 Task: Open Card Regulatory Compliance Review in Board DevOps Tools and Techniques to Workspace Call Center Services and add a team member Softage.4@softage.net, a label Purple, a checklist Tarot Reading, an attachment from your onedrive, a color Purple and finally, add a card description 'Develop and launch new customer feedback strategy' and a comment 'Given the size and scope of this task, let us make sure we have the necessary resources and support to get it done.'. Add a start date 'Jan 04, 1900' with a due date 'Jan 11, 1900'
Action: Mouse moved to (91, 396)
Screenshot: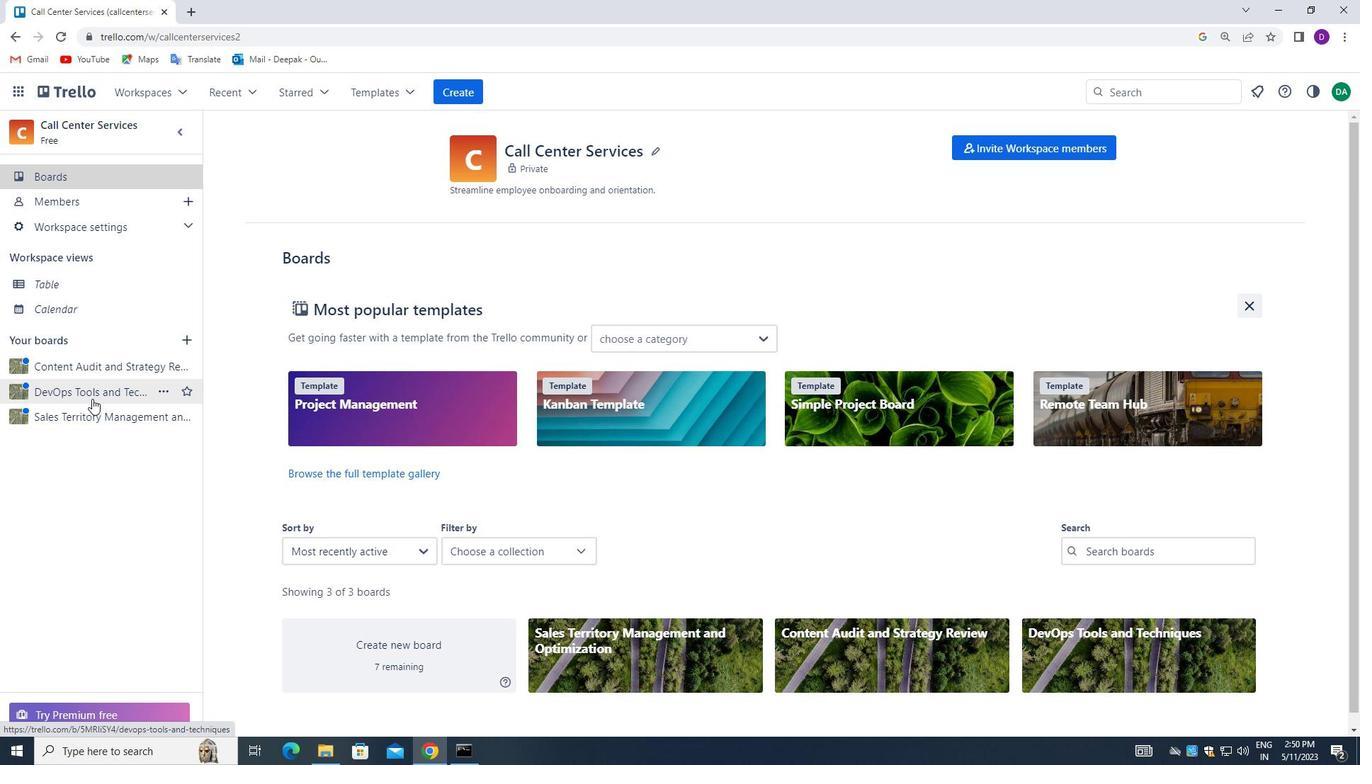 
Action: Mouse pressed left at (91, 396)
Screenshot: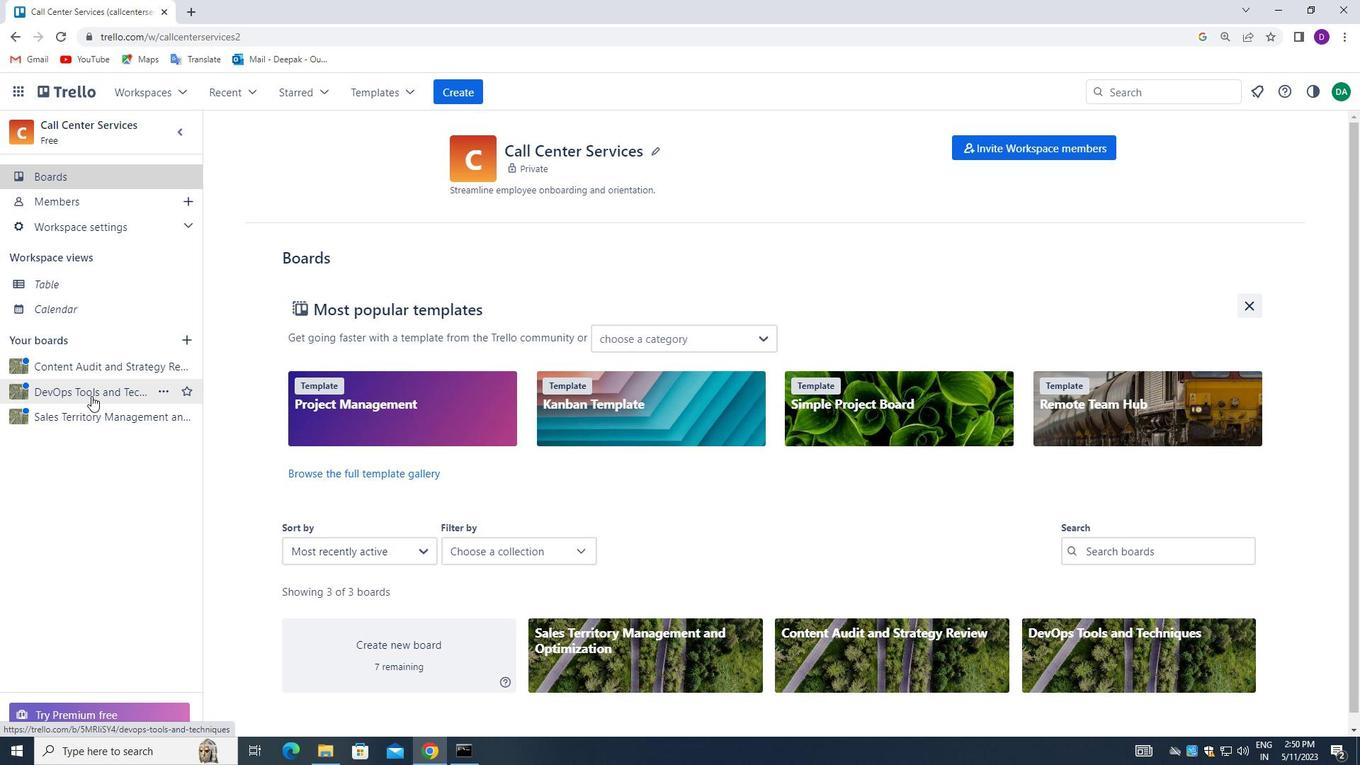 
Action: Mouse moved to (527, 216)
Screenshot: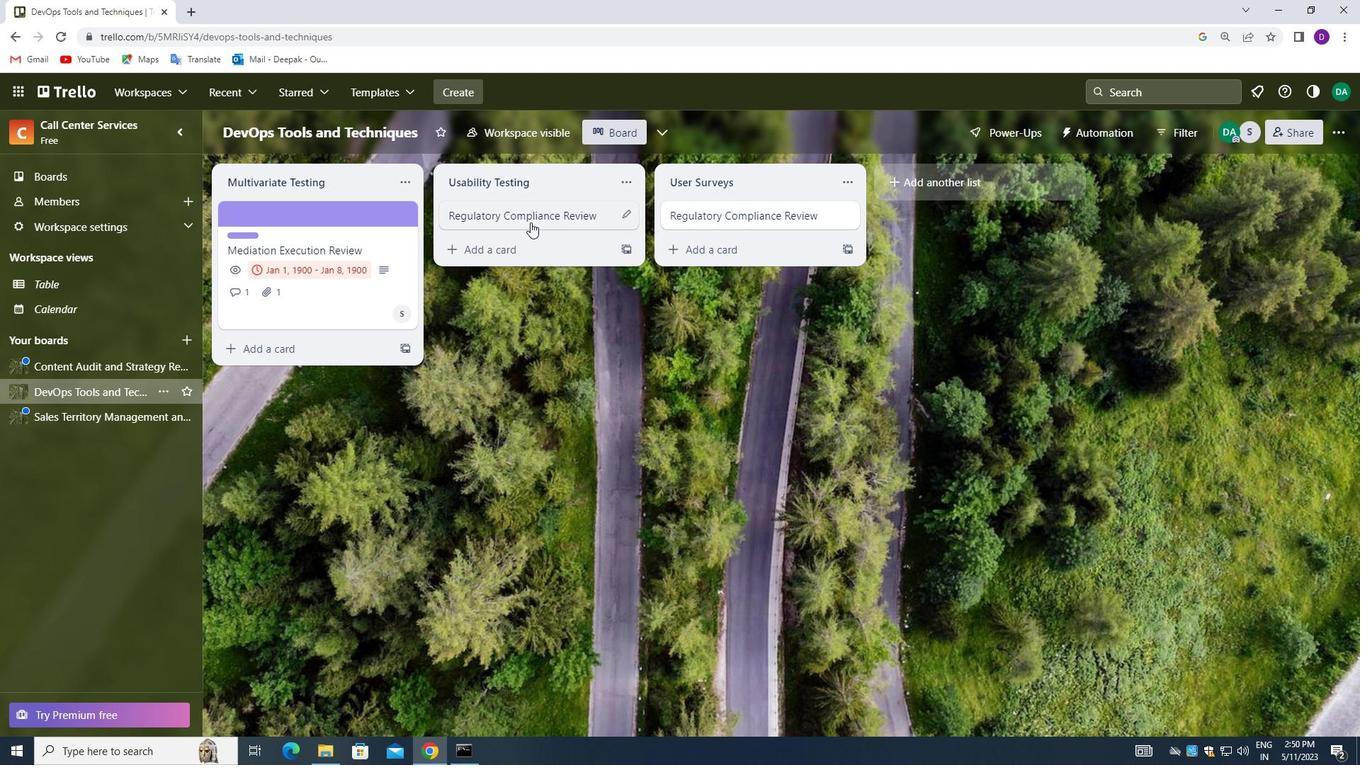 
Action: Mouse pressed left at (527, 216)
Screenshot: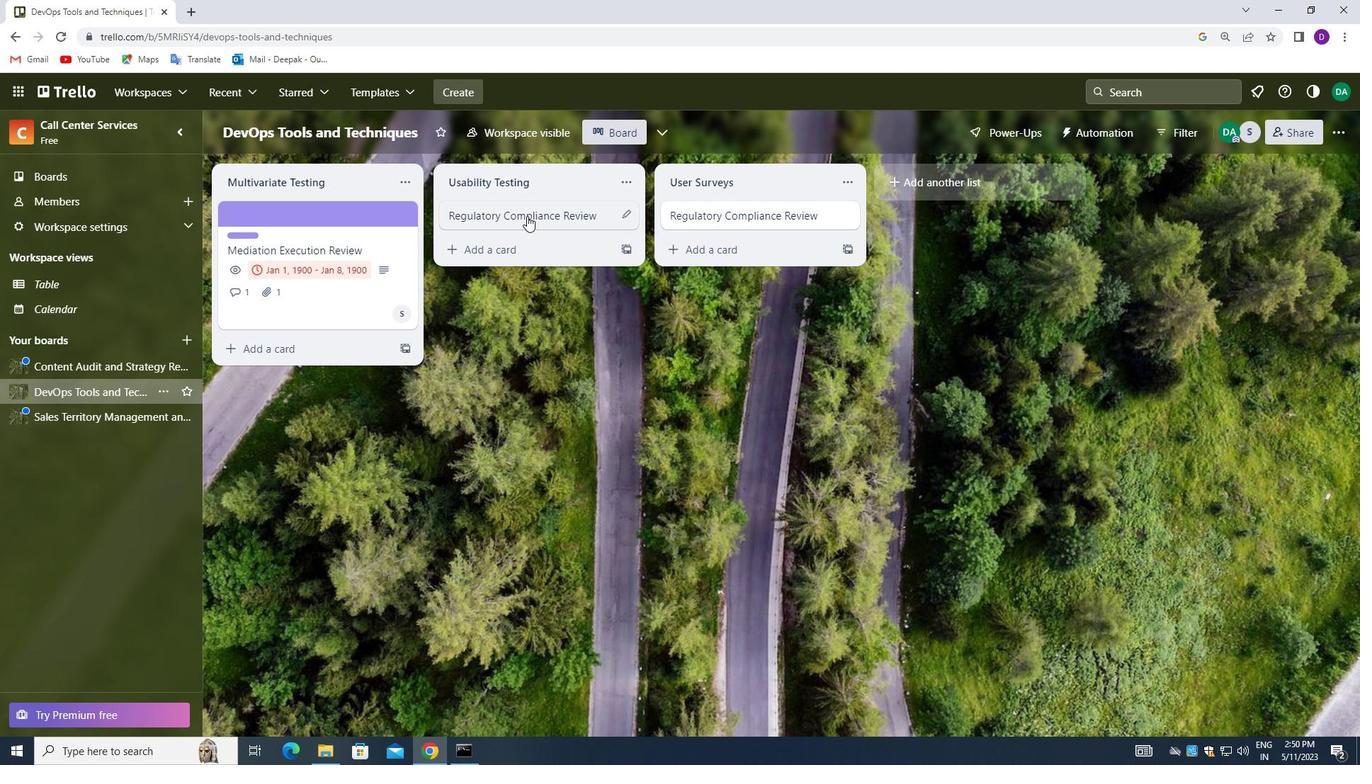 
Action: Mouse moved to (894, 273)
Screenshot: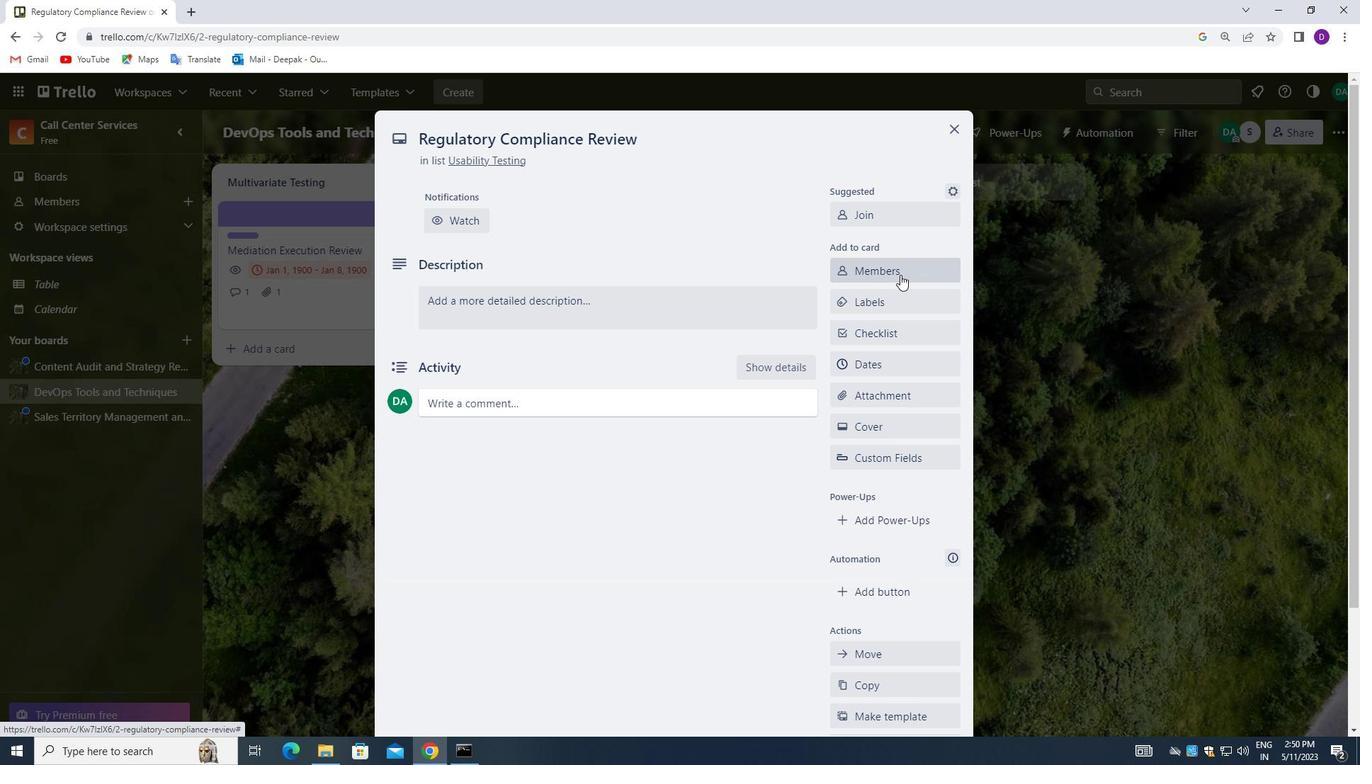
Action: Mouse pressed left at (894, 273)
Screenshot: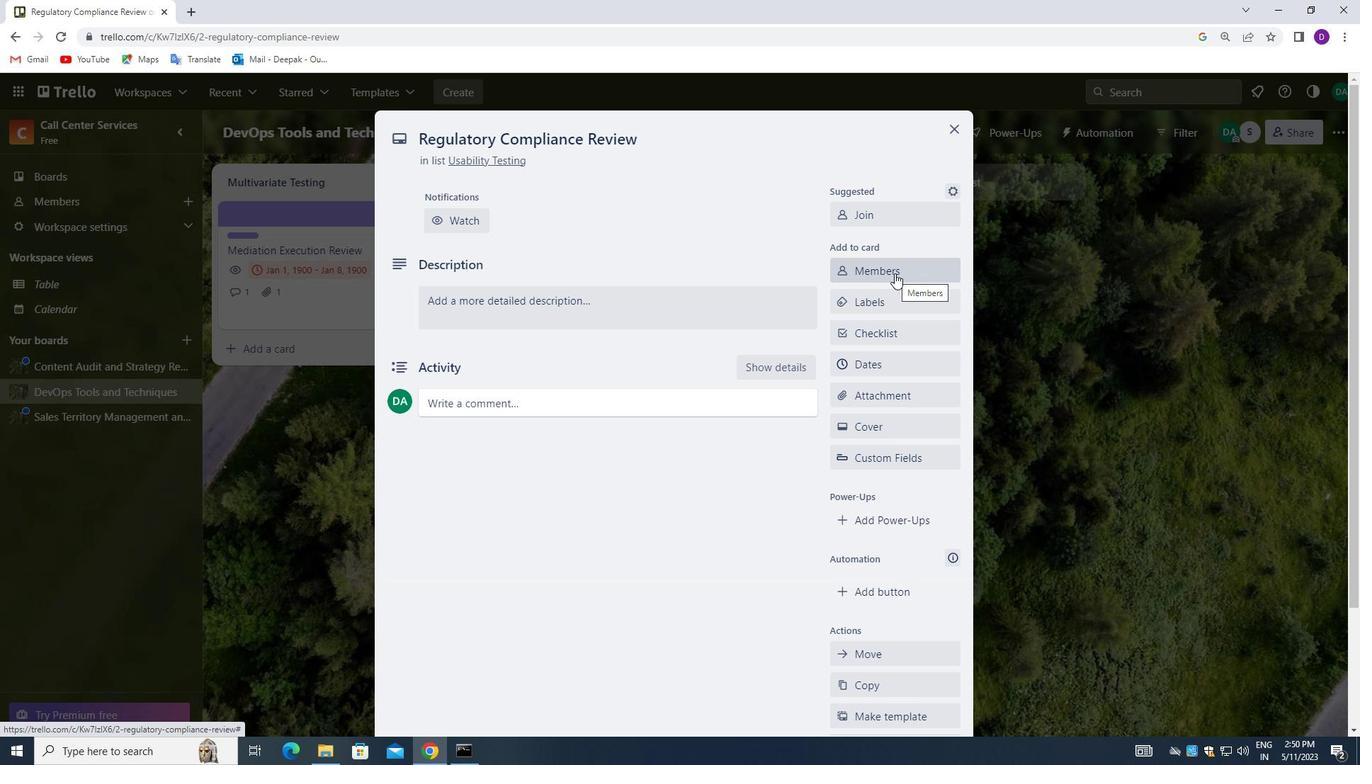 
Action: Mouse moved to (896, 340)
Screenshot: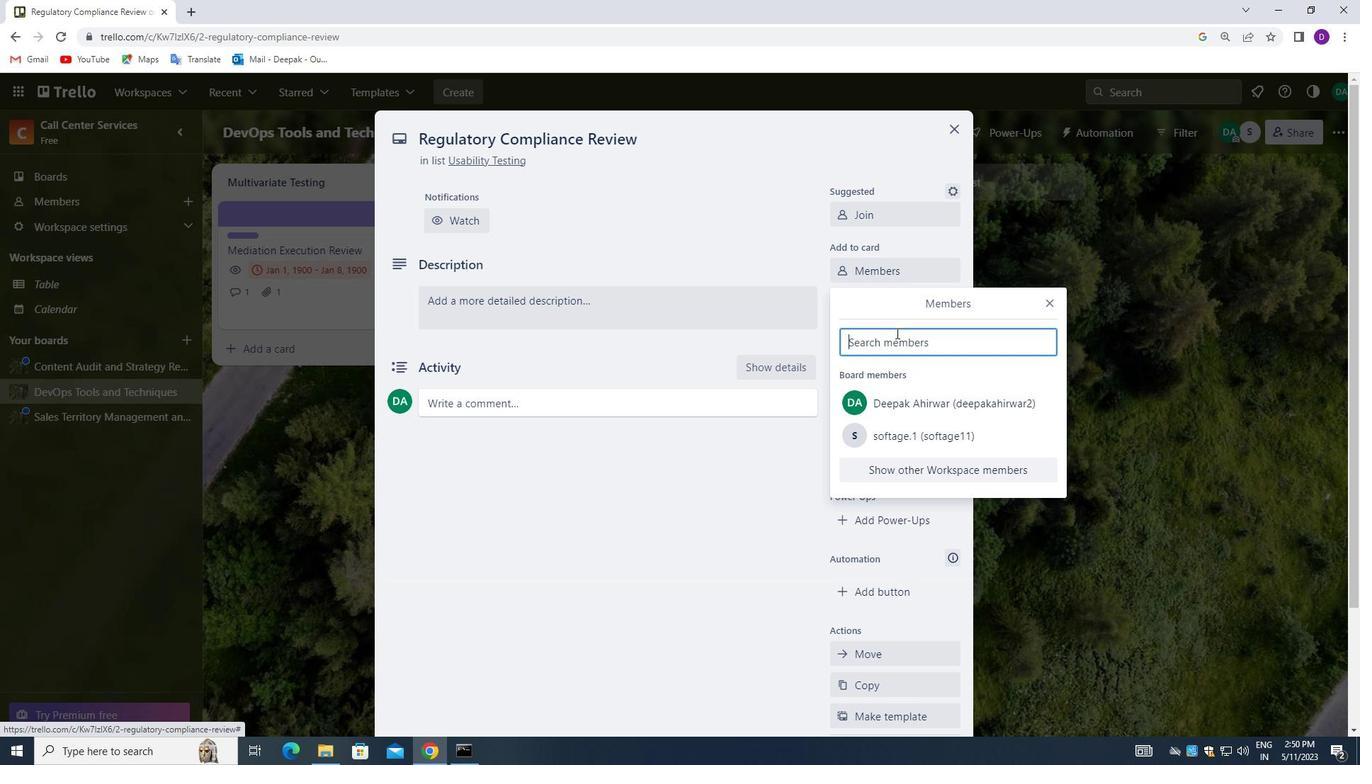 
Action: Mouse pressed left at (896, 340)
Screenshot: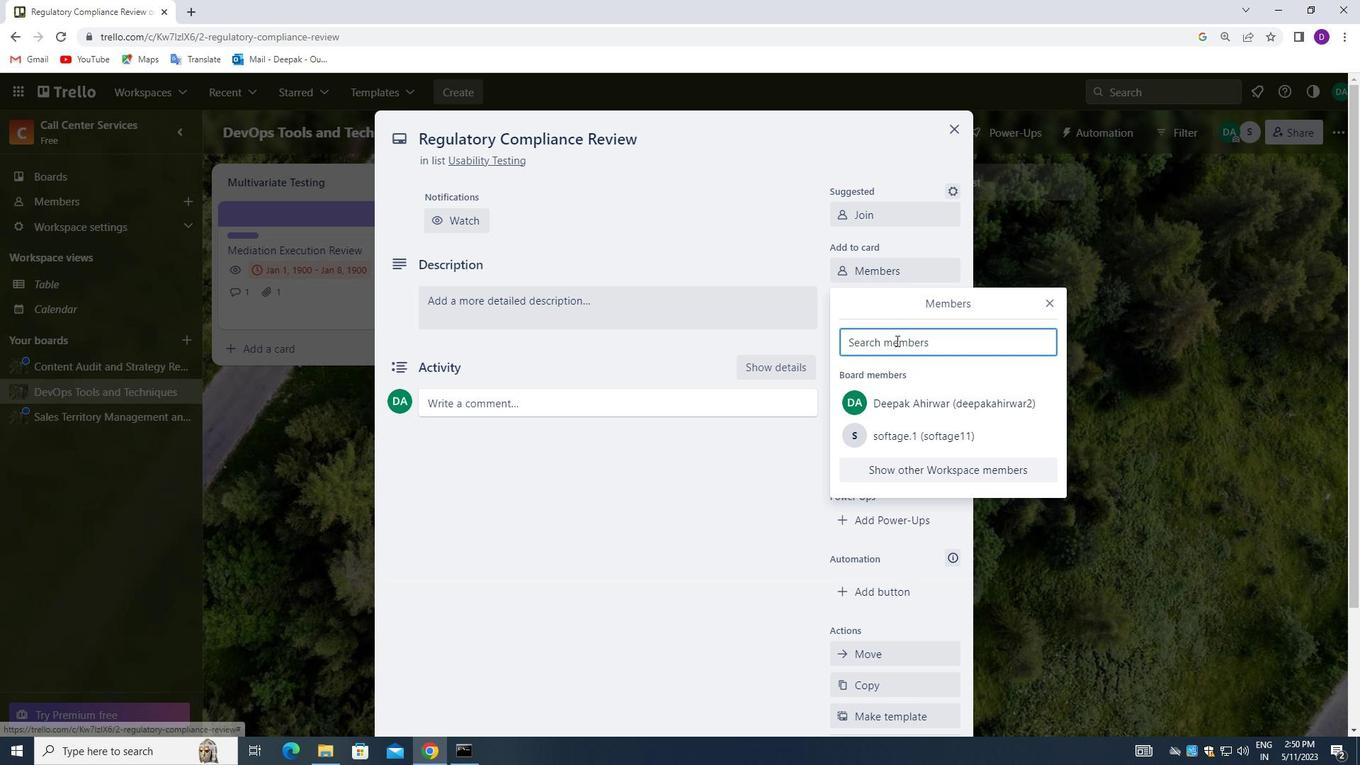 
Action: Mouse moved to (952, 342)
Screenshot: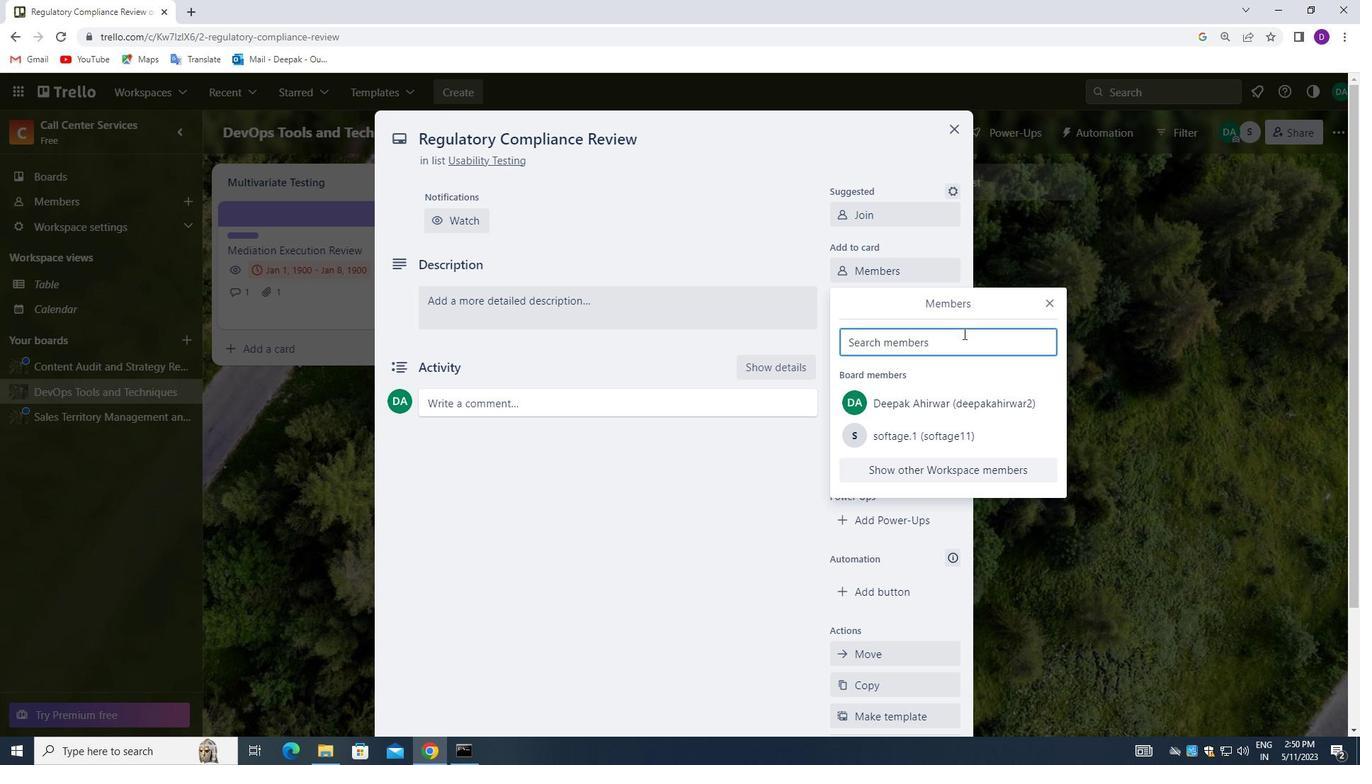 
Action: Key pressed softage.4<Key.shift>@SOFTAGE.NET
Screenshot: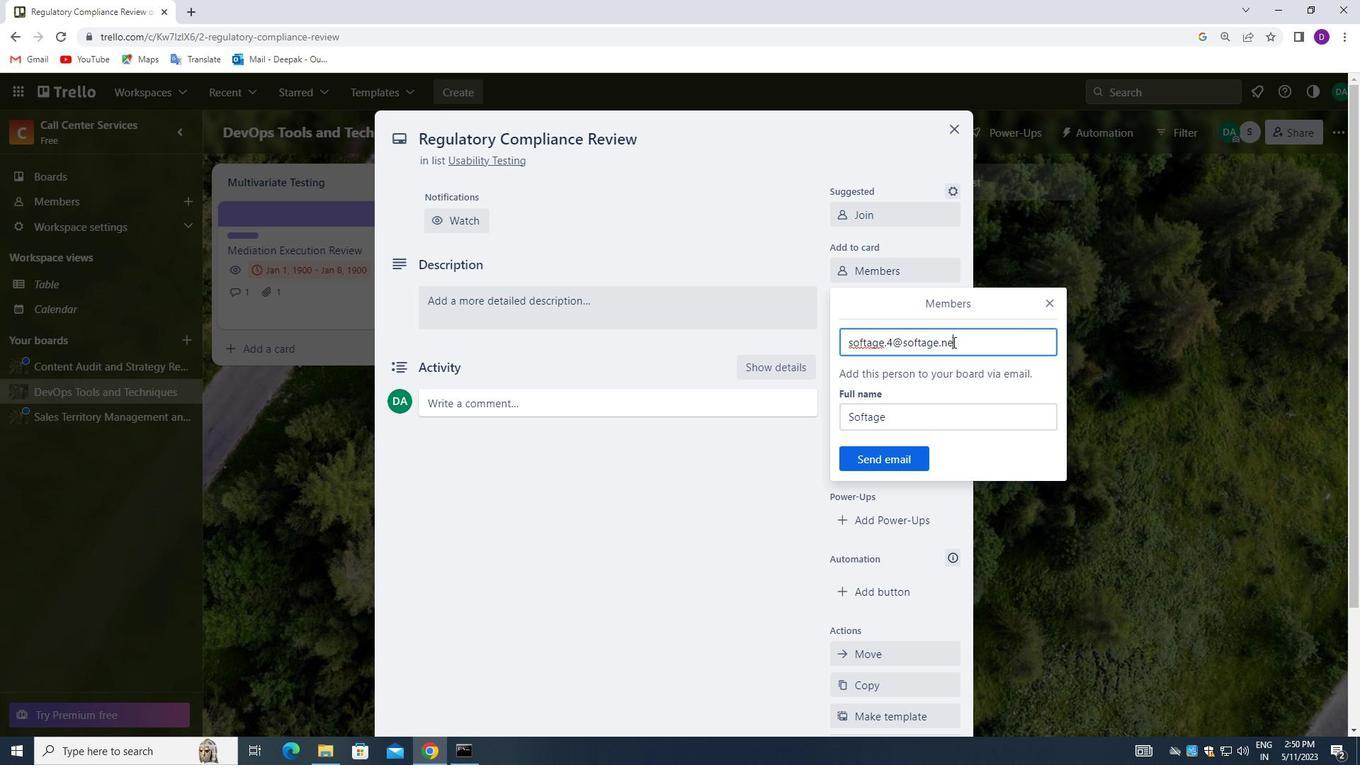 
Action: Mouse moved to (899, 460)
Screenshot: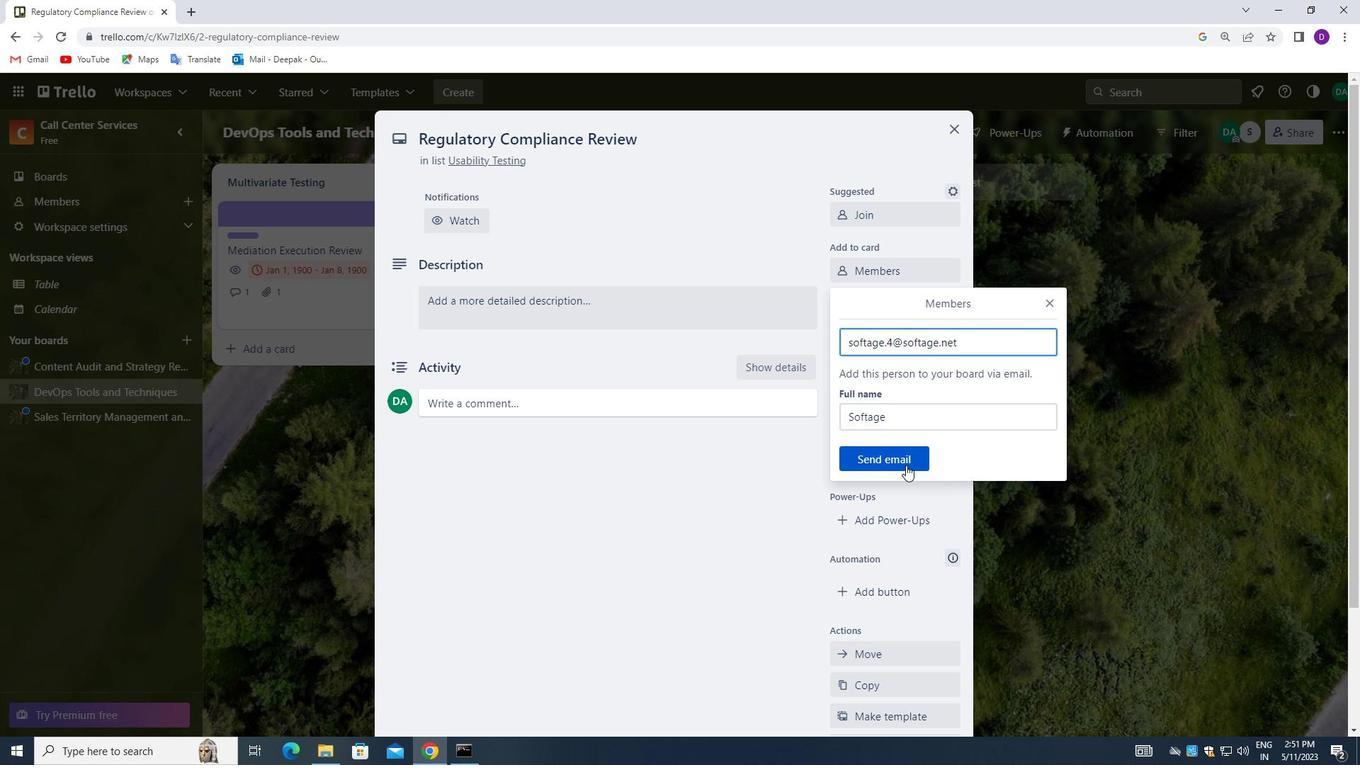 
Action: Mouse pressed left at (899, 460)
Screenshot: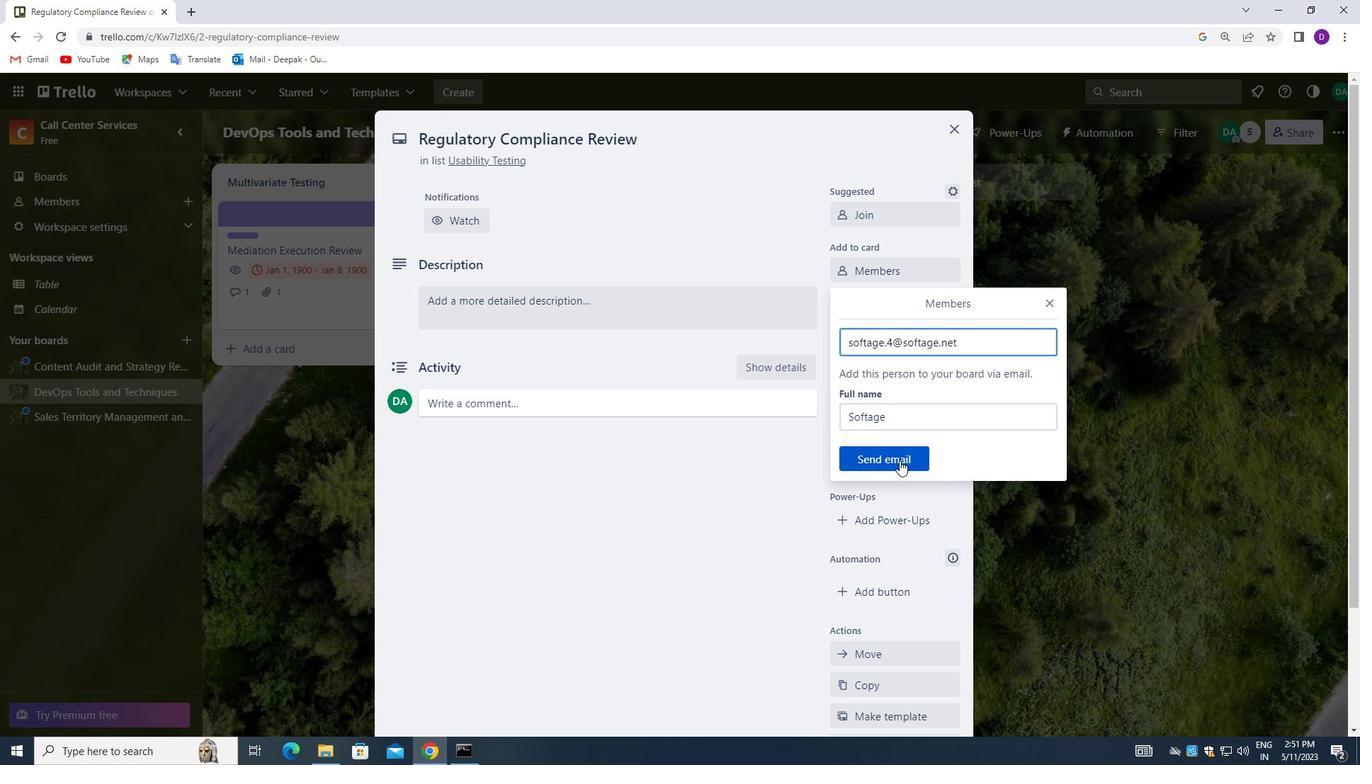 
Action: Mouse moved to (882, 306)
Screenshot: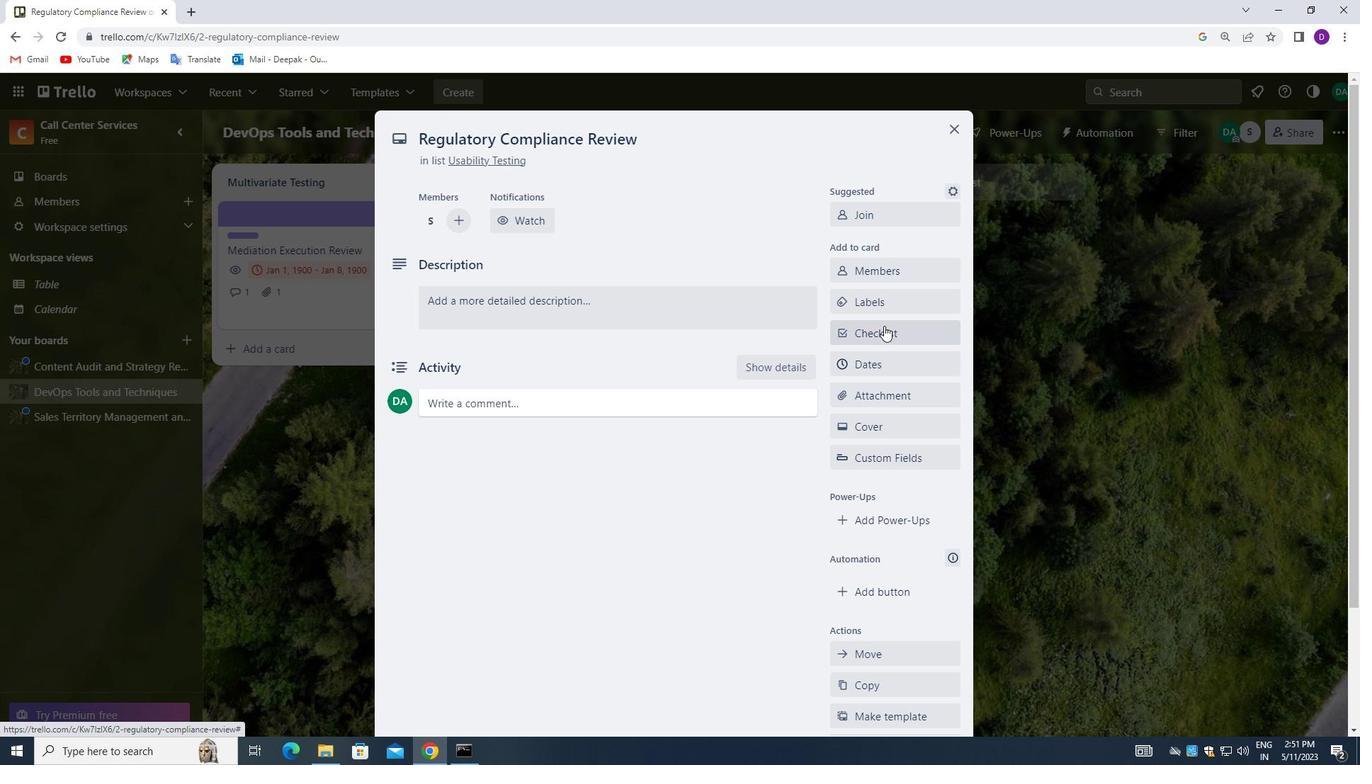 
Action: Mouse pressed left at (882, 306)
Screenshot: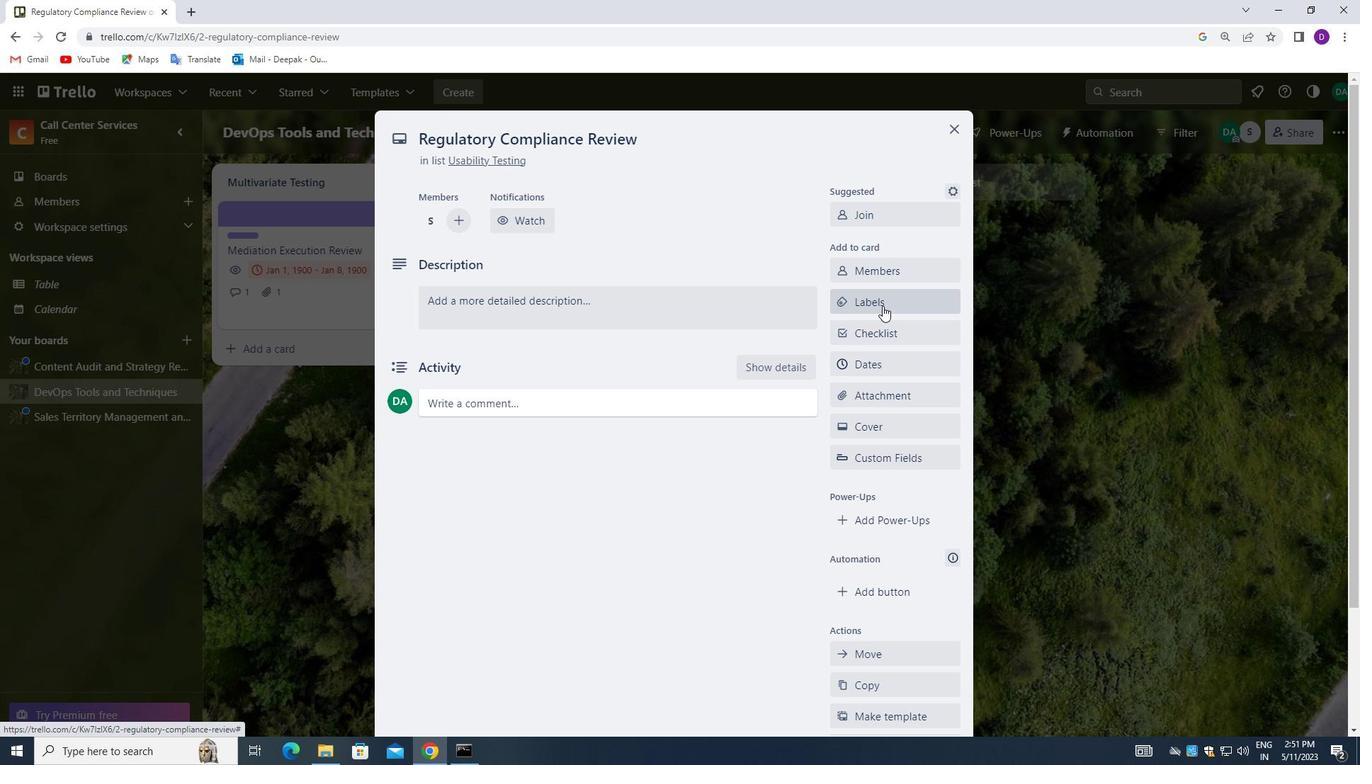 
Action: Mouse moved to (940, 531)
Screenshot: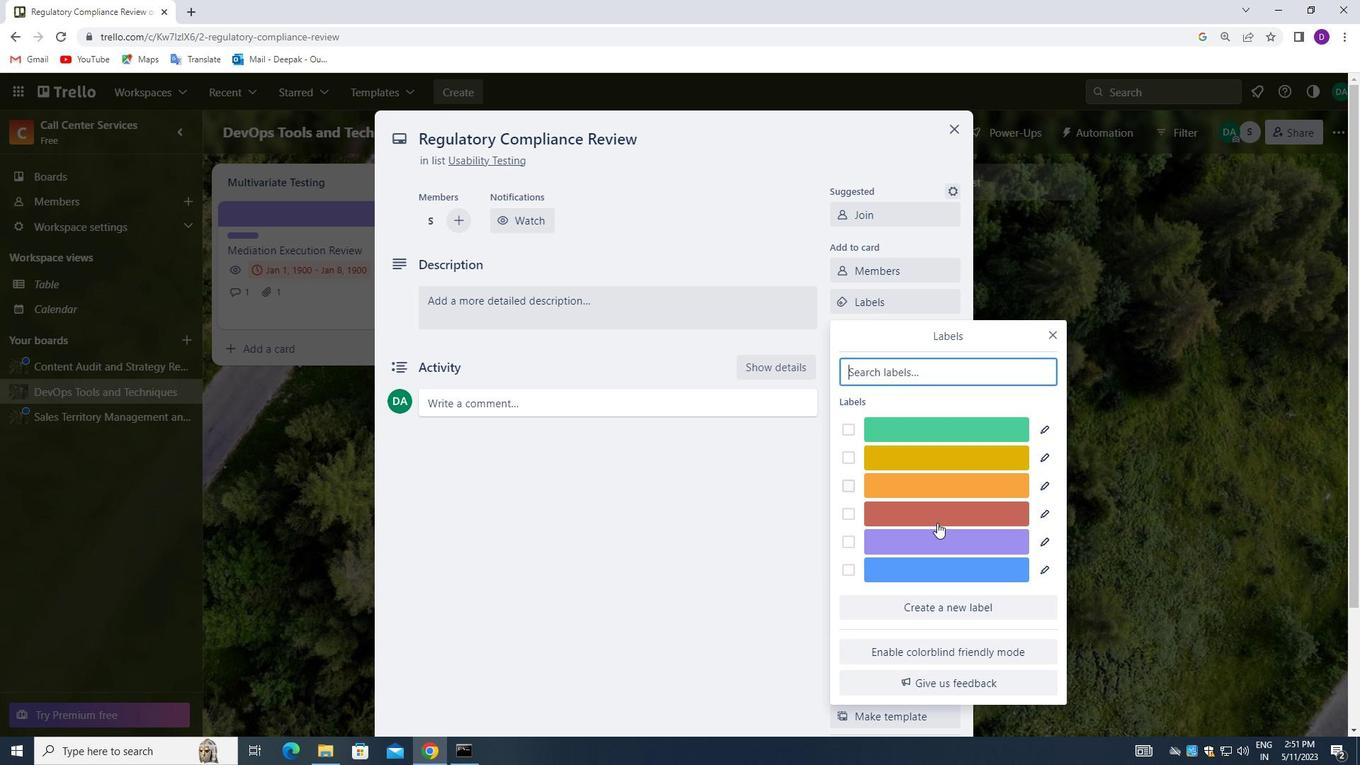
Action: Mouse pressed left at (940, 531)
Screenshot: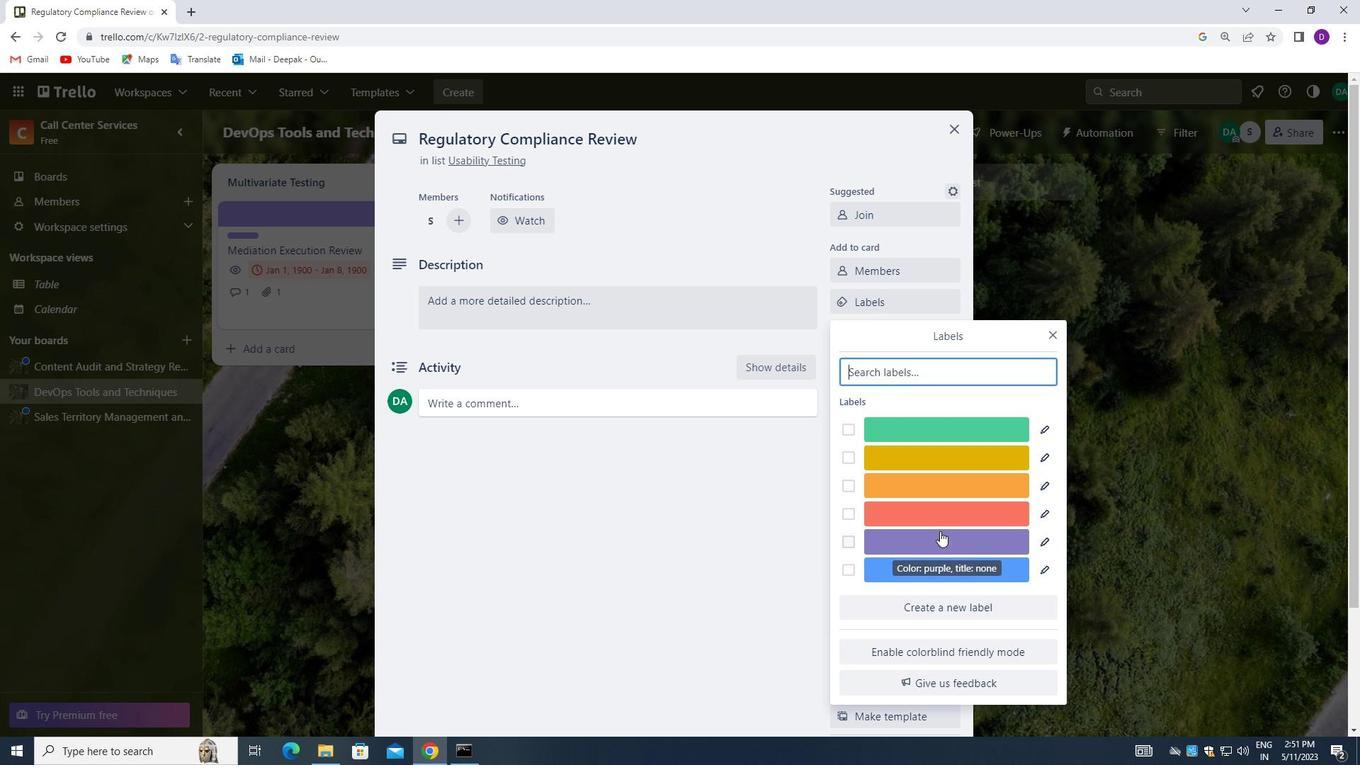 
Action: Mouse moved to (1051, 335)
Screenshot: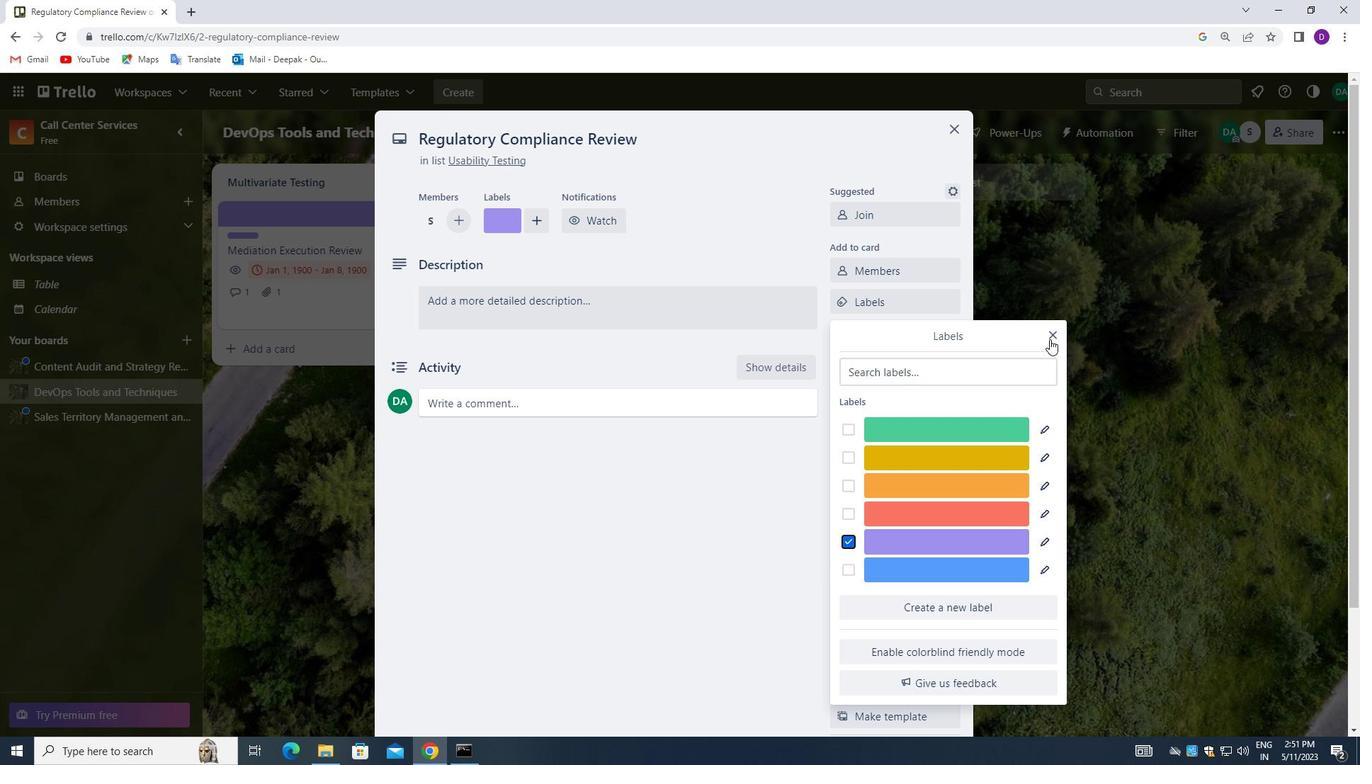 
Action: Mouse pressed left at (1051, 335)
Screenshot: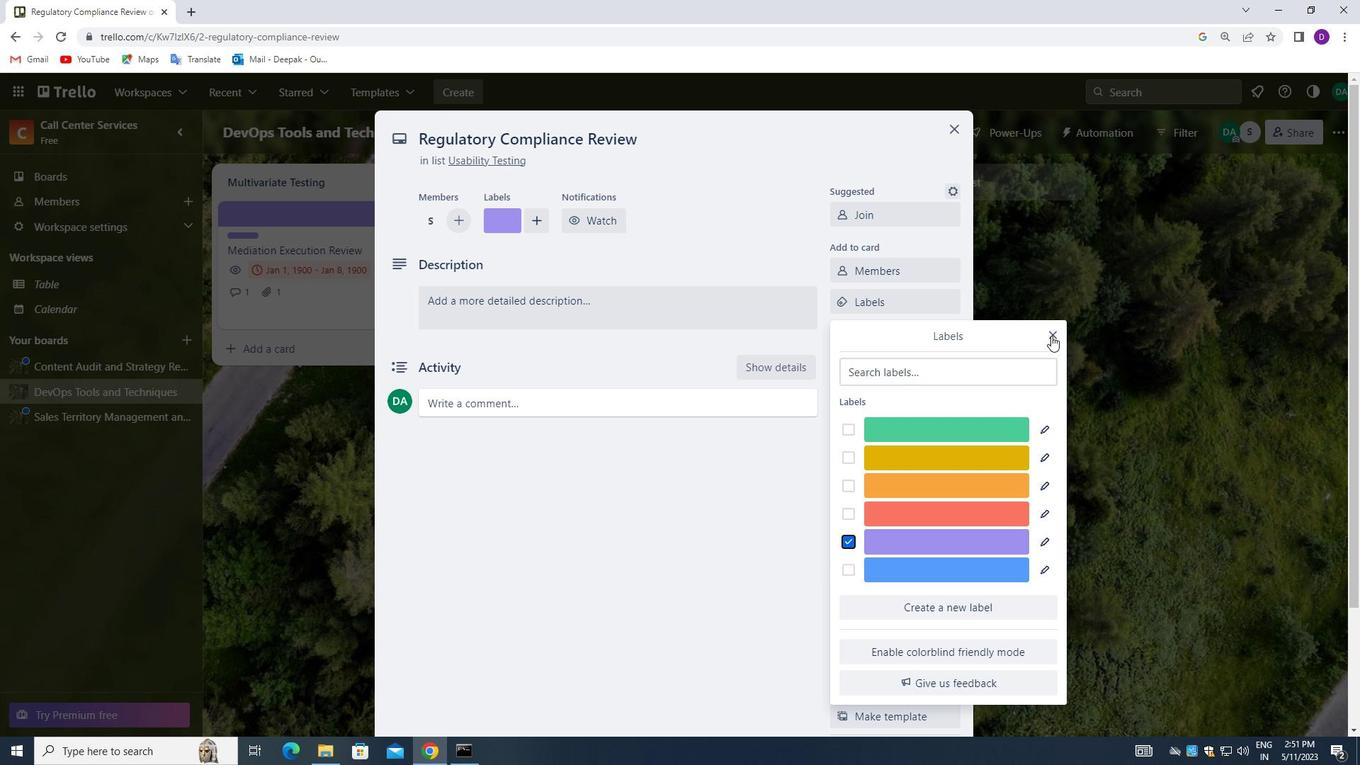 
Action: Mouse moved to (894, 333)
Screenshot: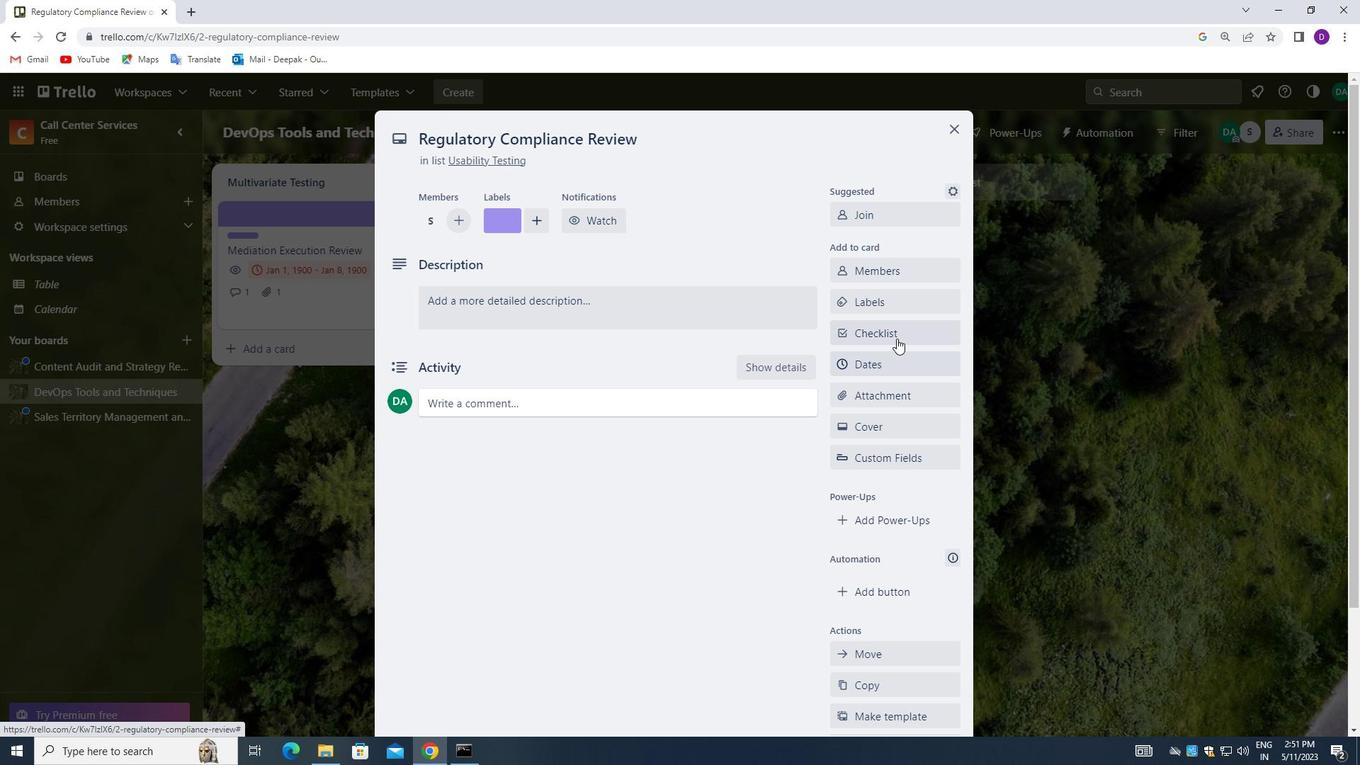 
Action: Mouse pressed left at (894, 333)
Screenshot: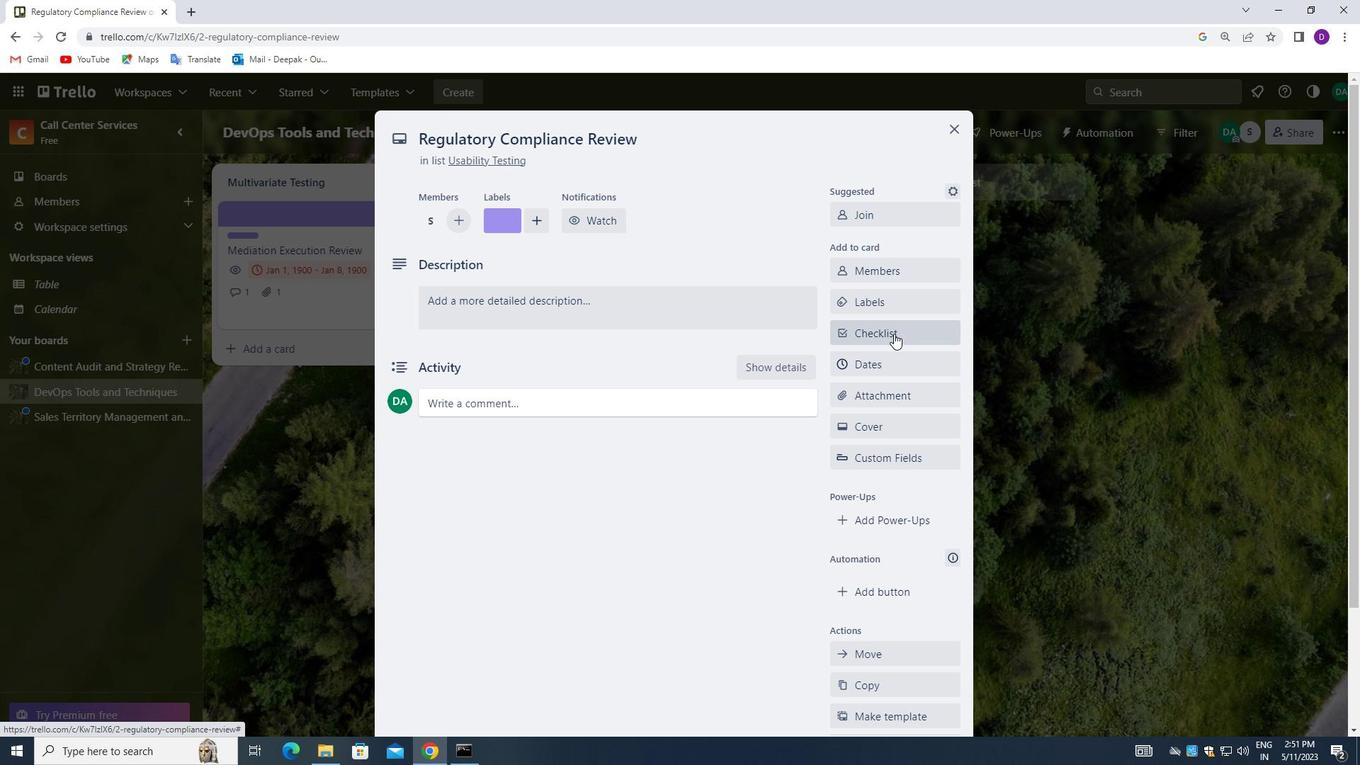 
Action: Mouse moved to (930, 415)
Screenshot: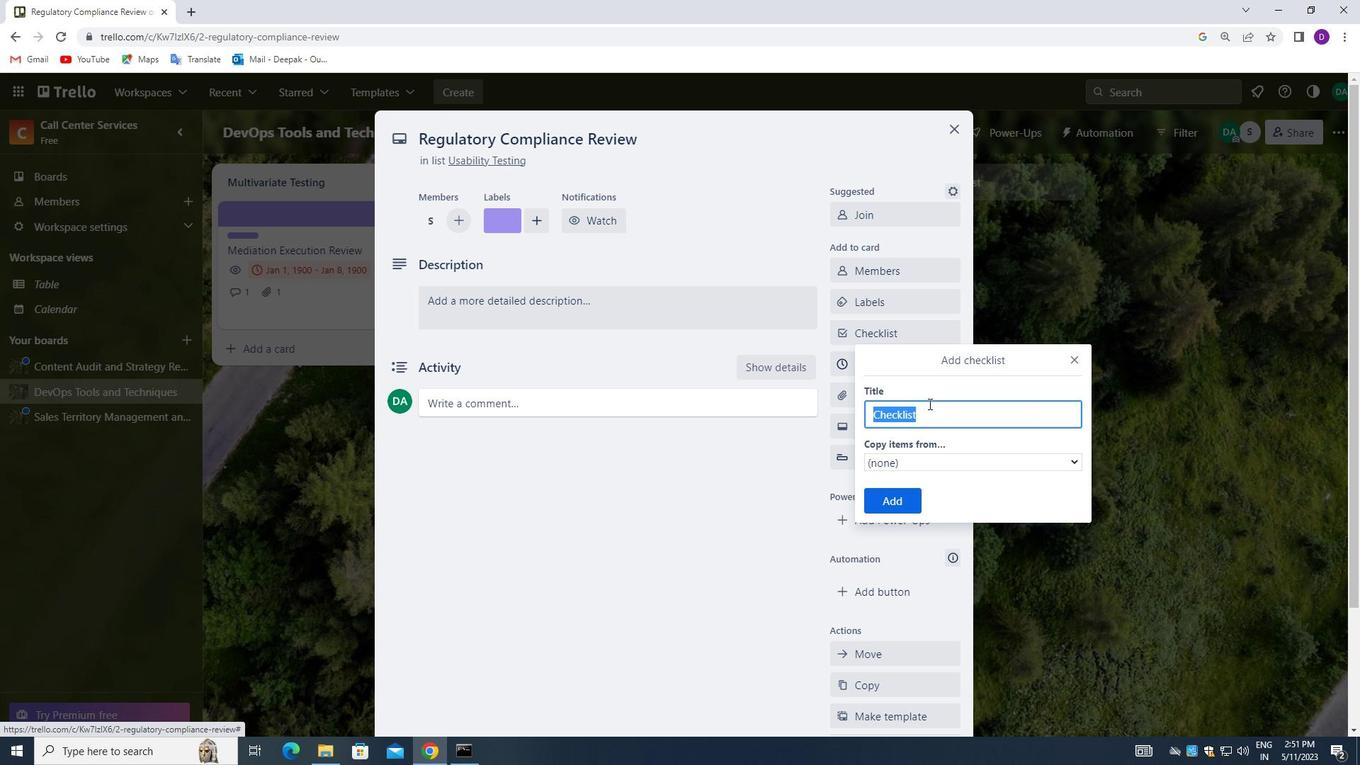 
Action: Key pressed <Key.backspace><Key.shift_r>TAROT<Key.space><Key.shift_r>READING
Screenshot: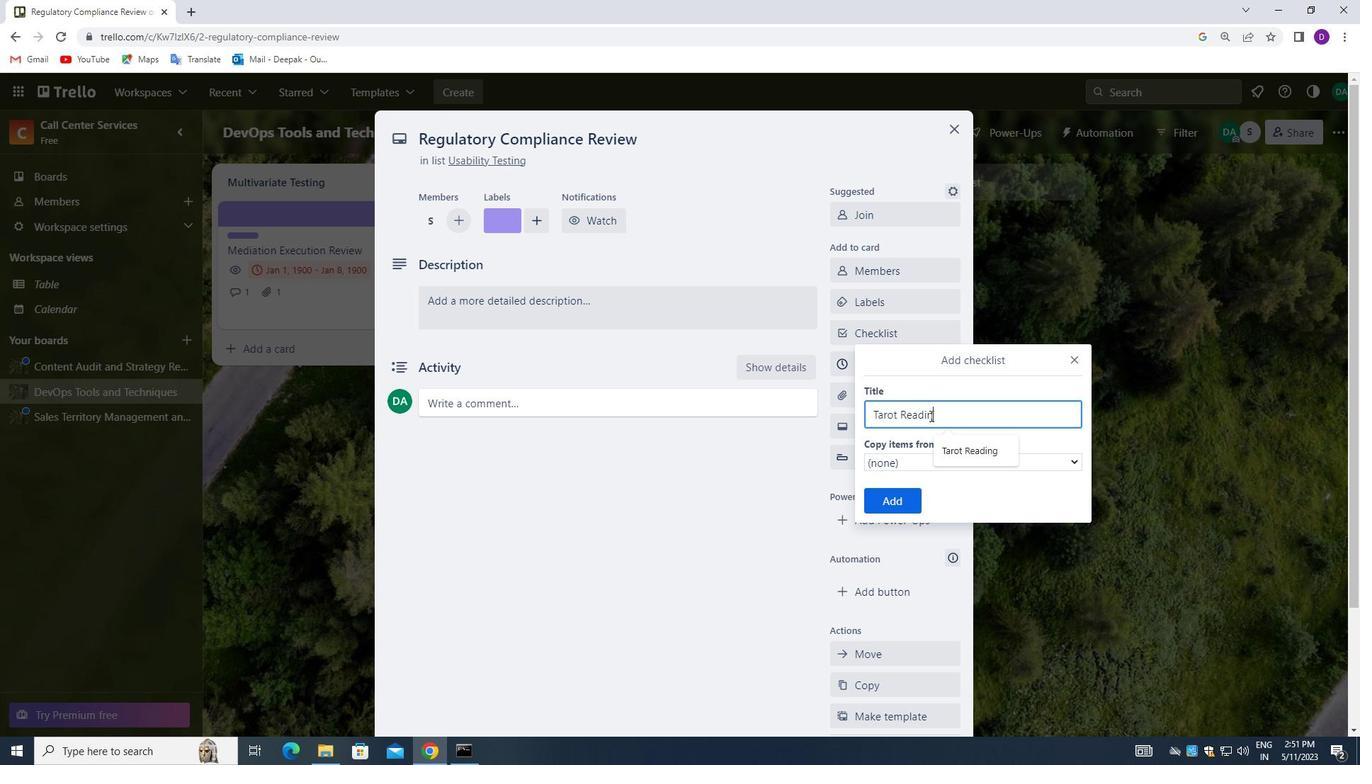 
Action: Mouse moved to (887, 499)
Screenshot: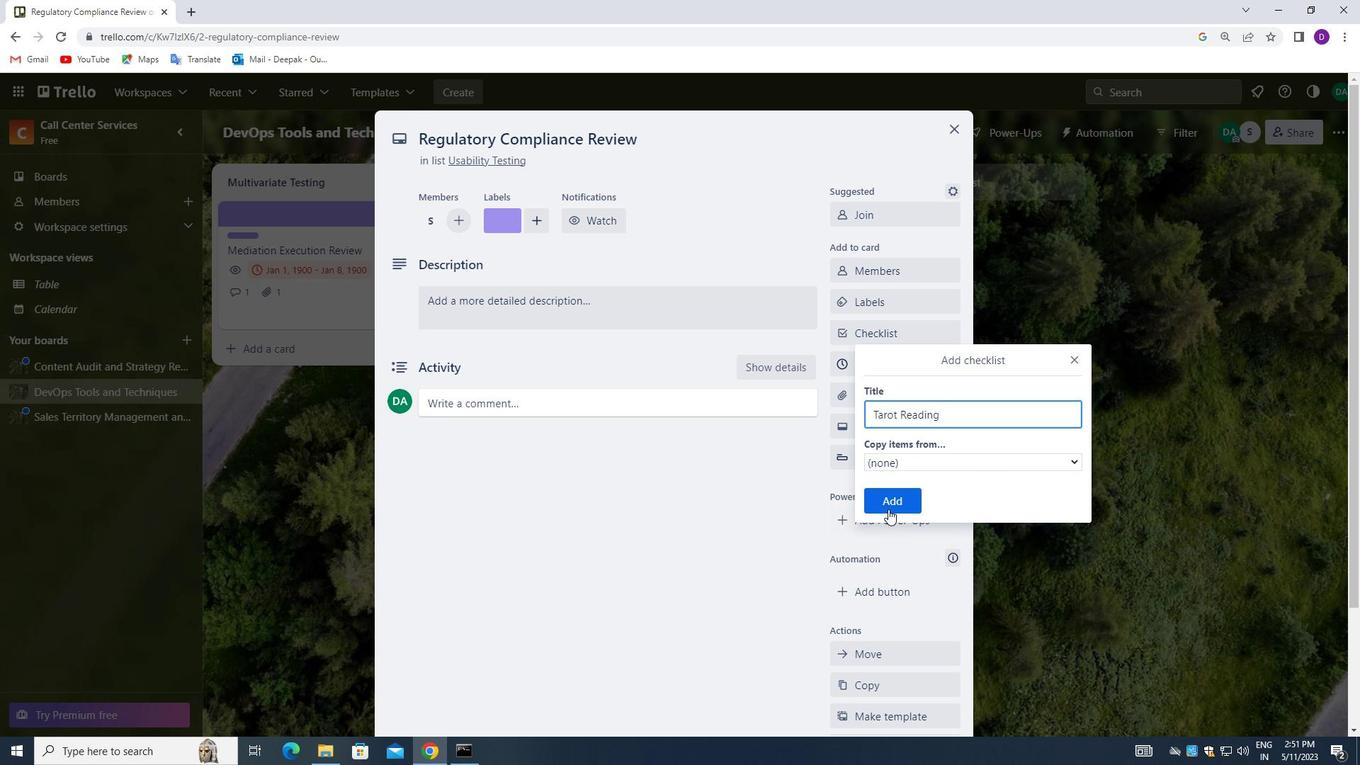 
Action: Mouse pressed left at (887, 499)
Screenshot: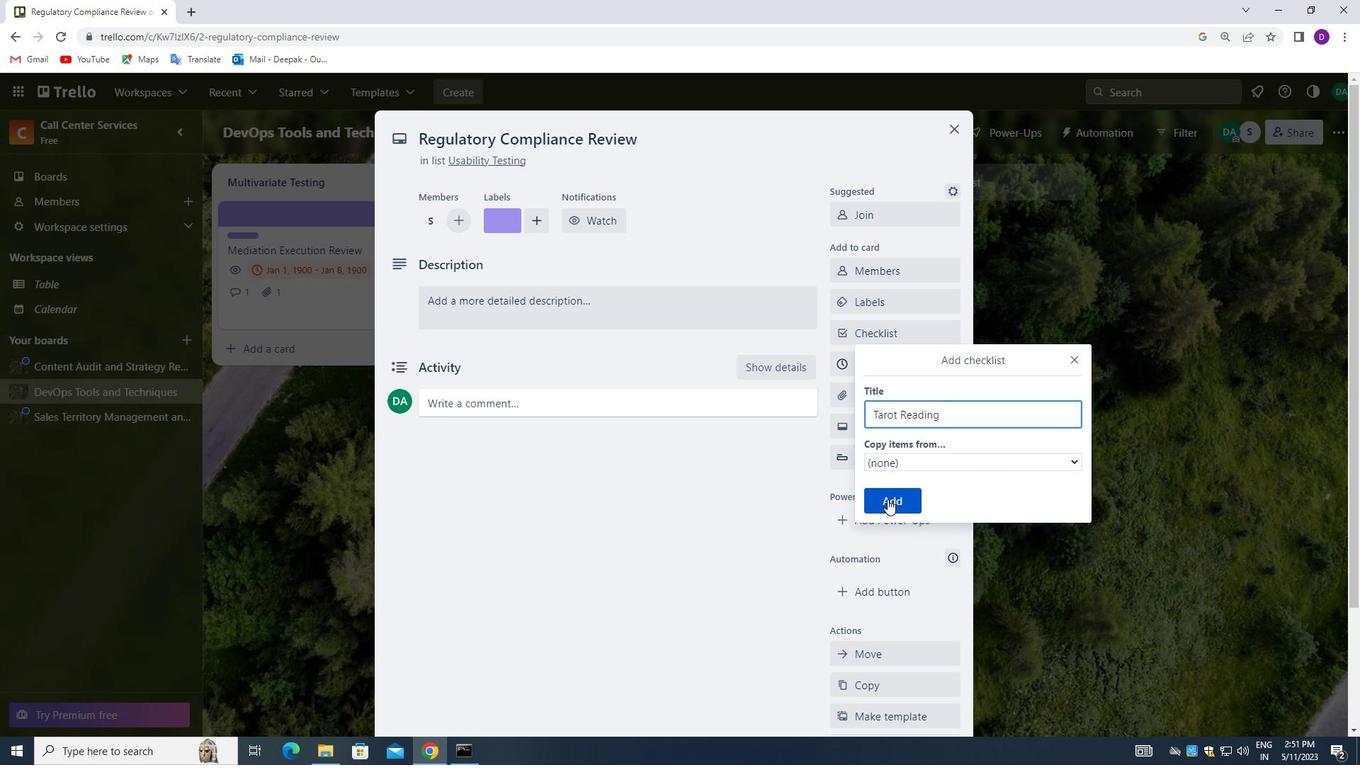 
Action: Mouse moved to (891, 398)
Screenshot: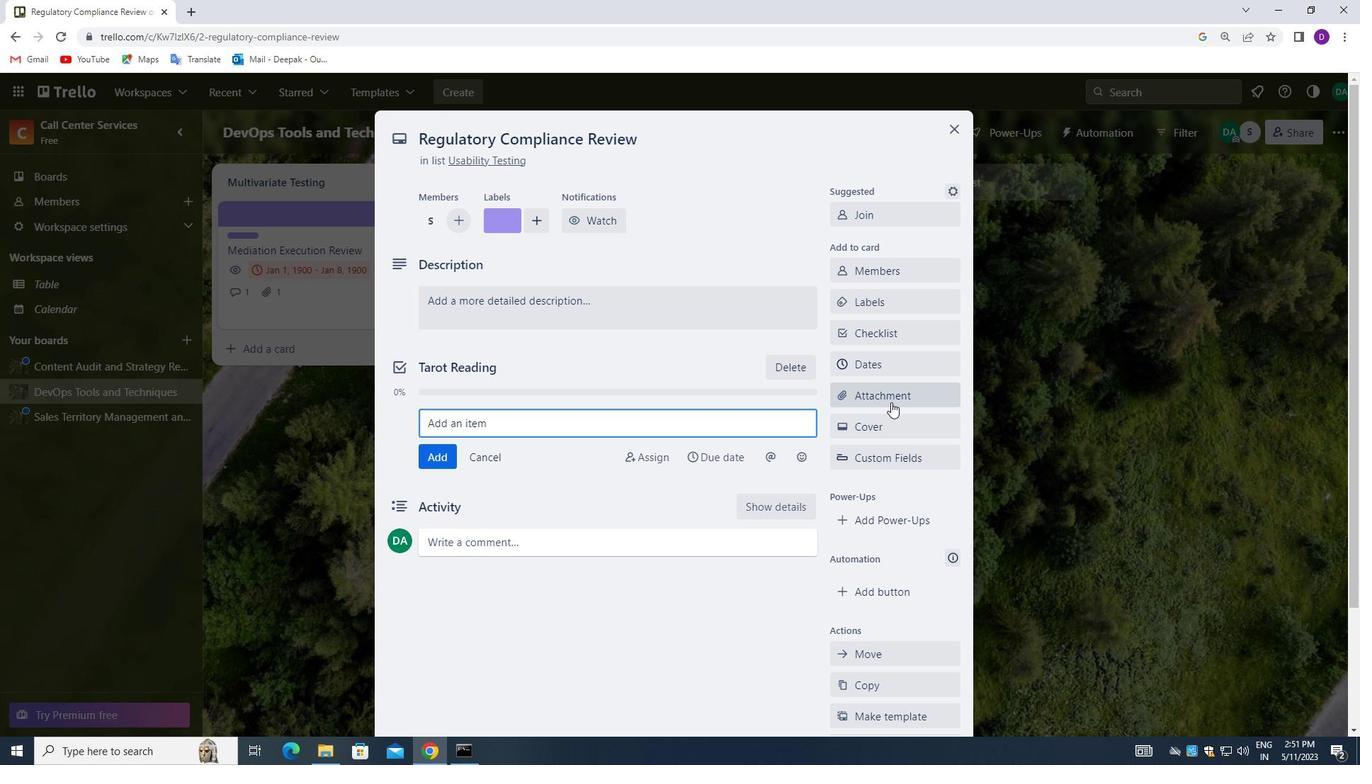 
Action: Mouse pressed left at (891, 398)
Screenshot: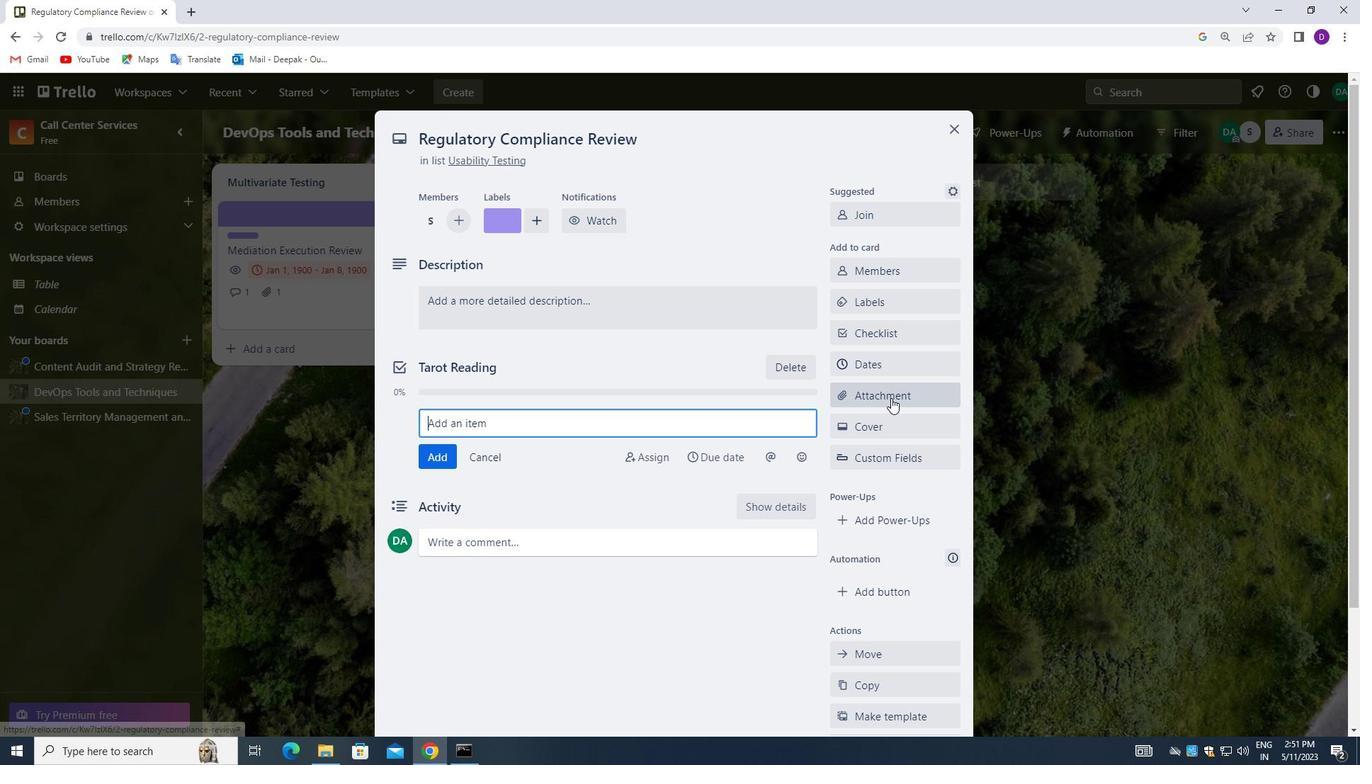 
Action: Mouse moved to (896, 289)
Screenshot: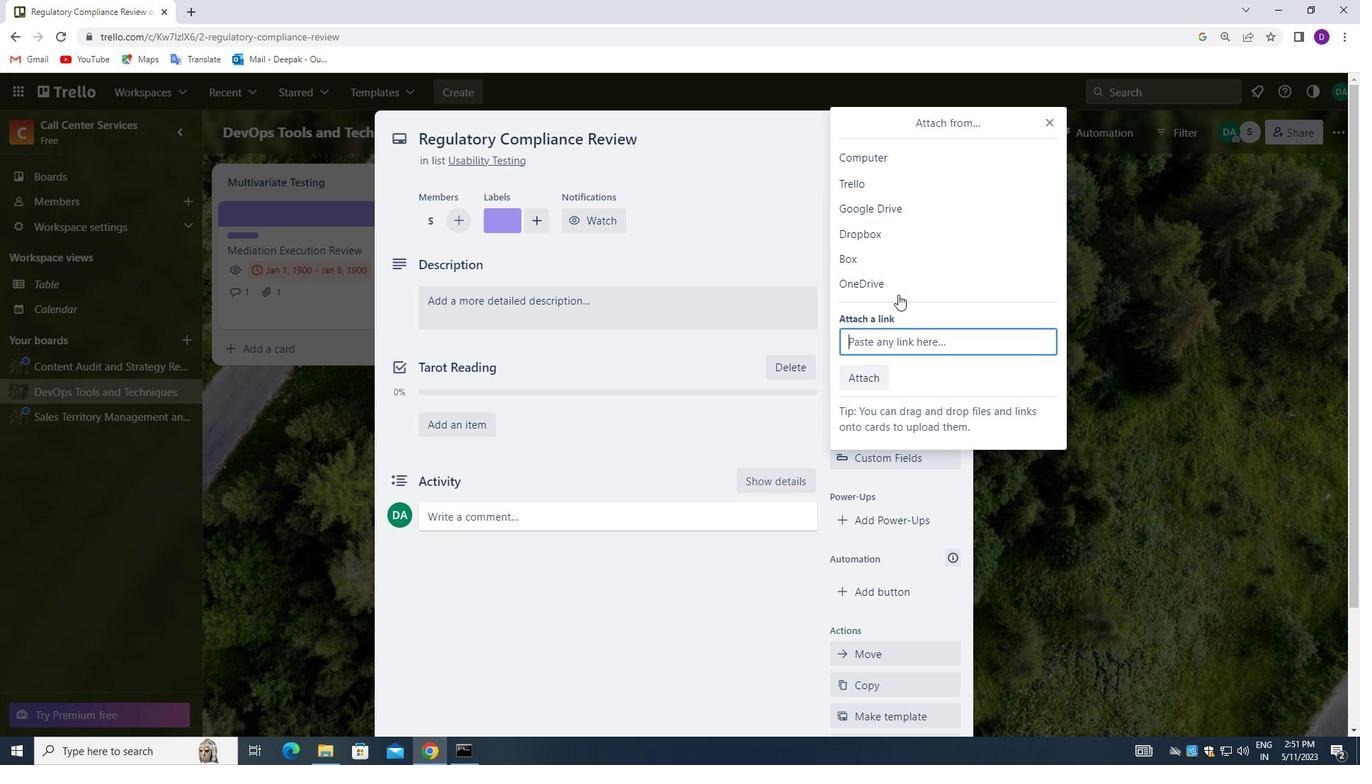 
Action: Mouse pressed left at (896, 289)
Screenshot: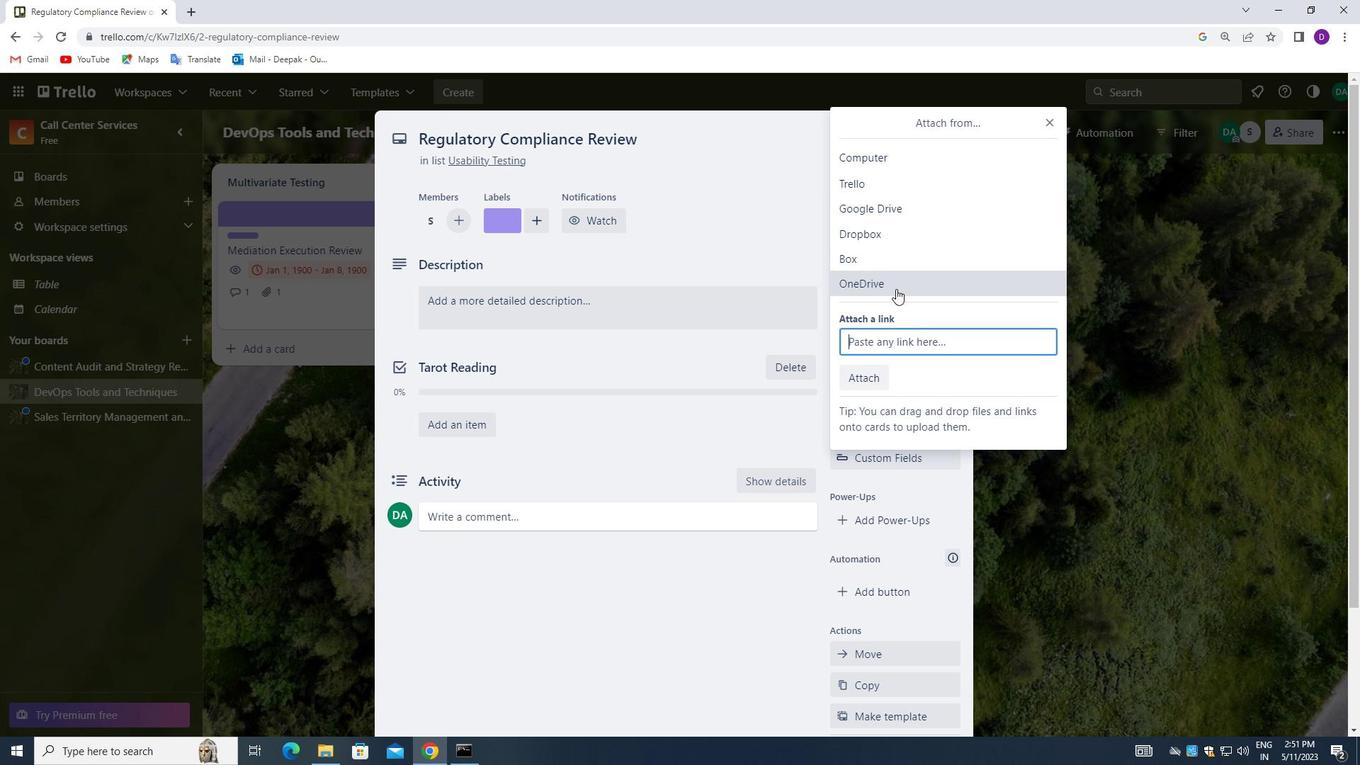 
Action: Mouse moved to (583, 449)
Screenshot: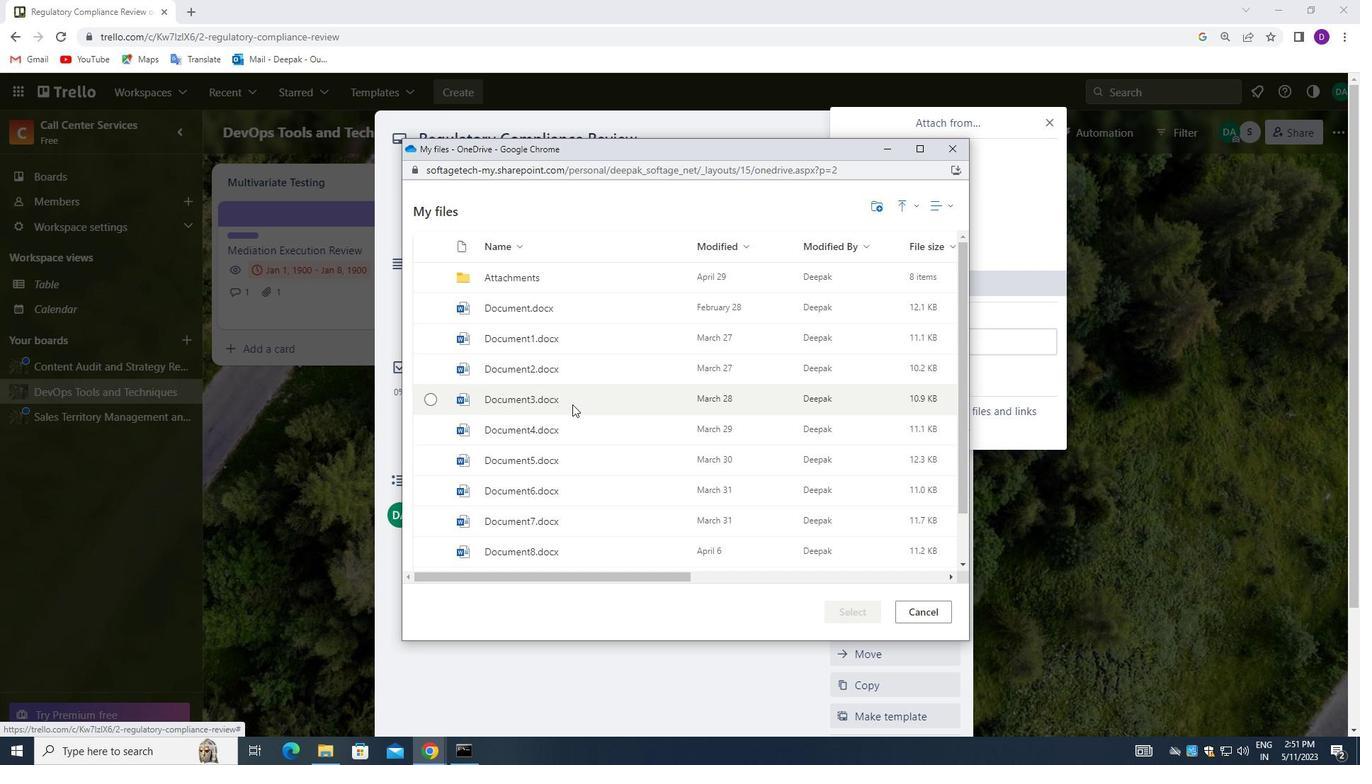 
Action: Mouse scrolled (583, 448) with delta (0, 0)
Screenshot: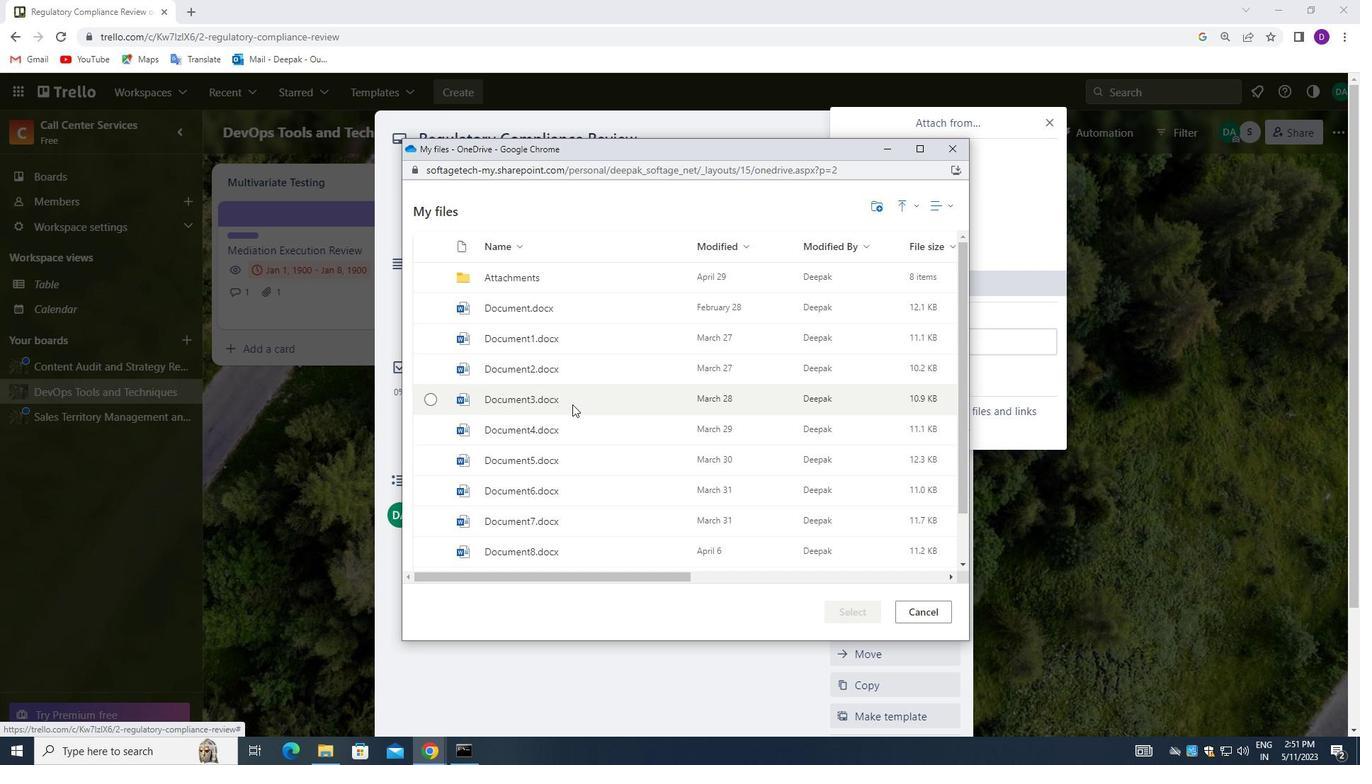 
Action: Mouse moved to (583, 456)
Screenshot: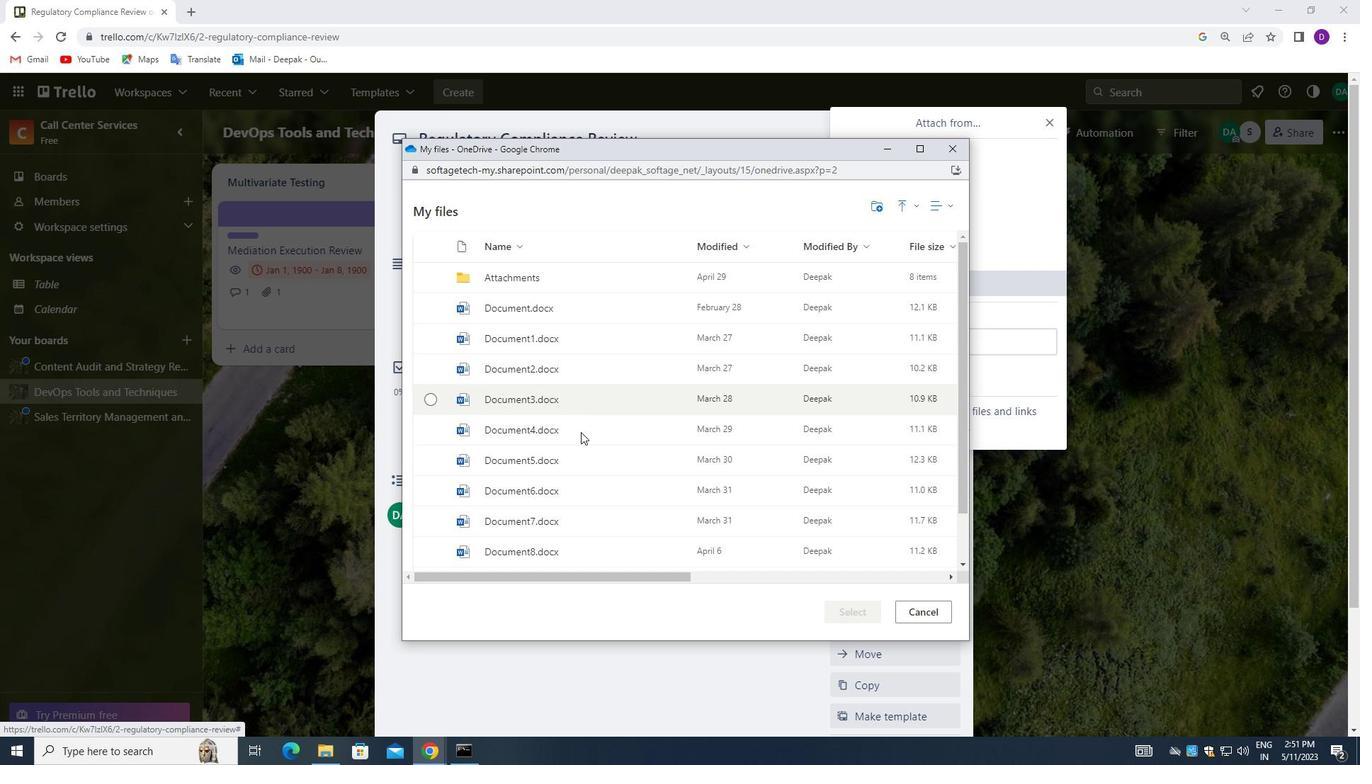 
Action: Mouse scrolled (583, 455) with delta (0, 0)
Screenshot: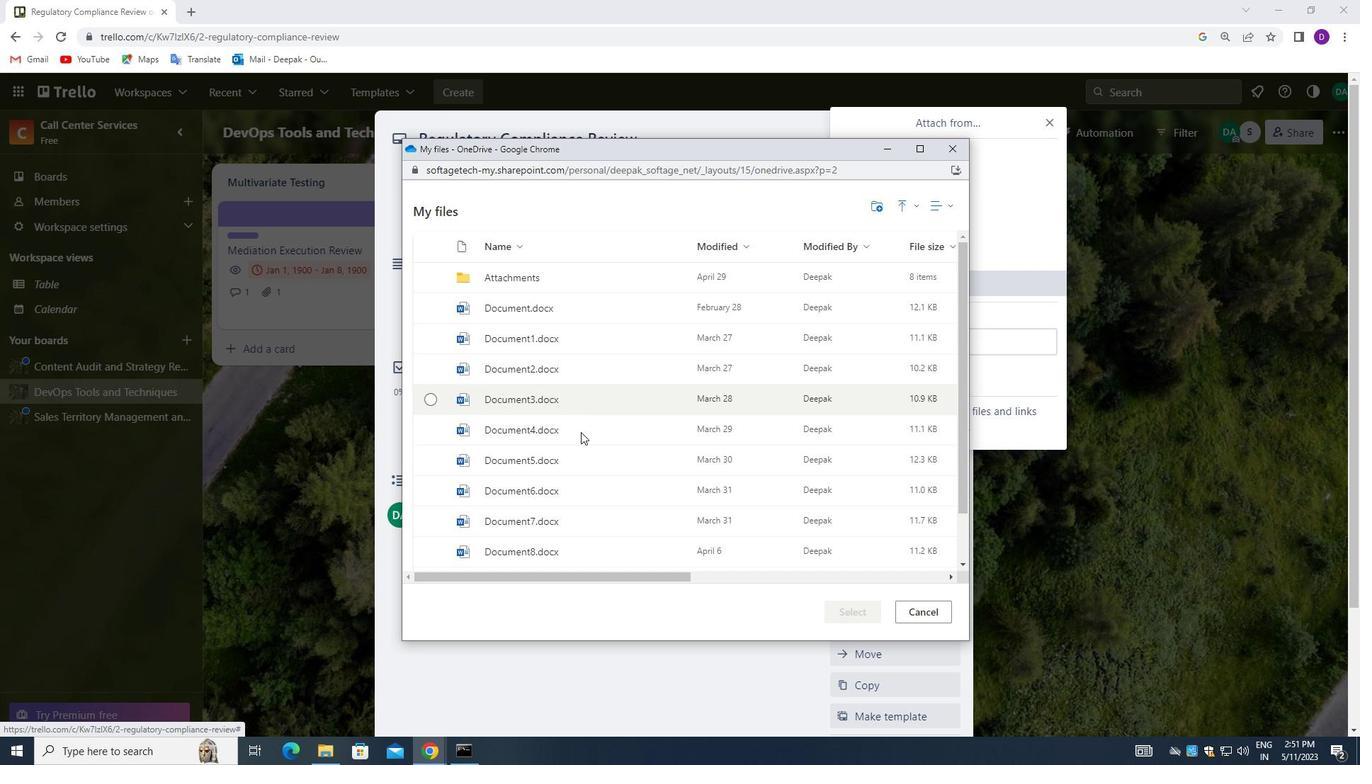 
Action: Mouse moved to (582, 461)
Screenshot: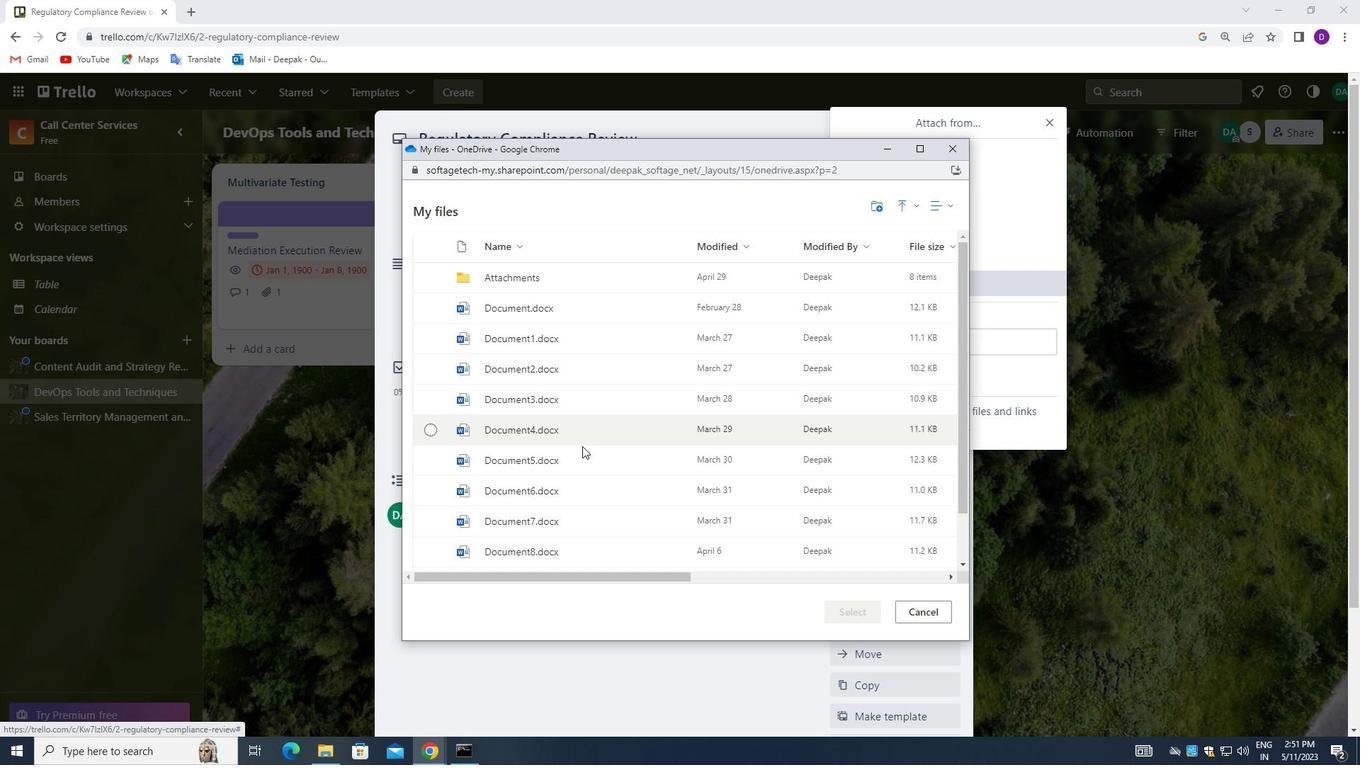 
Action: Mouse scrolled (582, 460) with delta (0, 0)
Screenshot: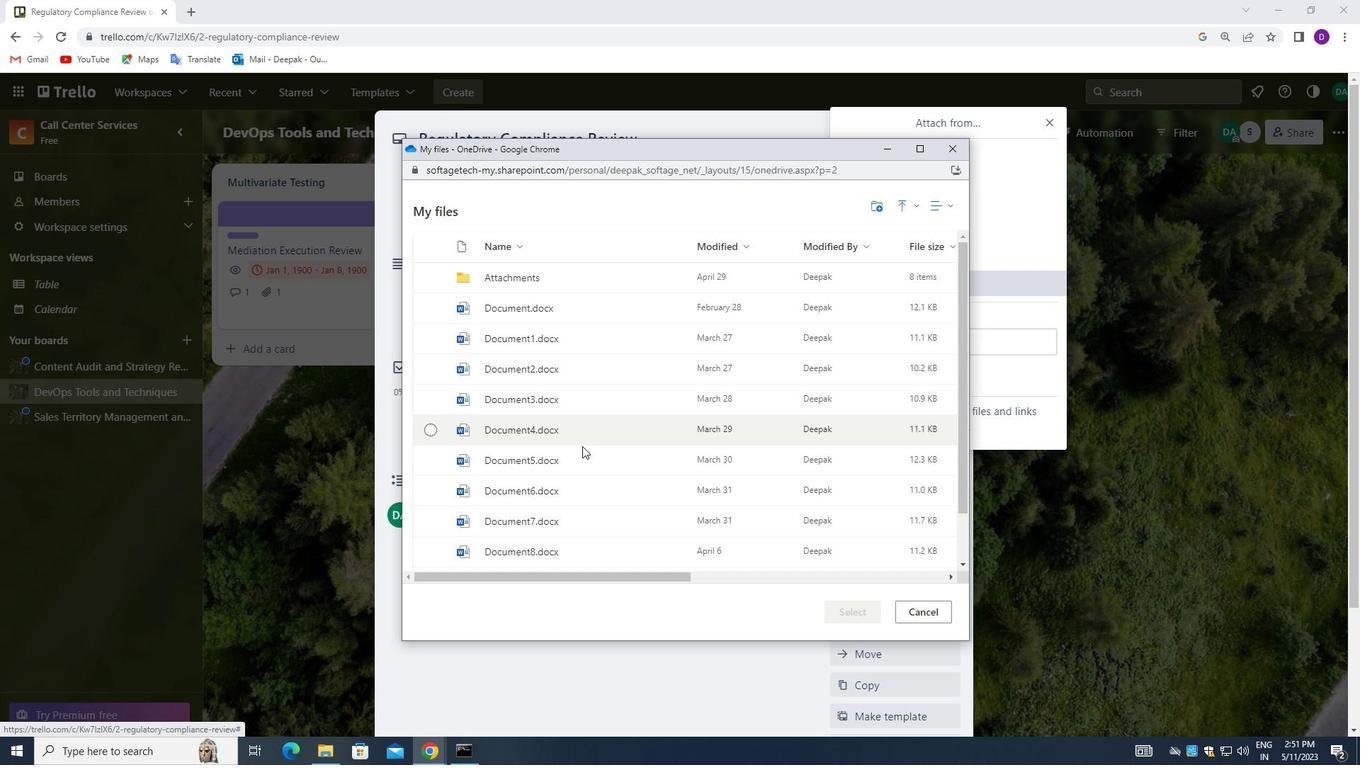 
Action: Mouse moved to (580, 463)
Screenshot: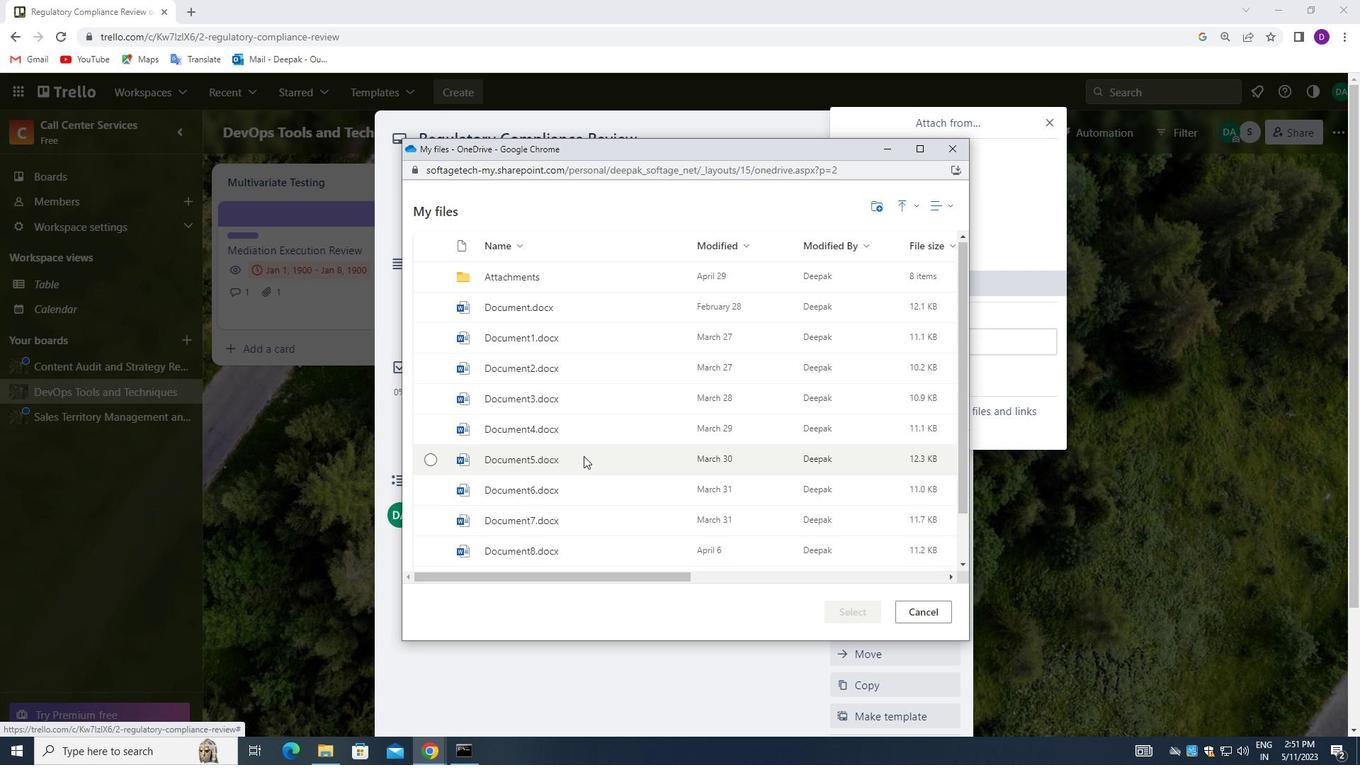 
Action: Mouse scrolled (580, 462) with delta (0, 0)
Screenshot: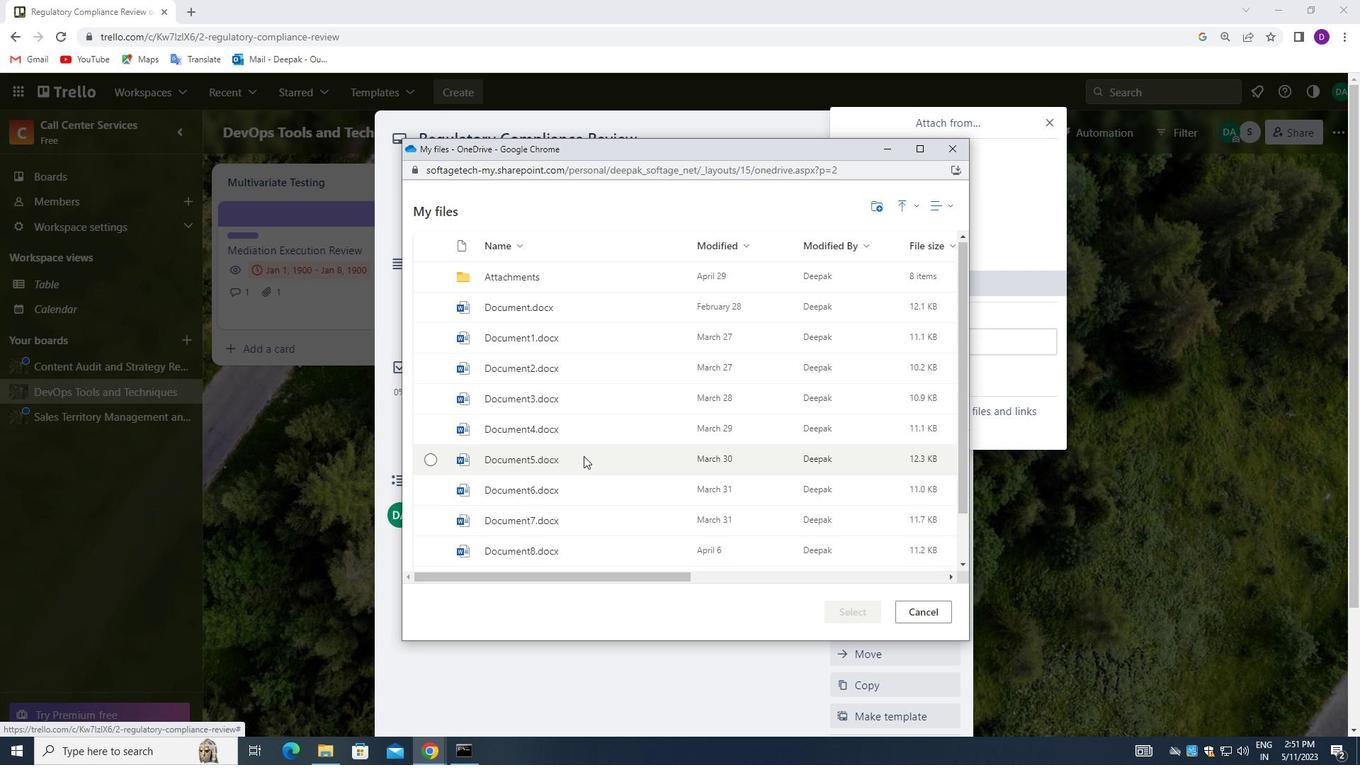 
Action: Mouse moved to (573, 474)
Screenshot: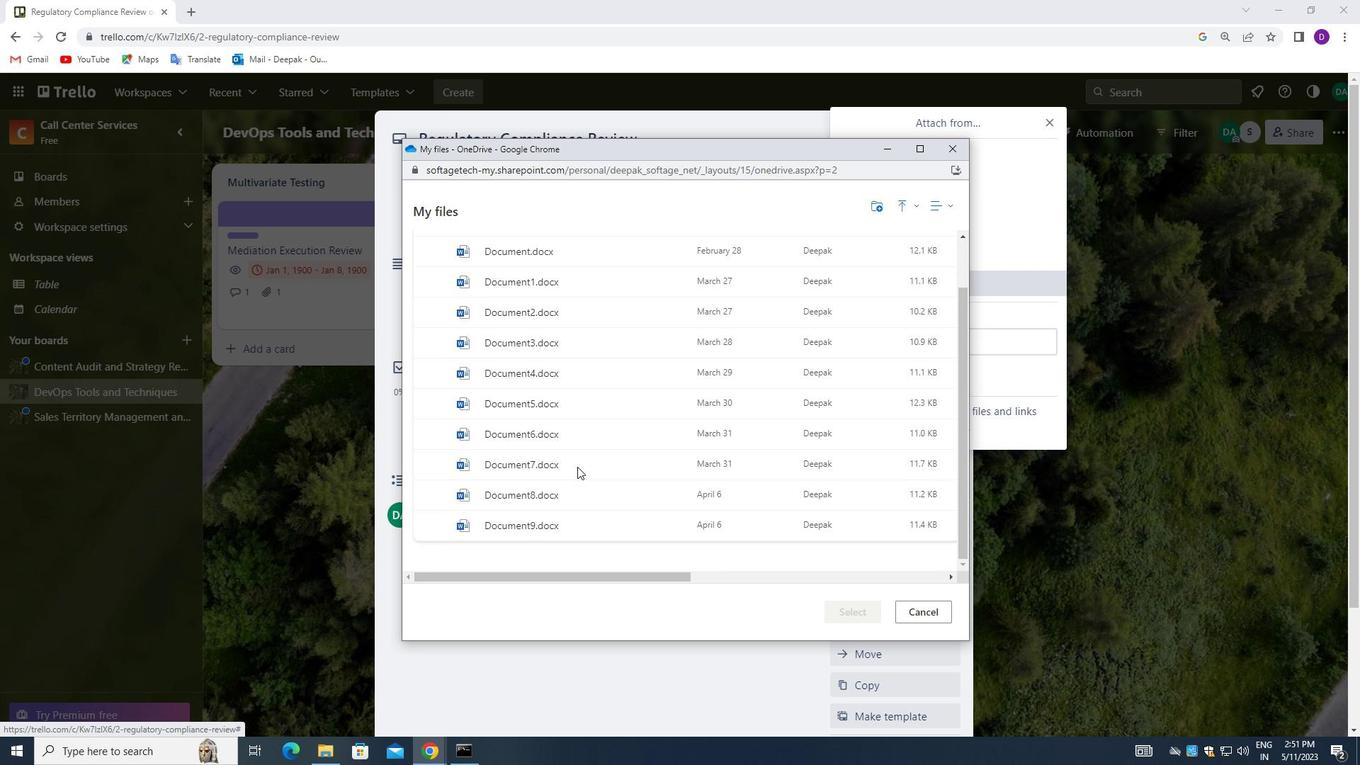 
Action: Mouse scrolled (573, 473) with delta (0, 0)
Screenshot: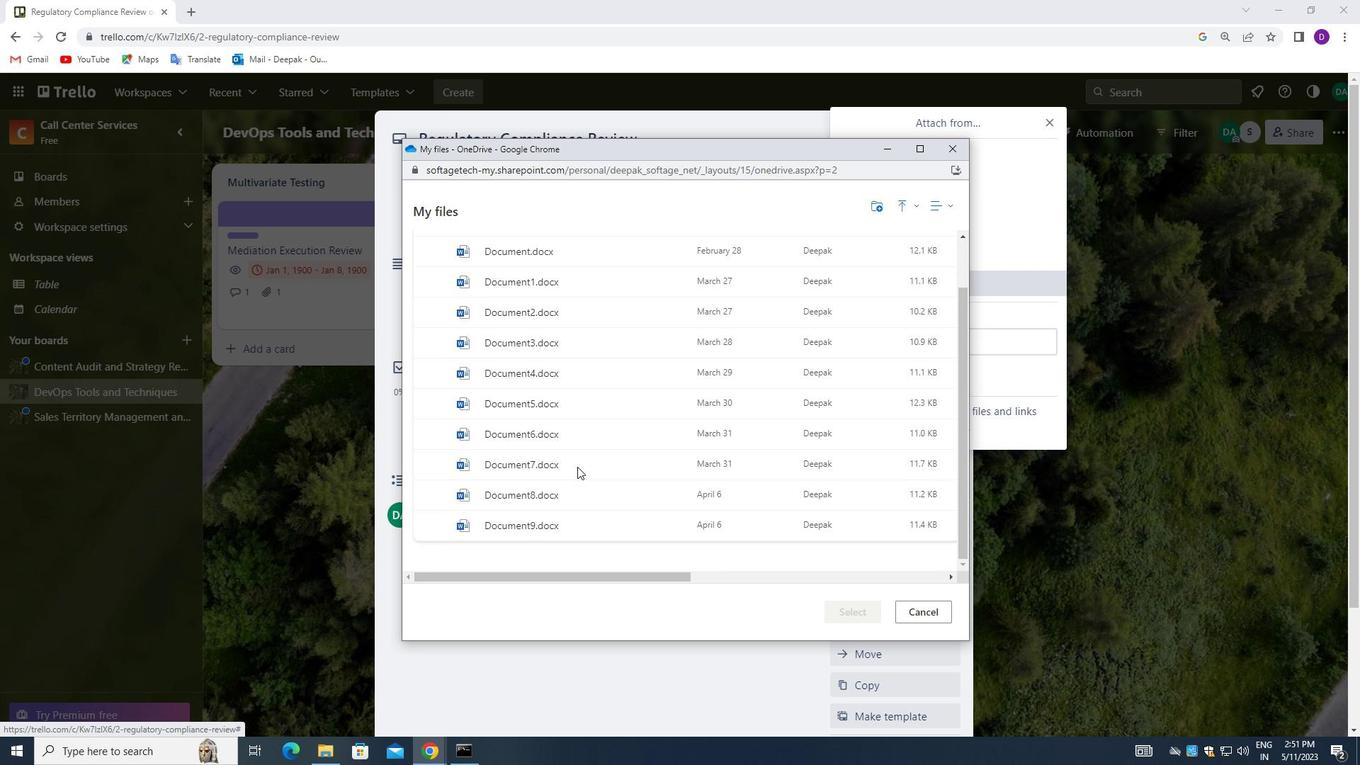 
Action: Mouse moved to (561, 459)
Screenshot: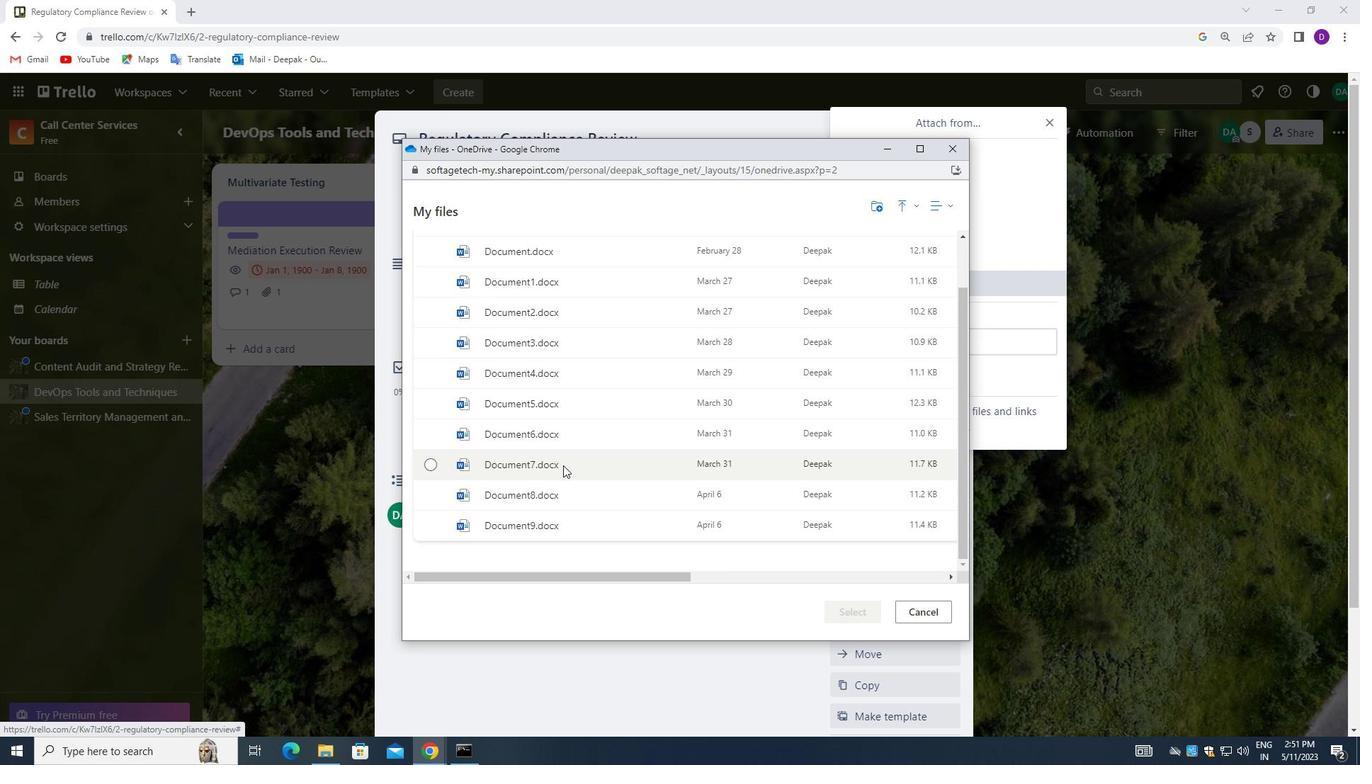 
Action: Mouse pressed left at (561, 459)
Screenshot: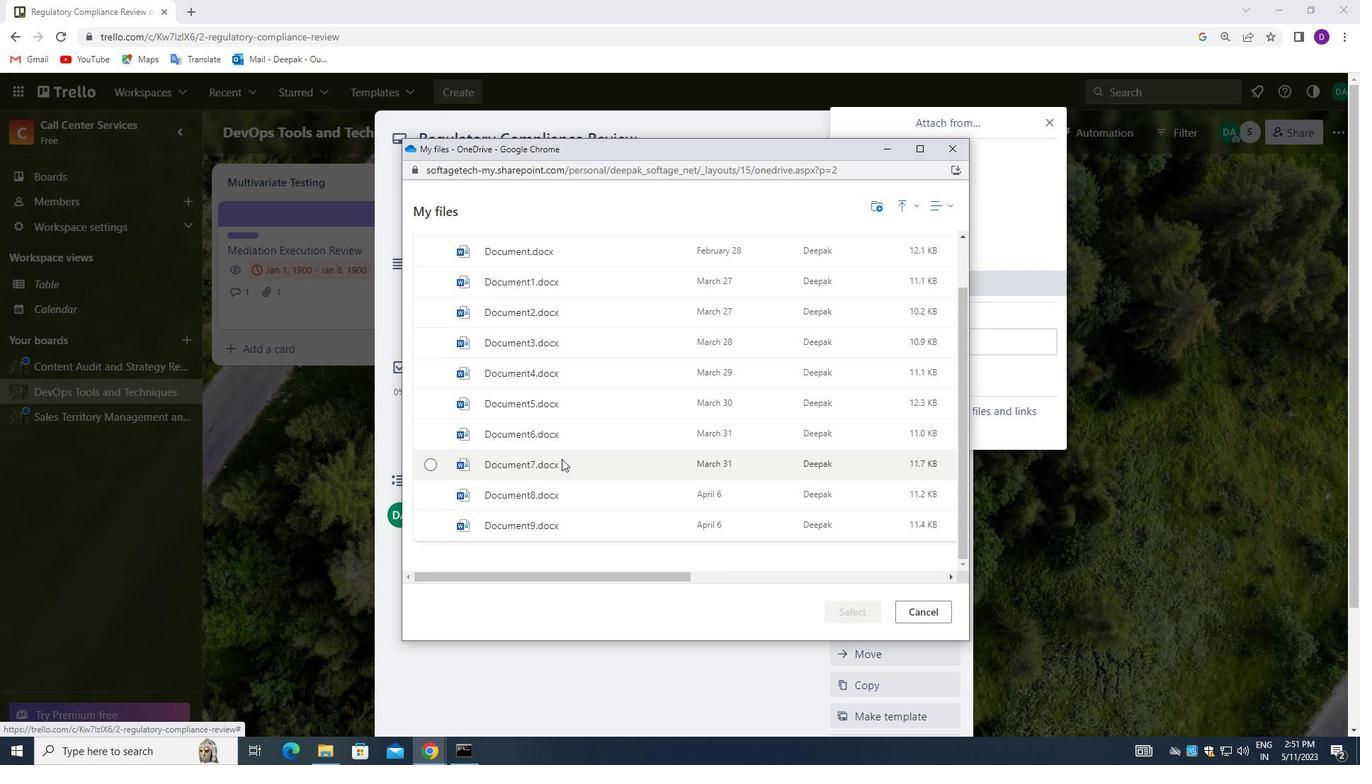 
Action: Mouse moved to (849, 613)
Screenshot: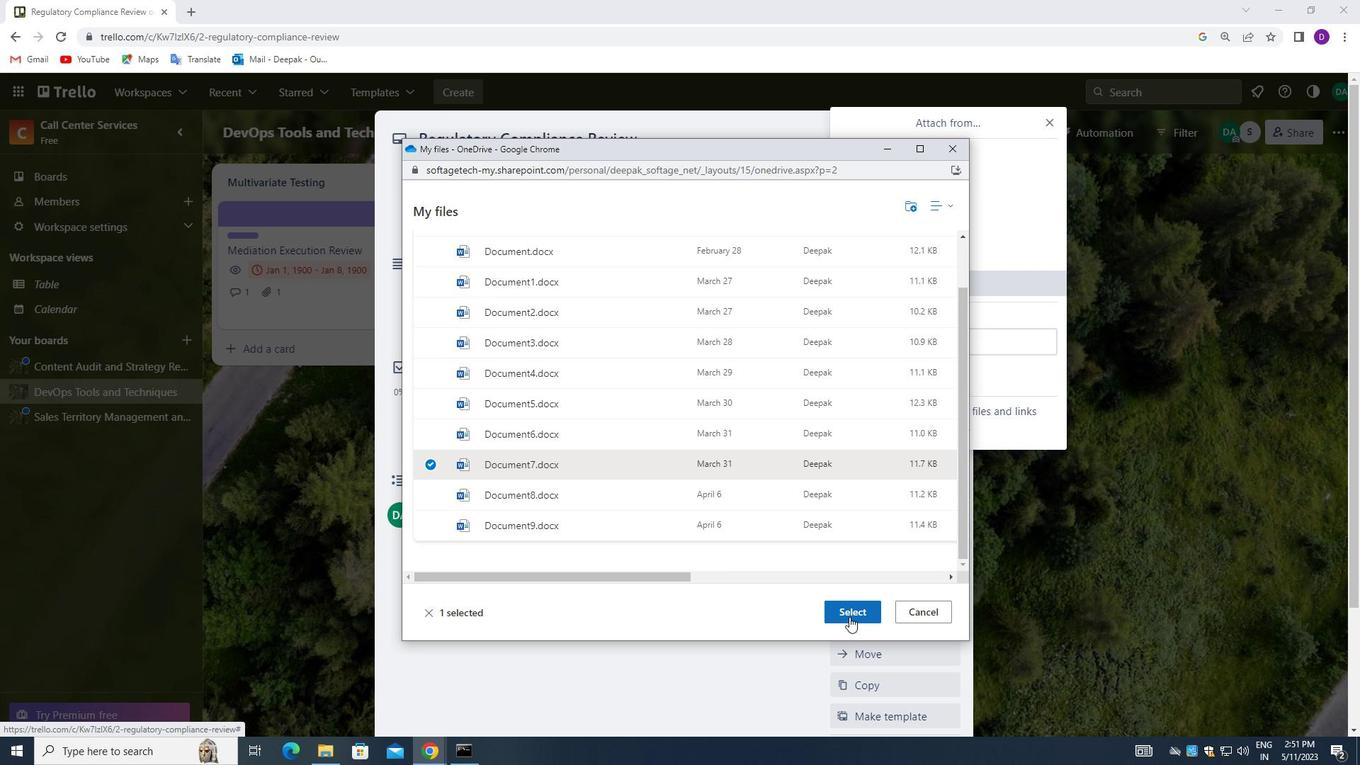 
Action: Mouse pressed left at (849, 613)
Screenshot: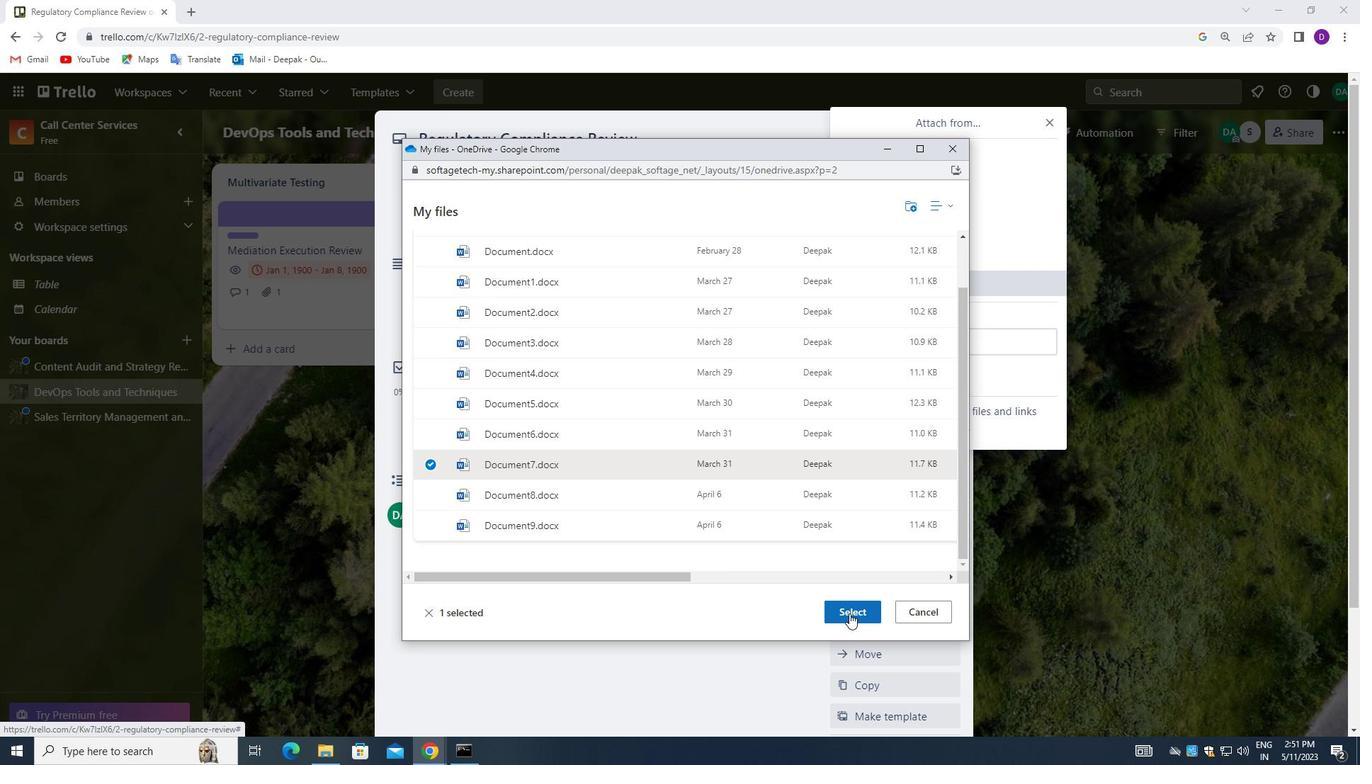 
Action: Mouse moved to (896, 423)
Screenshot: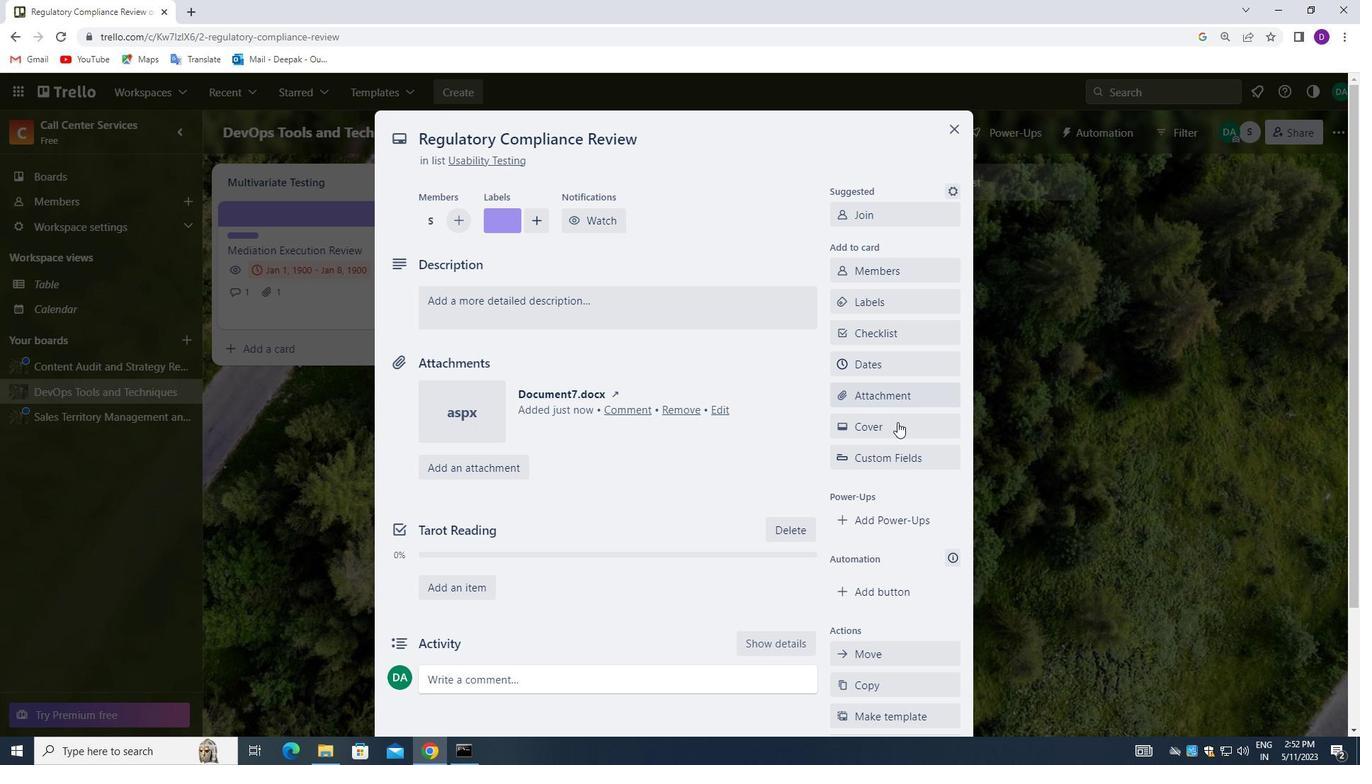
Action: Mouse pressed left at (896, 423)
Screenshot: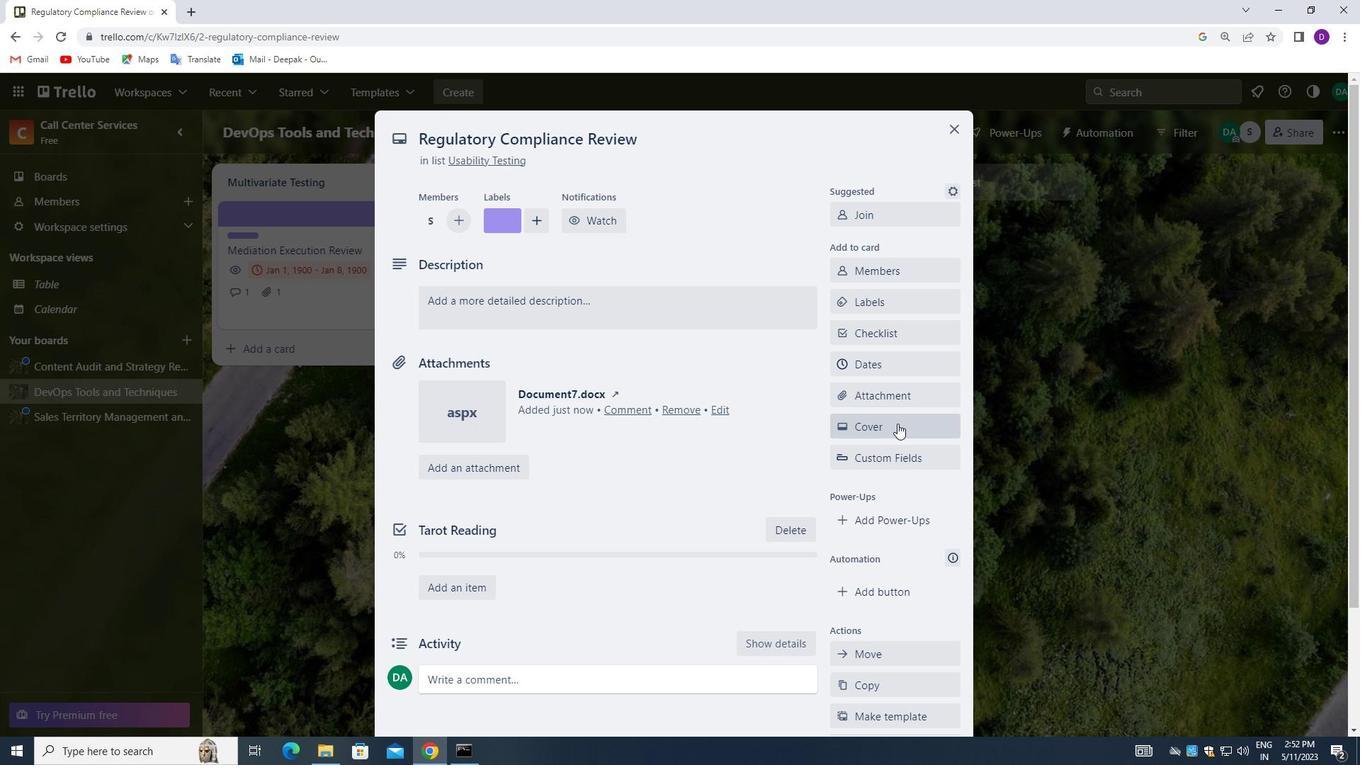 
Action: Mouse moved to (1033, 422)
Screenshot: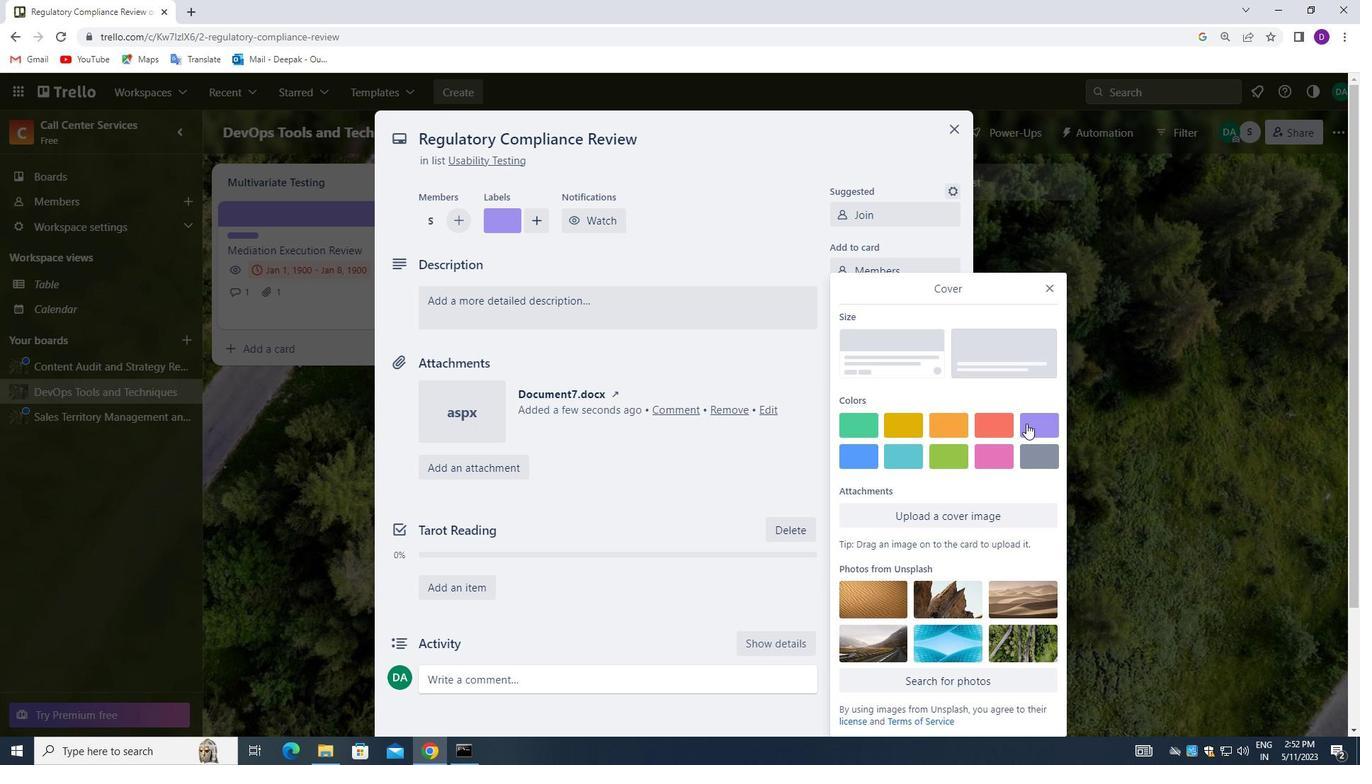 
Action: Mouse pressed left at (1033, 422)
Screenshot: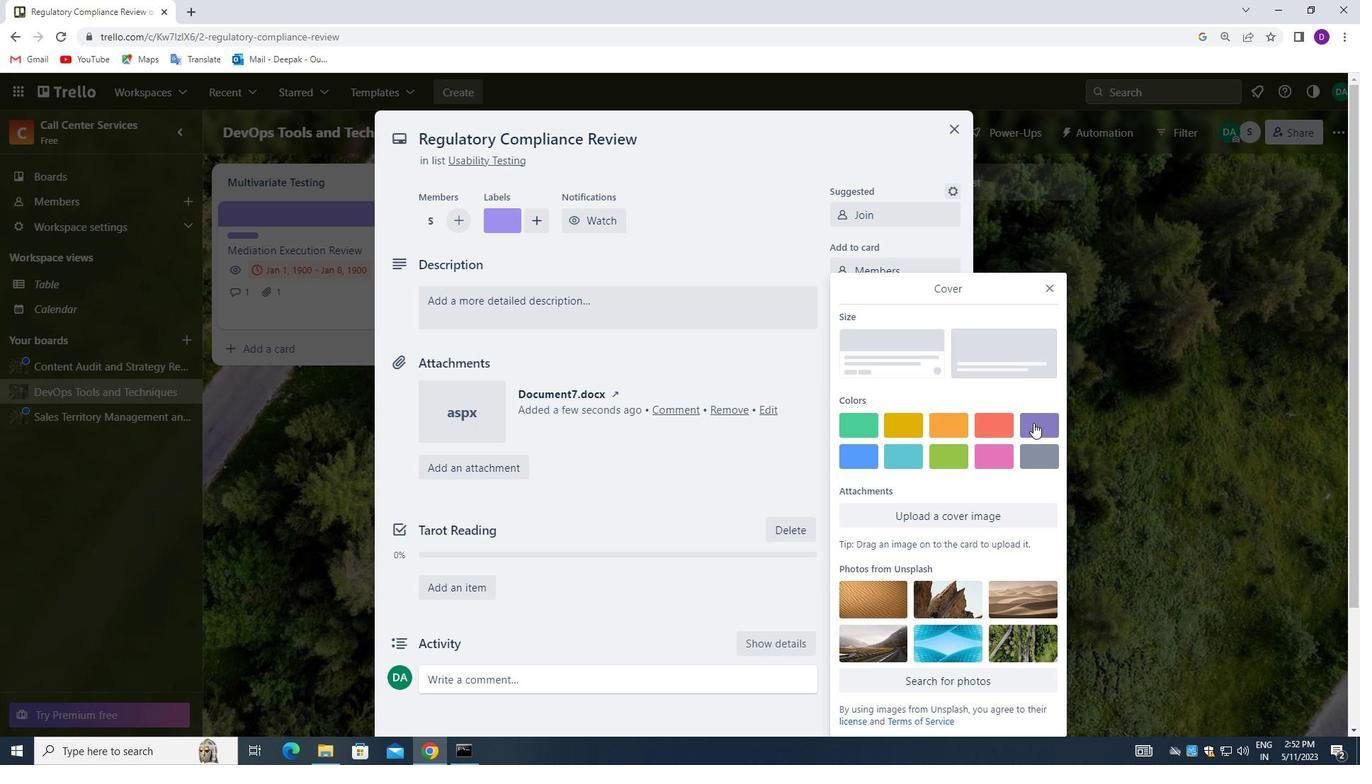 
Action: Mouse moved to (1049, 260)
Screenshot: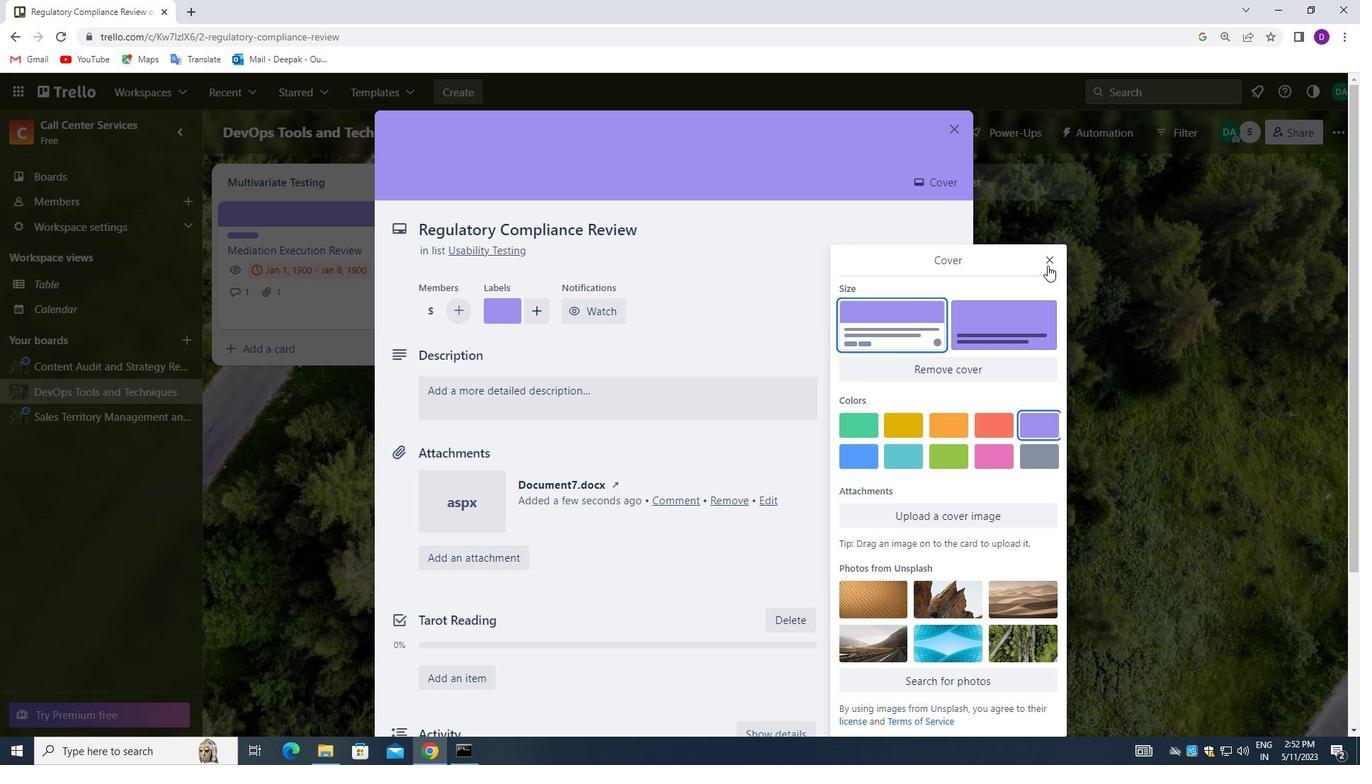 
Action: Mouse pressed left at (1049, 260)
Screenshot: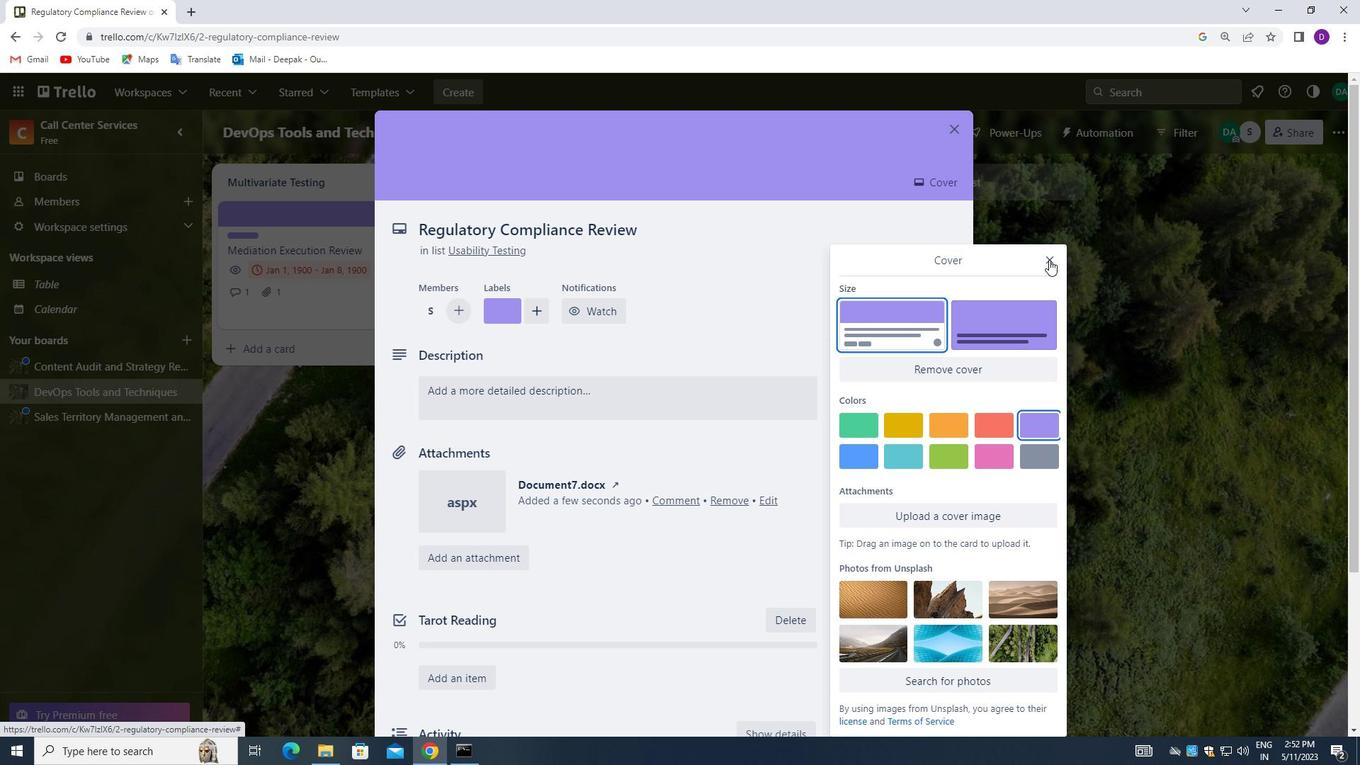 
Action: Mouse moved to (487, 395)
Screenshot: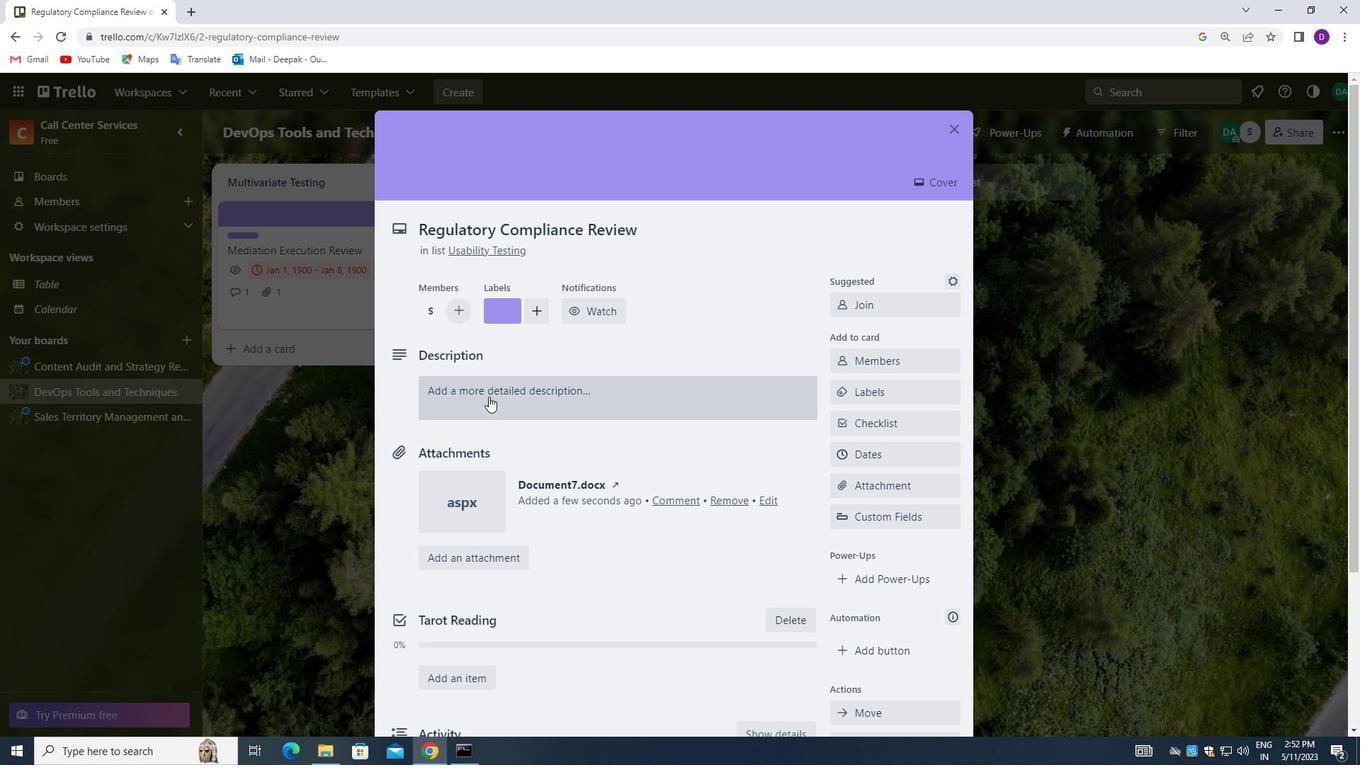 
Action: Mouse pressed left at (487, 395)
Screenshot: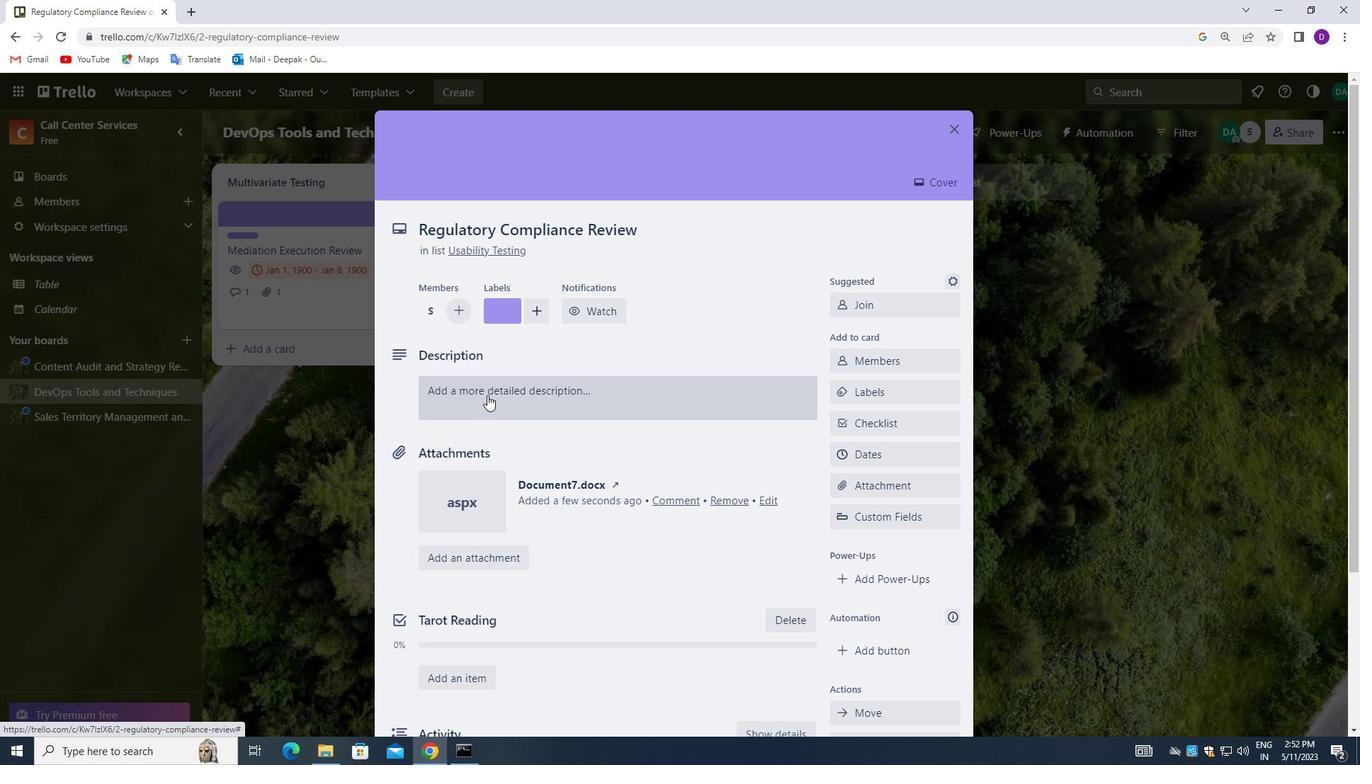 
Action: Mouse moved to (321, 442)
Screenshot: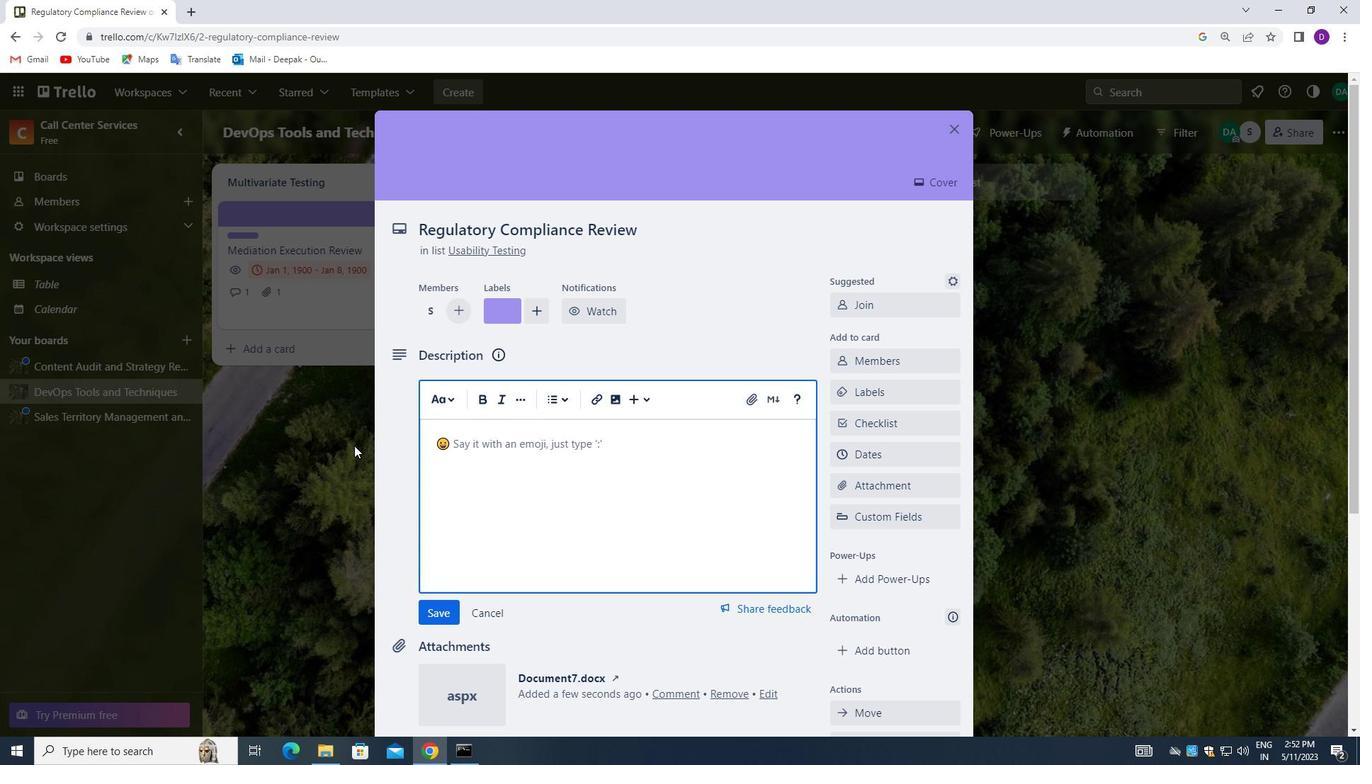 
Action: Key pressed <Key.shift_r>DEVELOP<Key.space>AND<Key.space>LAUNCH<Key.space>NEW<Key.space>CUSTOMER<Key.space>FEEDBACK<Key.space>STA<Key.backspace>RATEGY.
Screenshot: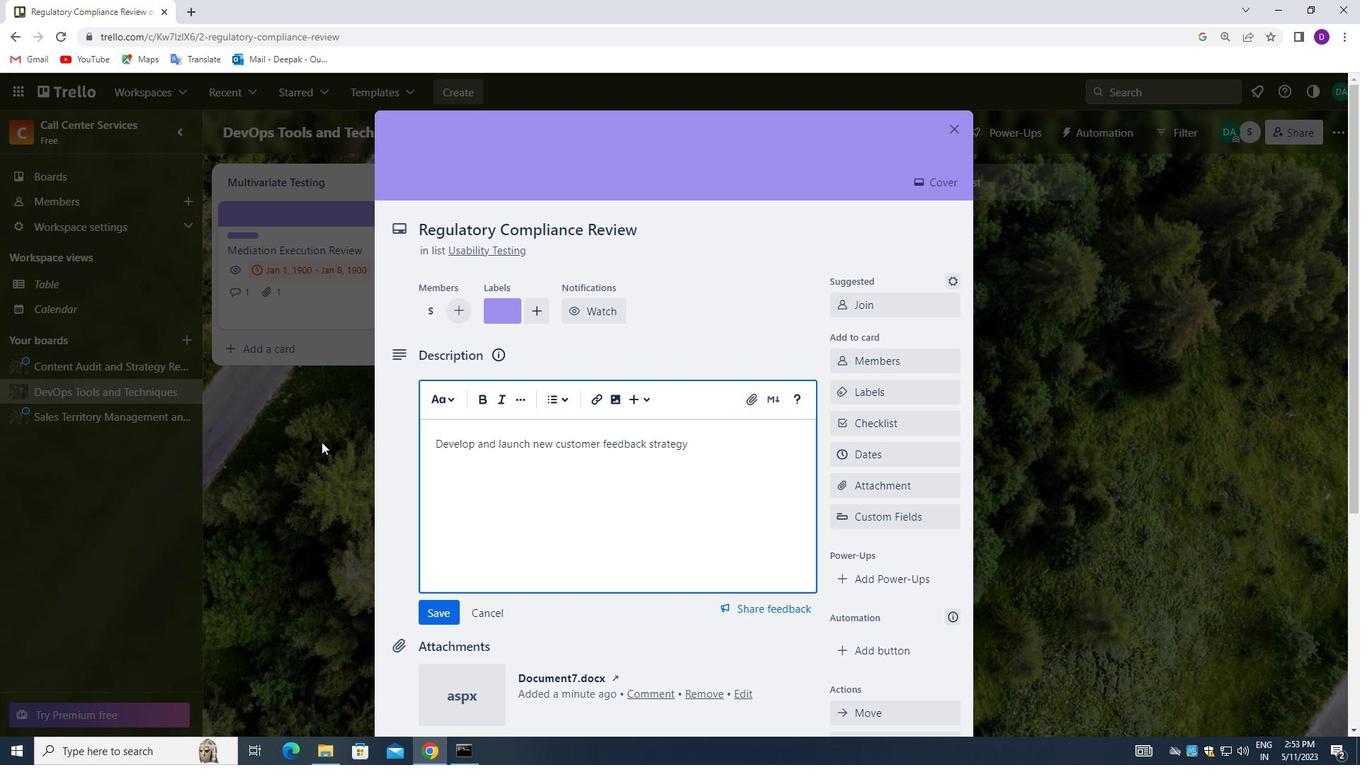 
Action: Mouse moved to (442, 614)
Screenshot: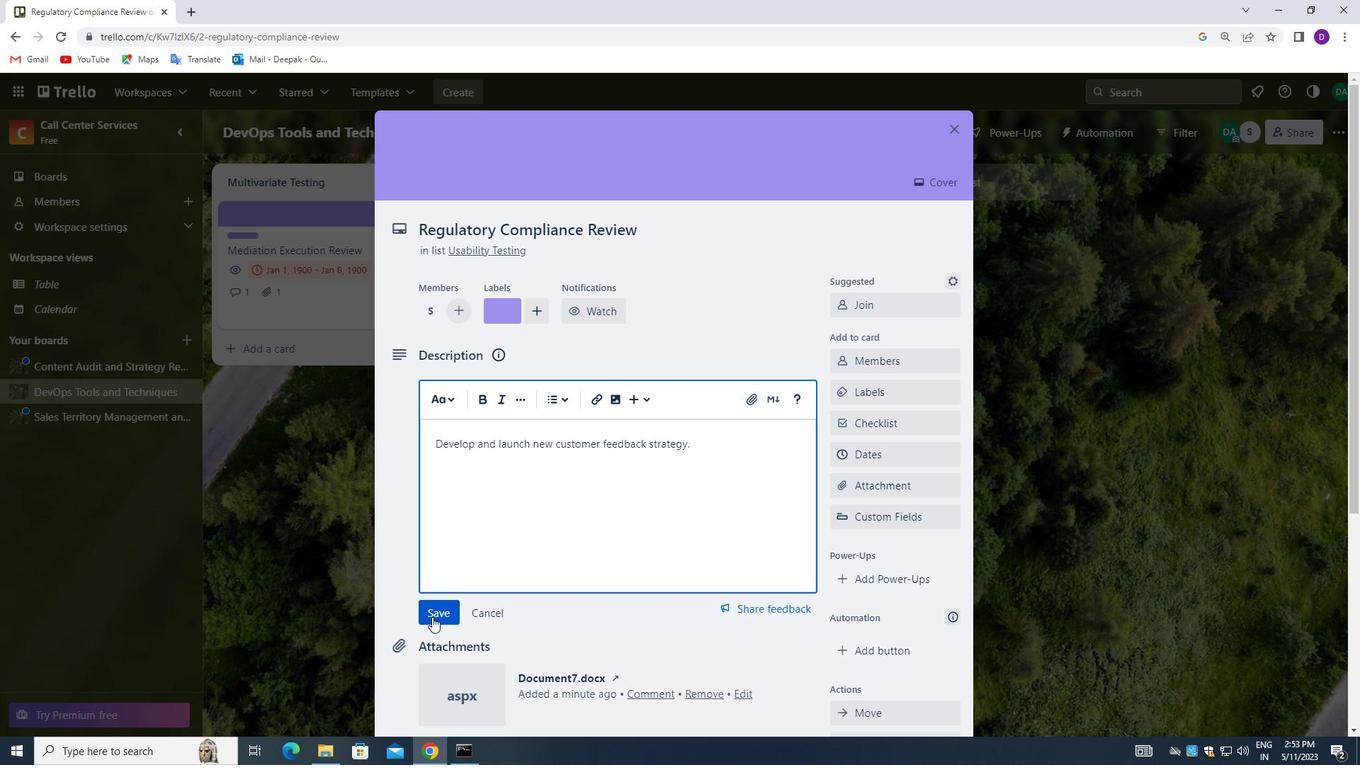 
Action: Mouse pressed left at (442, 614)
Screenshot: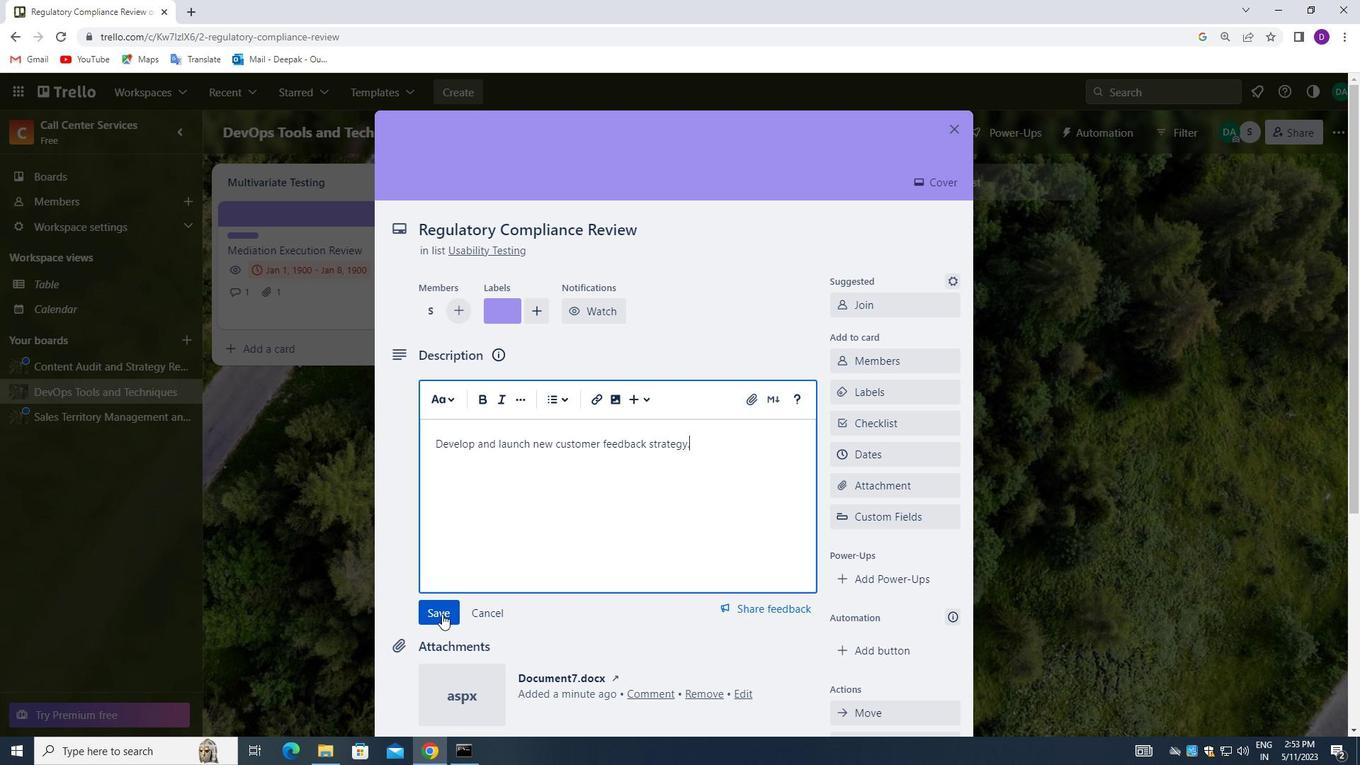 
Action: Mouse moved to (611, 452)
Screenshot: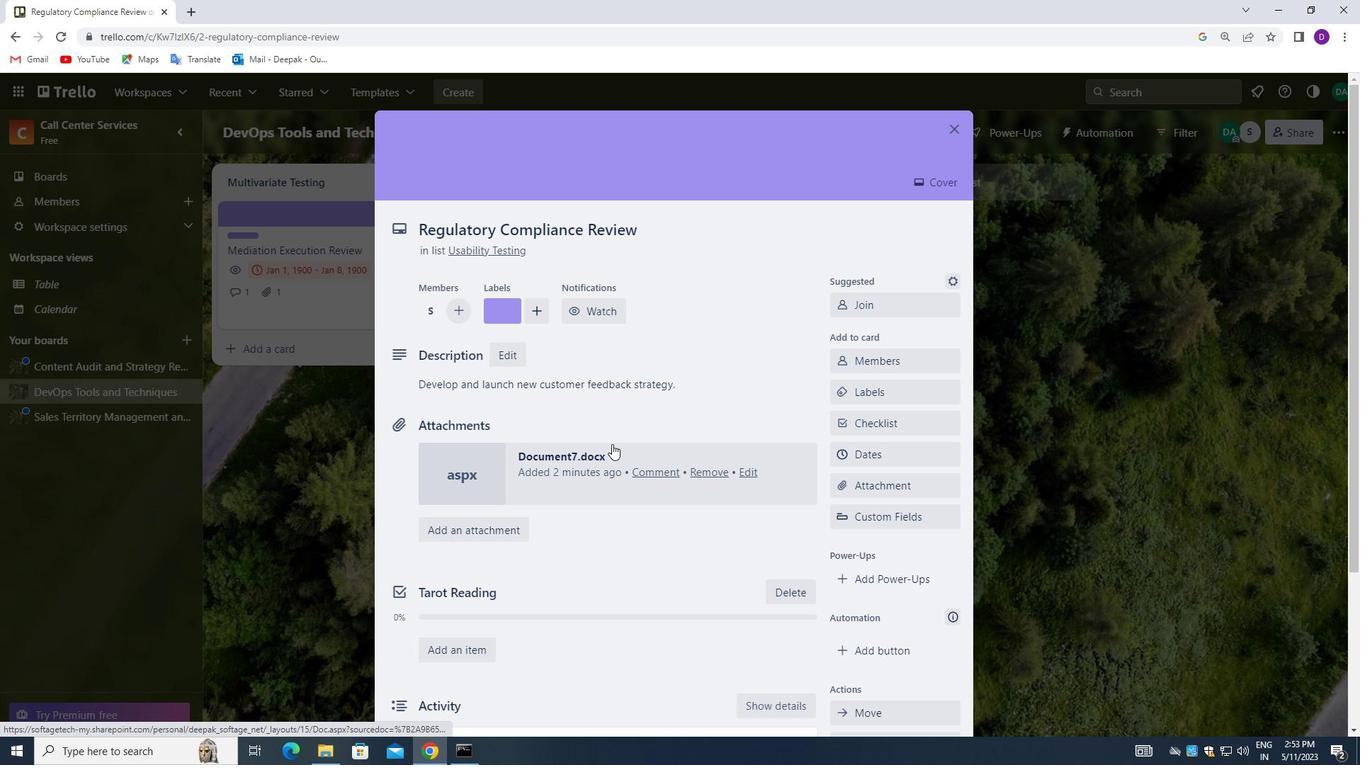 
Action: Mouse scrolled (611, 451) with delta (0, 0)
Screenshot: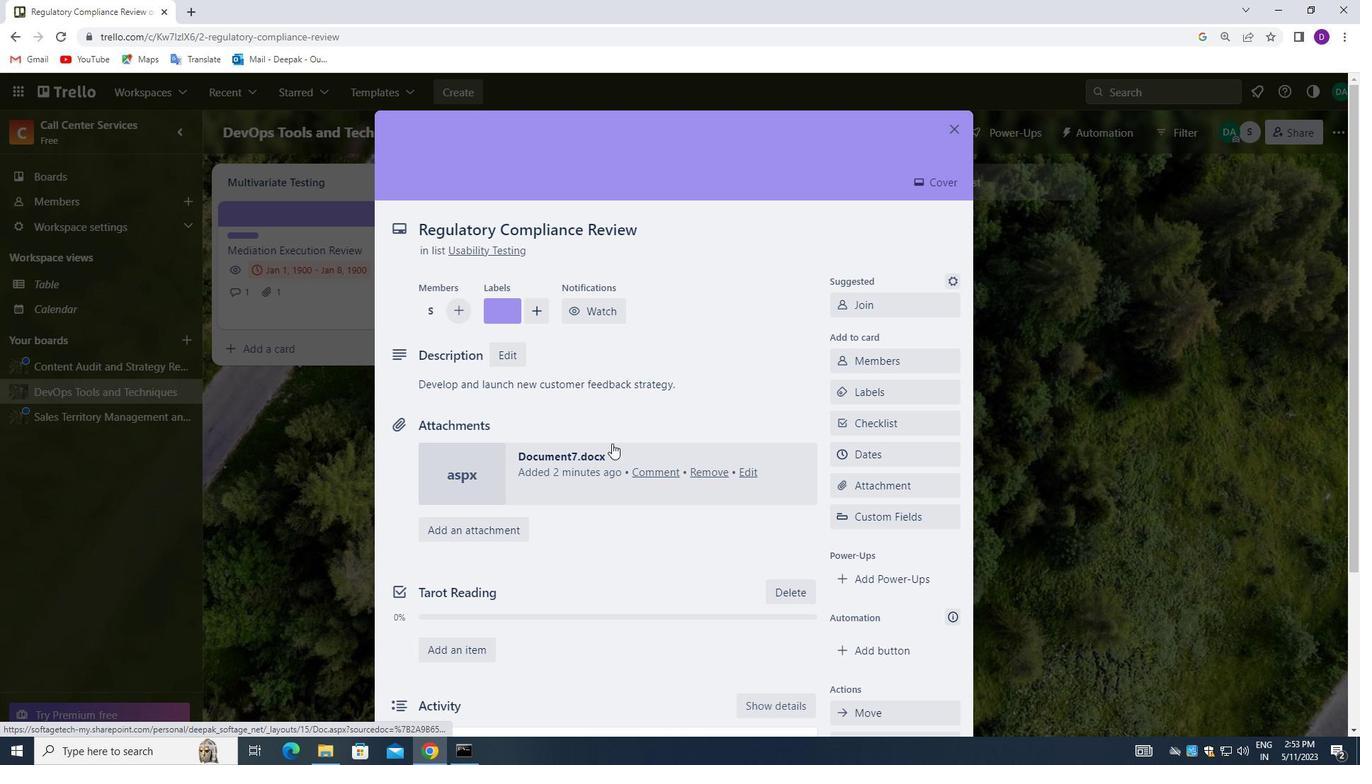
Action: Mouse moved to (608, 461)
Screenshot: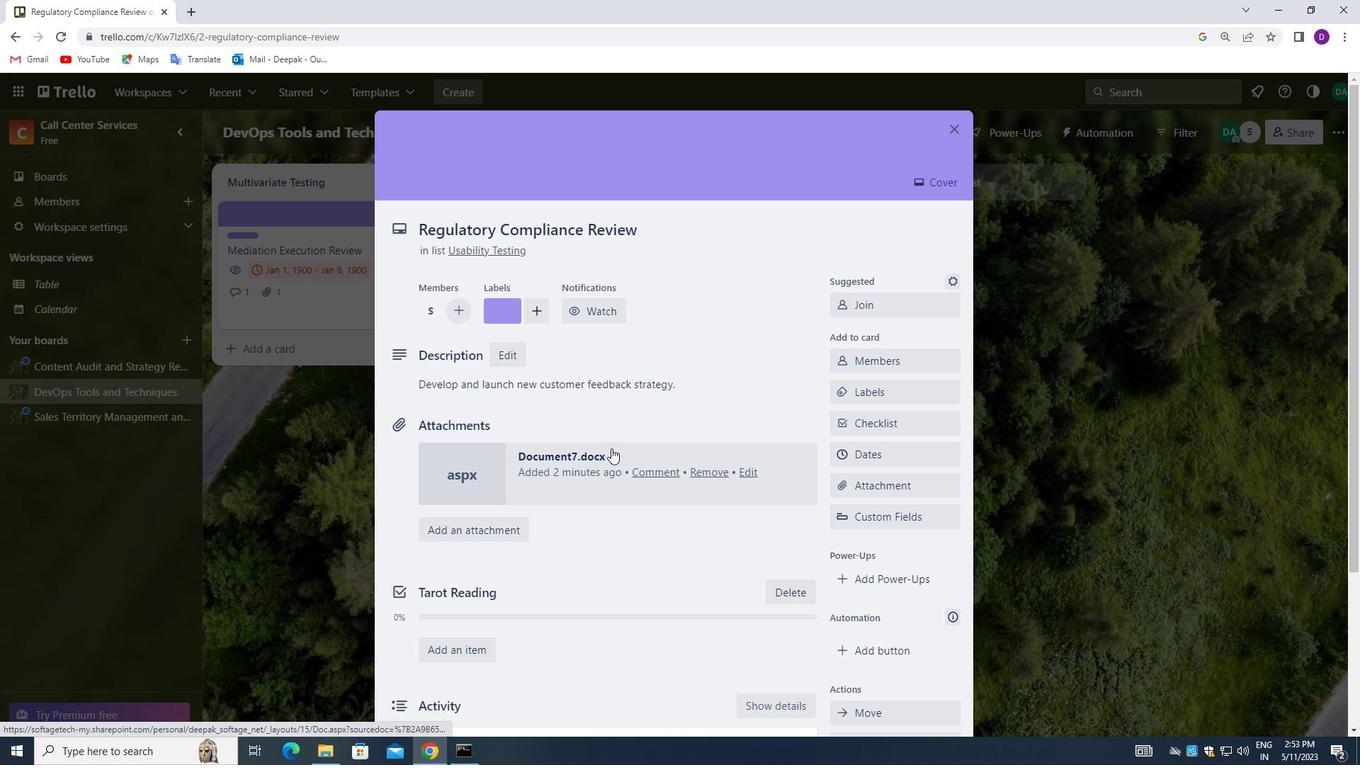 
Action: Mouse scrolled (608, 461) with delta (0, 0)
Screenshot: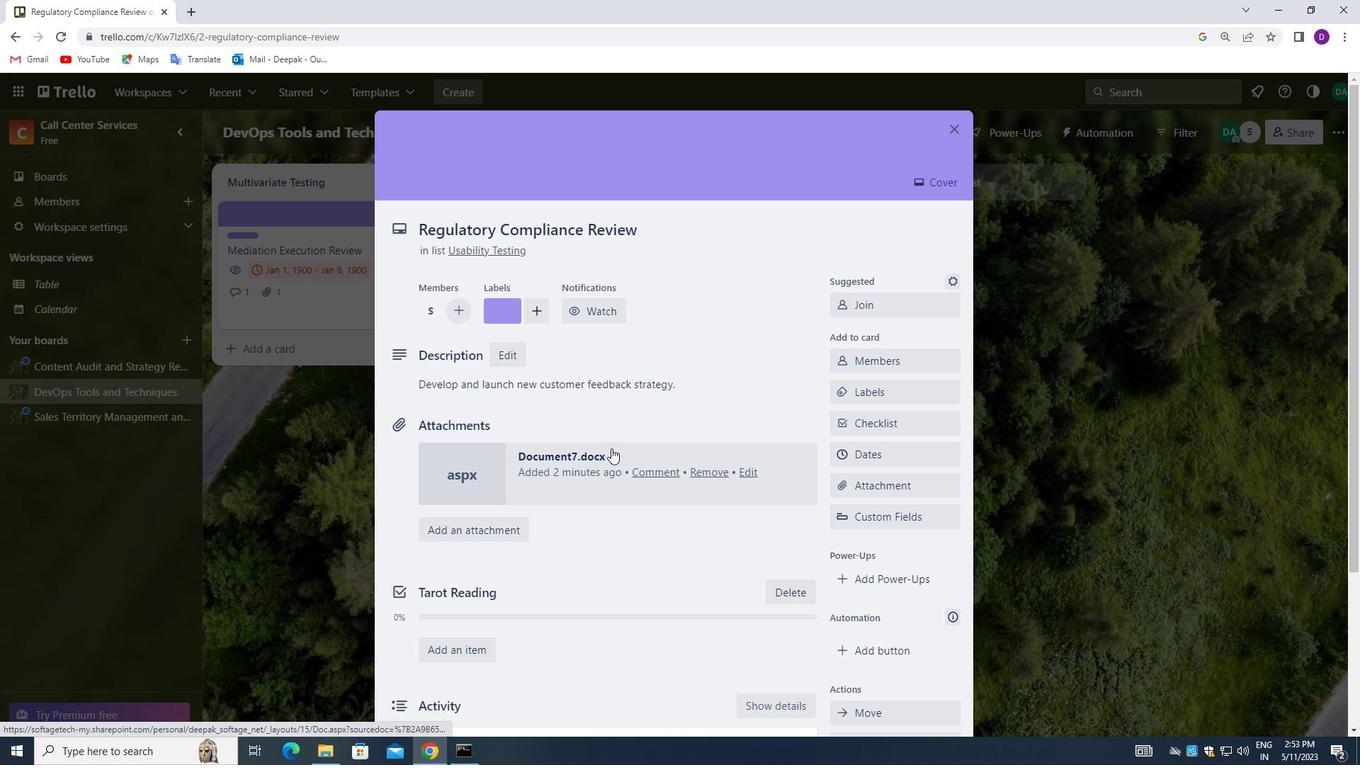 
Action: Mouse moved to (605, 469)
Screenshot: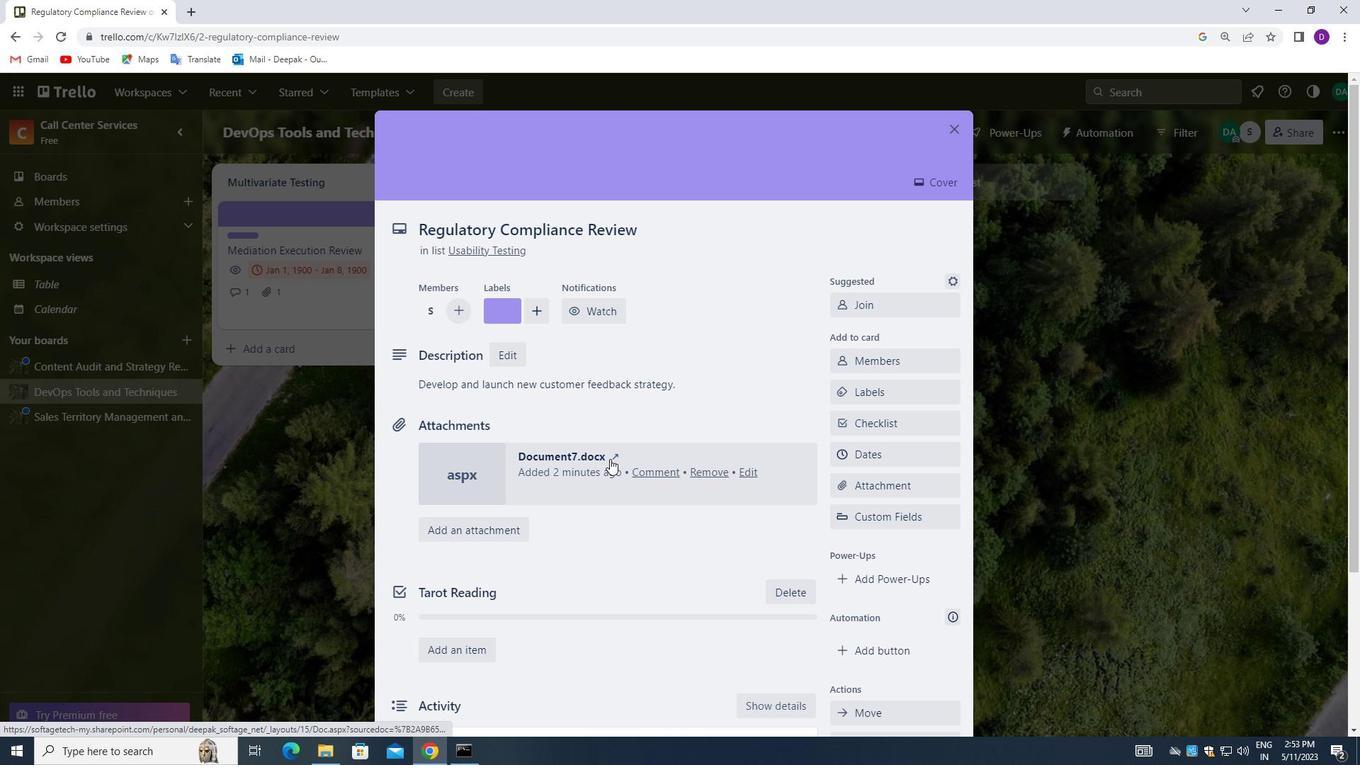 
Action: Mouse scrolled (605, 468) with delta (0, 0)
Screenshot: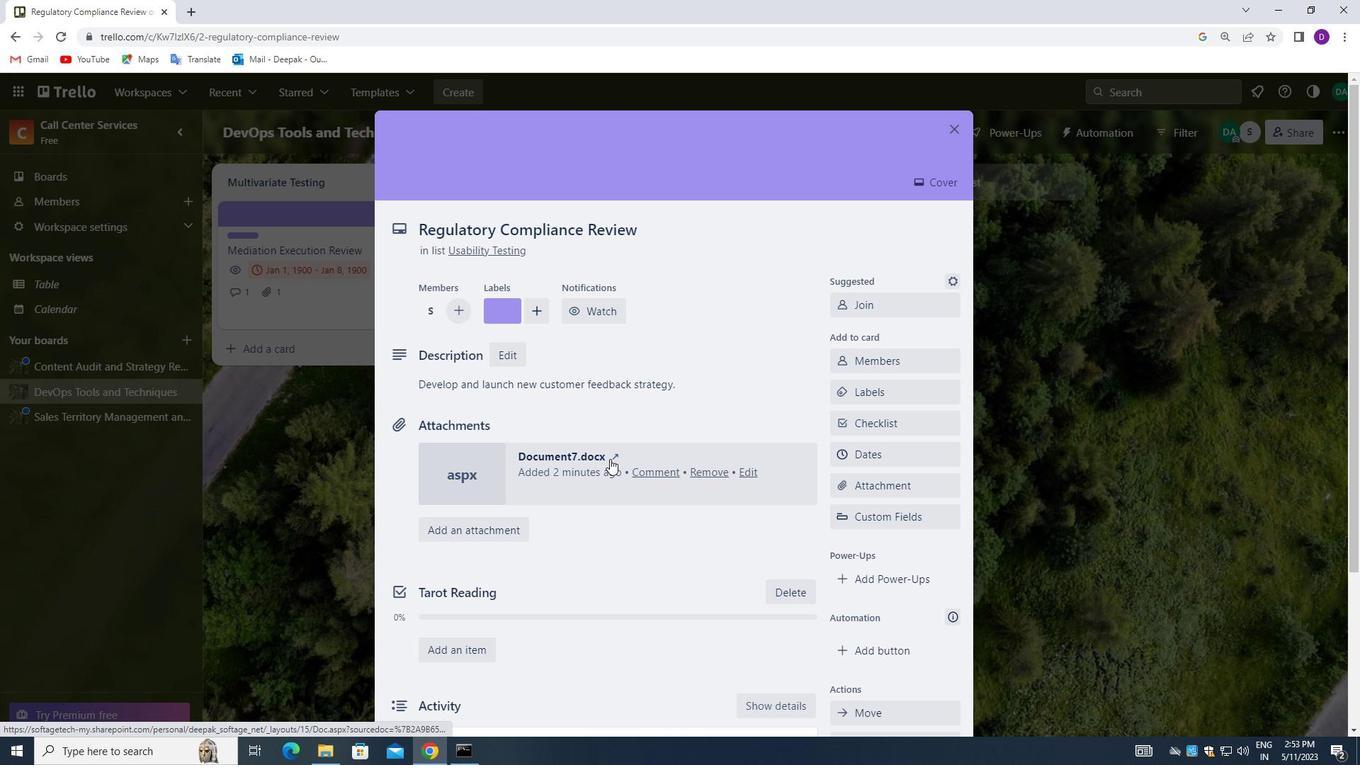 
Action: Mouse moved to (604, 473)
Screenshot: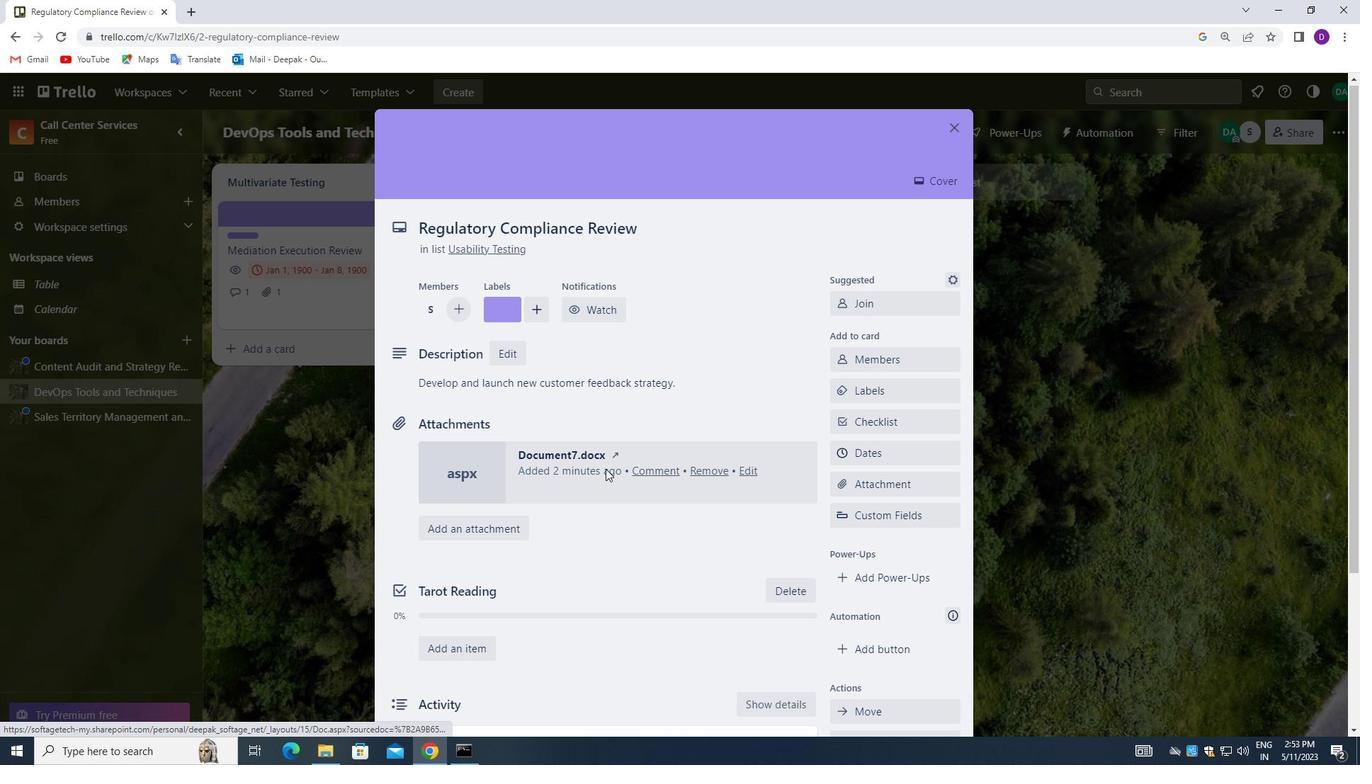 
Action: Mouse scrolled (604, 473) with delta (0, 0)
Screenshot: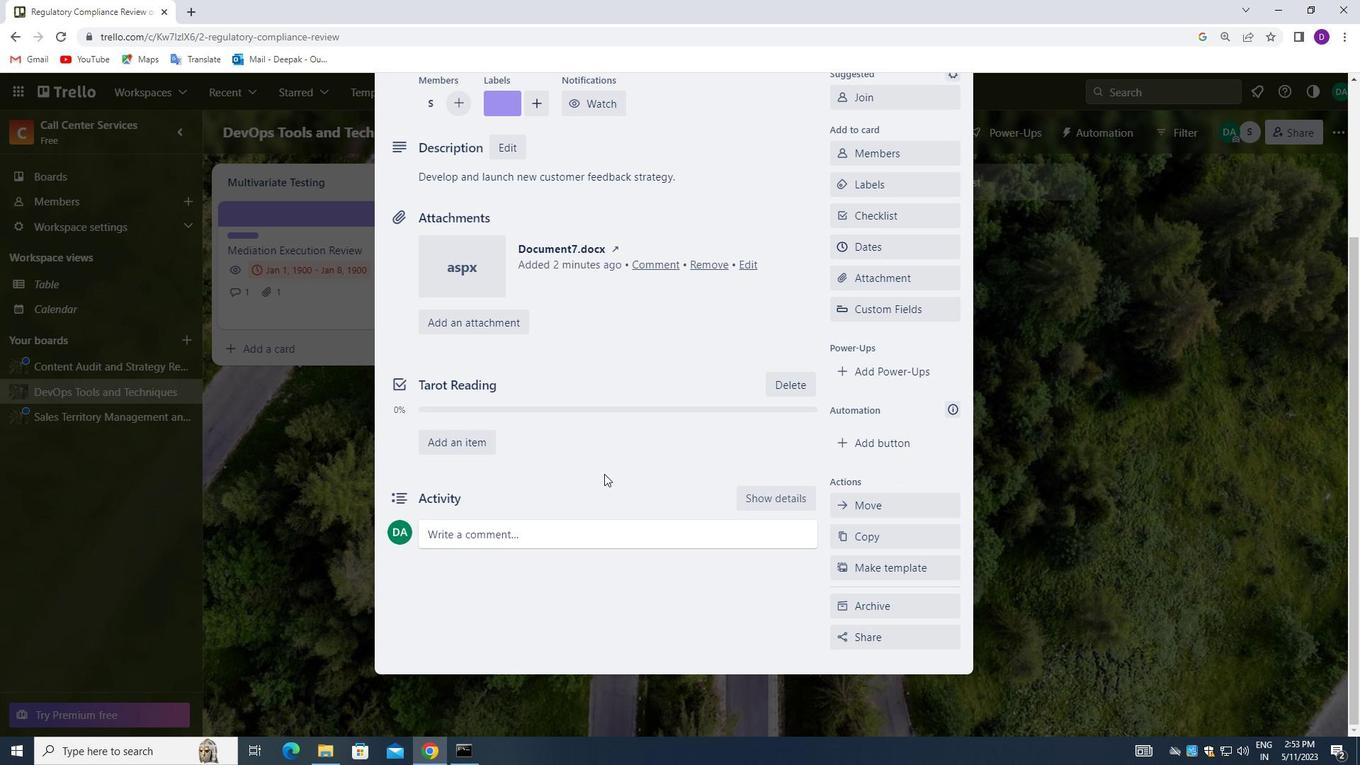 
Action: Mouse moved to (548, 536)
Screenshot: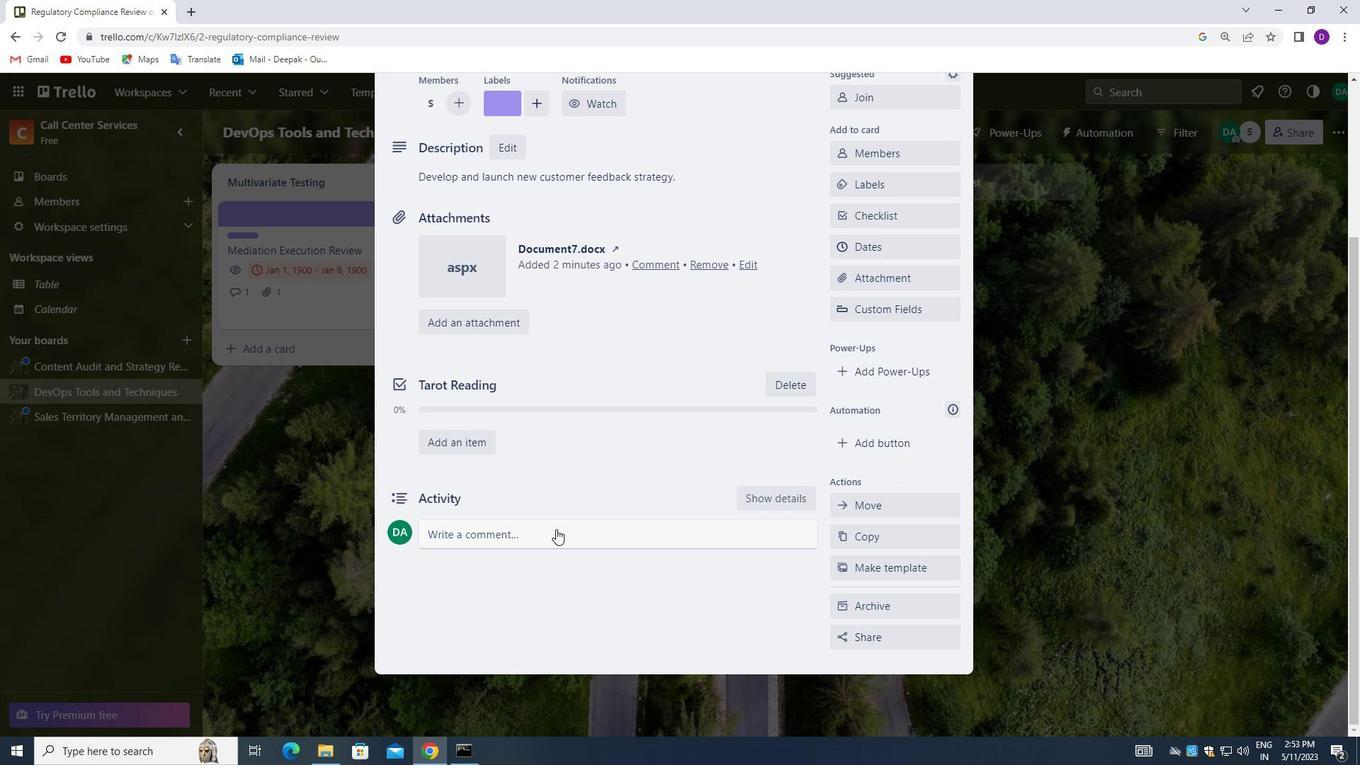 
Action: Mouse pressed left at (548, 536)
Screenshot: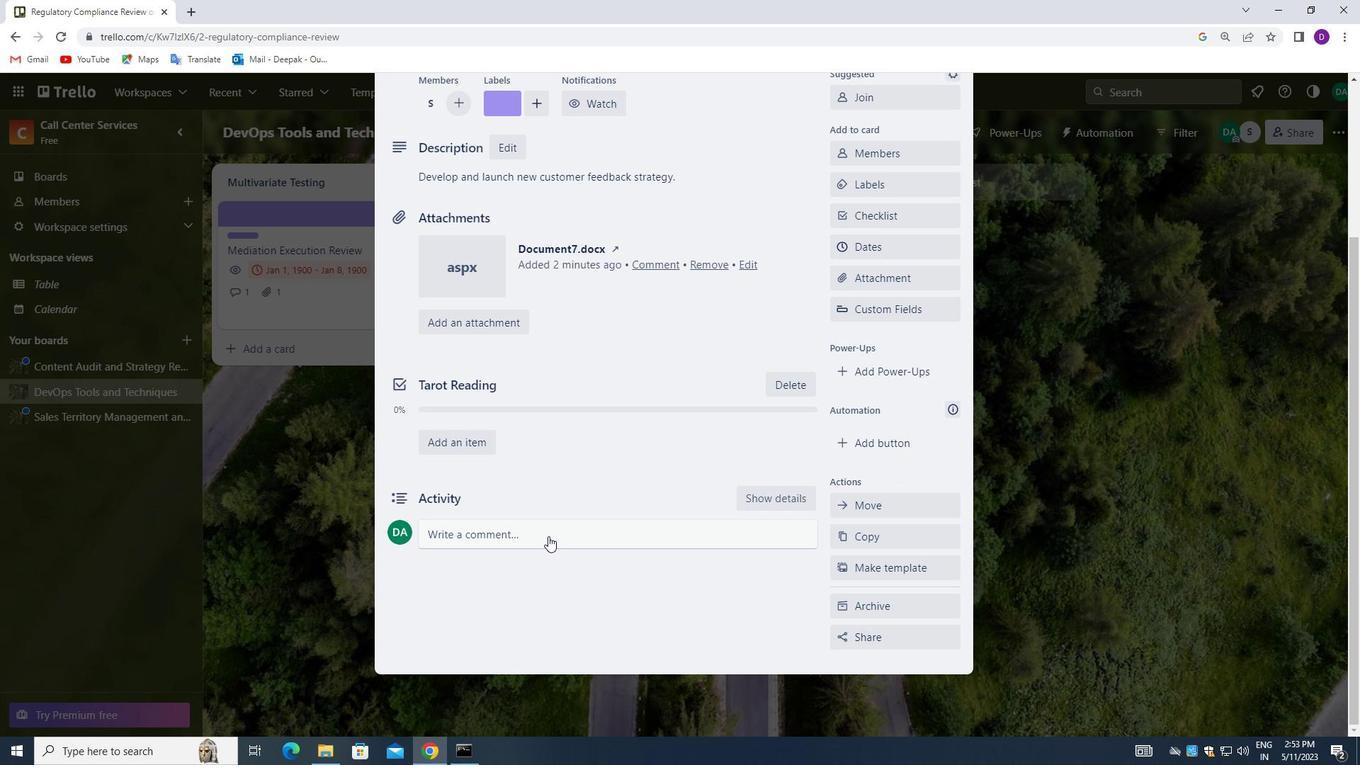 
Action: Mouse moved to (517, 582)
Screenshot: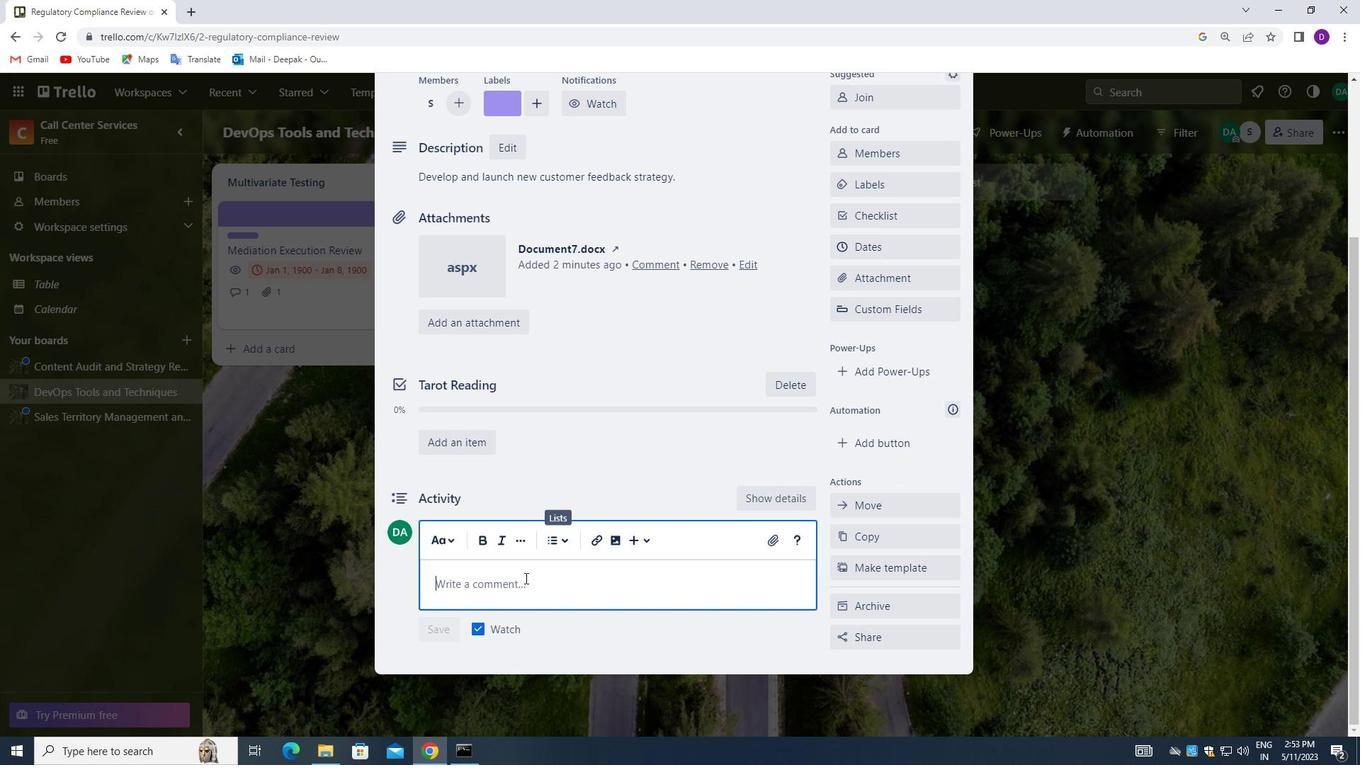 
Action: Mouse pressed left at (517, 582)
Screenshot: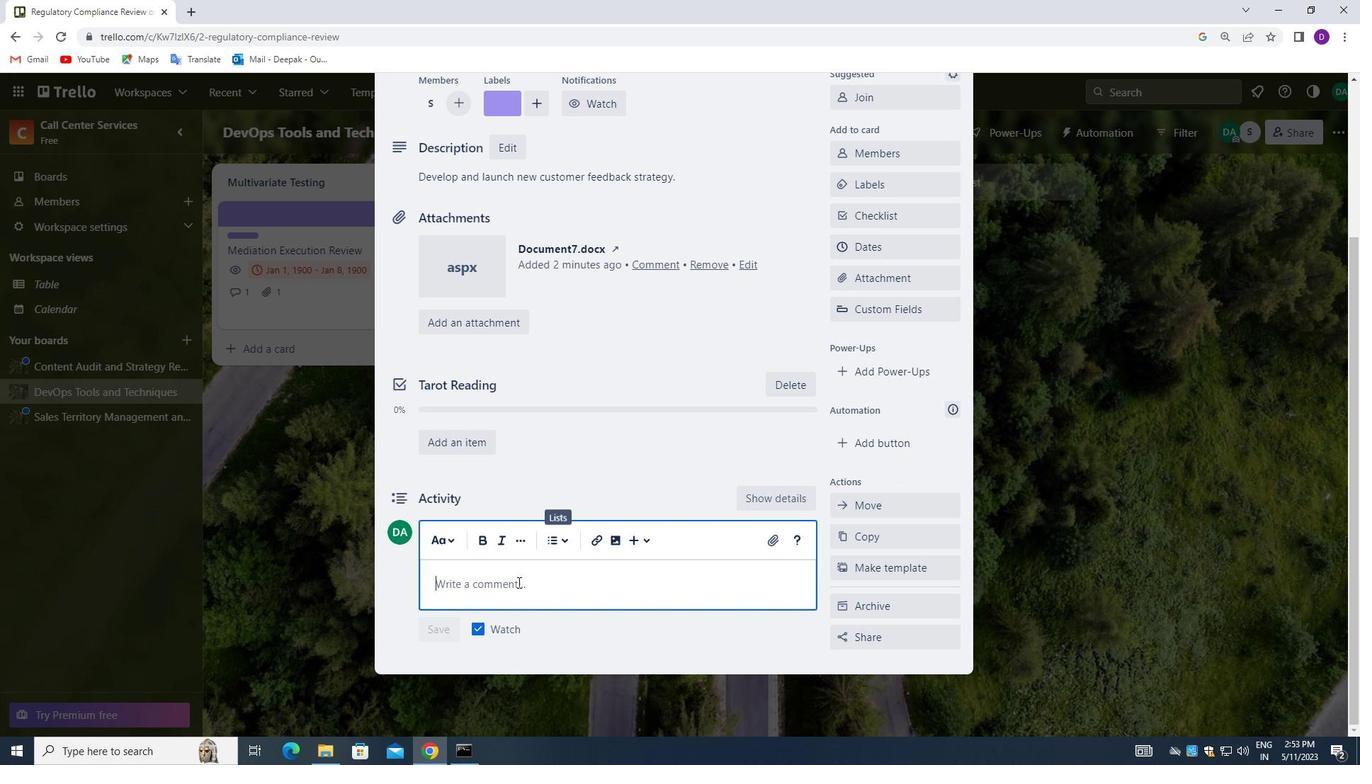 
Action: Mouse moved to (398, 578)
Screenshot: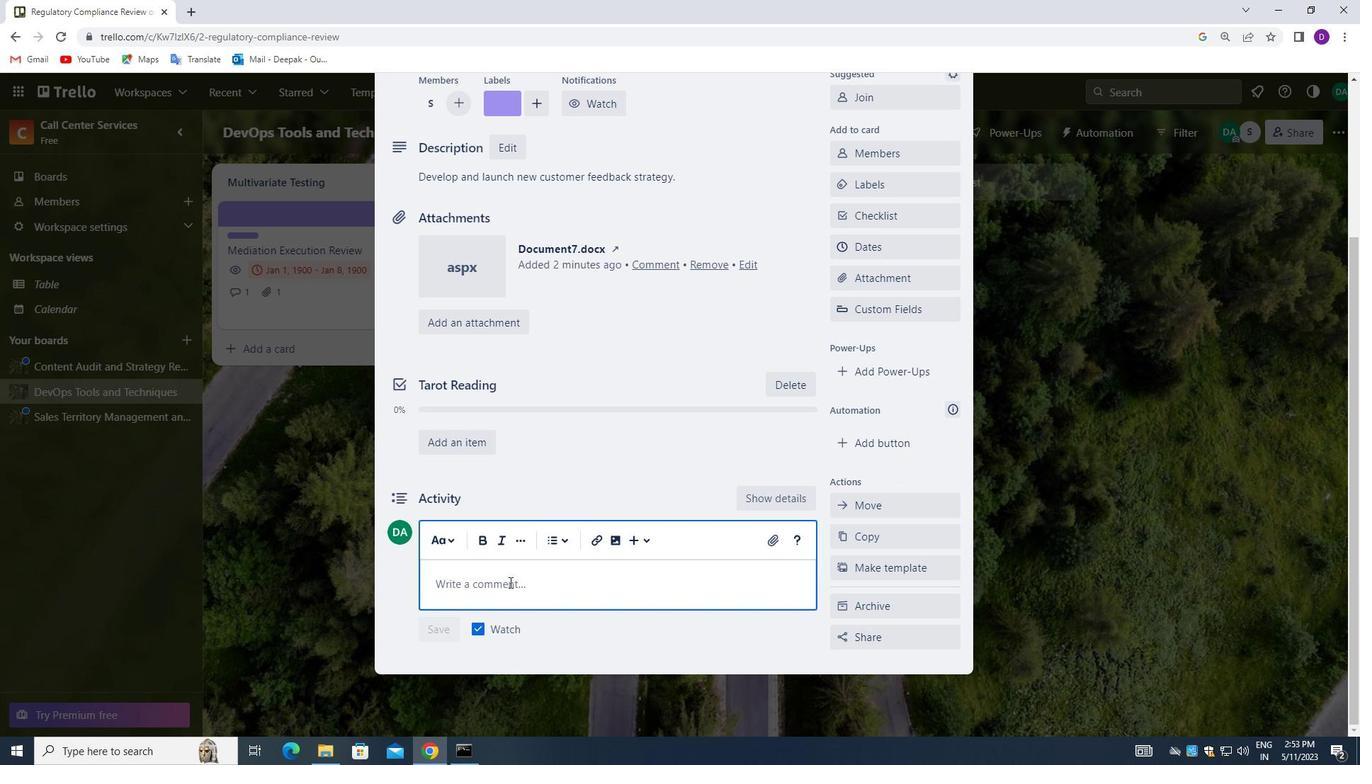 
Action: Key pressed <Key.shift_r>GIVEN<Key.space>THE<Key.space>SOZ<Key.backspace><Key.backspace>IZE<Key.space>AND<Key.space>SCOPE<Key.space>OF<Key.space>THIS<Key.space>TAL<Key.backspace>SK<Key.space><Key.backspace>.<Key.backspace>,<Key.space>LET<Key.space>US<Key.space>MAKE<Key.space>SUE<Key.backspace>RE<Key.space>WE<Key.space>HAVE<Key.space>THE<Key.space>NECESSARY<Key.space><Key.space>RESOURCES<Key.space>AND<Key.space>SUPPORT<Key.space>TO<Key.space>GET<Key.space>IT<Key.space>DI<Key.backspace>ONE.
Screenshot: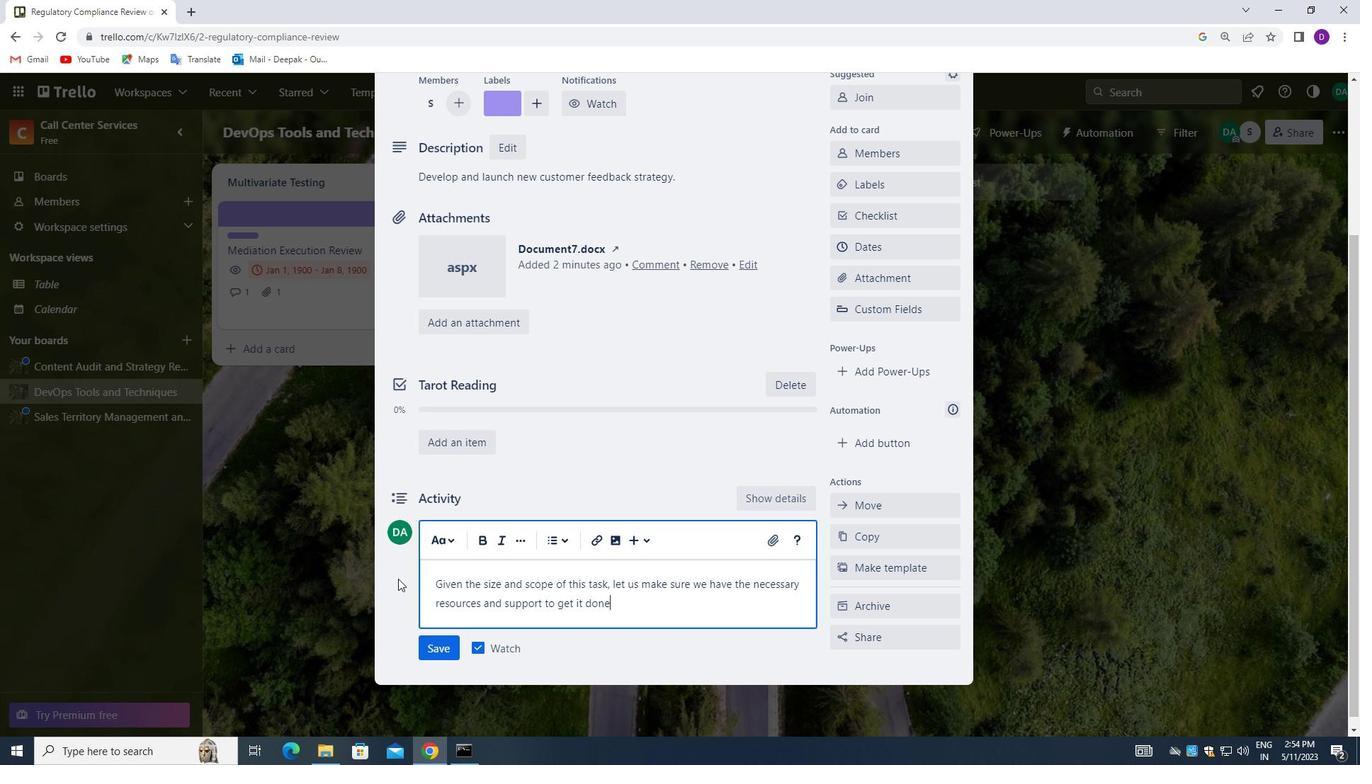 
Action: Mouse moved to (519, 634)
Screenshot: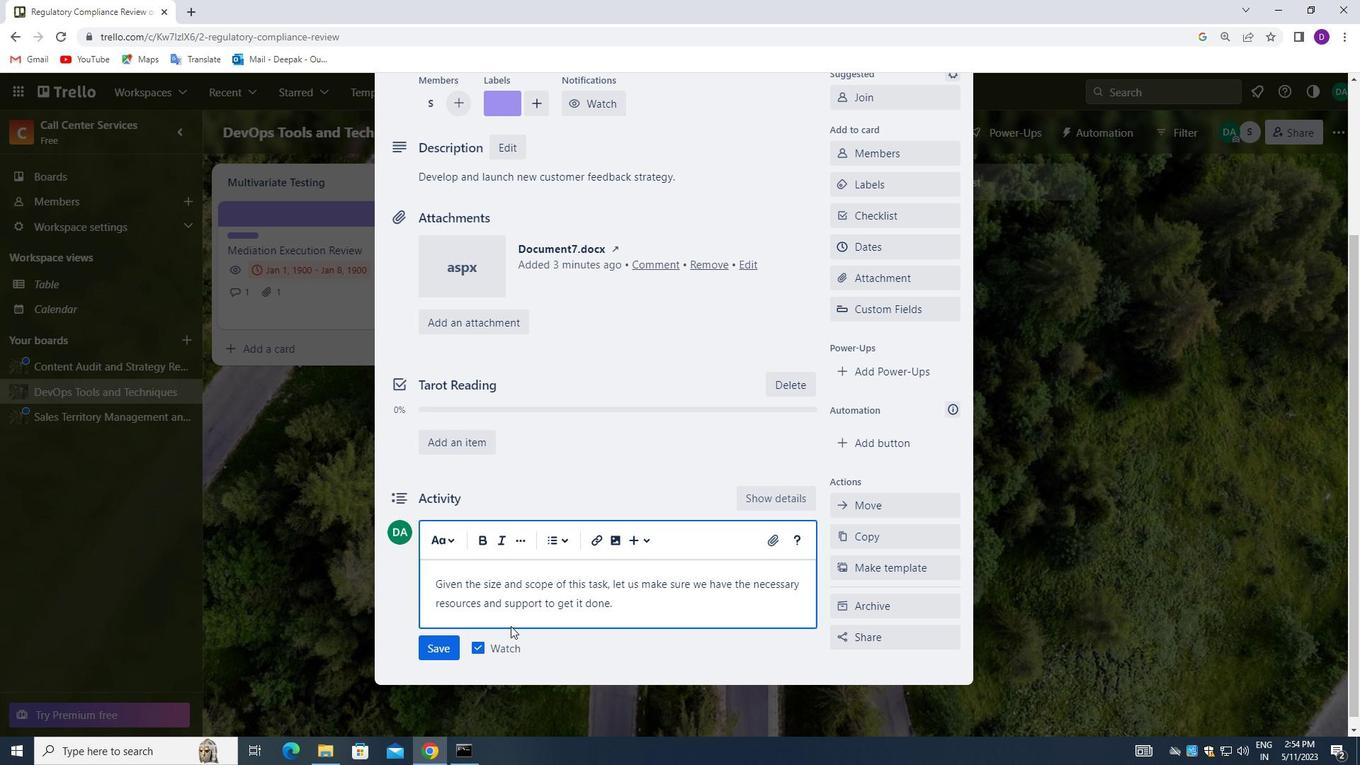 
Action: Mouse scrolled (519, 633) with delta (0, 0)
Screenshot: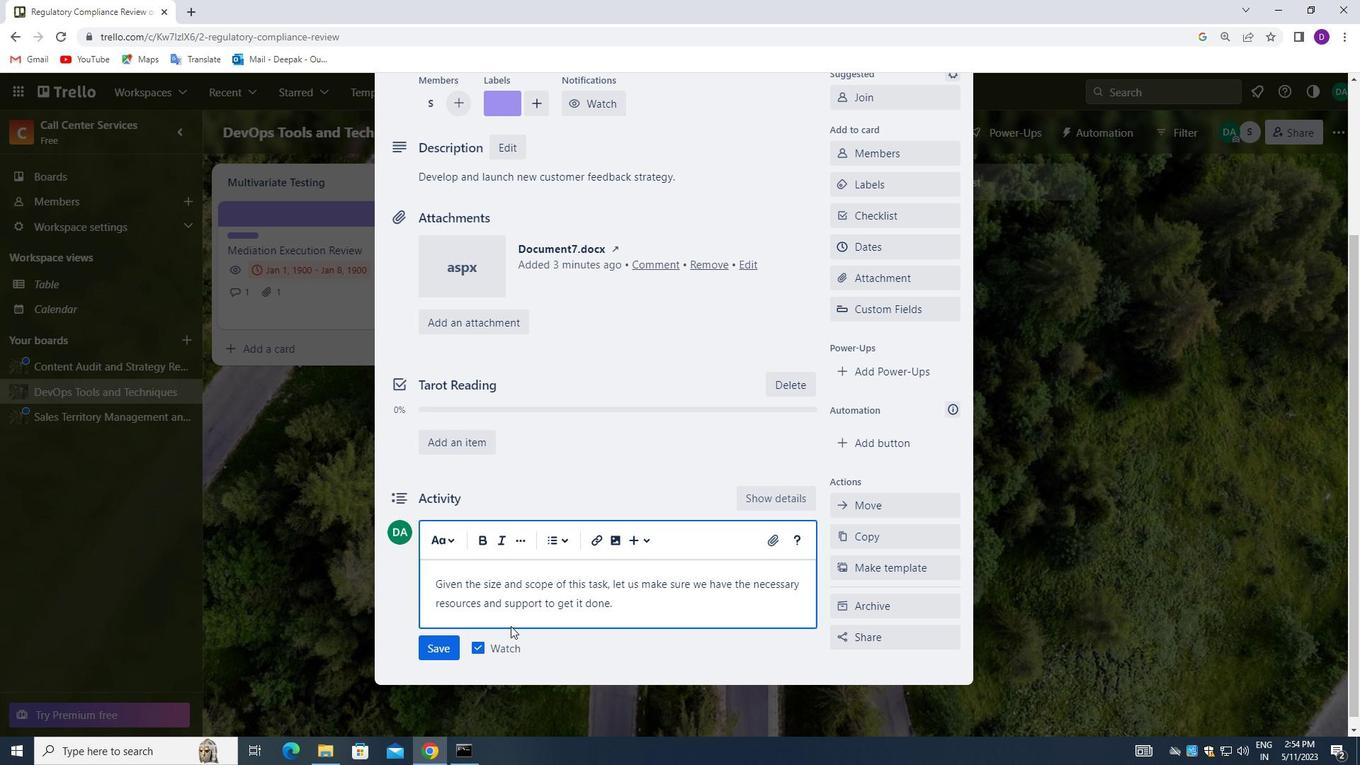 
Action: Mouse moved to (439, 640)
Screenshot: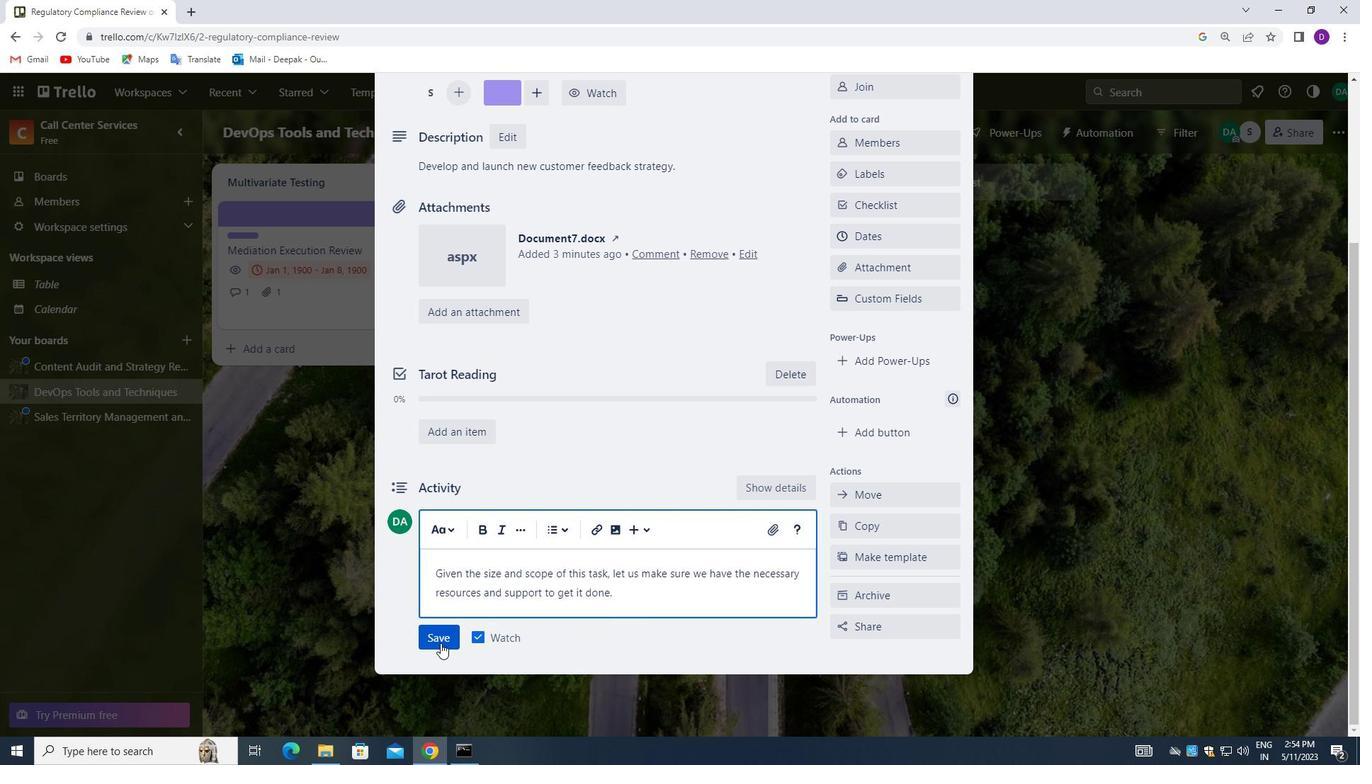 
Action: Mouse pressed left at (439, 640)
Screenshot: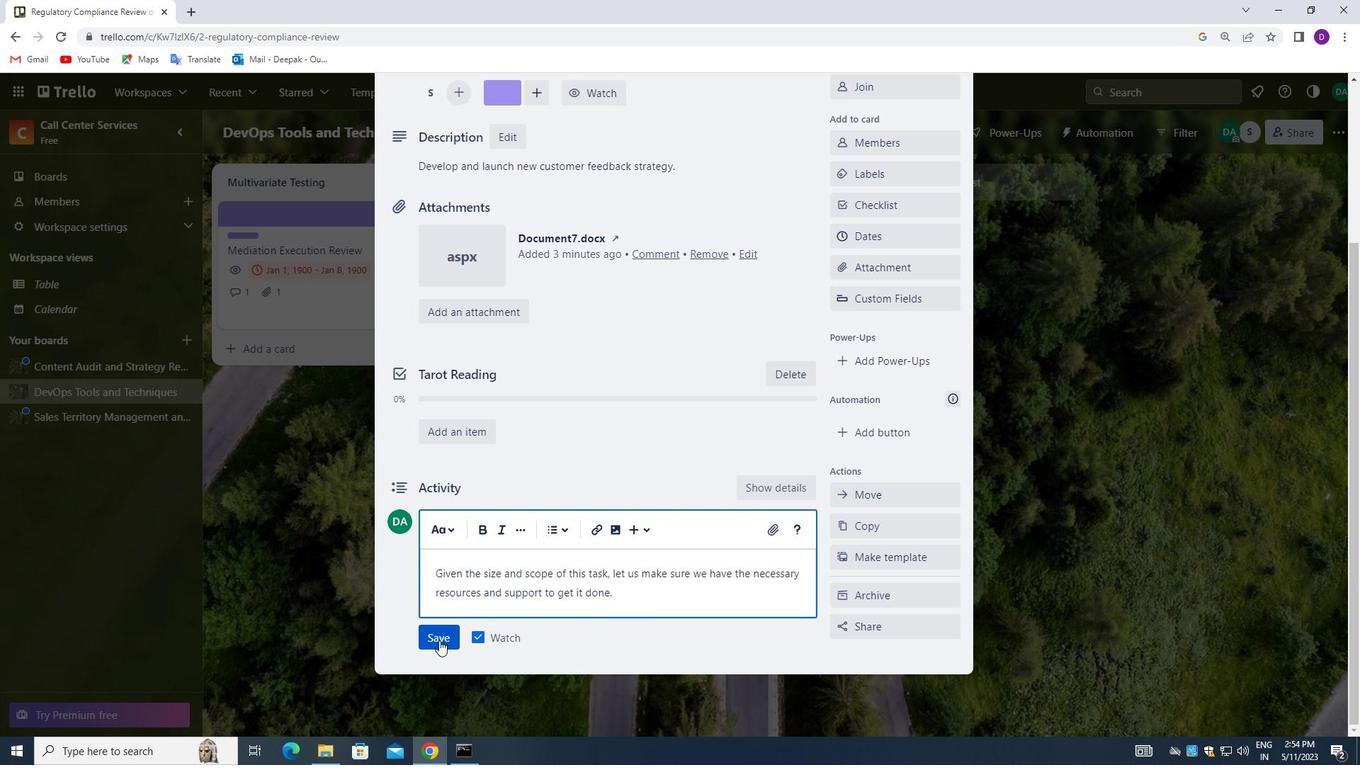 
Action: Mouse moved to (798, 377)
Screenshot: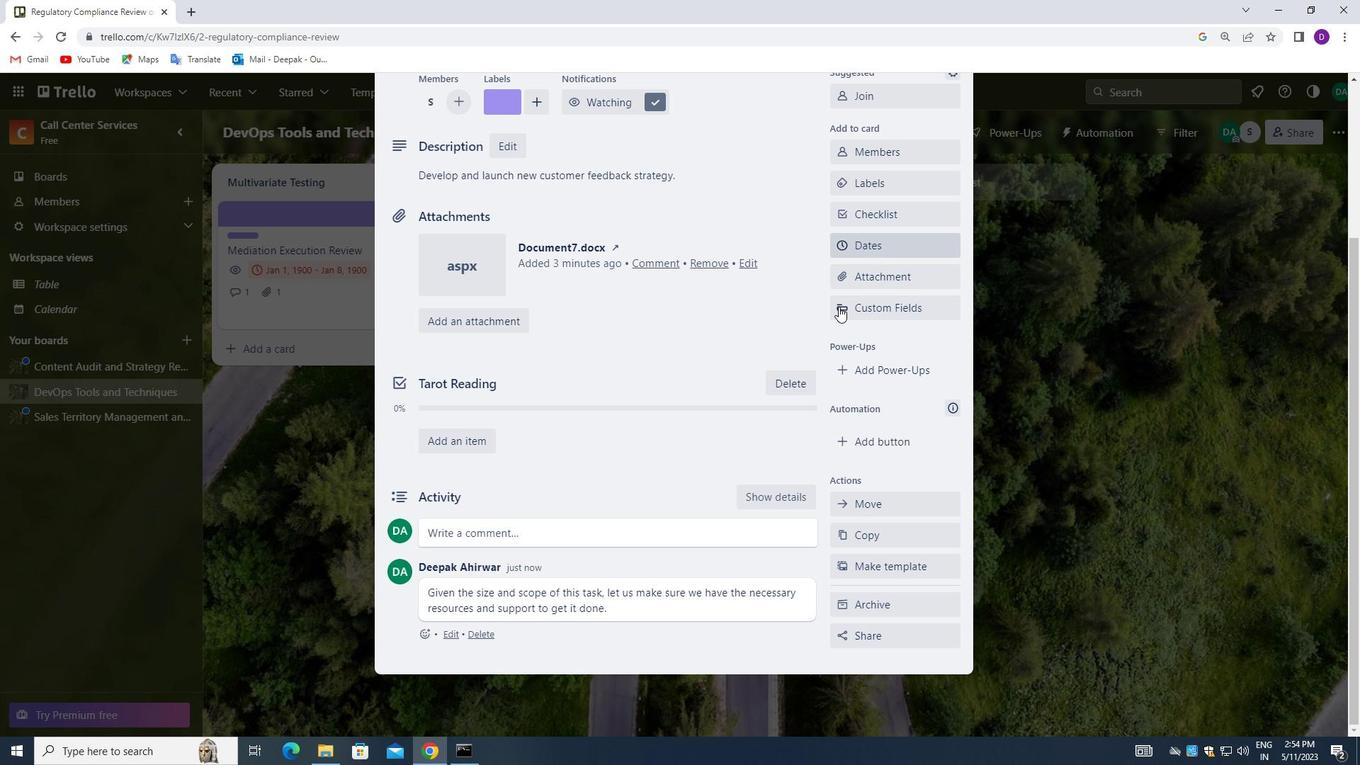 
Action: Mouse scrolled (798, 378) with delta (0, 0)
Screenshot: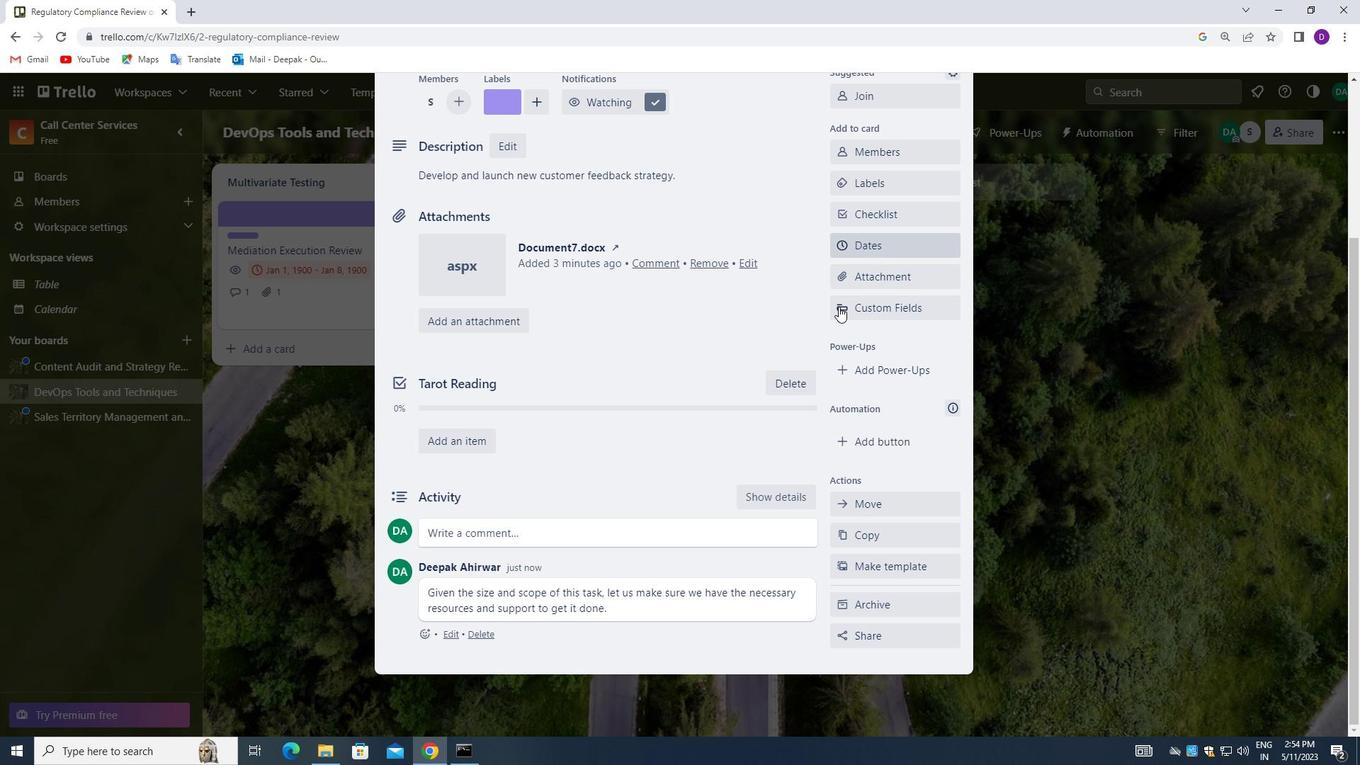 
Action: Mouse moved to (798, 381)
Screenshot: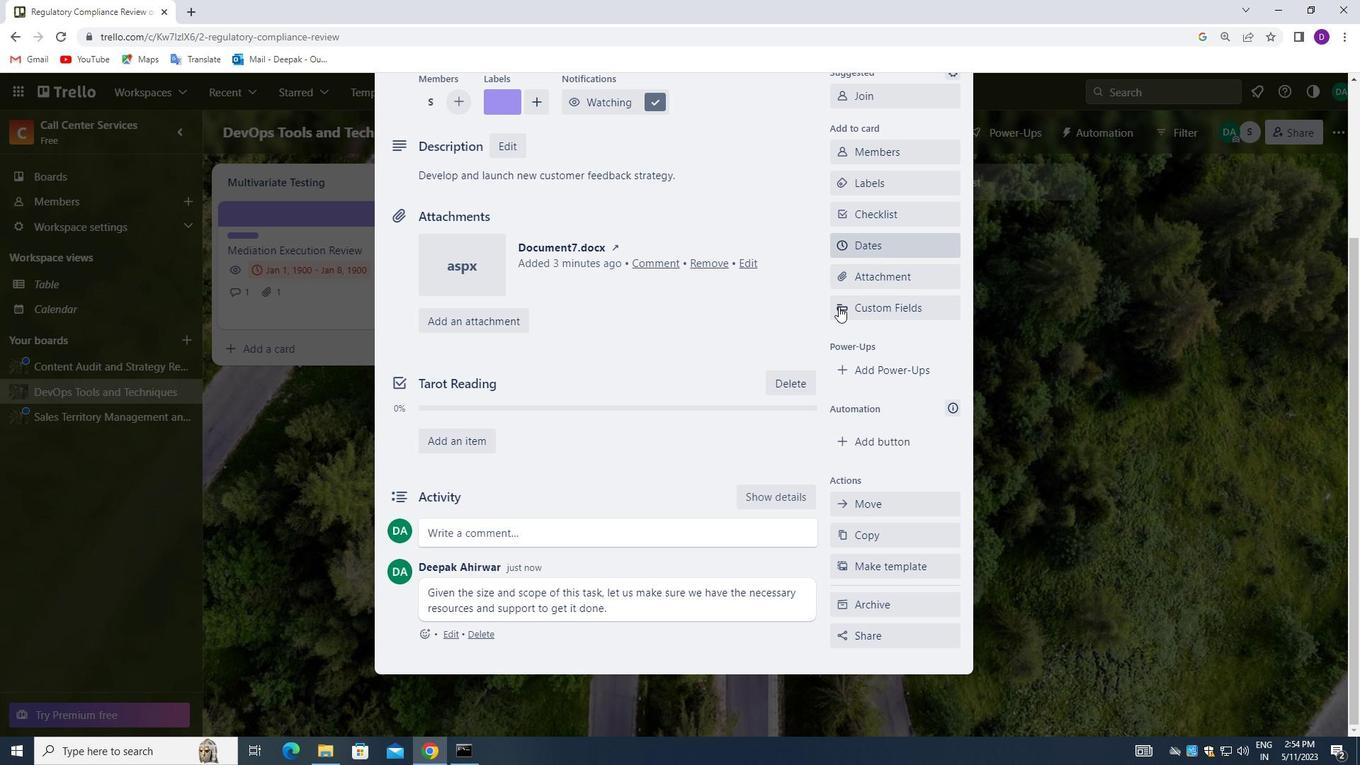 
Action: Mouse scrolled (798, 382) with delta (0, 0)
Screenshot: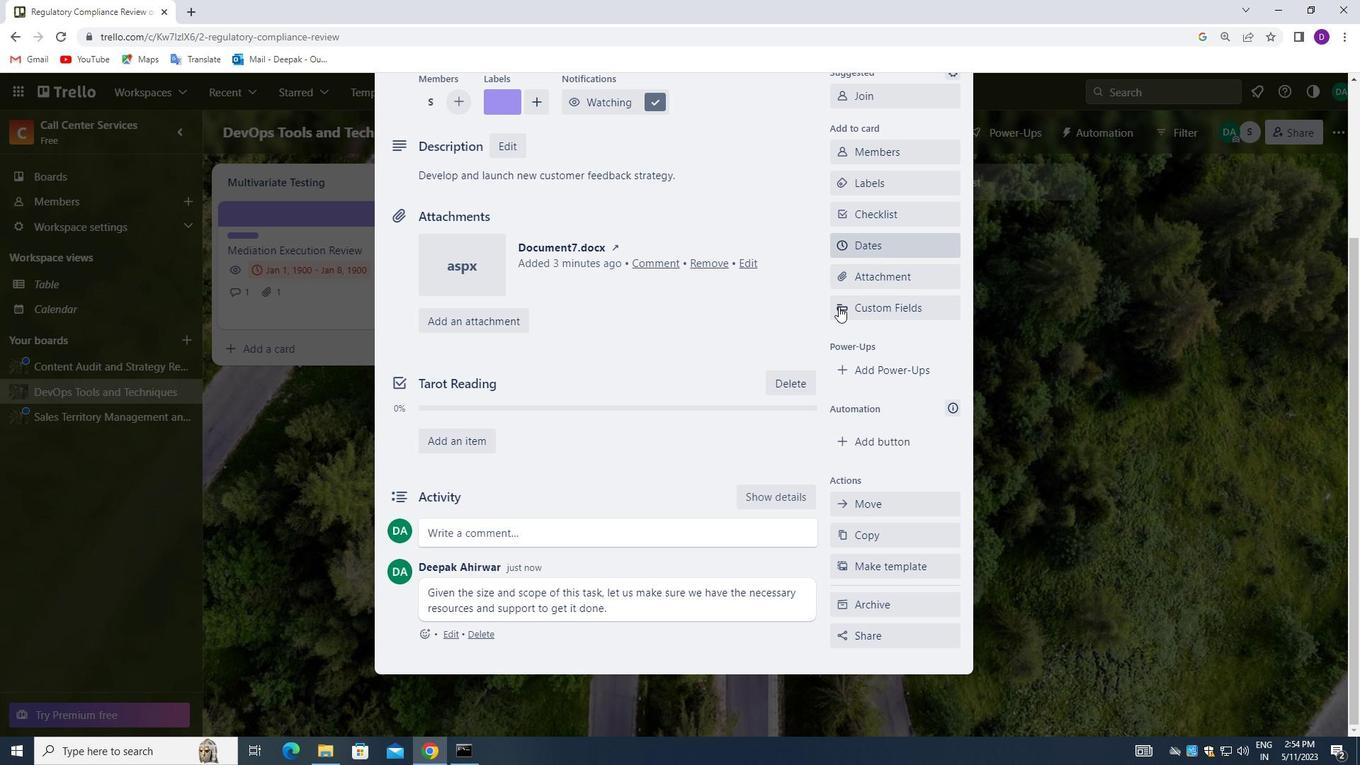 
Action: Mouse moved to (797, 383)
Screenshot: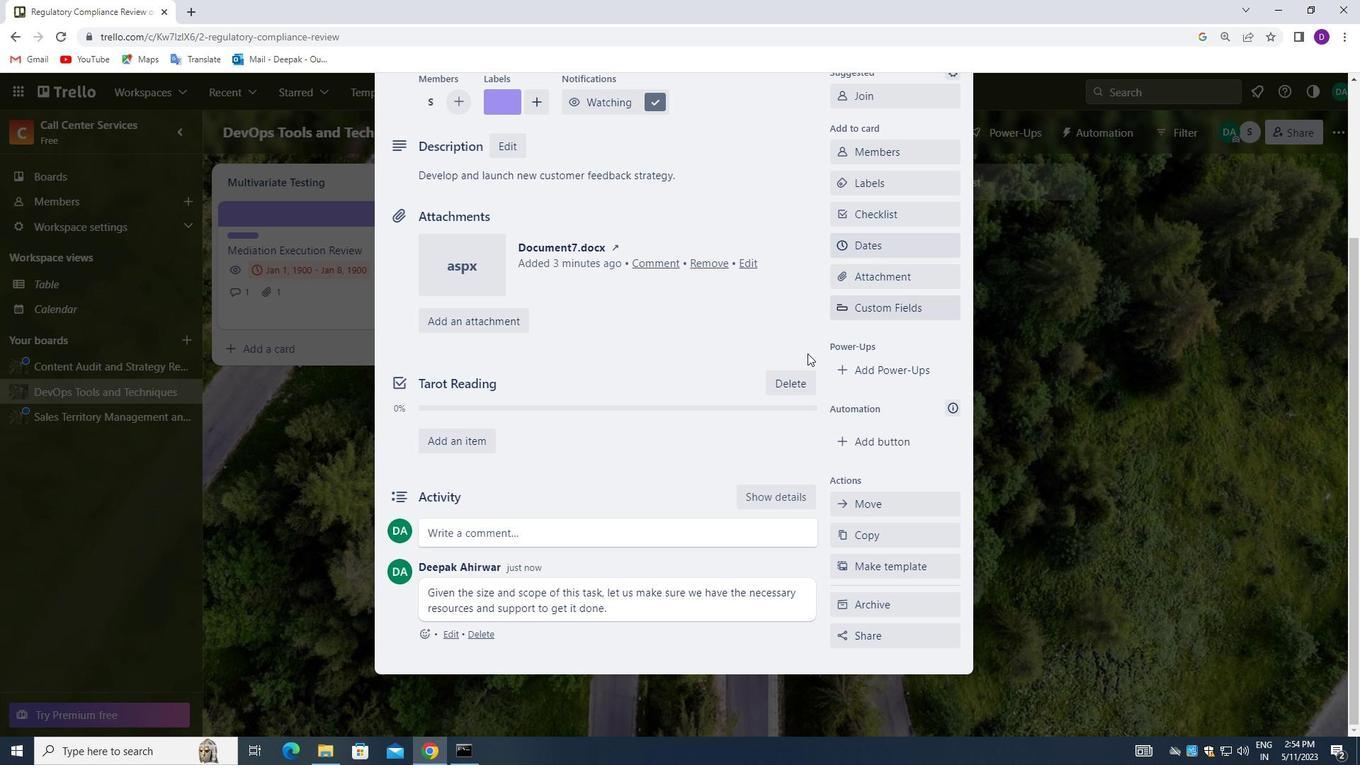 
Action: Mouse scrolled (797, 383) with delta (0, 0)
Screenshot: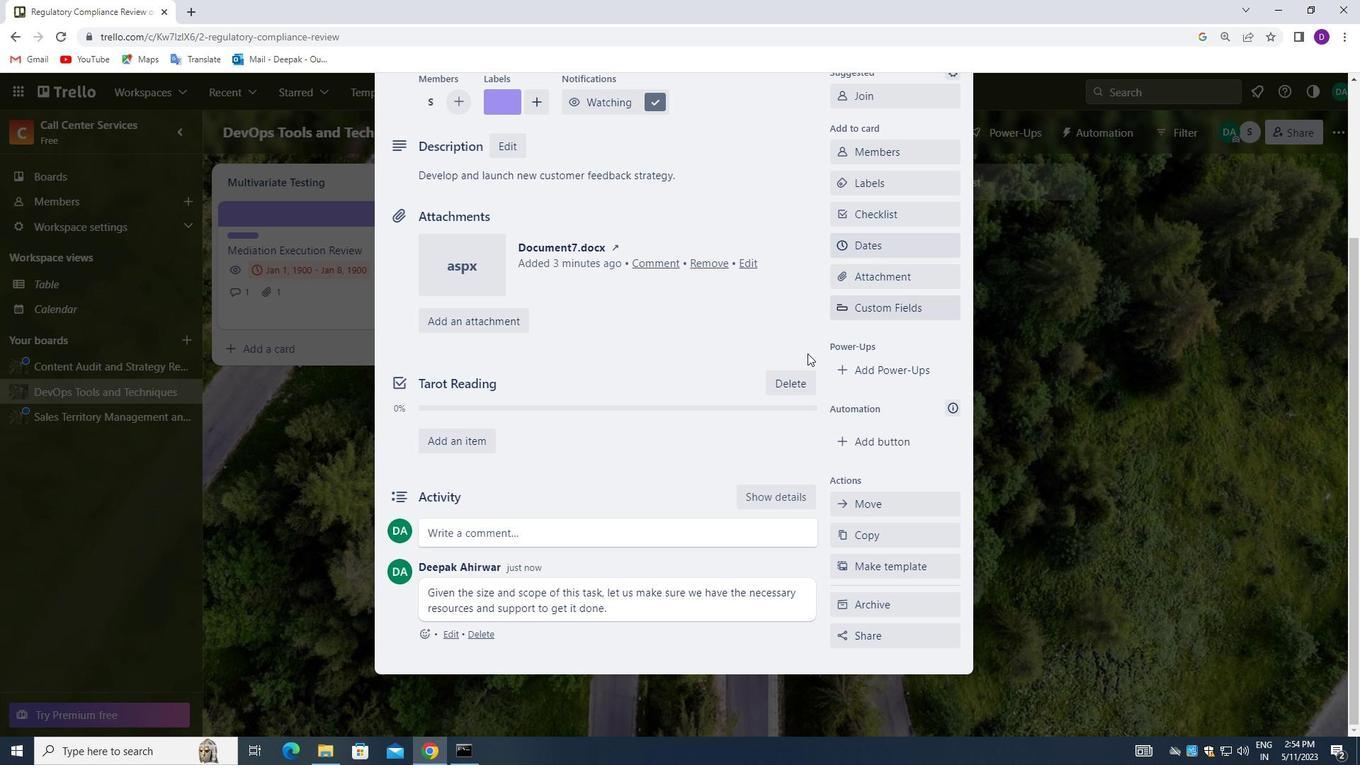 
Action: Mouse moved to (880, 459)
Screenshot: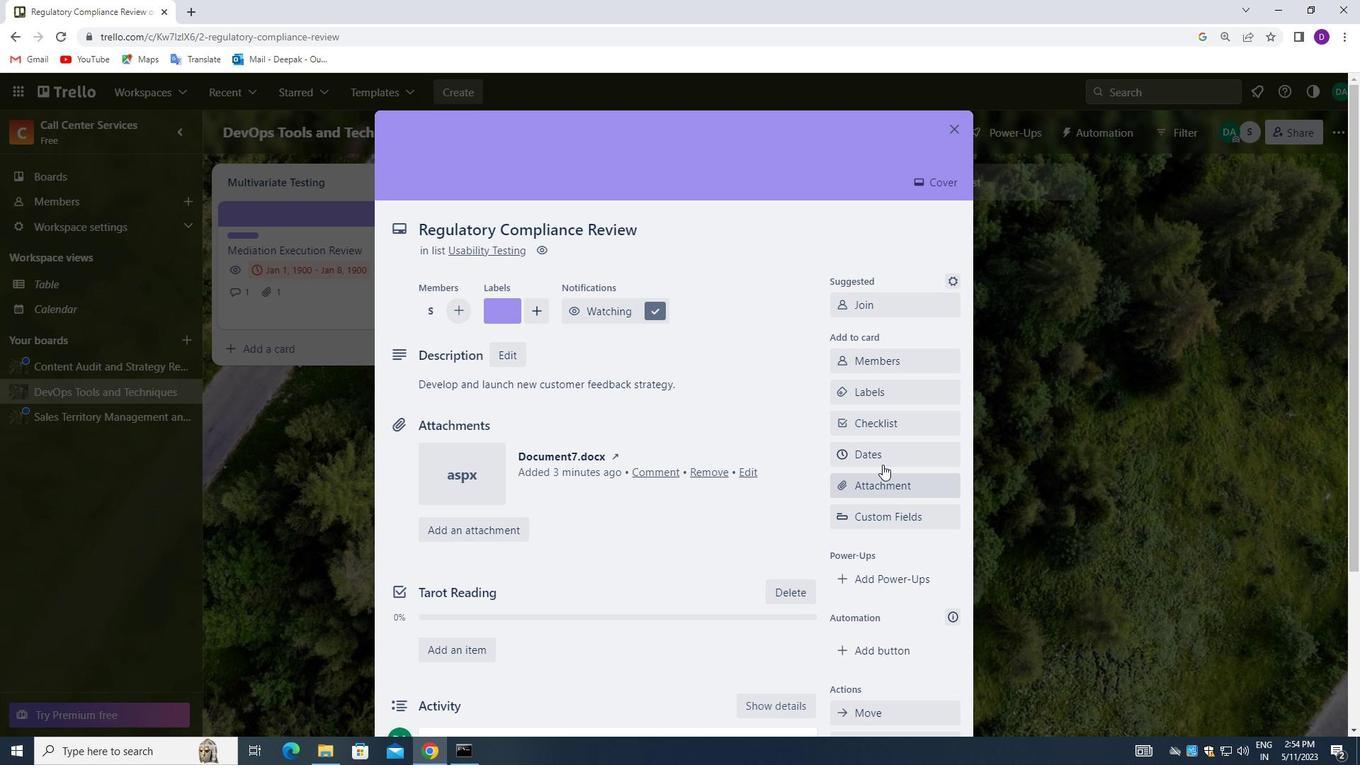 
Action: Mouse pressed left at (880, 459)
Screenshot: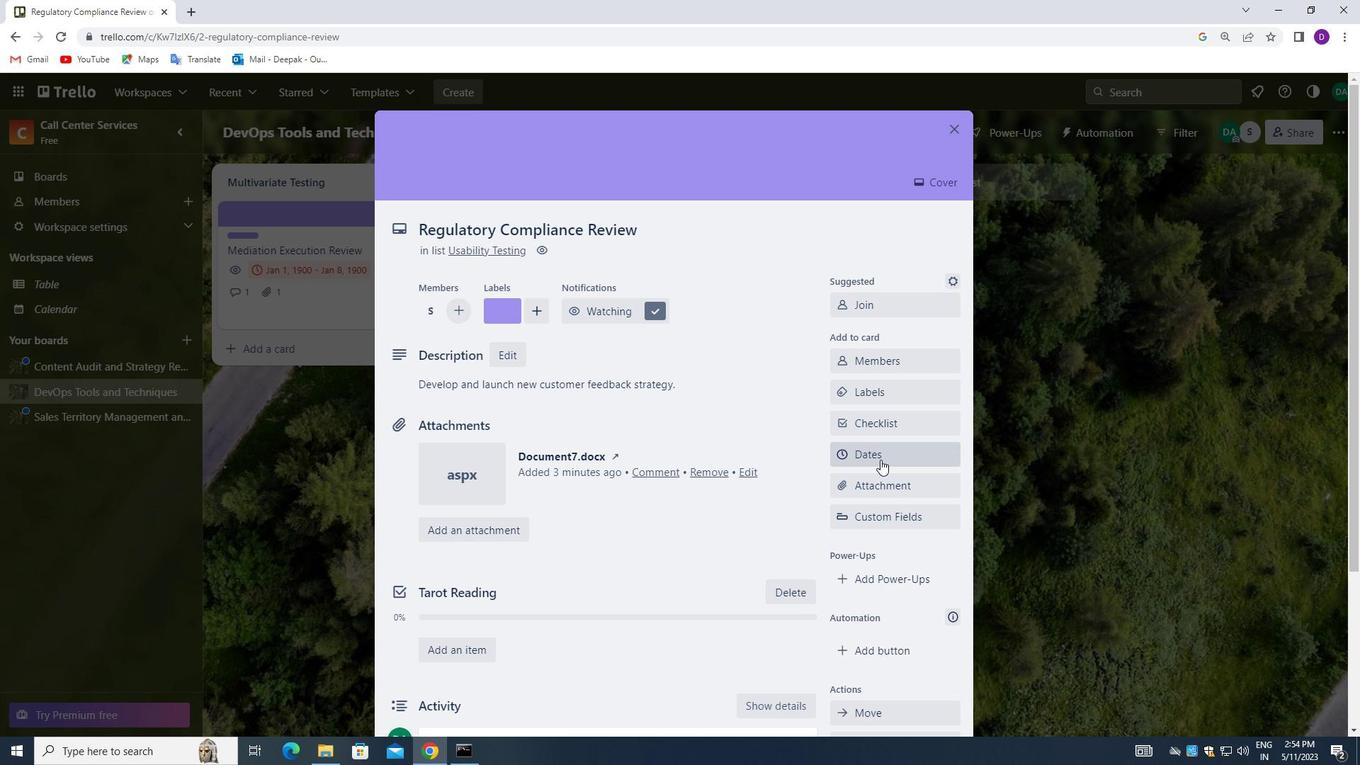 
Action: Mouse moved to (845, 413)
Screenshot: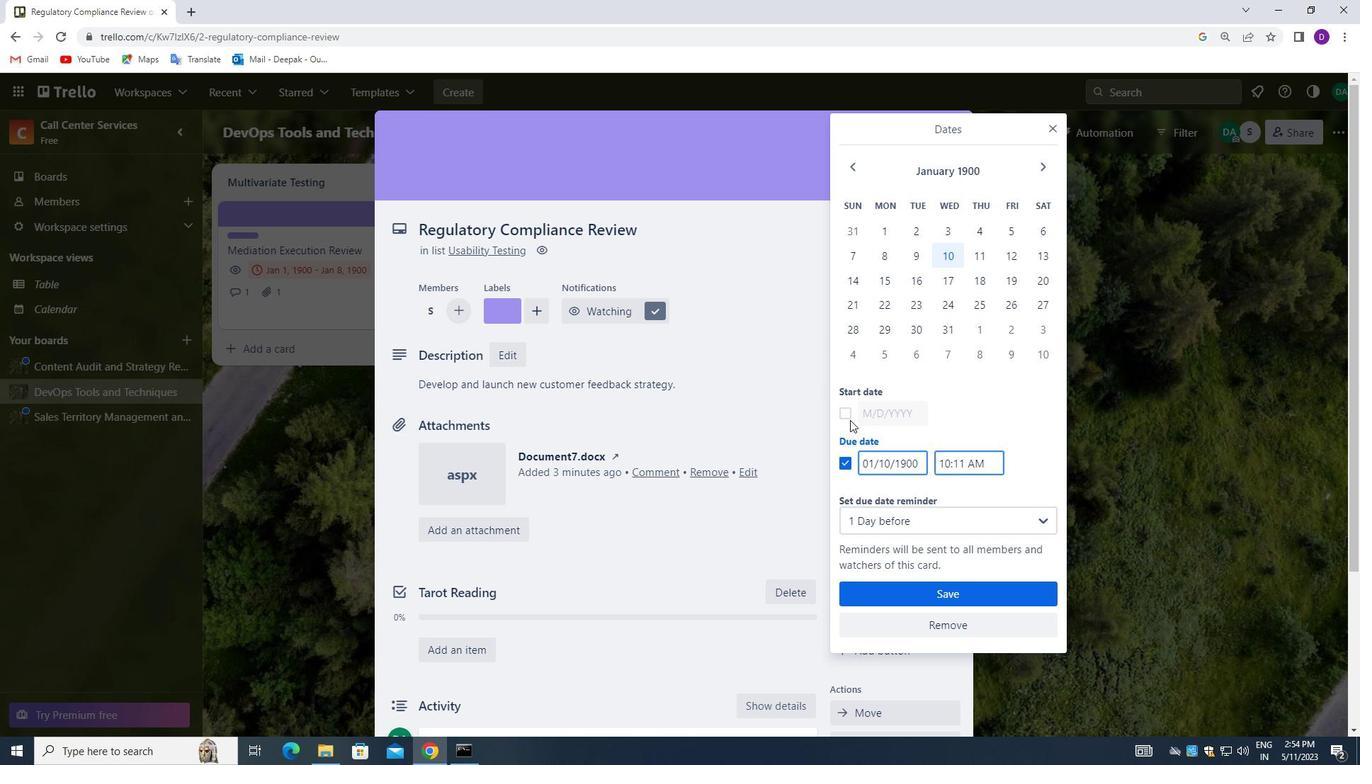 
Action: Mouse pressed left at (845, 413)
Screenshot: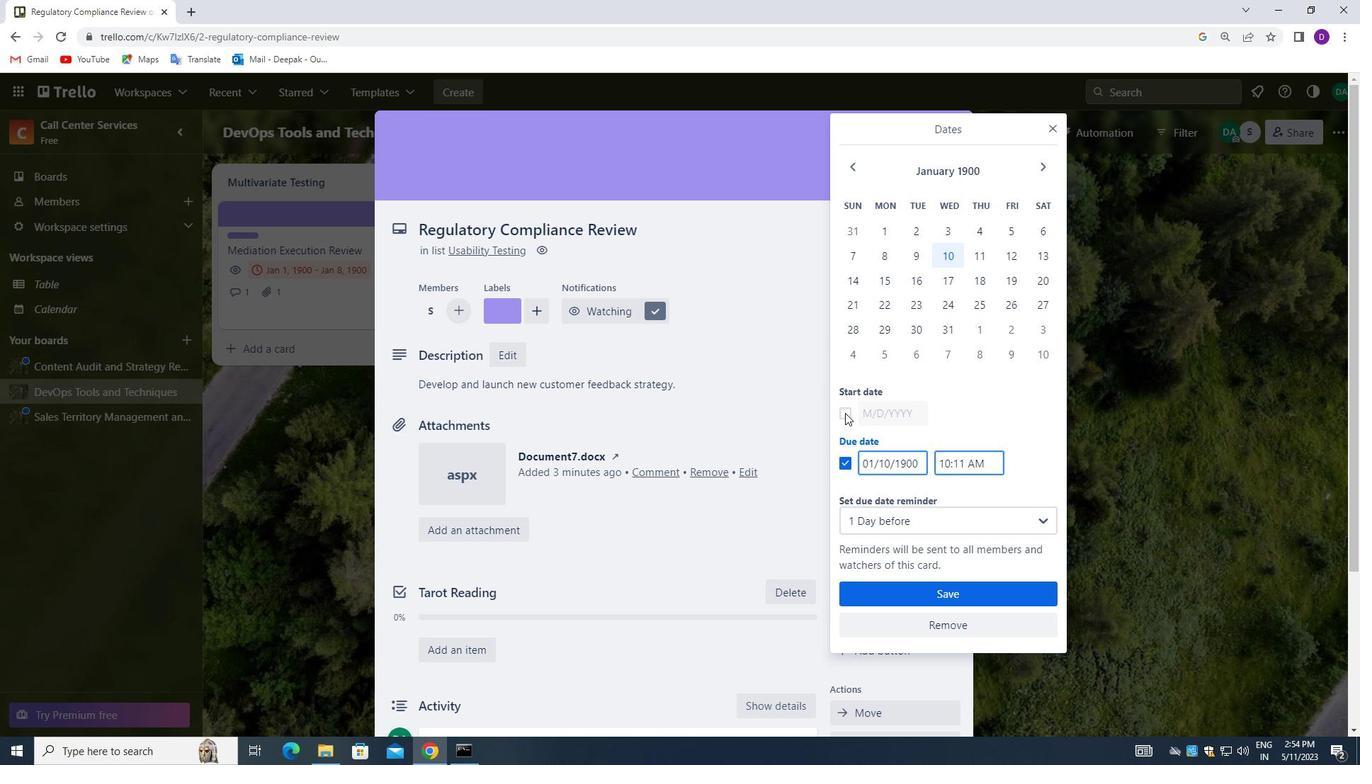 
Action: Mouse moved to (918, 413)
Screenshot: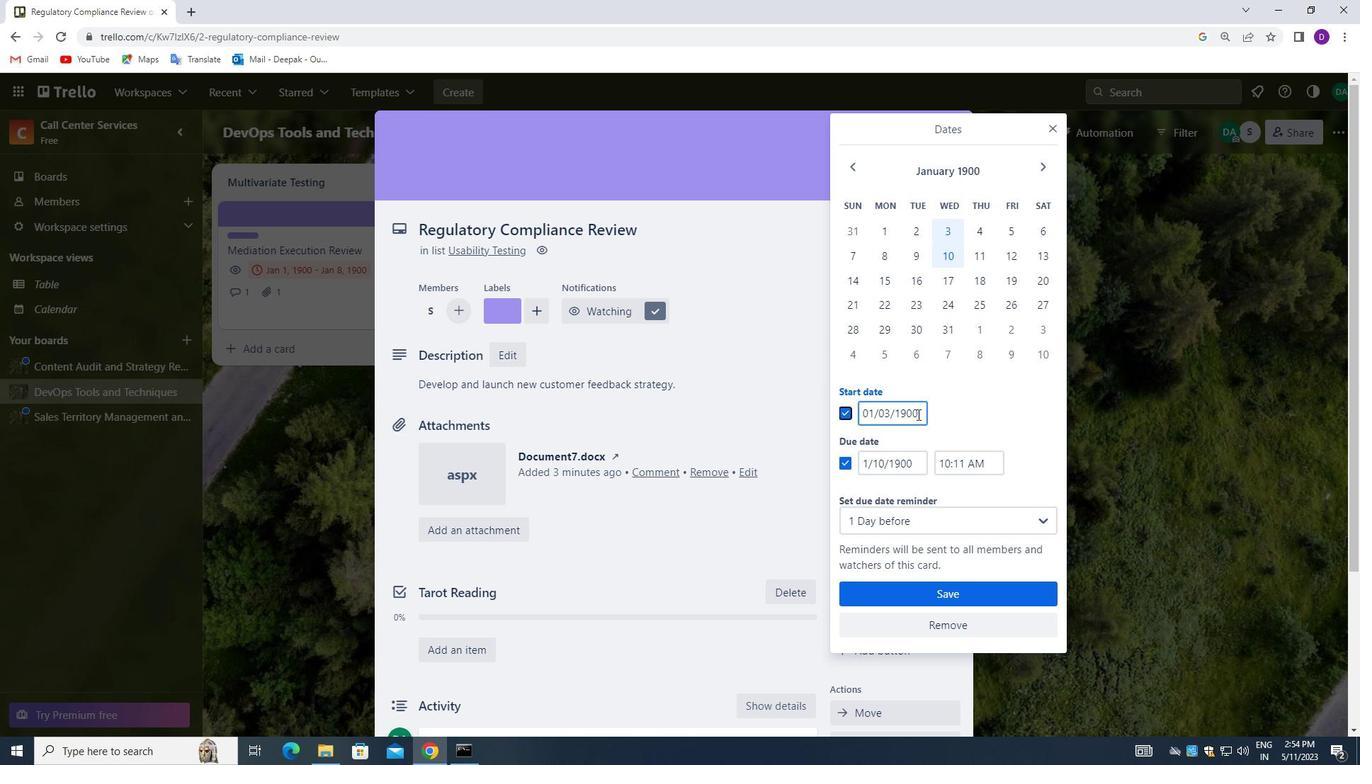 
Action: Mouse pressed left at (918, 413)
Screenshot: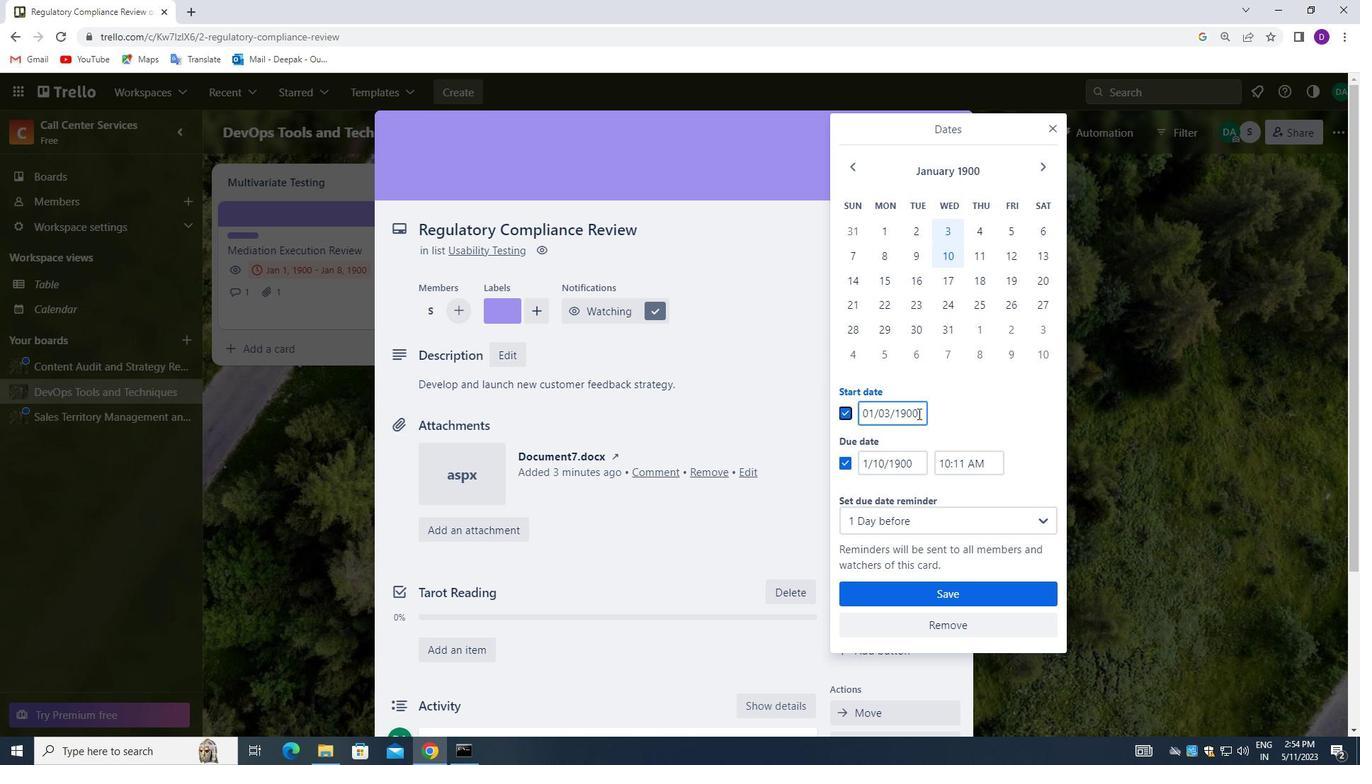 
Action: Mouse moved to (920, 410)
Screenshot: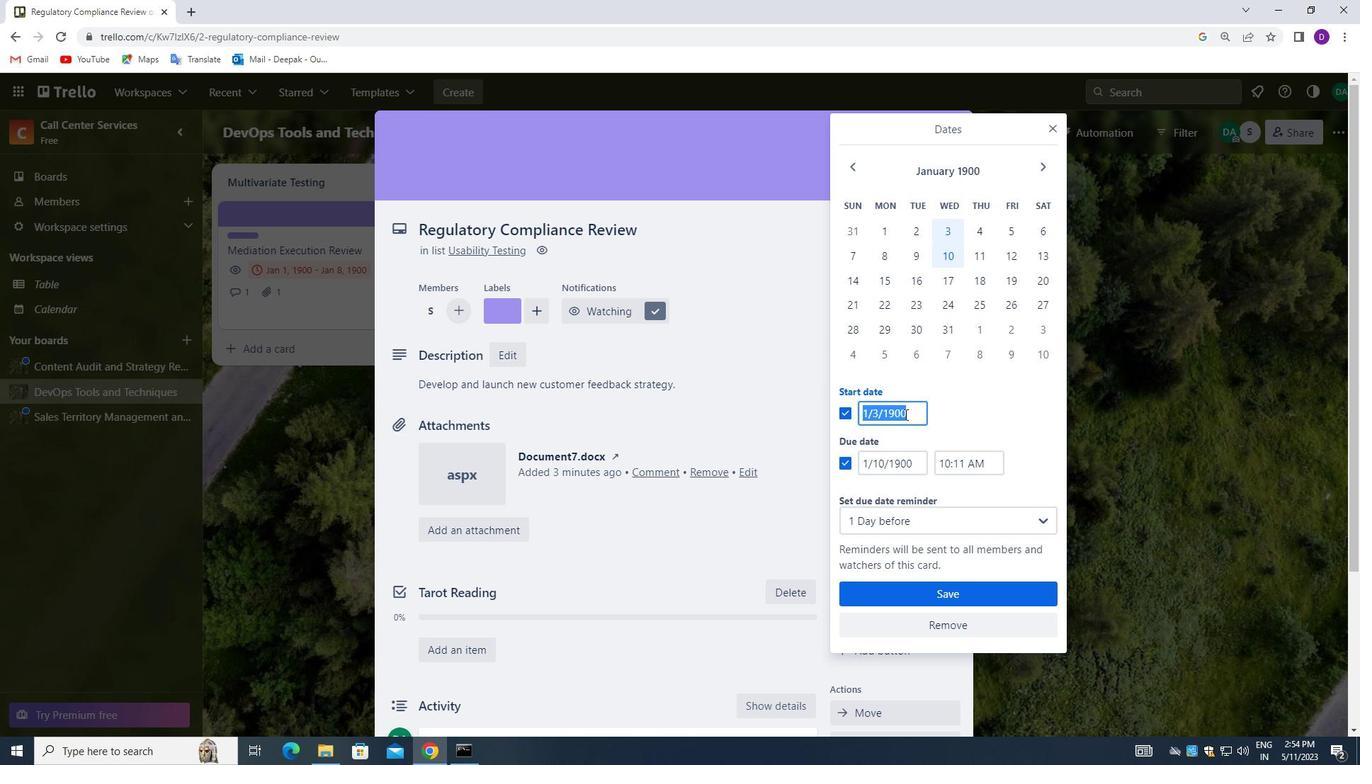 
Action: Key pressed <Key.backspace>01/04/1900
Screenshot: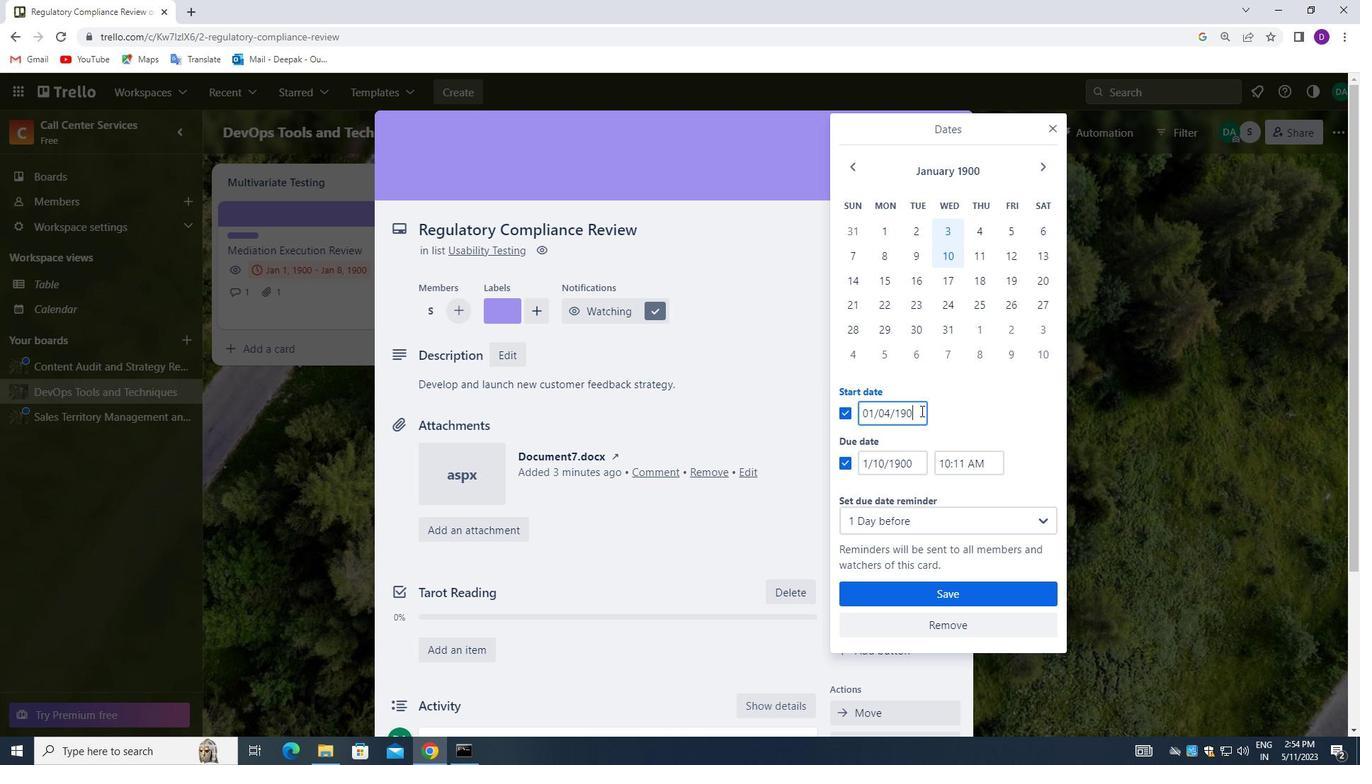 
Action: Mouse moved to (915, 461)
Screenshot: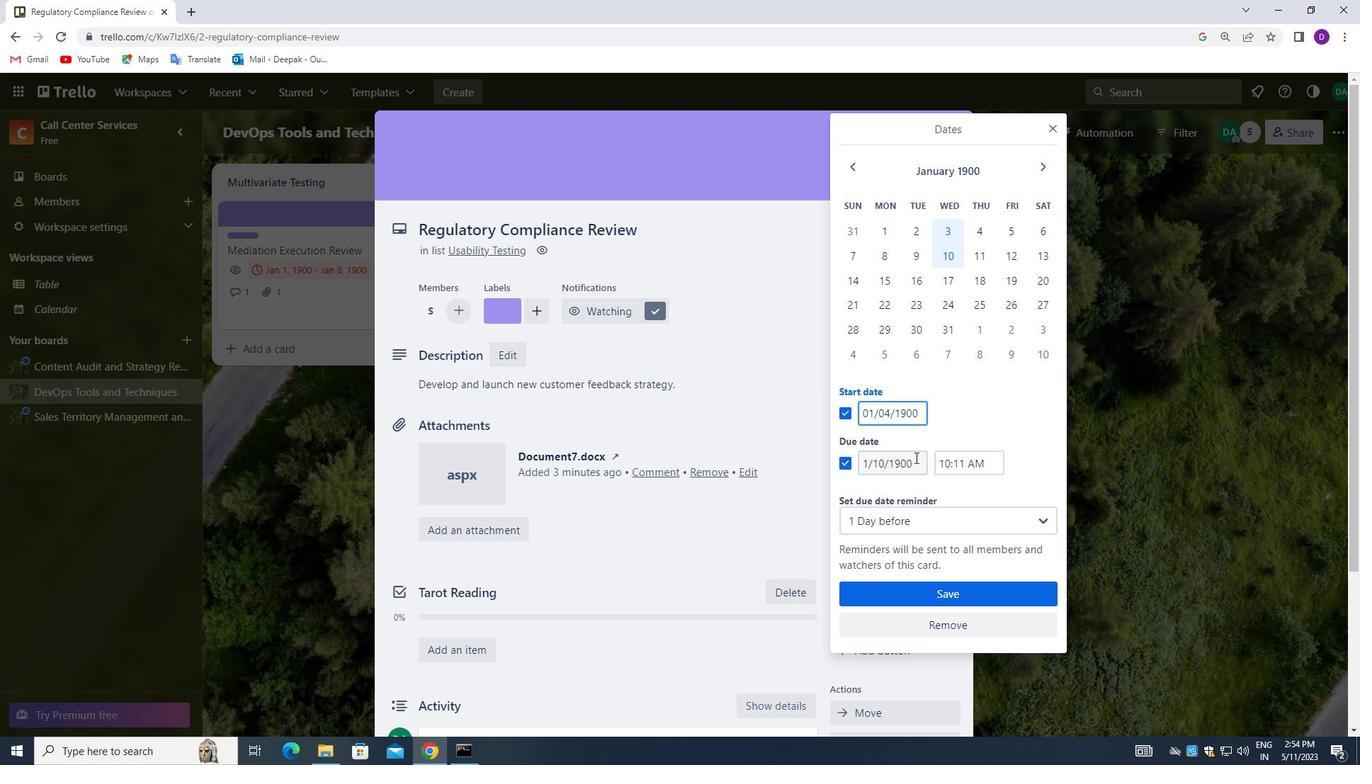 
Action: Mouse pressed left at (915, 461)
Screenshot: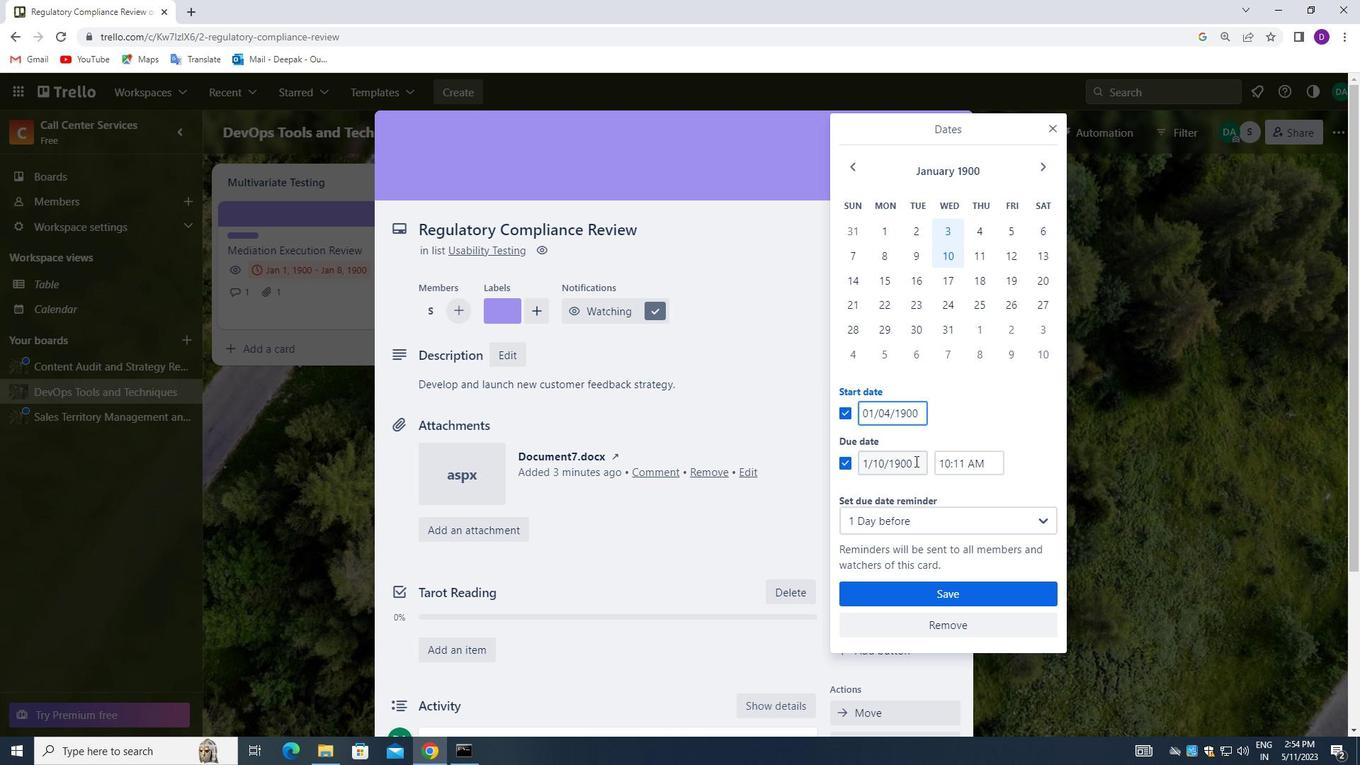 
Action: Mouse moved to (898, 466)
Screenshot: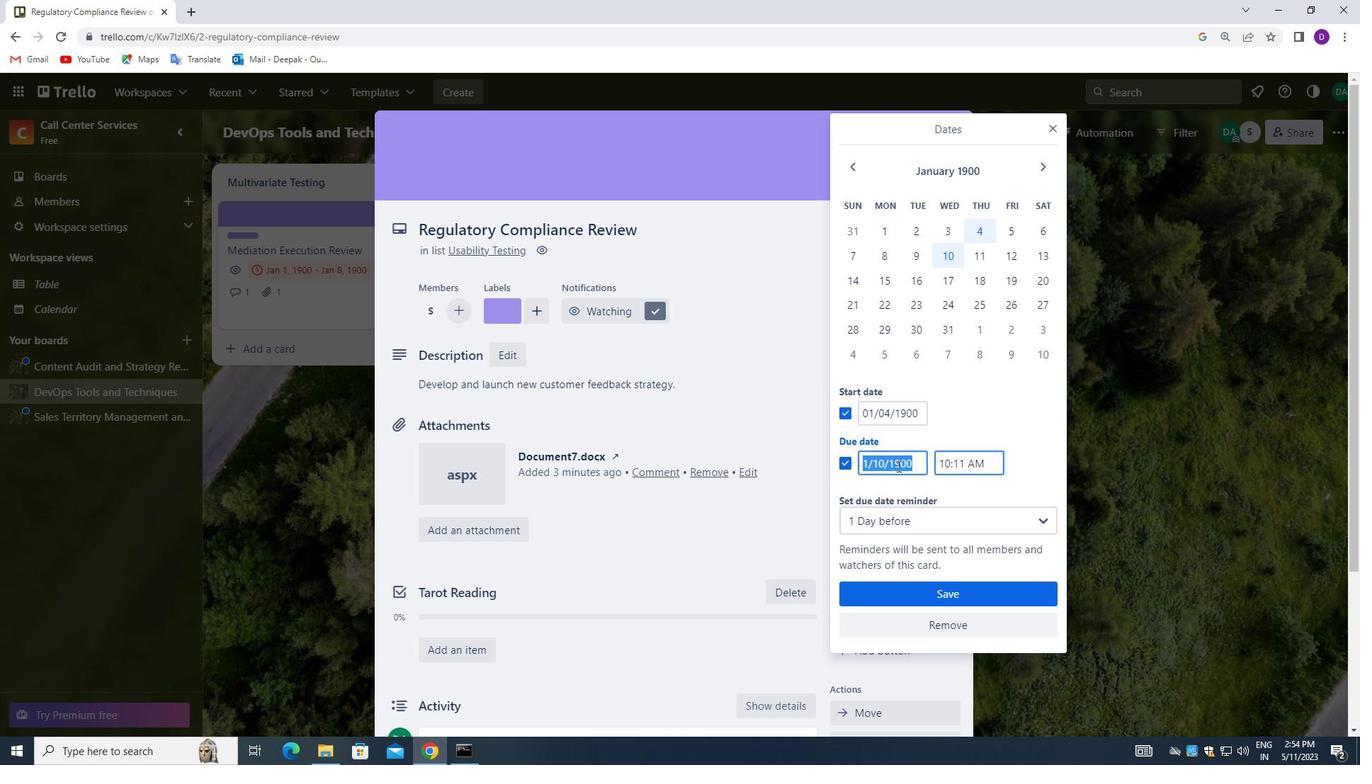 
Action: Key pressed <Key.backspace>01/11/1900
Screenshot: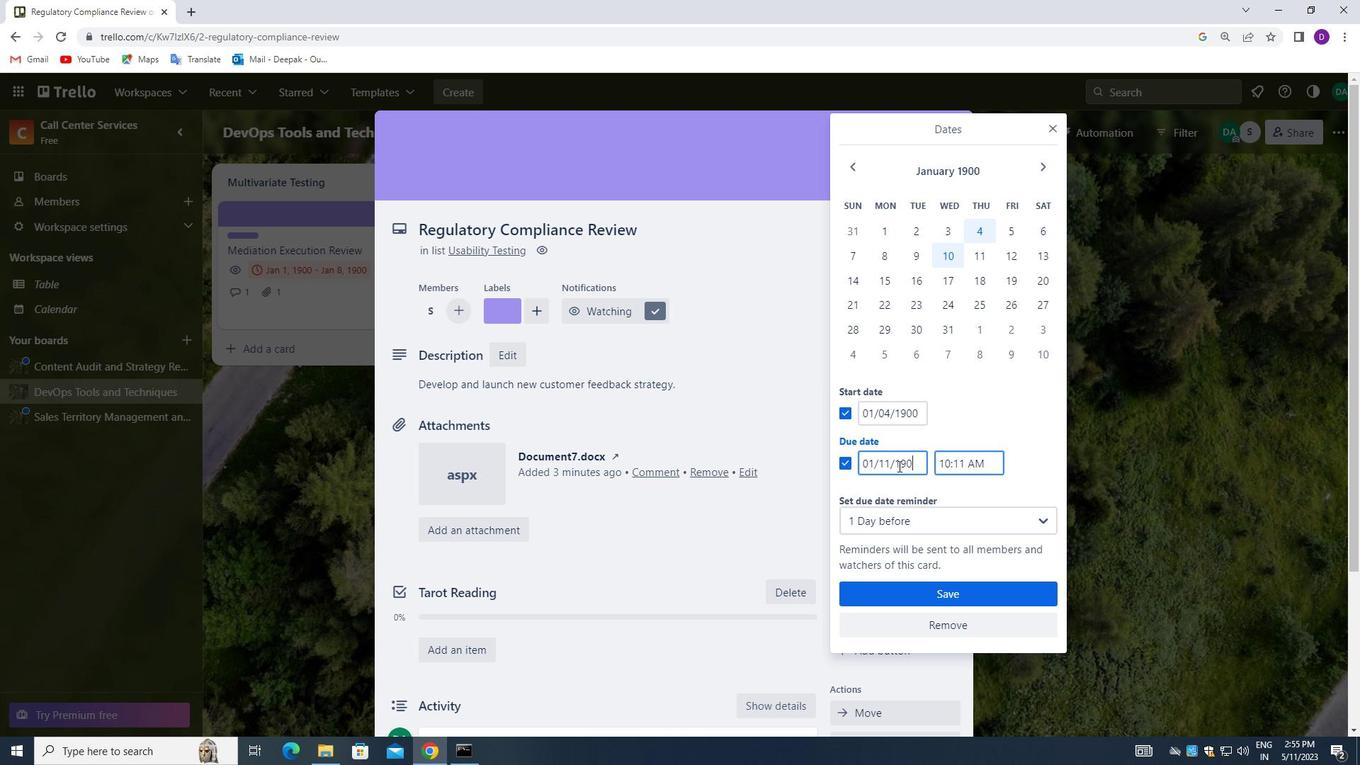 
Action: Mouse moved to (955, 598)
Screenshot: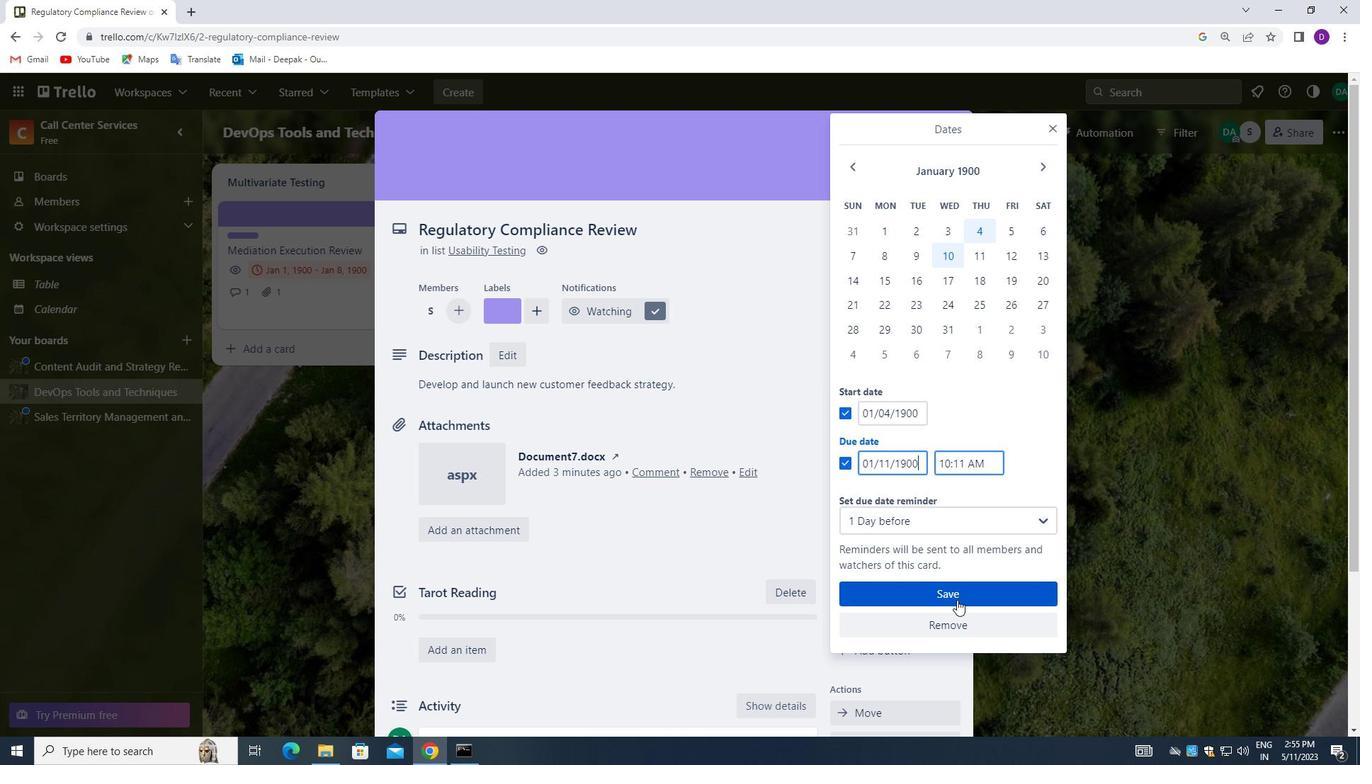 
Action: Mouse pressed left at (955, 598)
Screenshot: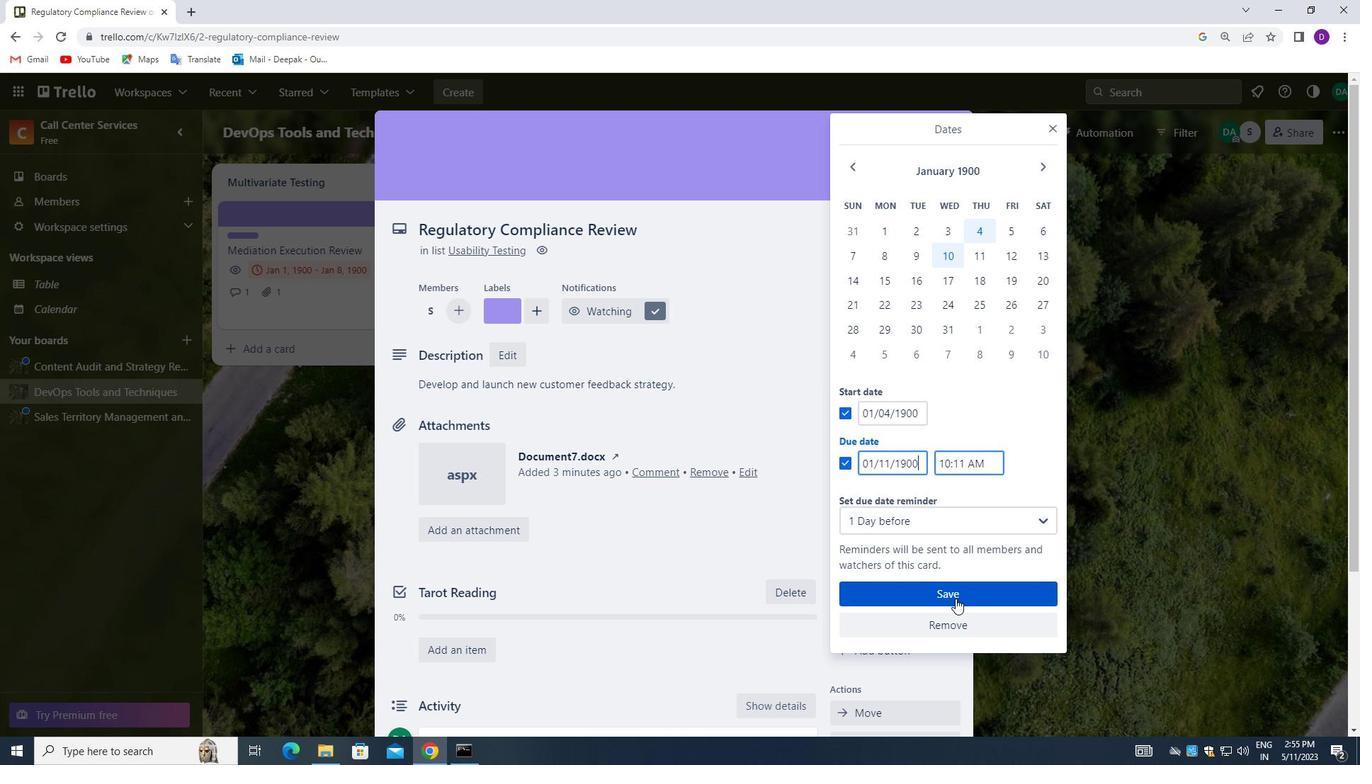 
Action: Mouse moved to (737, 461)
Screenshot: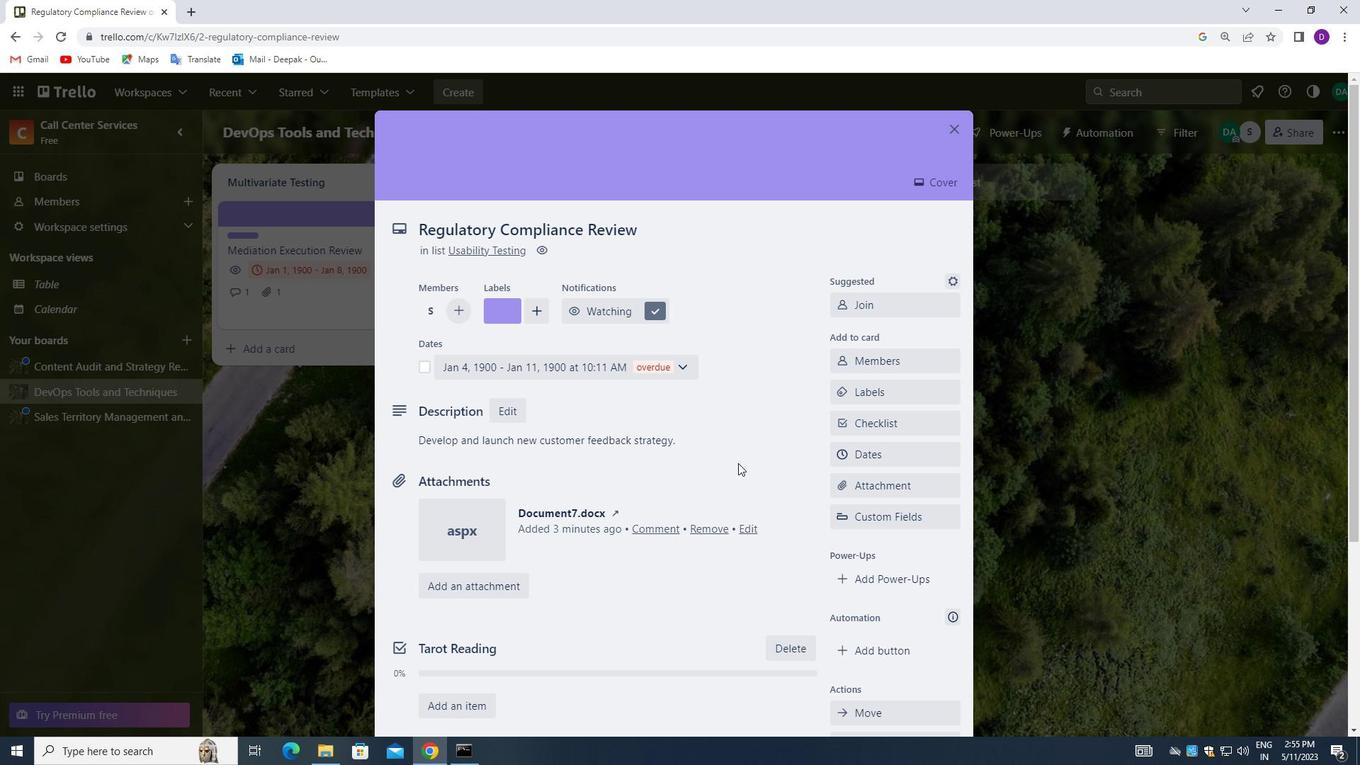 
Action: Mouse scrolled (737, 460) with delta (0, 0)
Screenshot: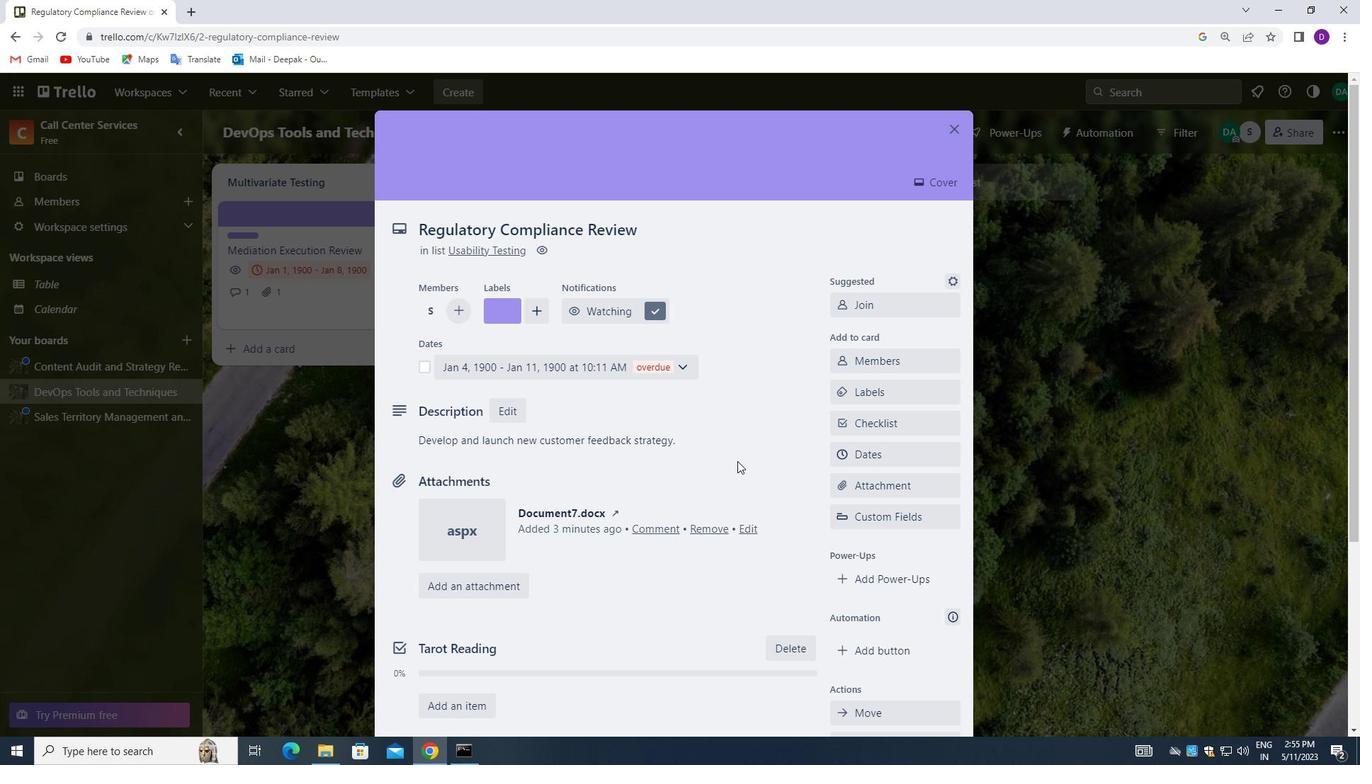 
Action: Mouse moved to (736, 465)
Screenshot: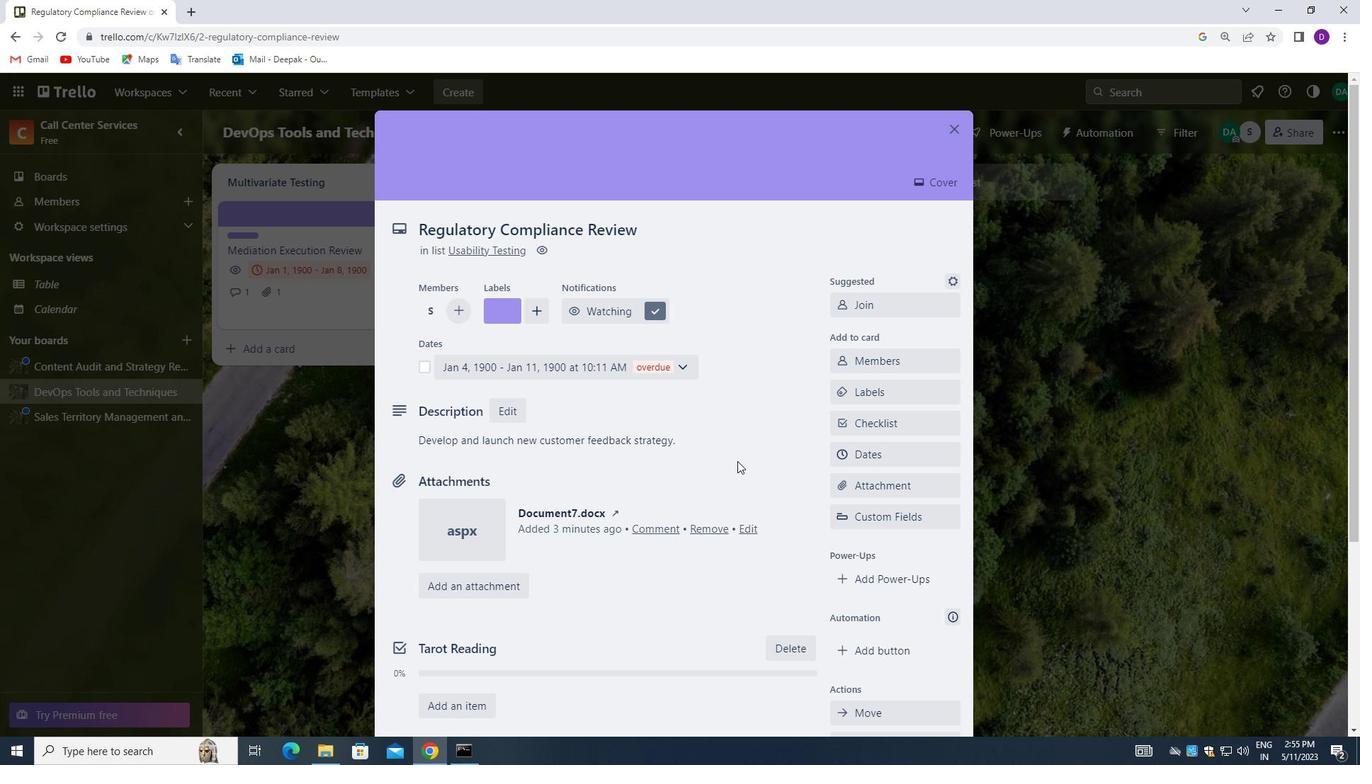
Action: Mouse scrolled (736, 464) with delta (0, 0)
Screenshot: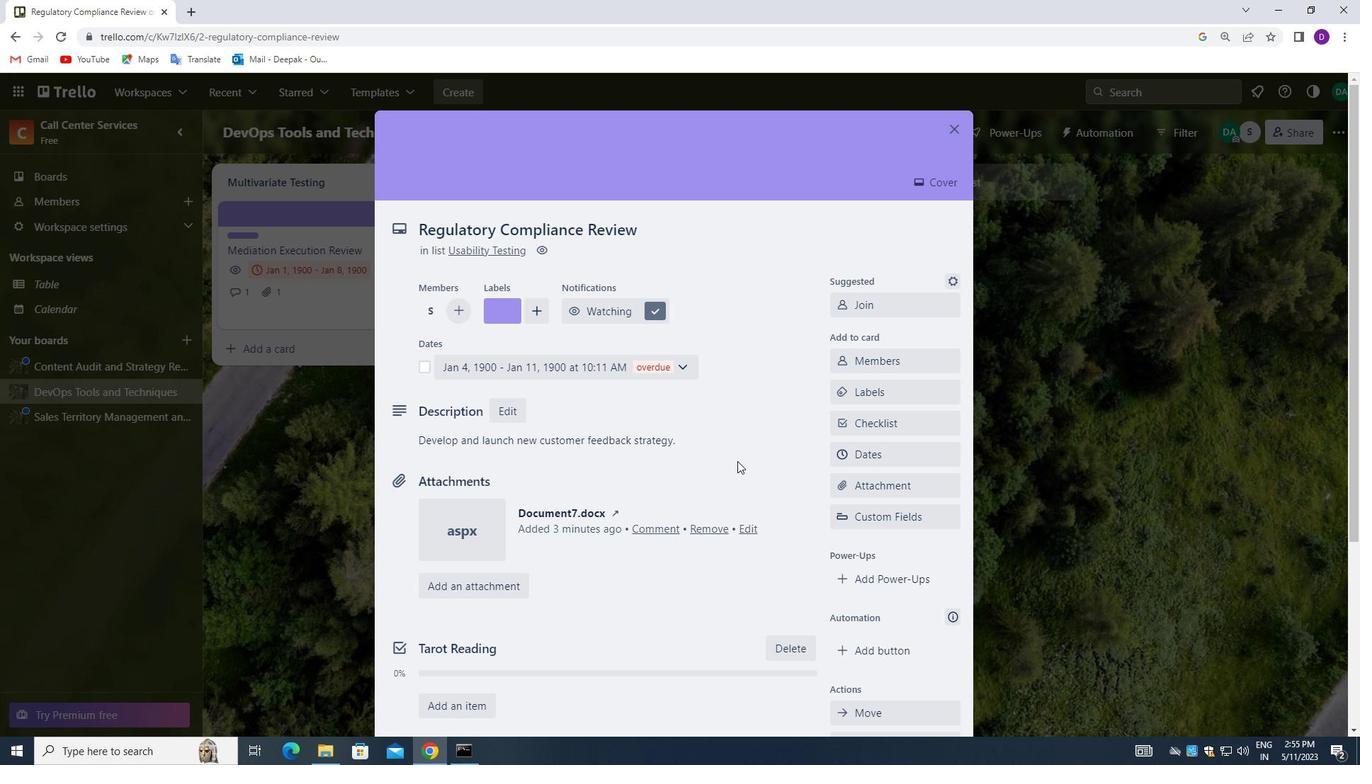 
Action: Mouse moved to (736, 467)
Screenshot: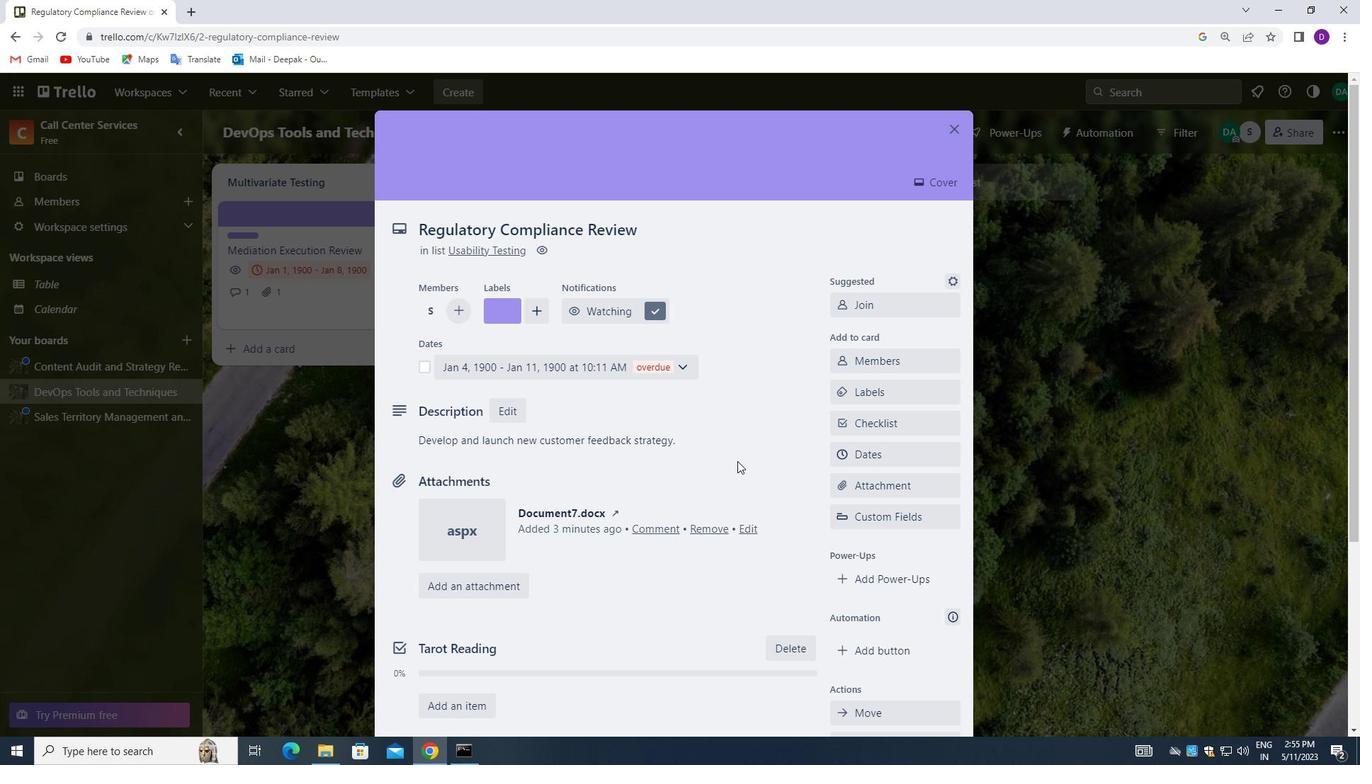 
Action: Mouse scrolled (736, 466) with delta (0, 0)
Screenshot: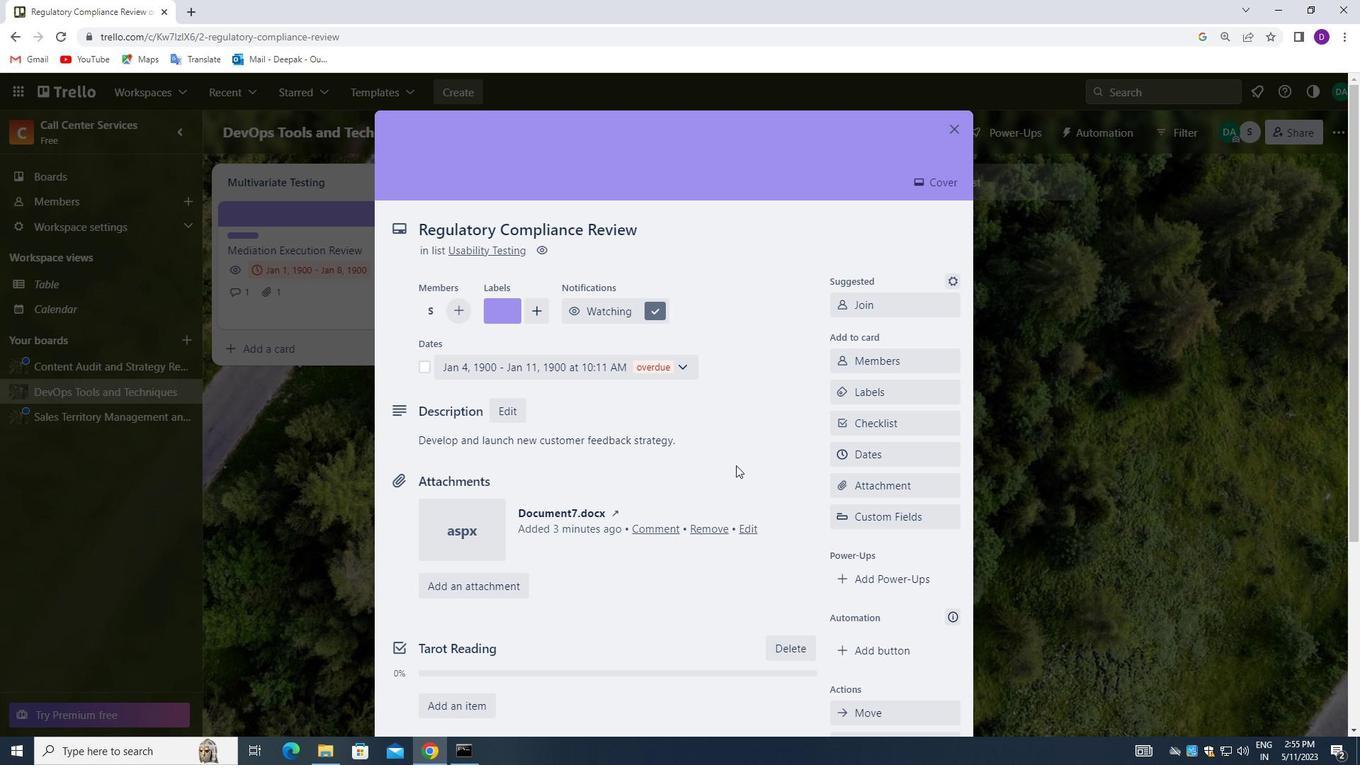 
Action: Mouse moved to (736, 452)
Screenshot: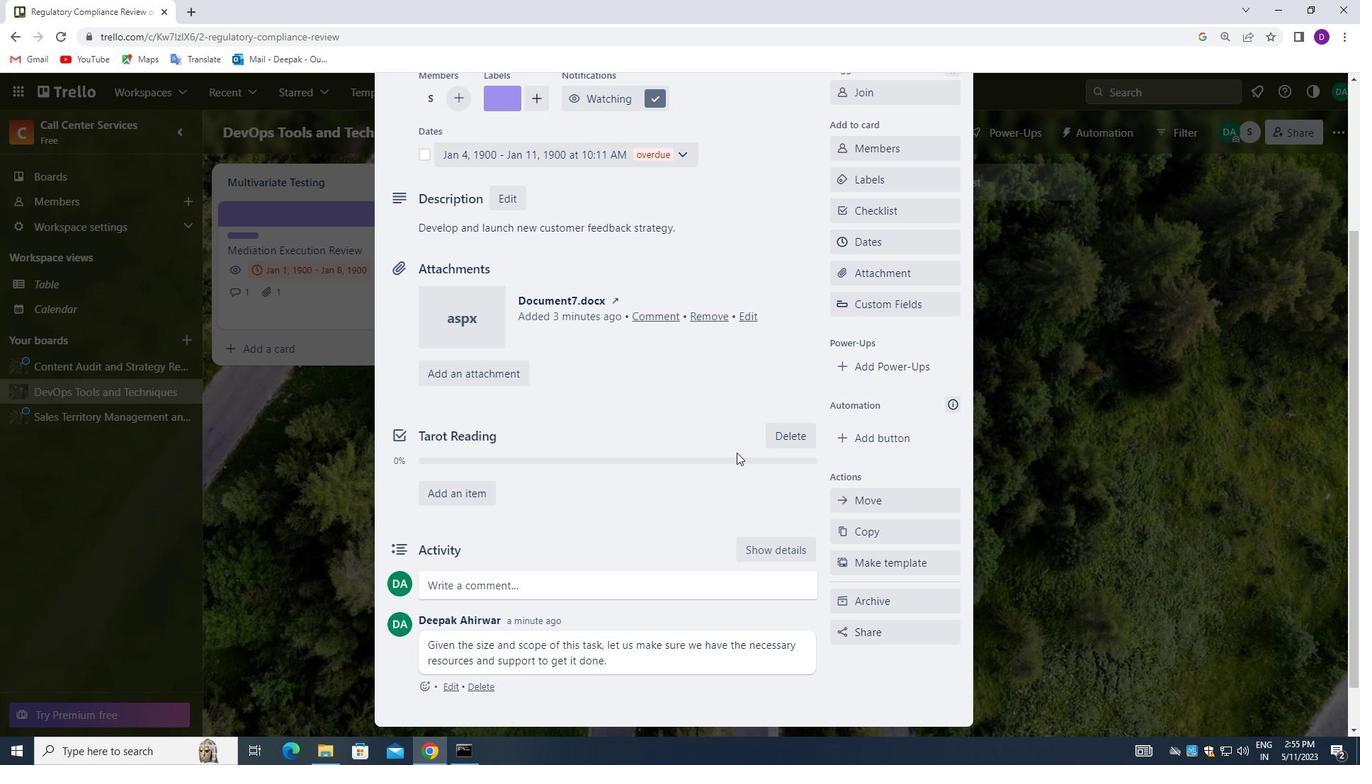 
Action: Mouse scrolled (736, 451) with delta (0, 0)
Screenshot: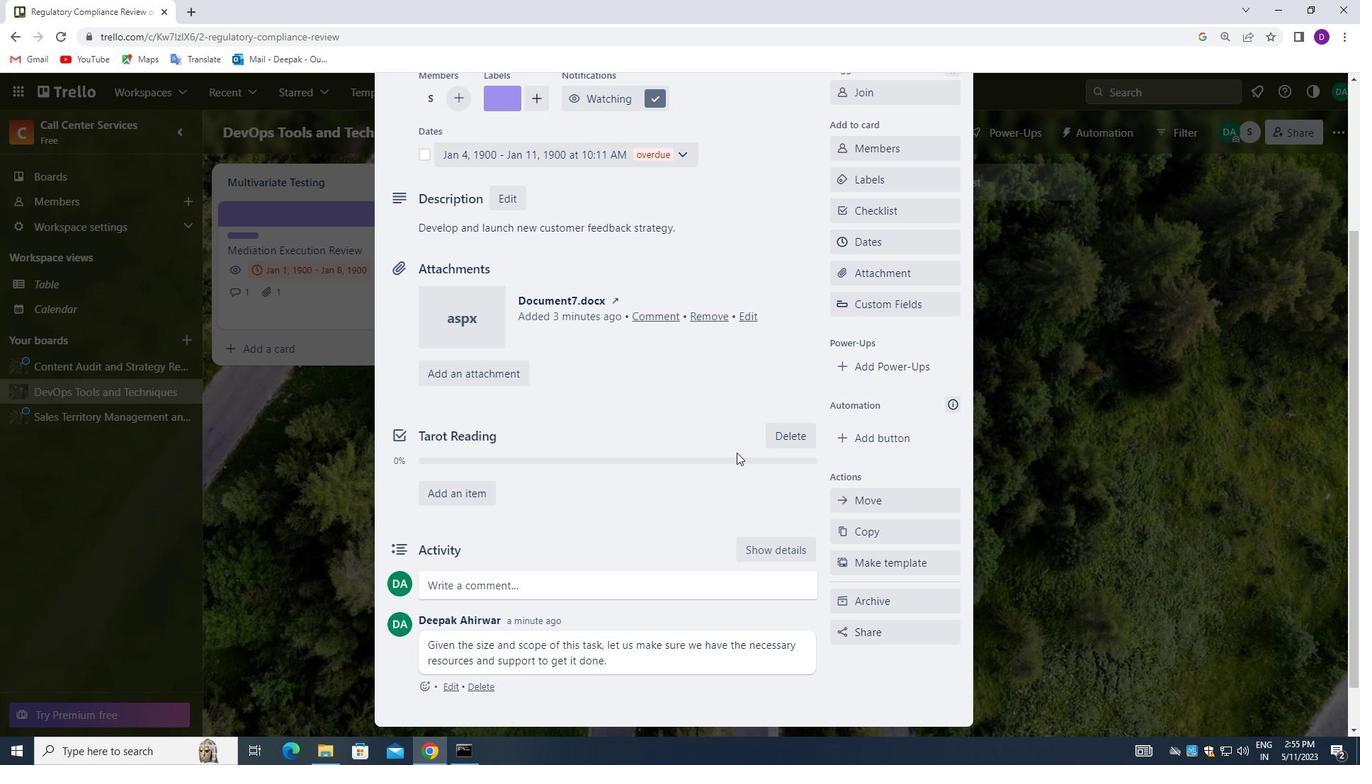 
Action: Mouse moved to (736, 452)
Screenshot: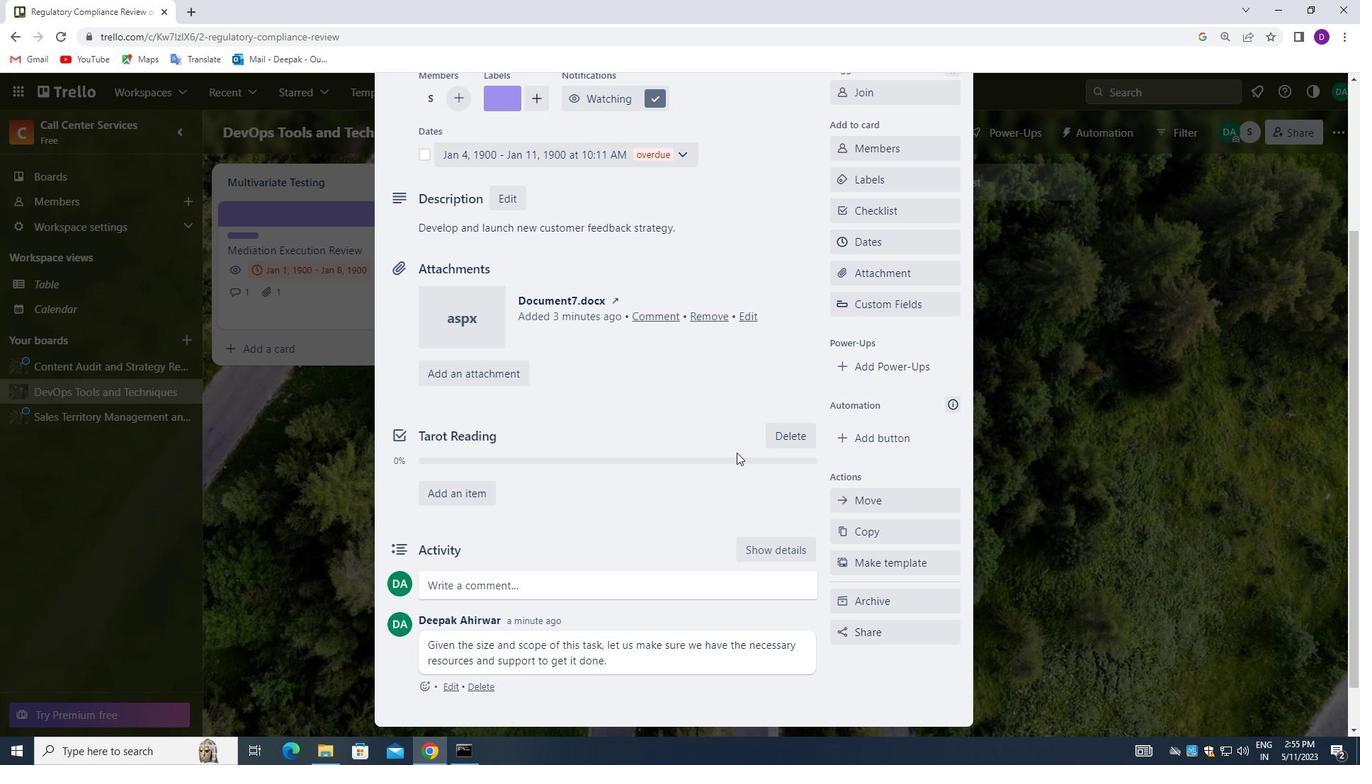 
Action: Mouse scrolled (736, 451) with delta (0, 0)
Screenshot: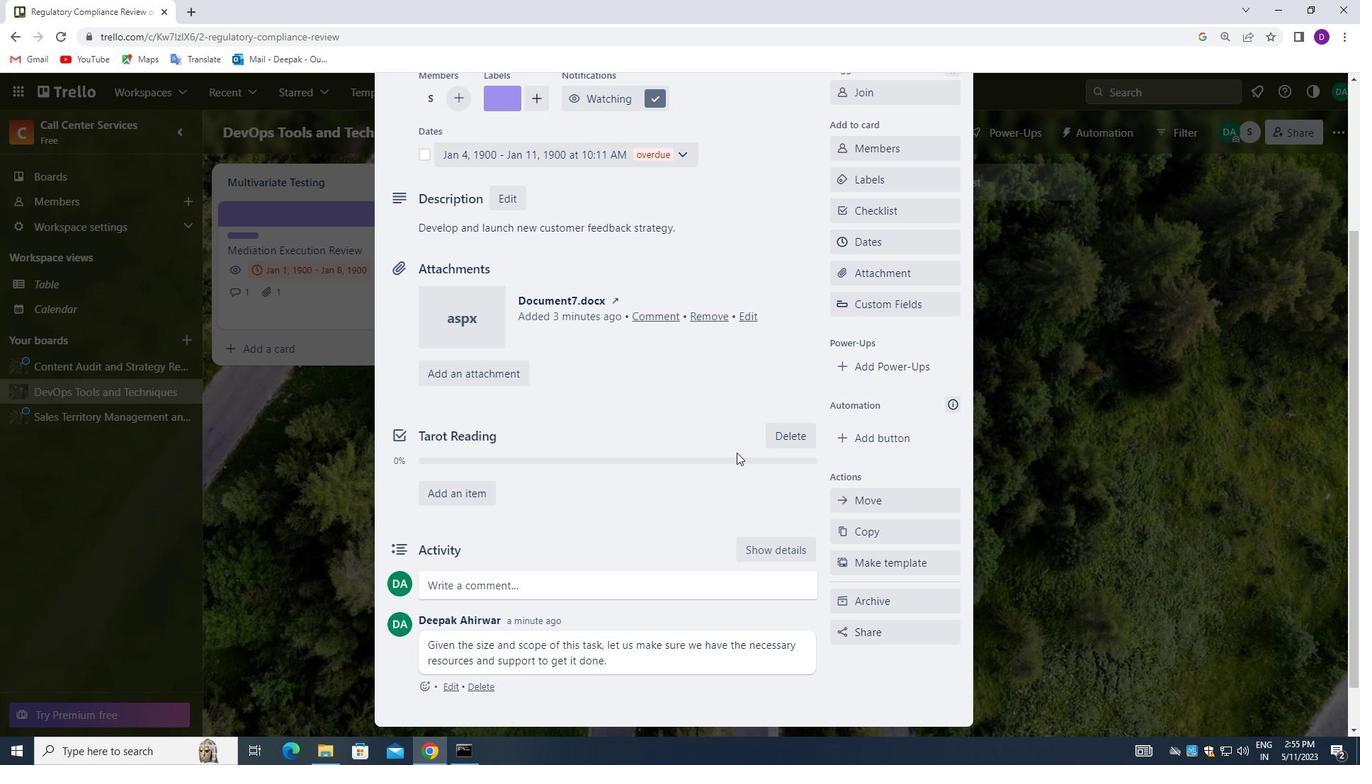 
Action: Mouse scrolled (736, 451) with delta (0, 0)
Screenshot: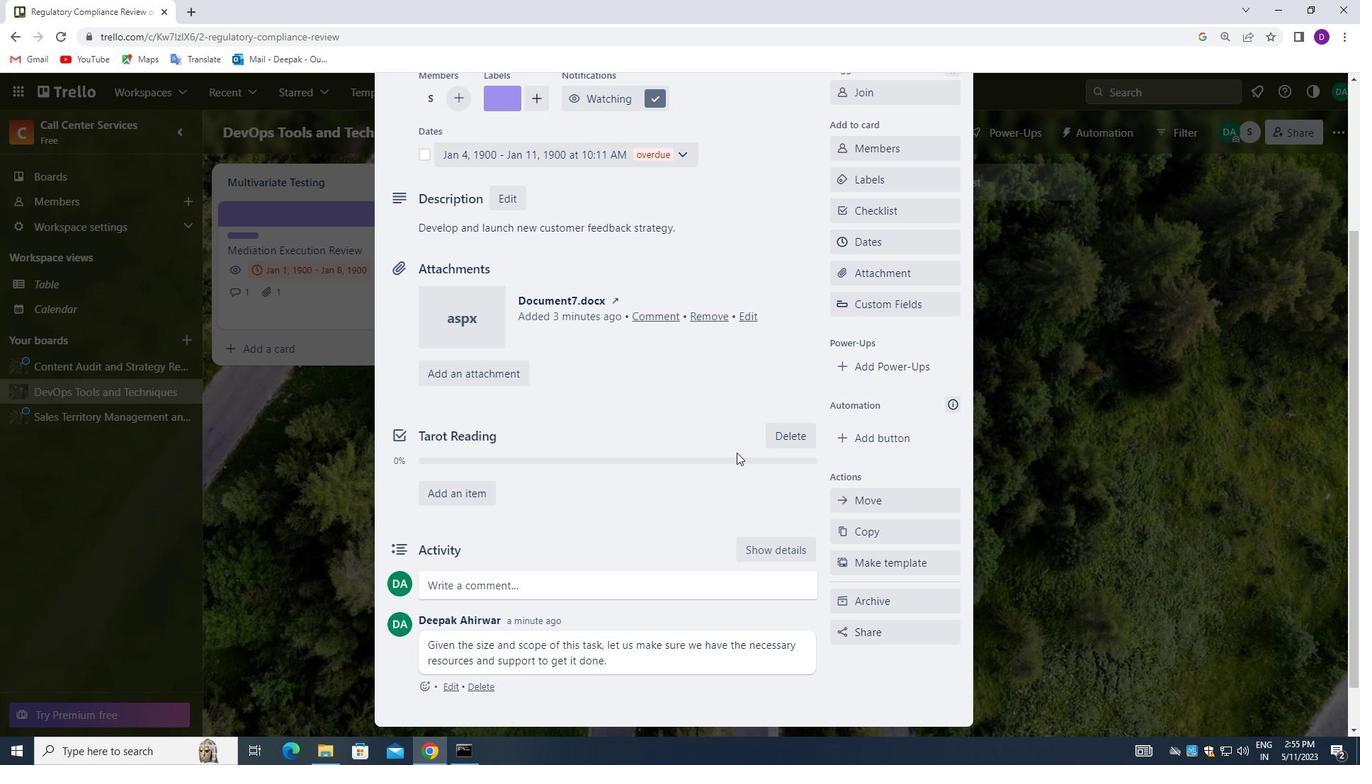 
Action: Mouse moved to (729, 433)
Screenshot: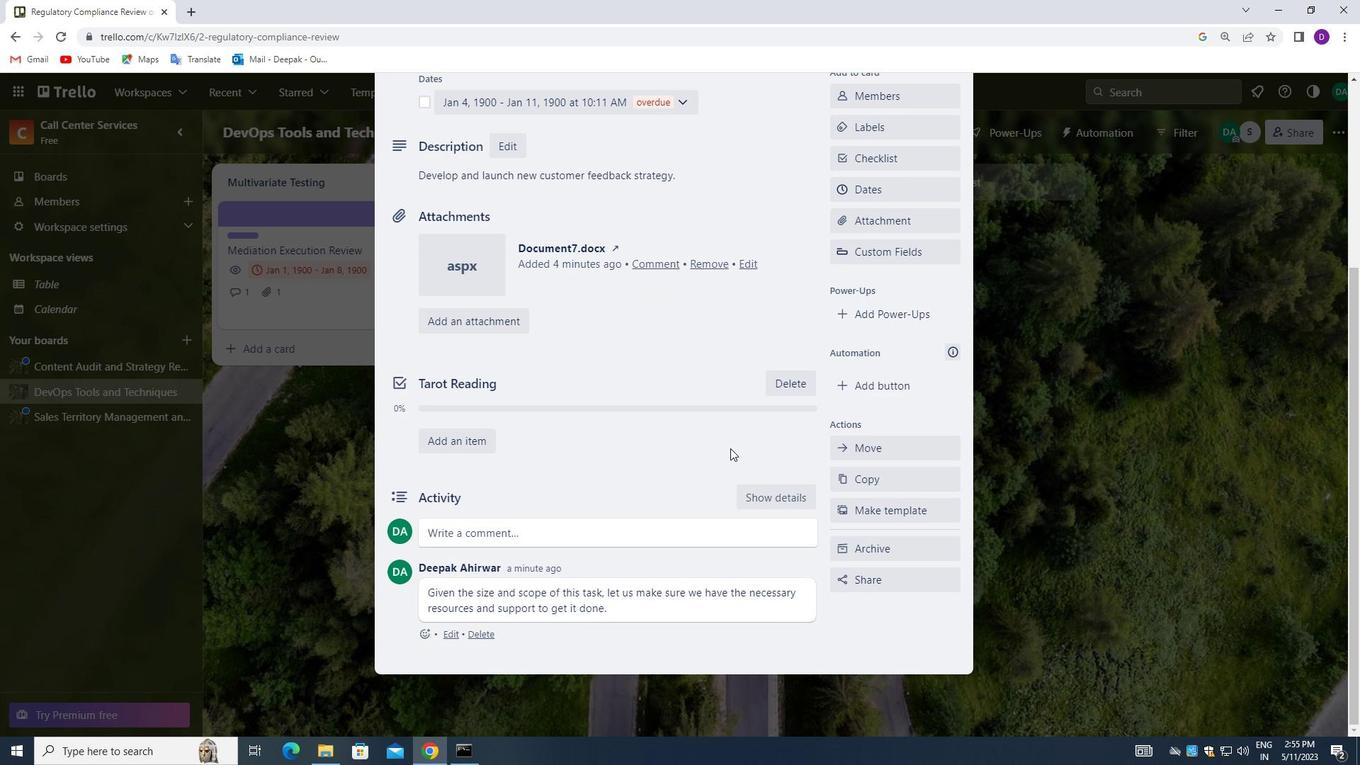 
Action: Mouse scrolled (729, 434) with delta (0, 0)
Screenshot: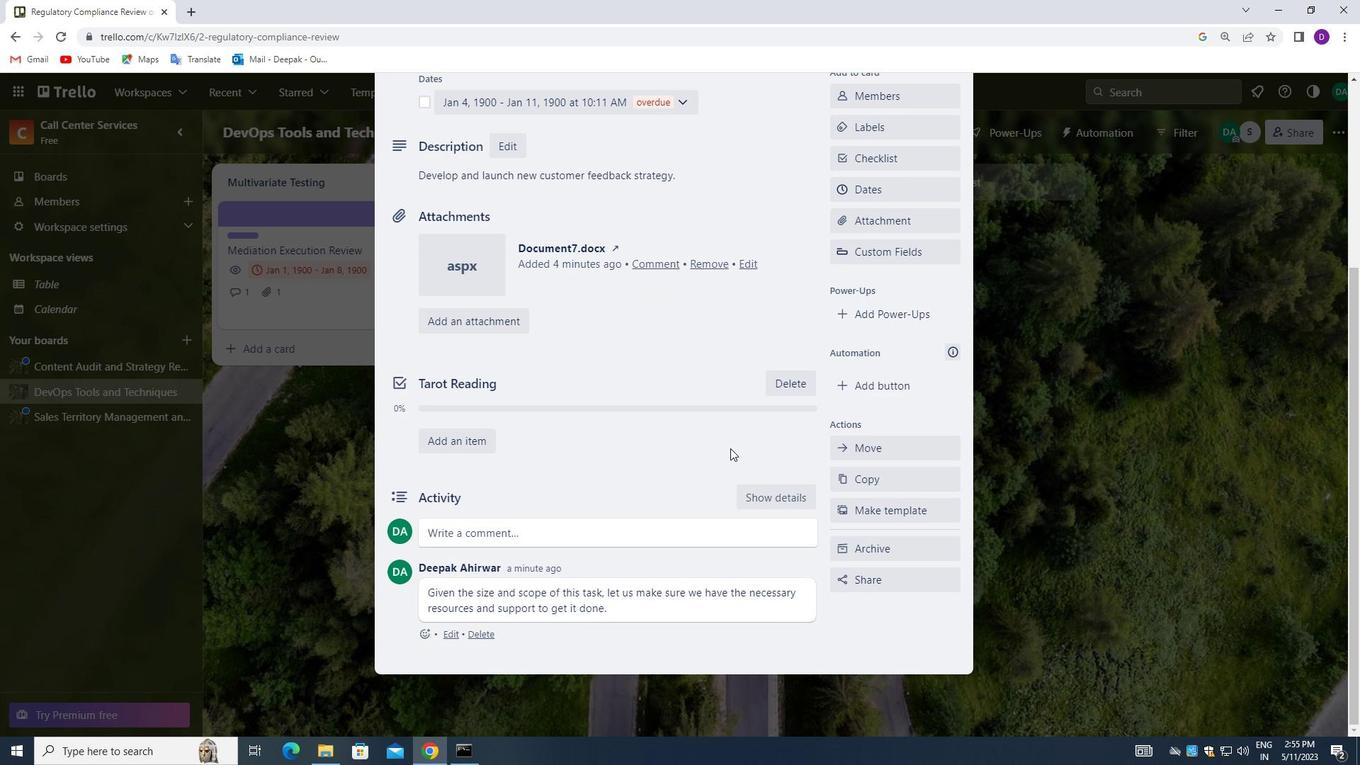 
Action: Mouse moved to (733, 415)
Screenshot: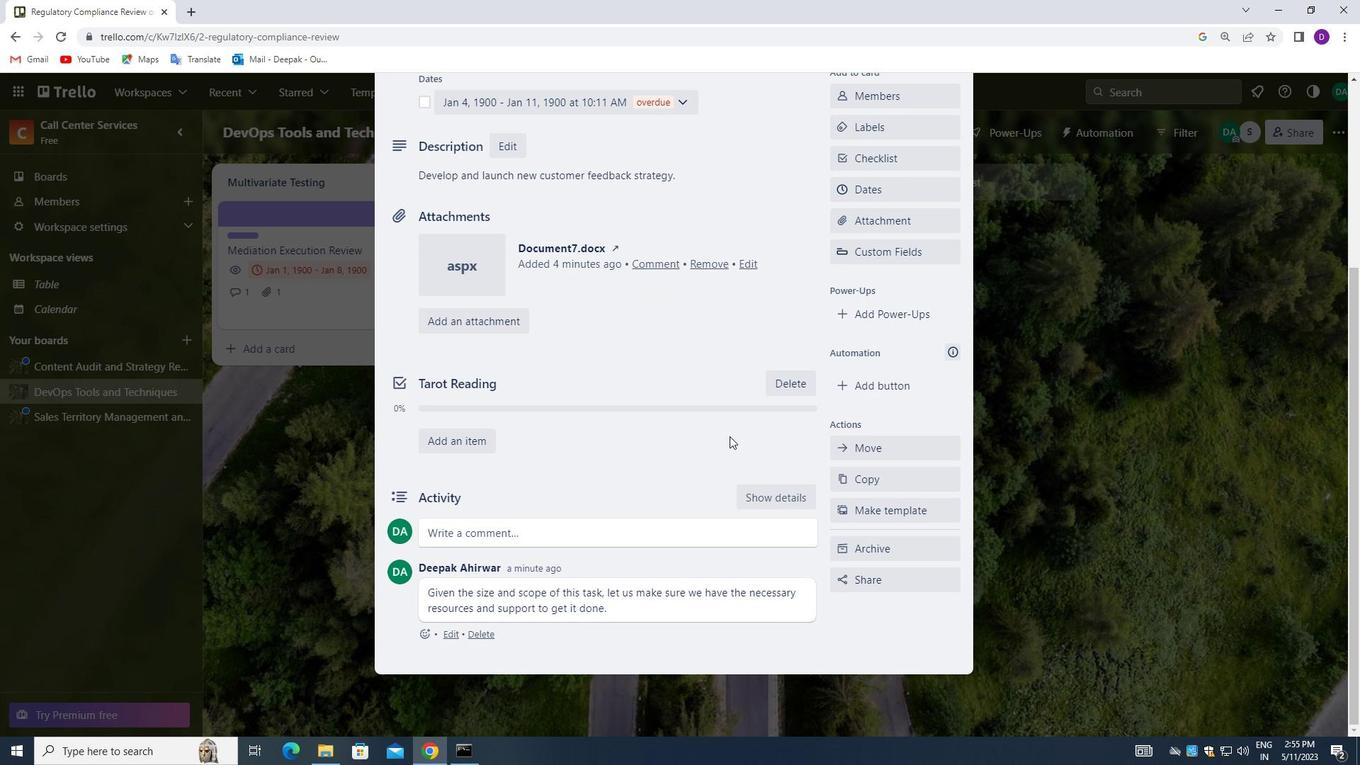 
Action: Mouse scrolled (733, 415) with delta (0, 0)
Screenshot: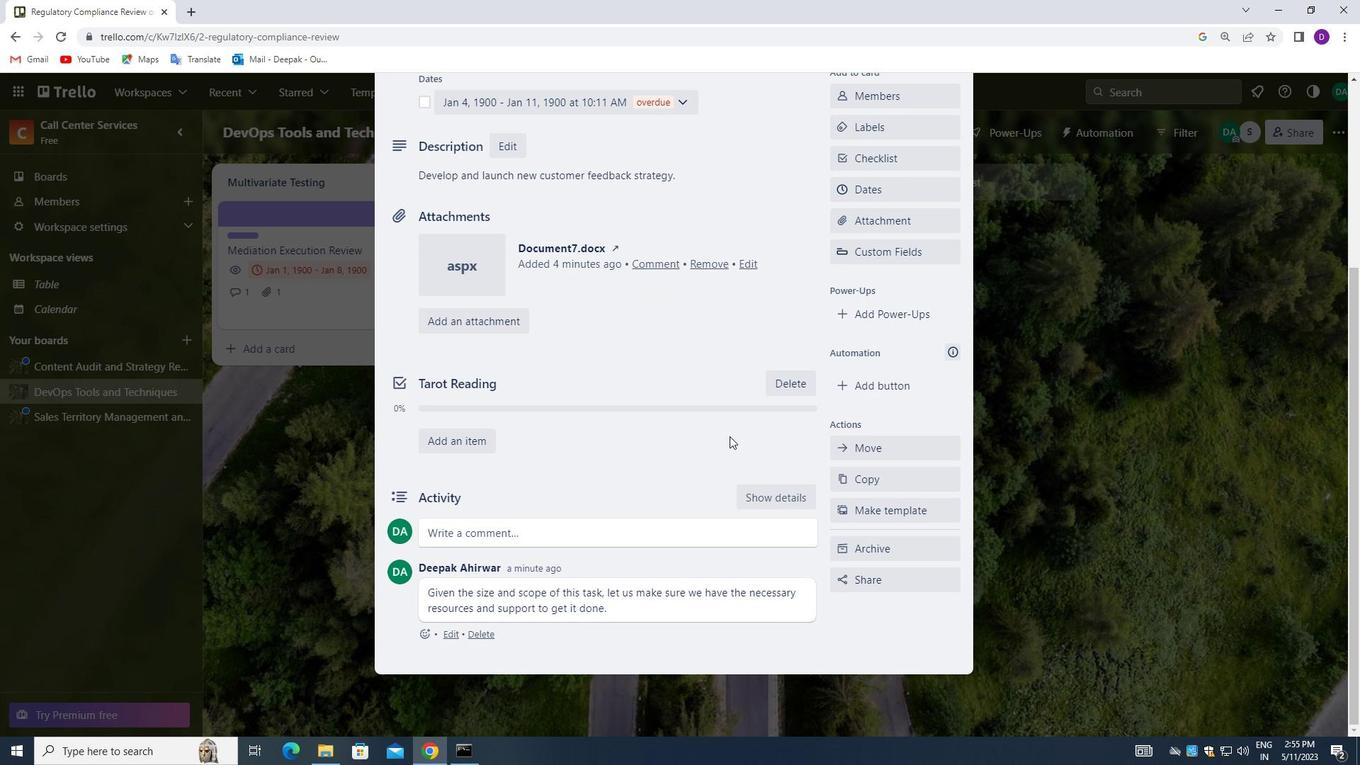 
Action: Mouse moved to (733, 410)
Screenshot: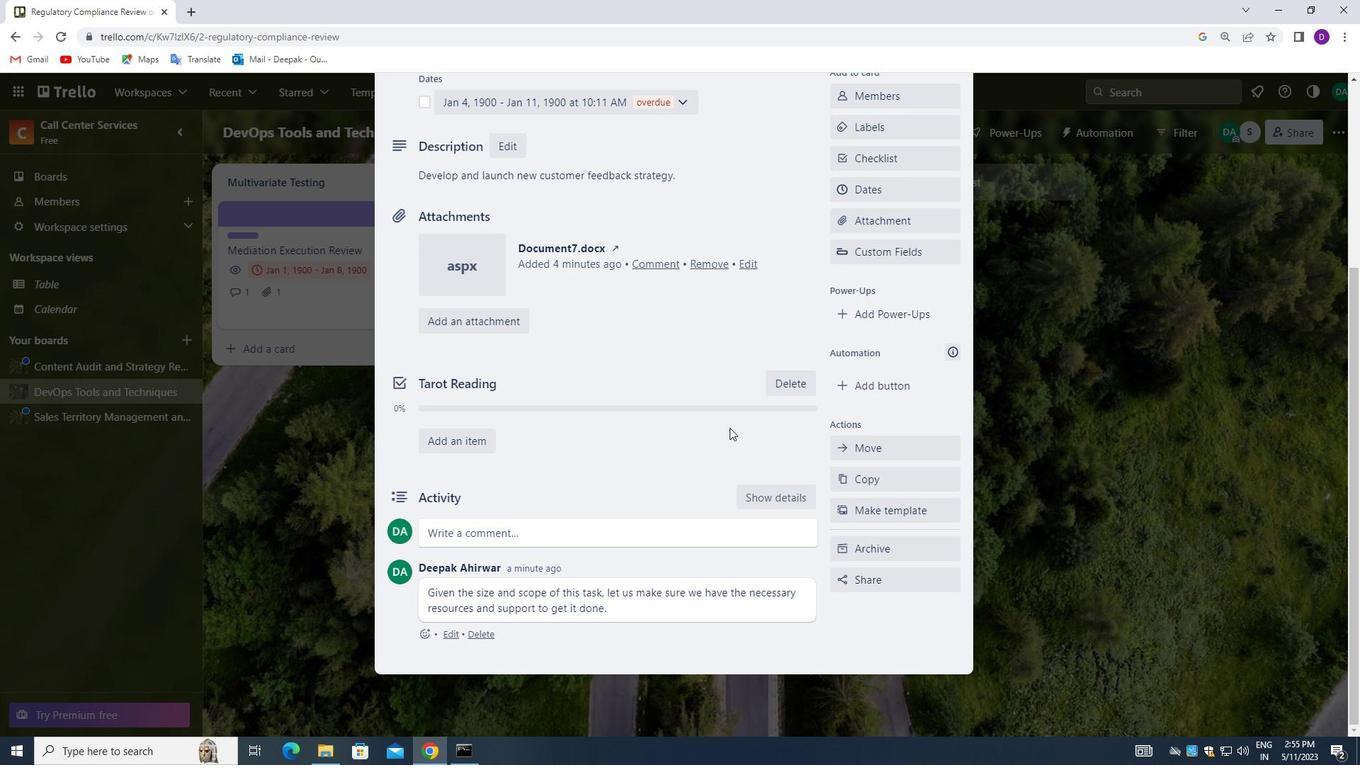 
Action: Mouse scrolled (733, 411) with delta (0, 0)
Screenshot: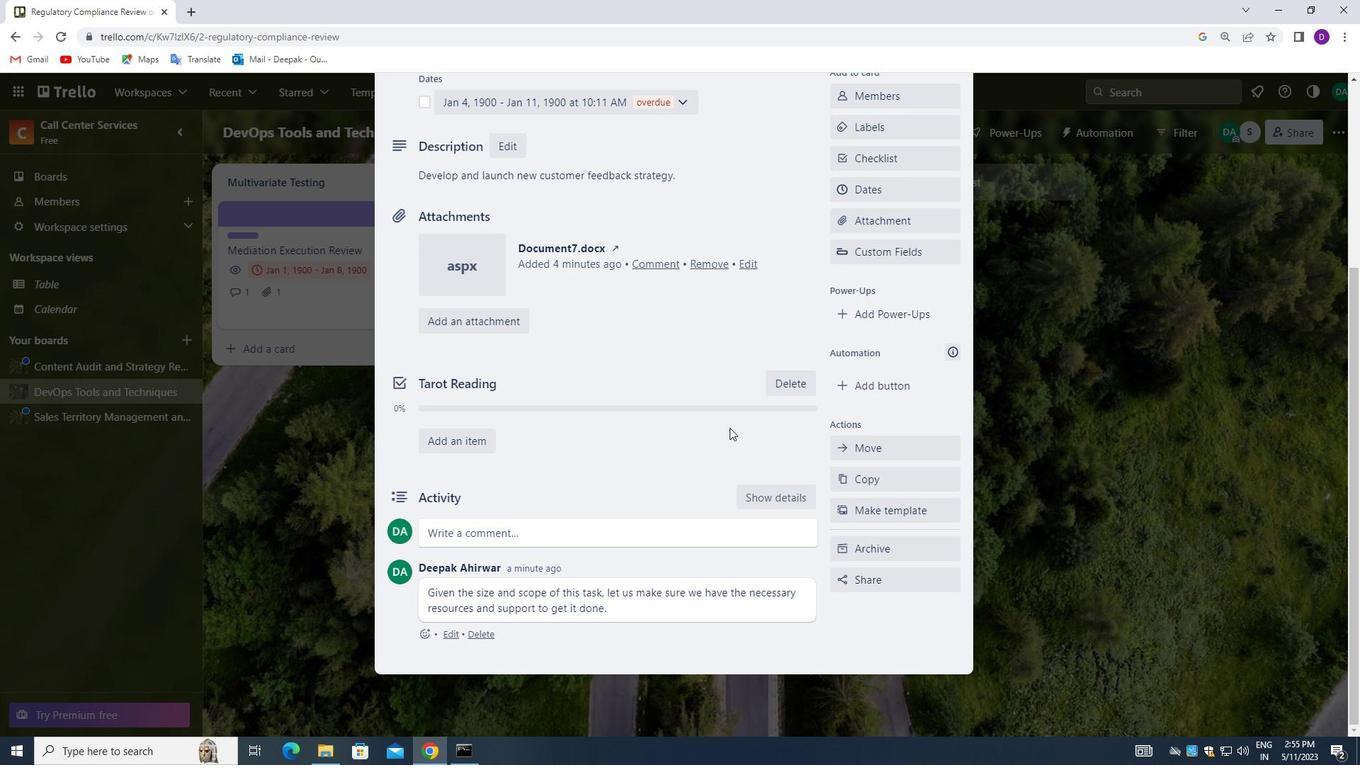 
Action: Mouse moved to (733, 409)
Screenshot: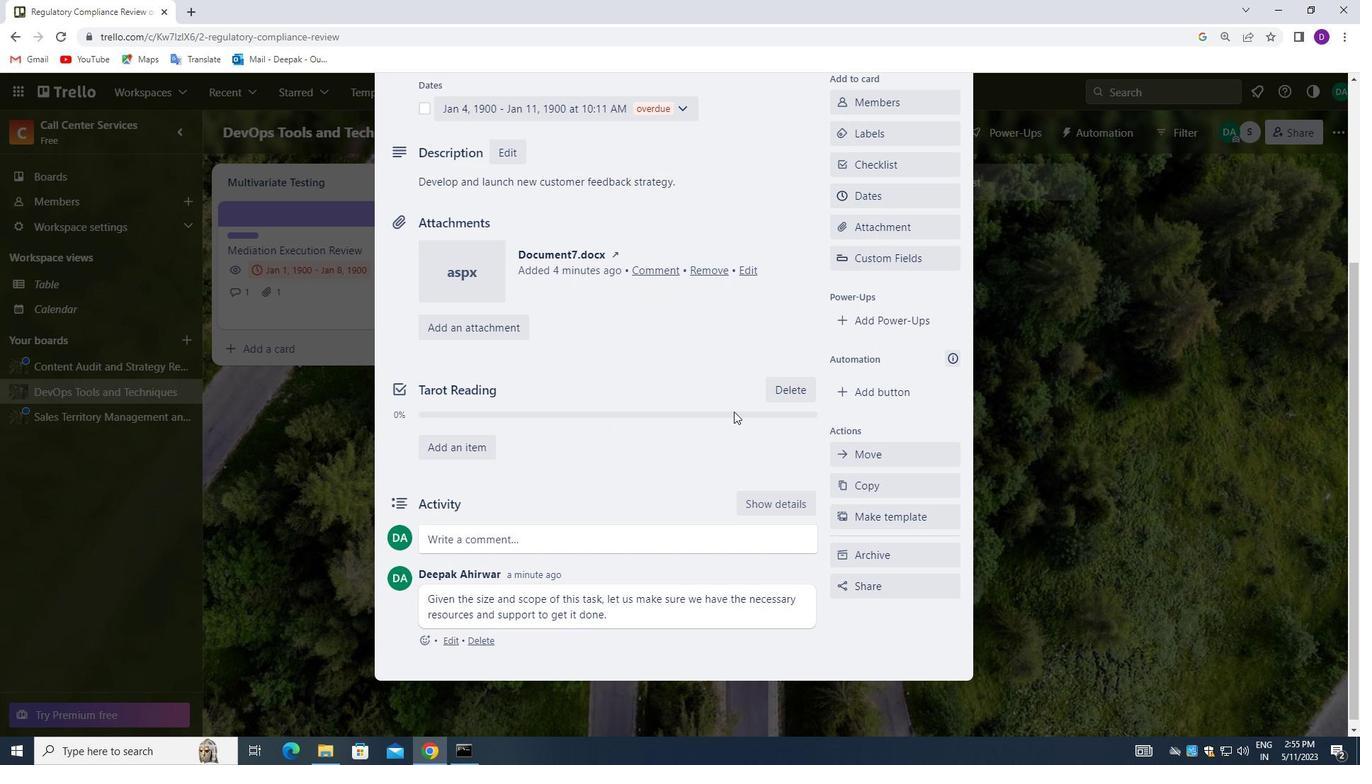 
Action: Mouse scrolled (733, 410) with delta (0, 0)
Screenshot: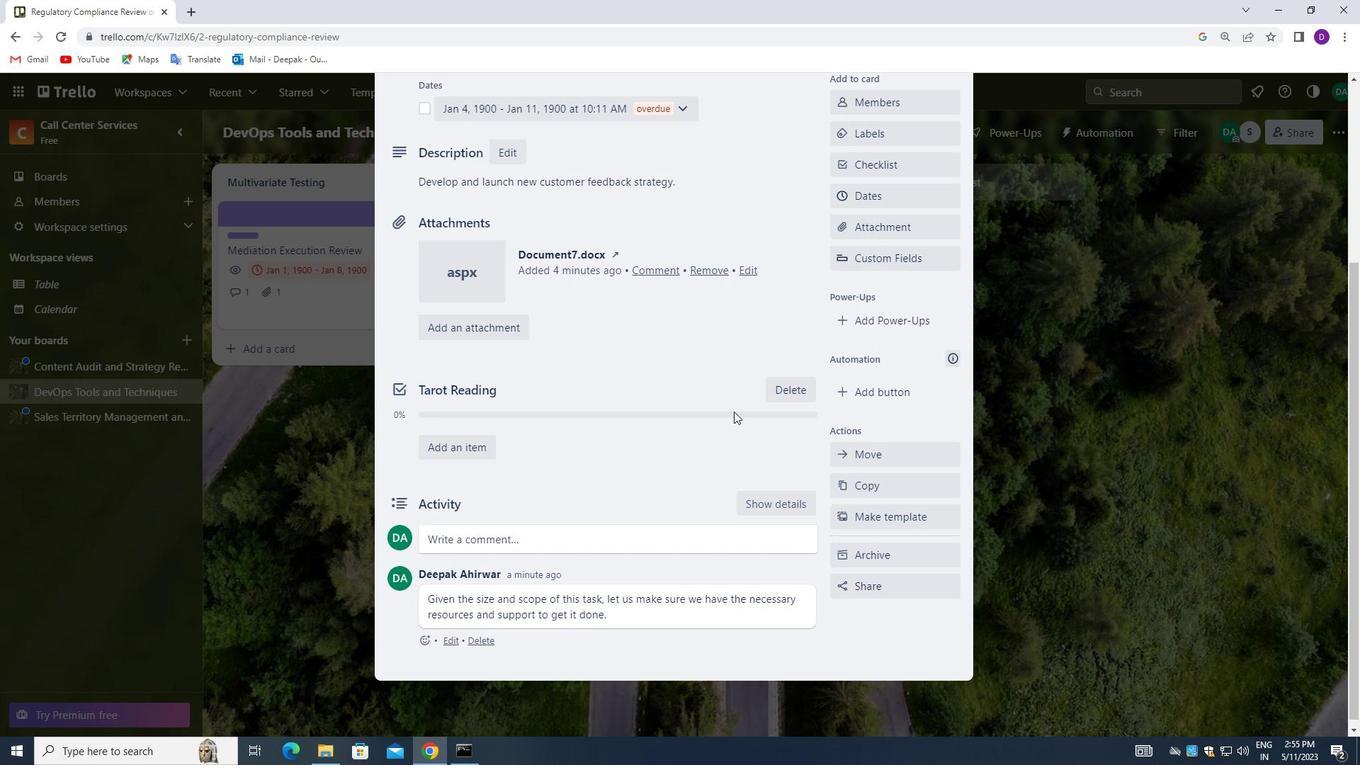 
Action: Mouse scrolled (733, 410) with delta (0, 0)
Screenshot: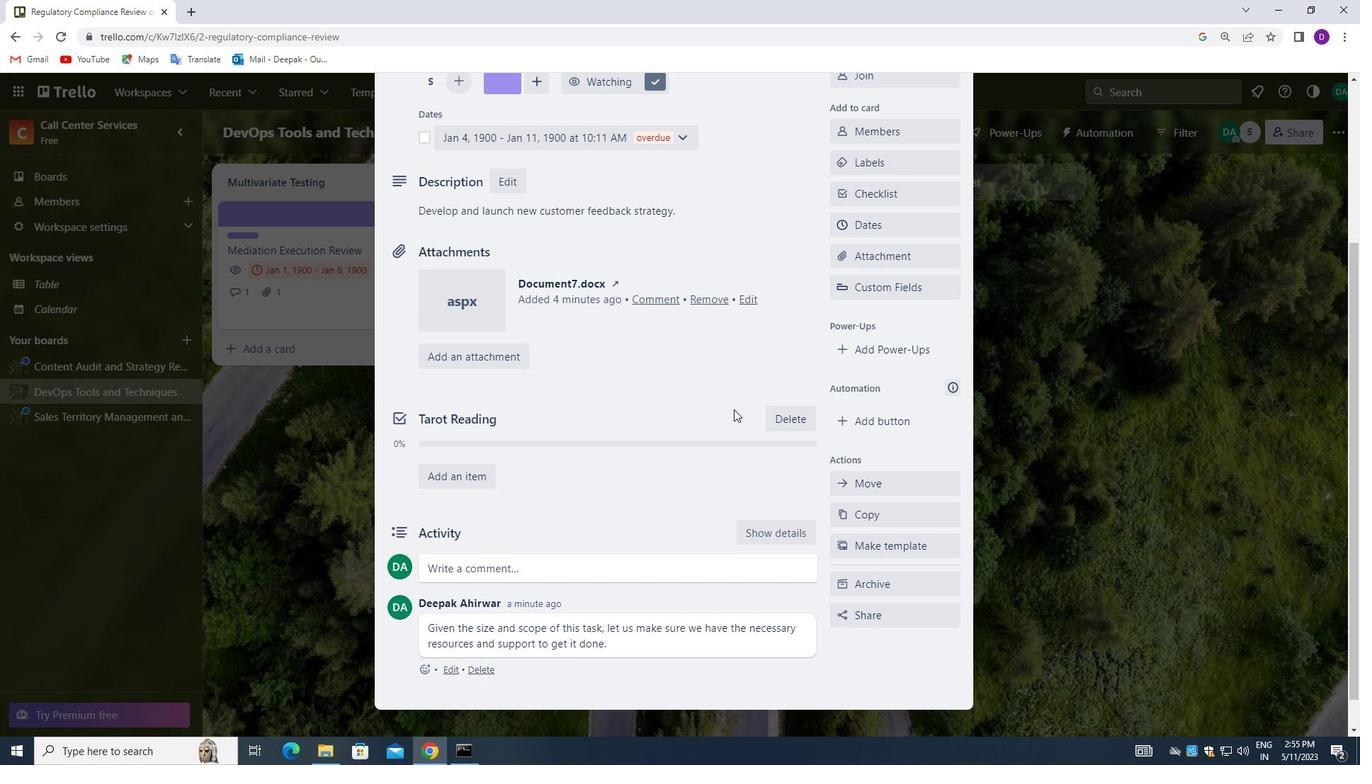 
Action: Mouse scrolled (733, 410) with delta (0, 0)
Screenshot: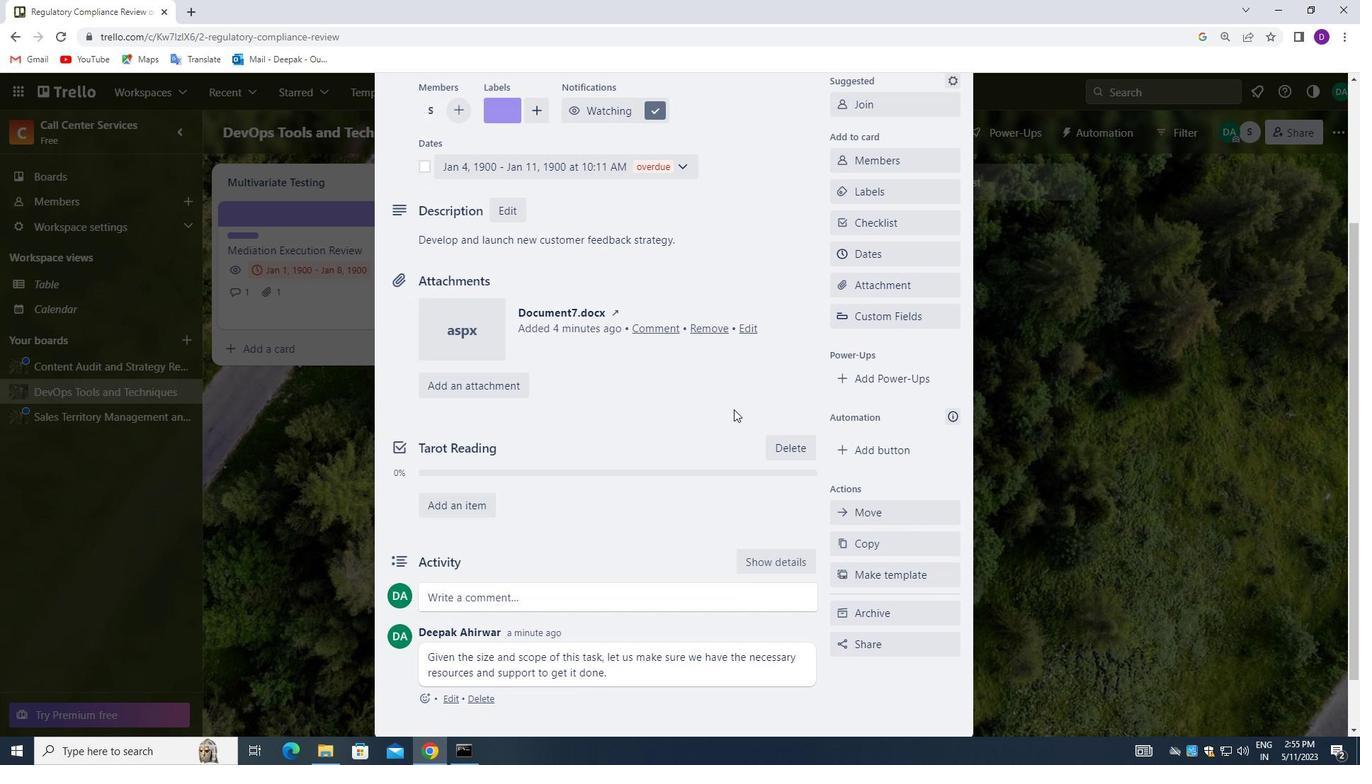 
Action: Mouse moved to (733, 397)
Screenshot: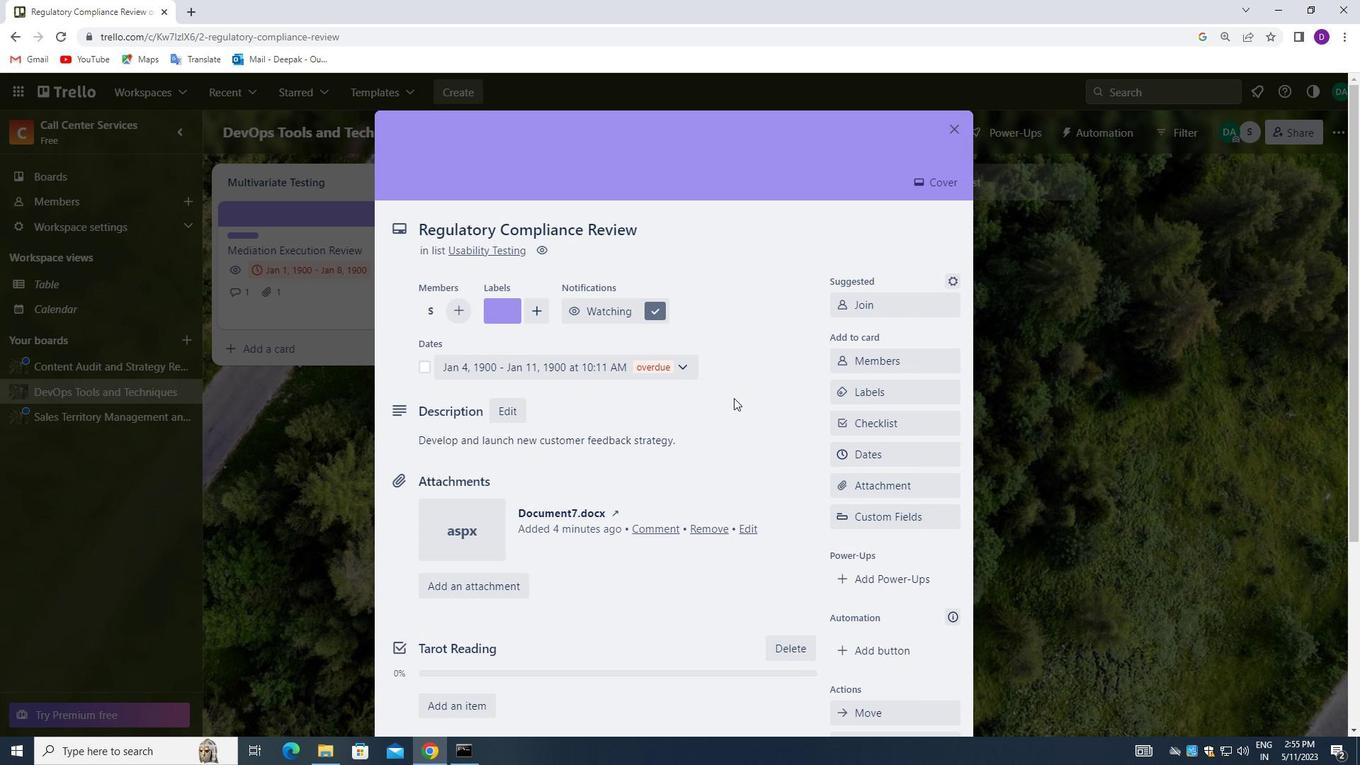 
Action: Mouse scrolled (733, 398) with delta (0, 0)
Screenshot: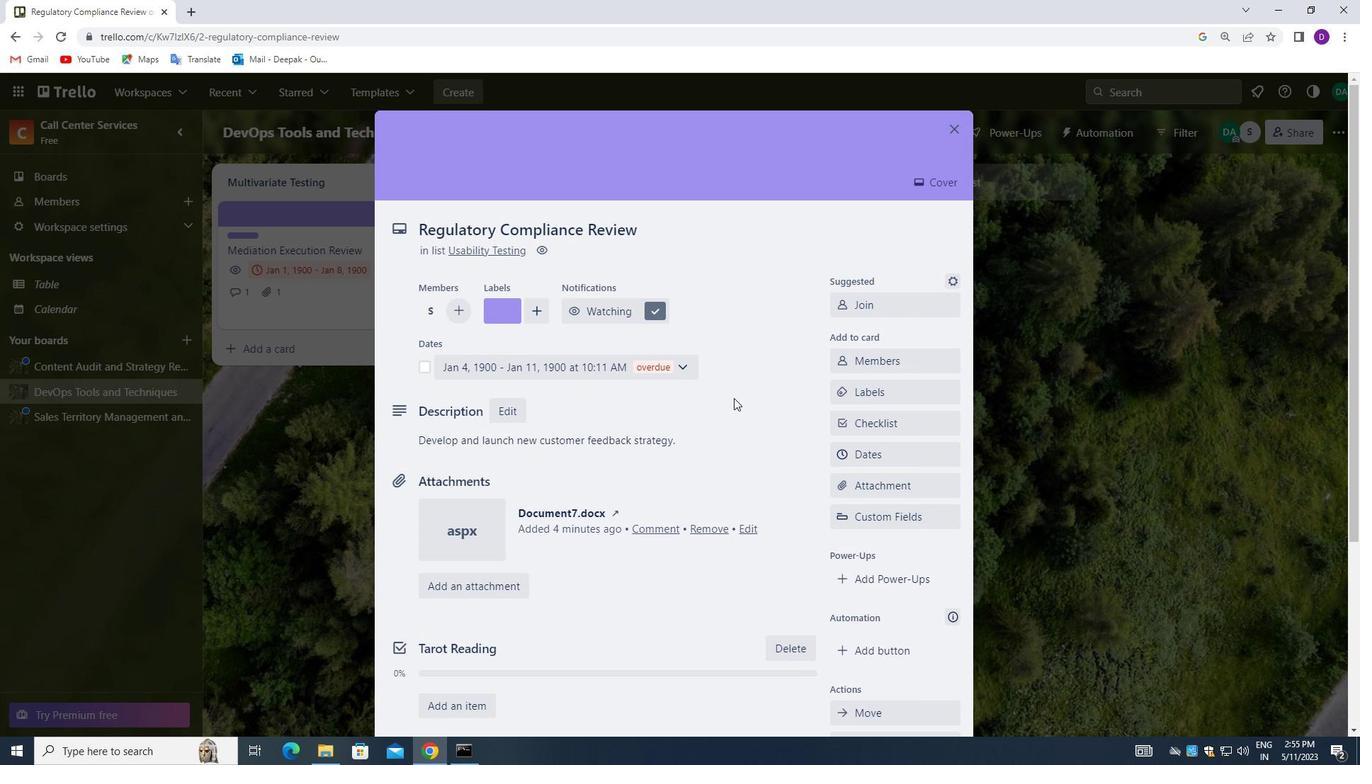 
Action: Mouse moved to (734, 394)
Screenshot: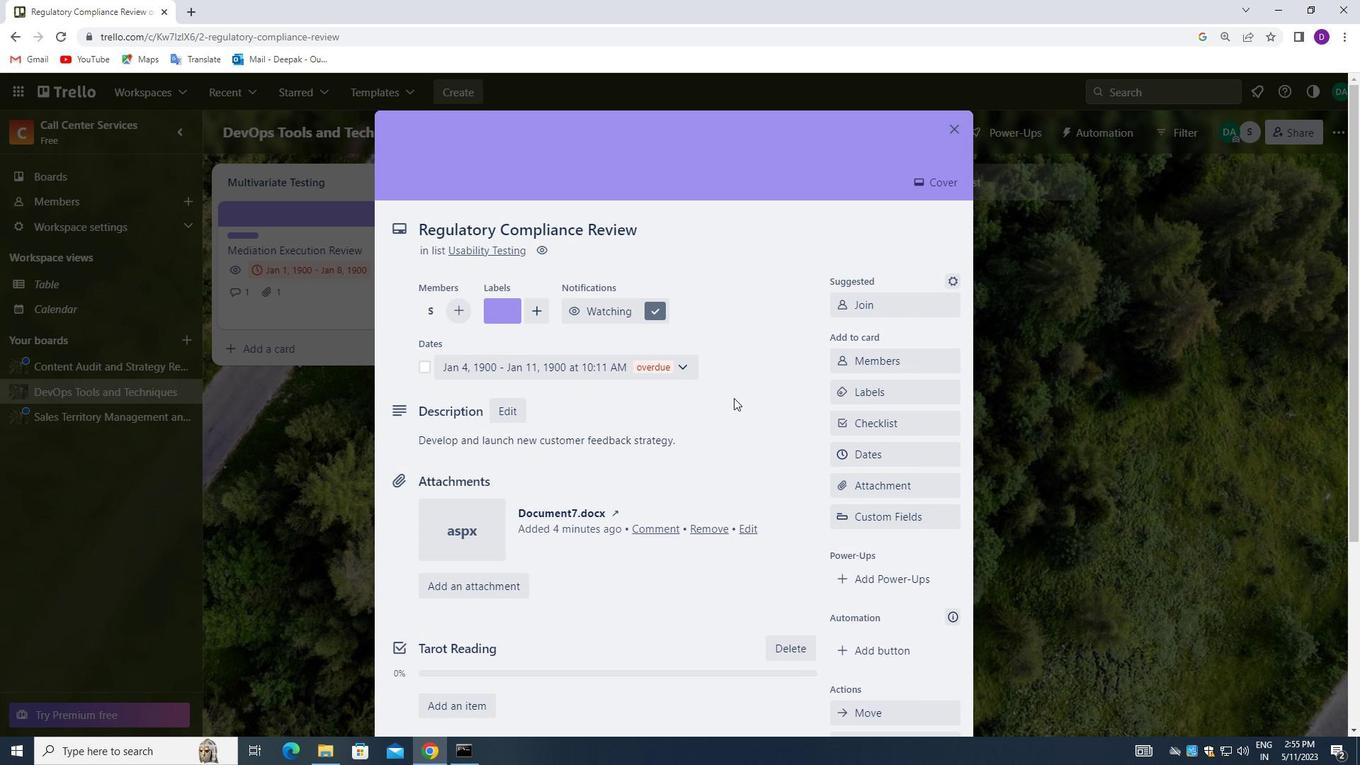 
Action: Mouse scrolled (734, 395) with delta (0, 0)
Screenshot: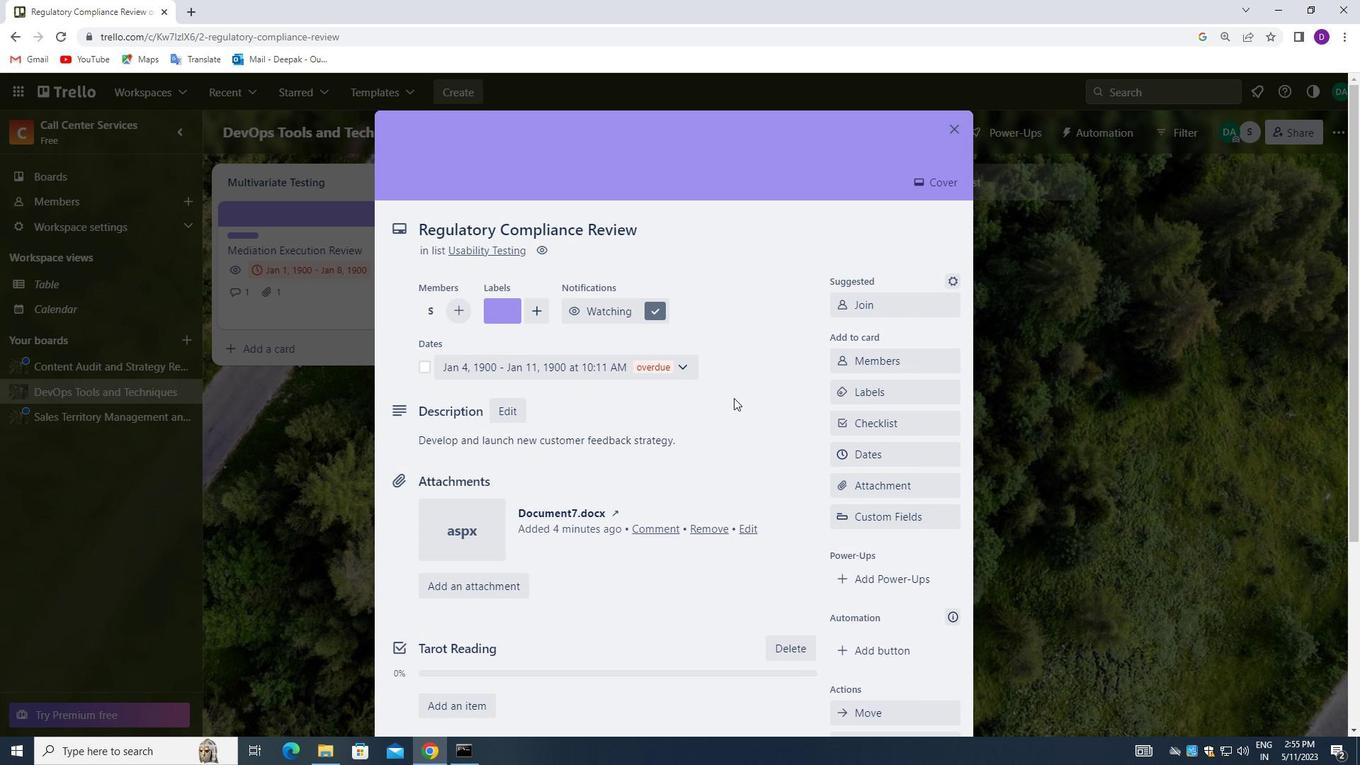 
Action: Mouse moved to (737, 391)
Screenshot: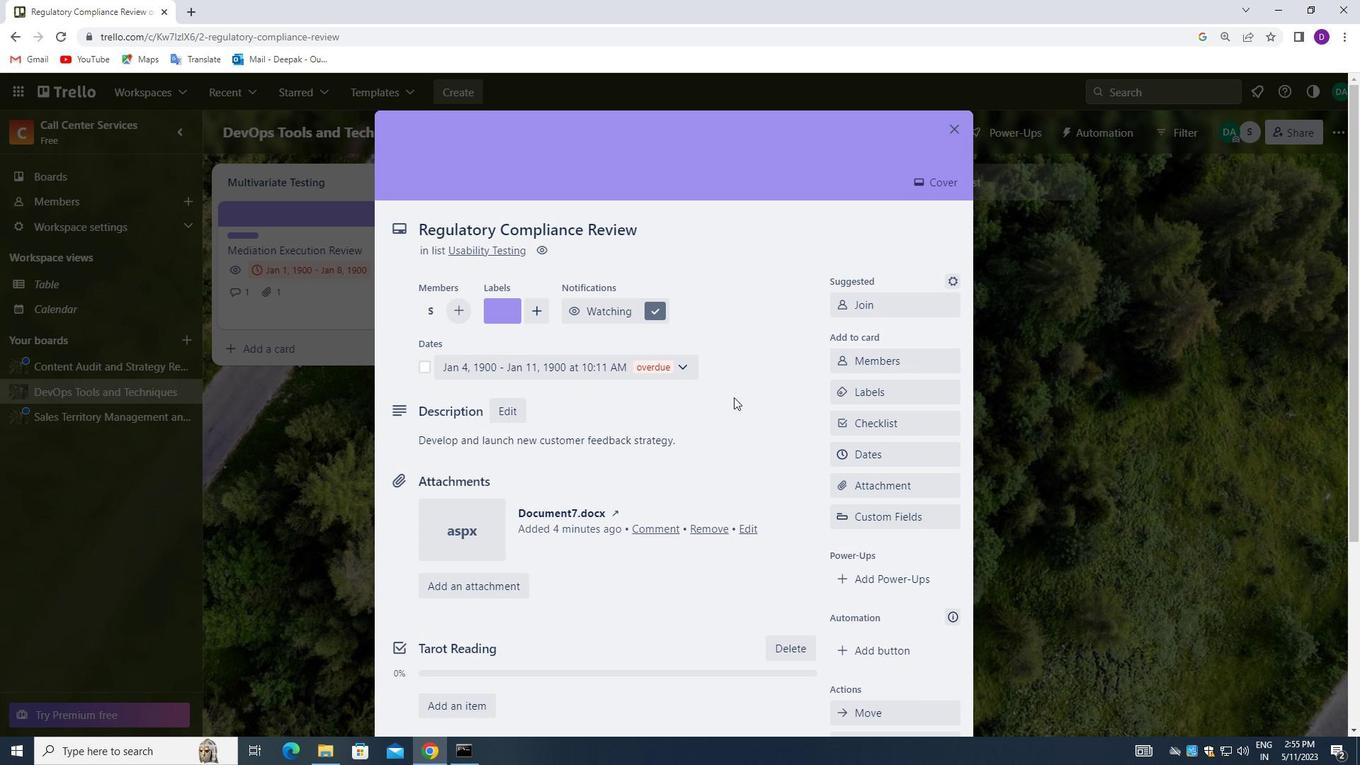 
Action: Mouse scrolled (737, 391) with delta (0, 0)
Screenshot: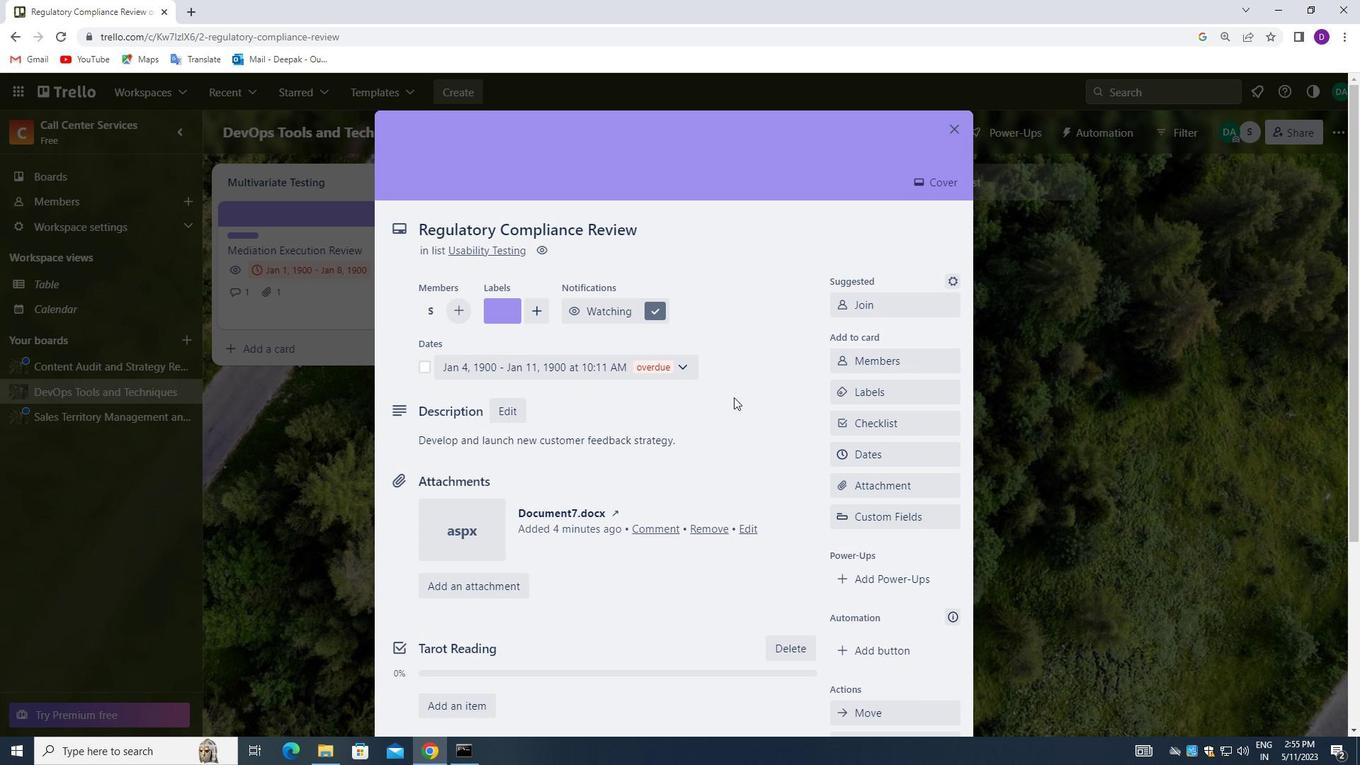 
Action: Mouse moved to (743, 379)
Screenshot: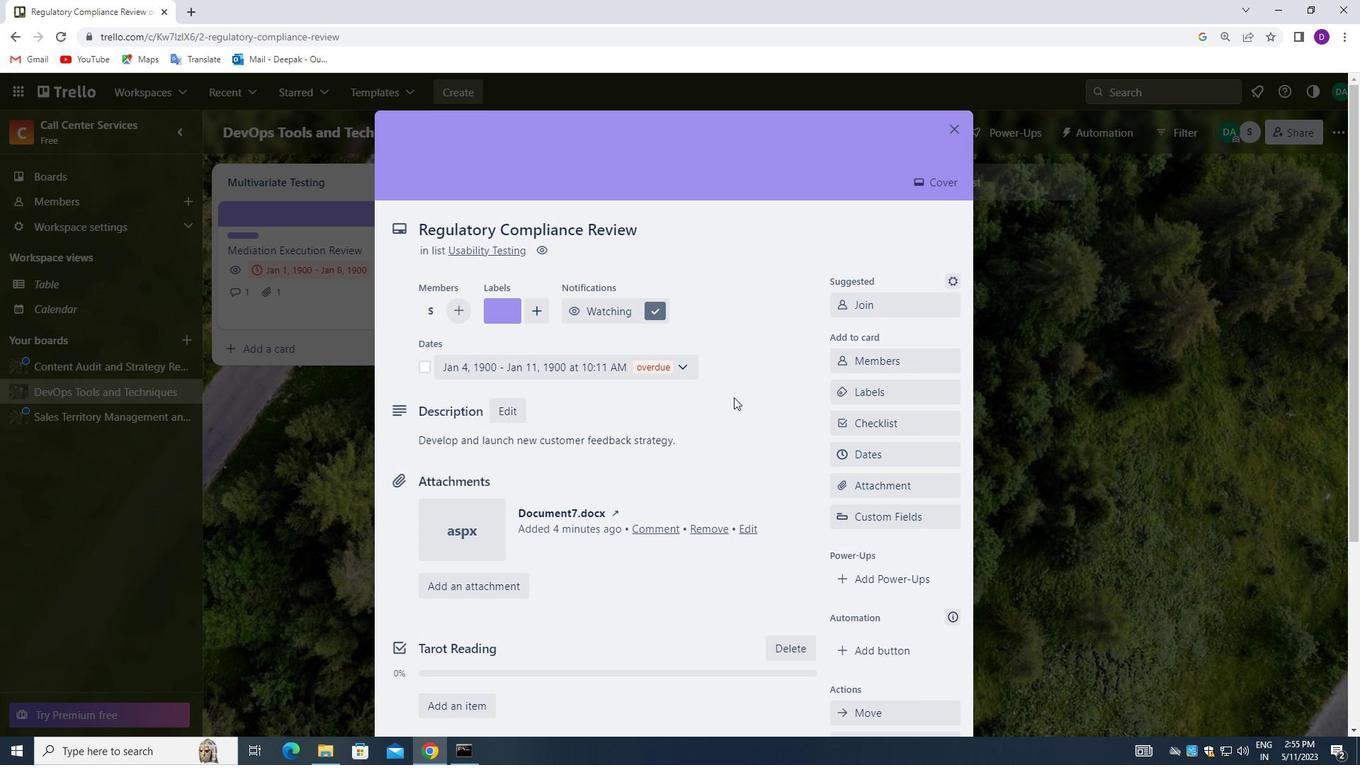 
Action: Mouse scrolled (743, 379) with delta (0, 0)
Screenshot: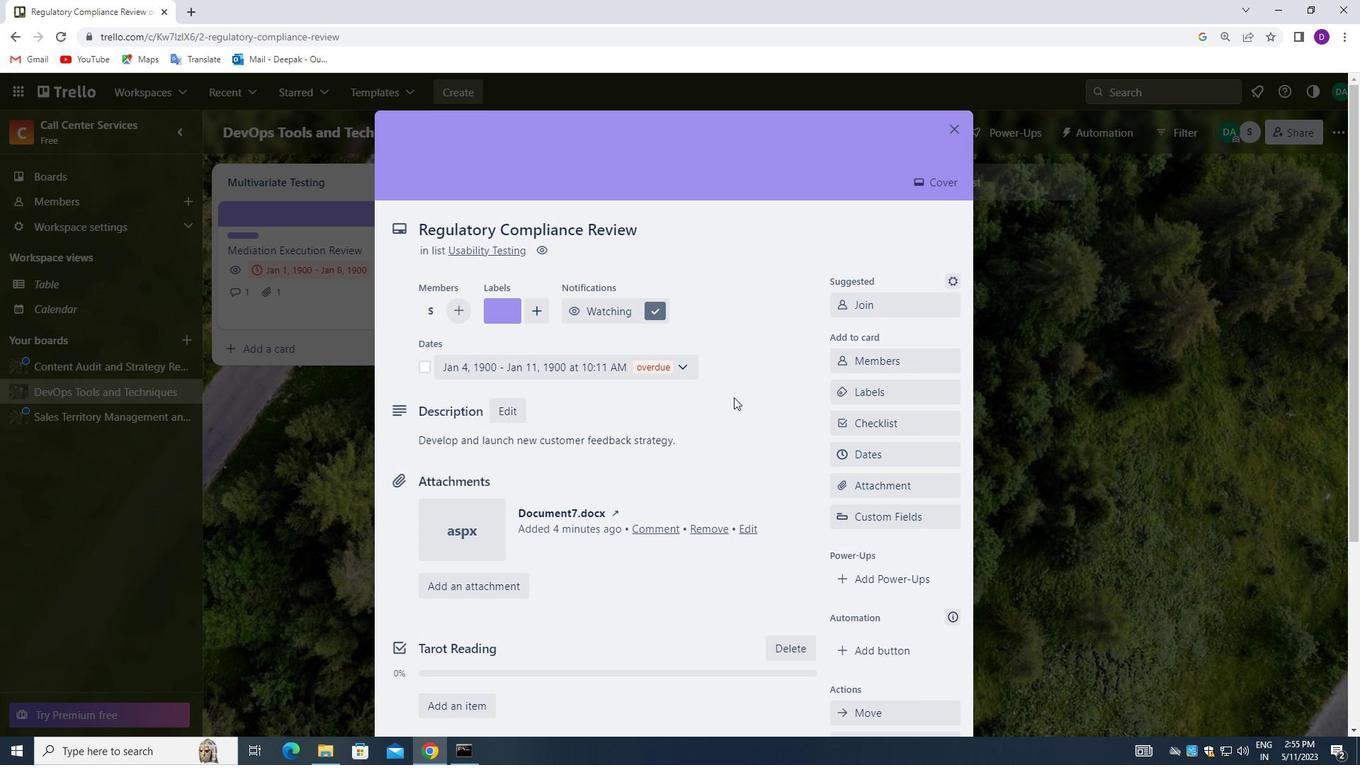 
Action: Mouse moved to (944, 124)
Screenshot: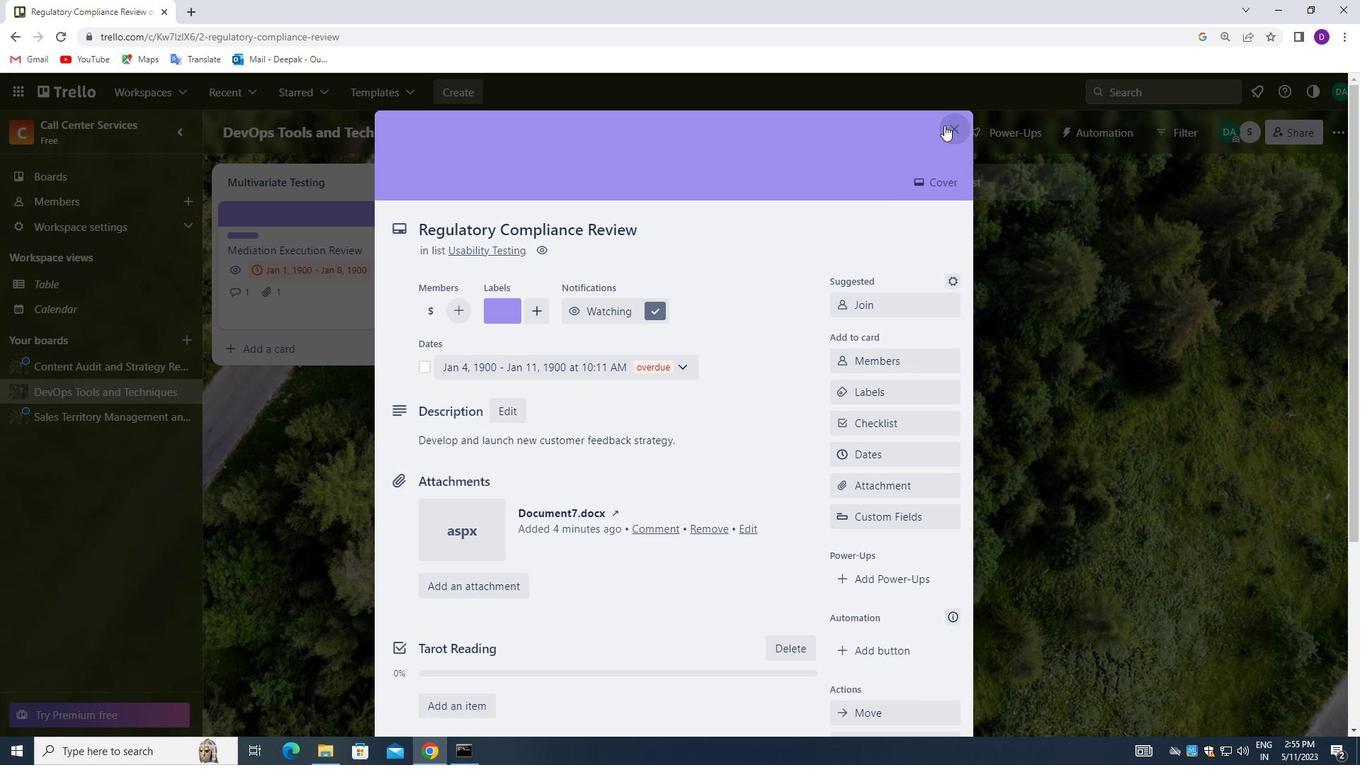 
Action: Mouse pressed left at (944, 124)
Screenshot: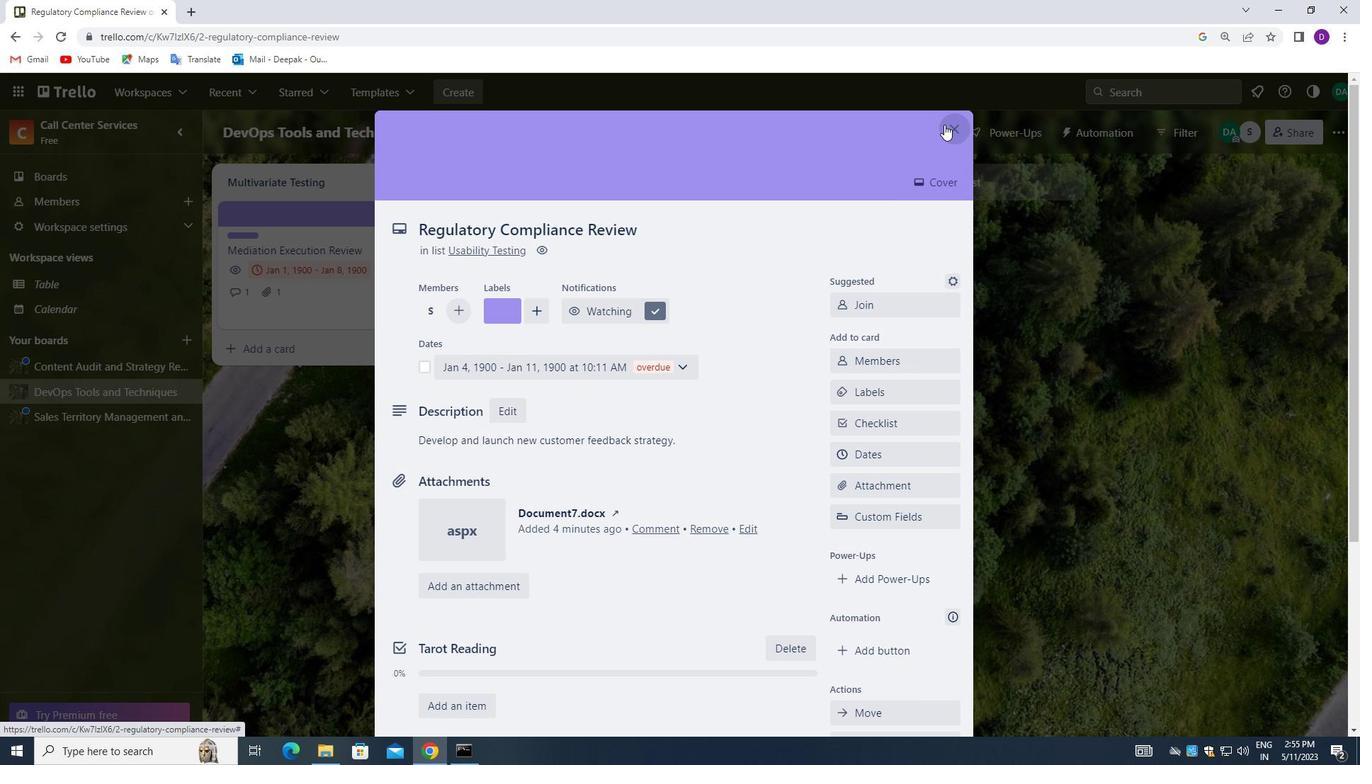 
Action: Mouse moved to (280, 340)
Screenshot: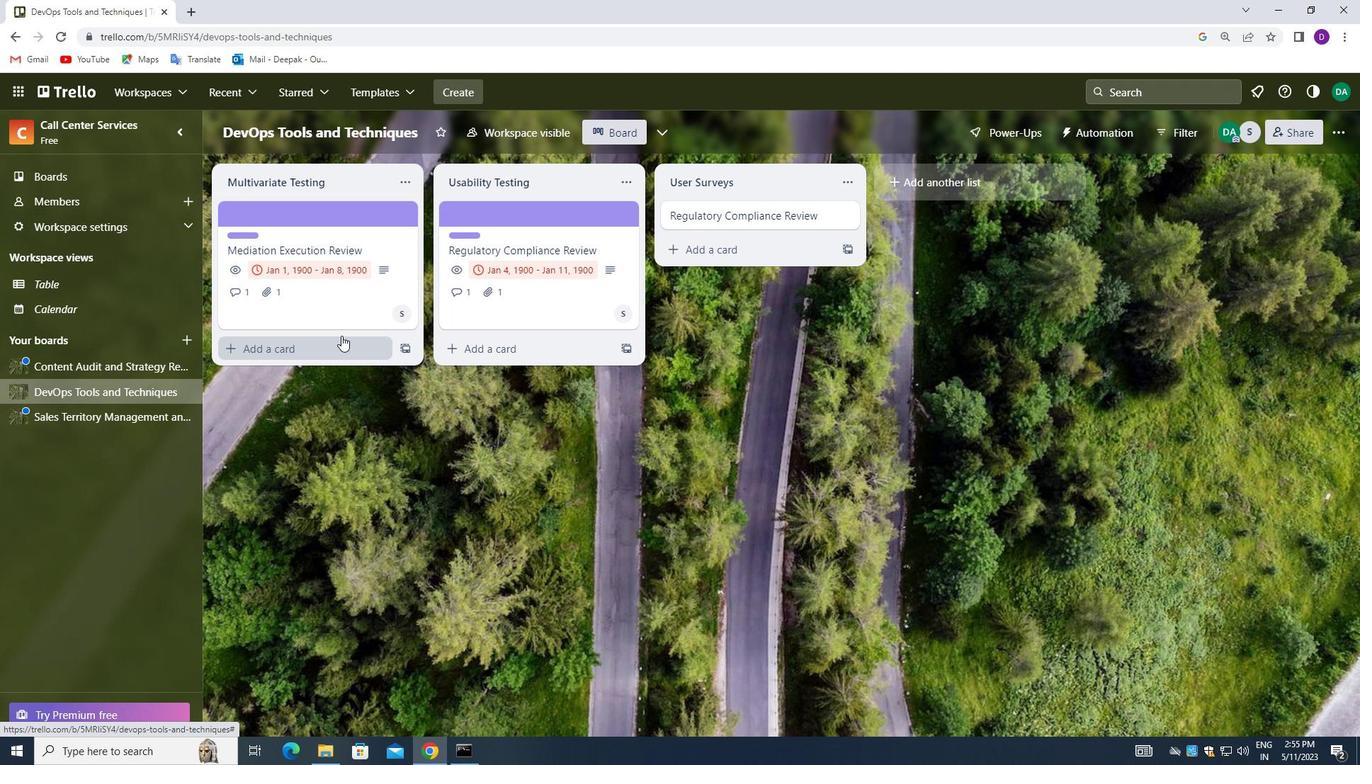 
Action: Mouse scrolled (280, 340) with delta (0, 0)
Screenshot: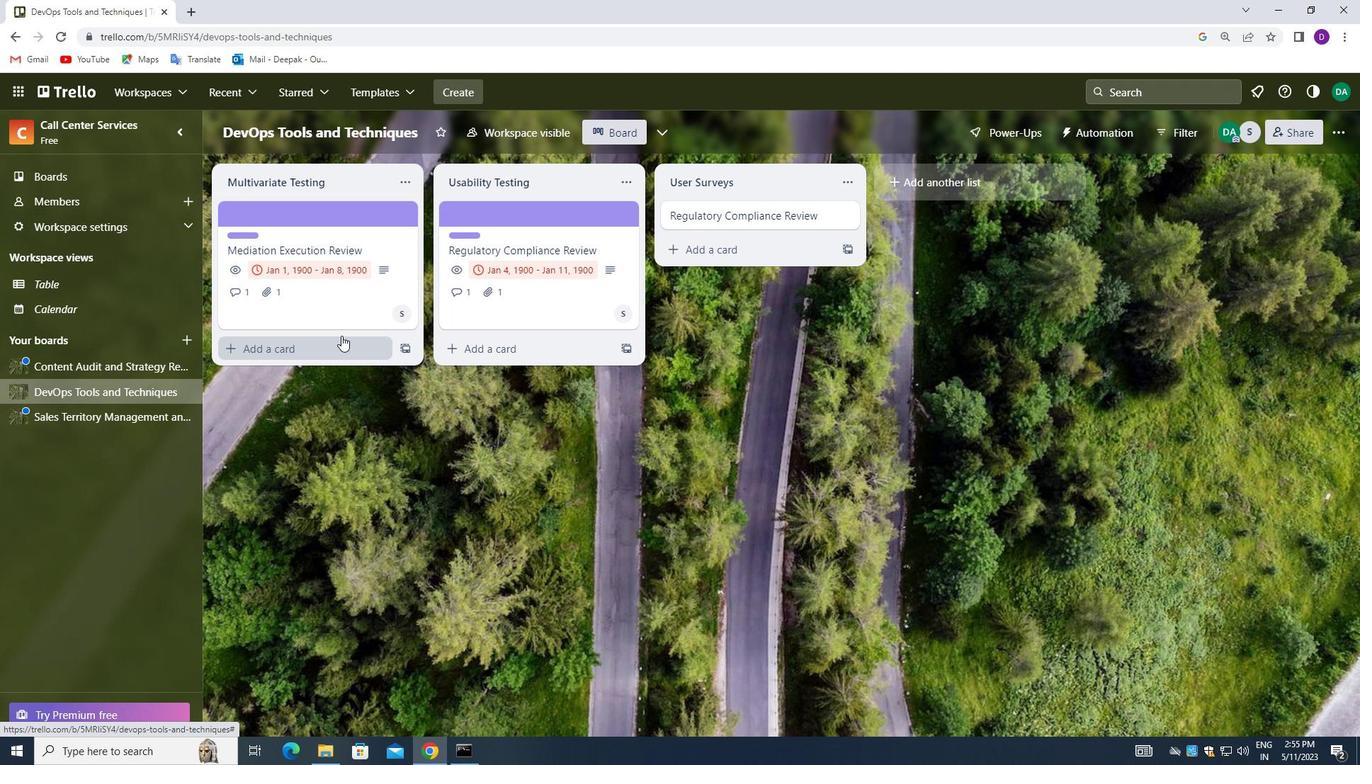 
Action: Mouse moved to (278, 340)
Screenshot: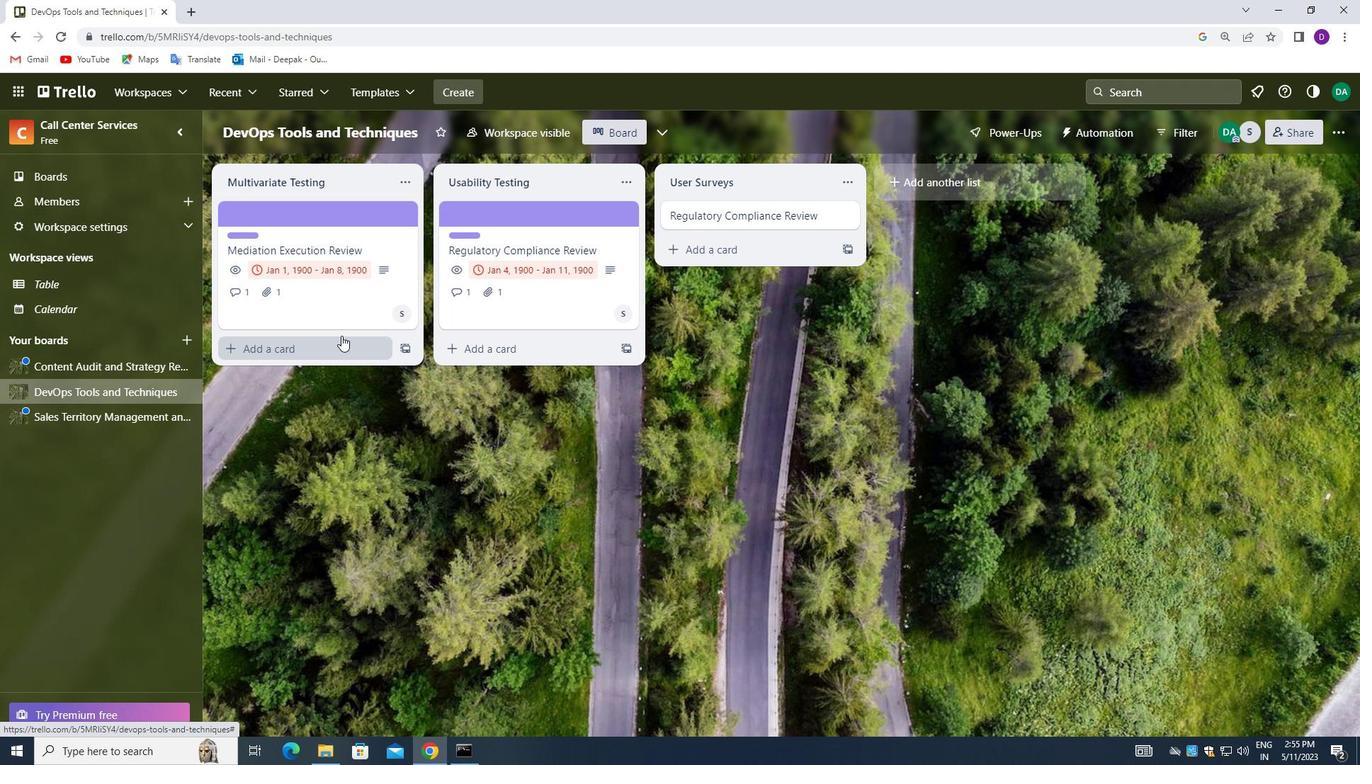 
Action: Mouse scrolled (278, 340) with delta (0, 0)
Screenshot: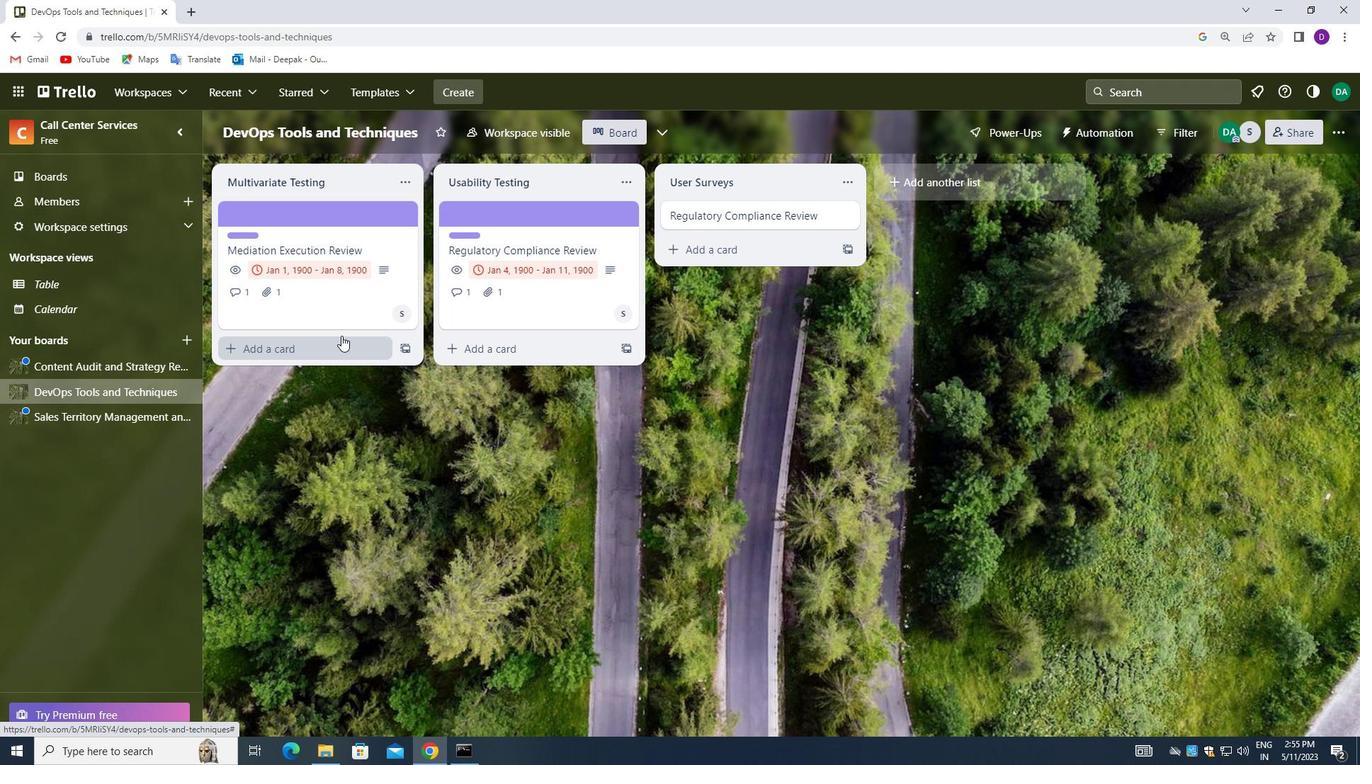 
Action: Mouse moved to (267, 340)
Screenshot: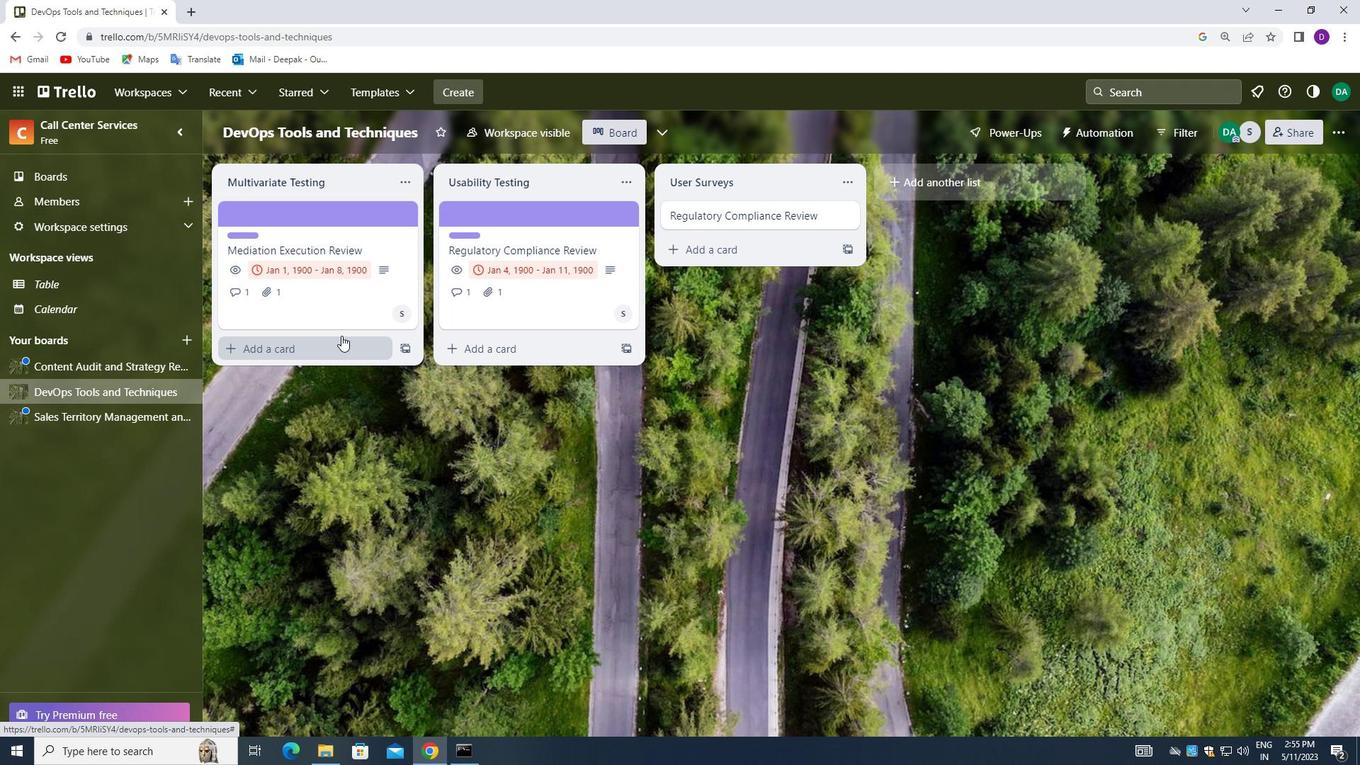 
Action: Mouse scrolled (267, 340) with delta (0, 0)
Screenshot: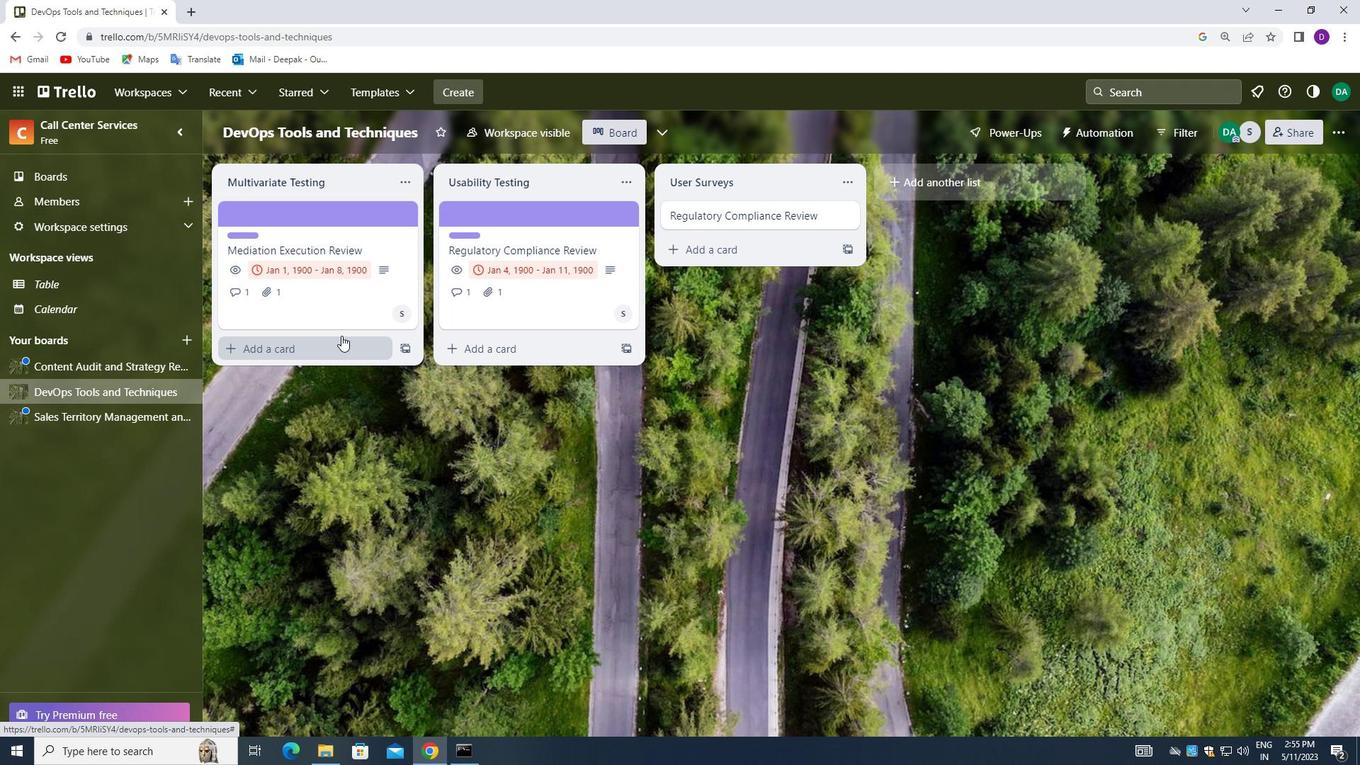 
Action: Mouse moved to (255, 335)
Screenshot: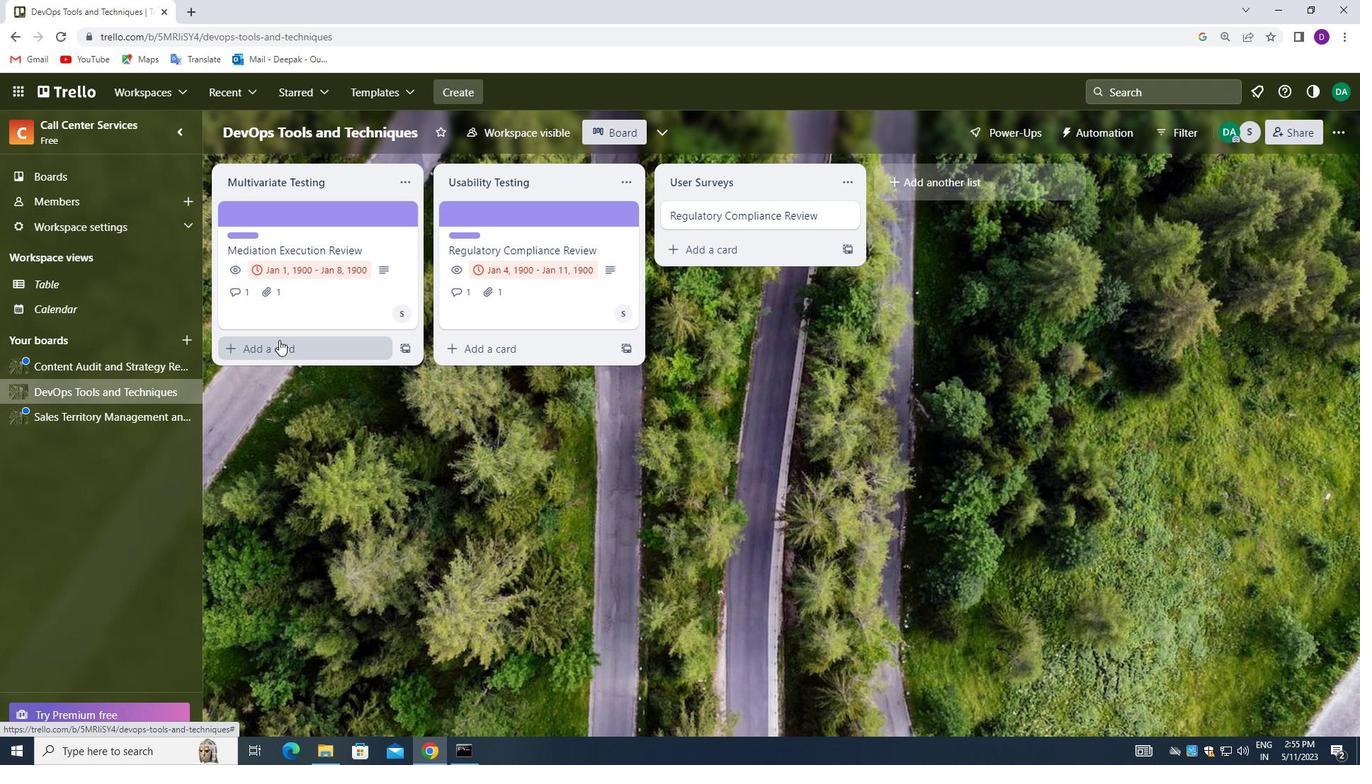 
Action: Mouse scrolled (255, 335) with delta (0, 0)
Screenshot: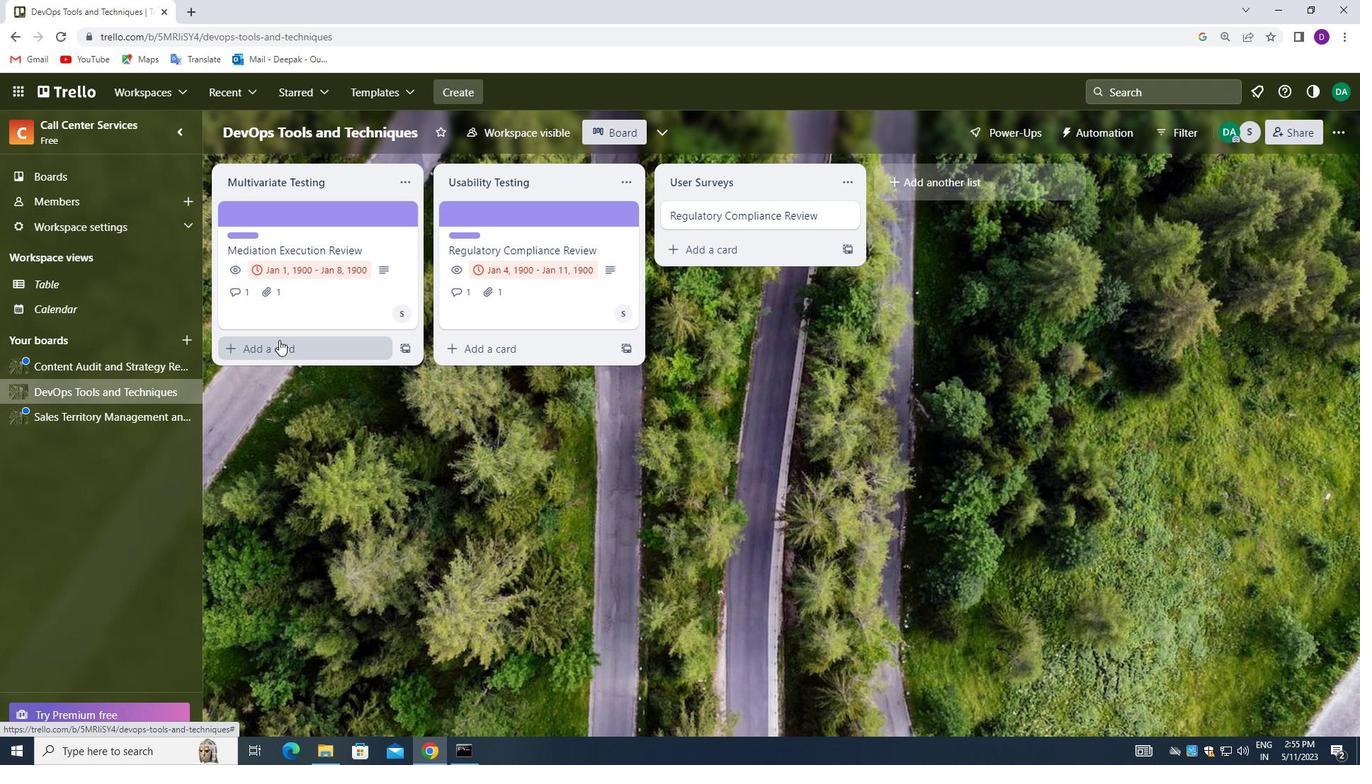 
Action: Mouse moved to (80, 180)
Screenshot: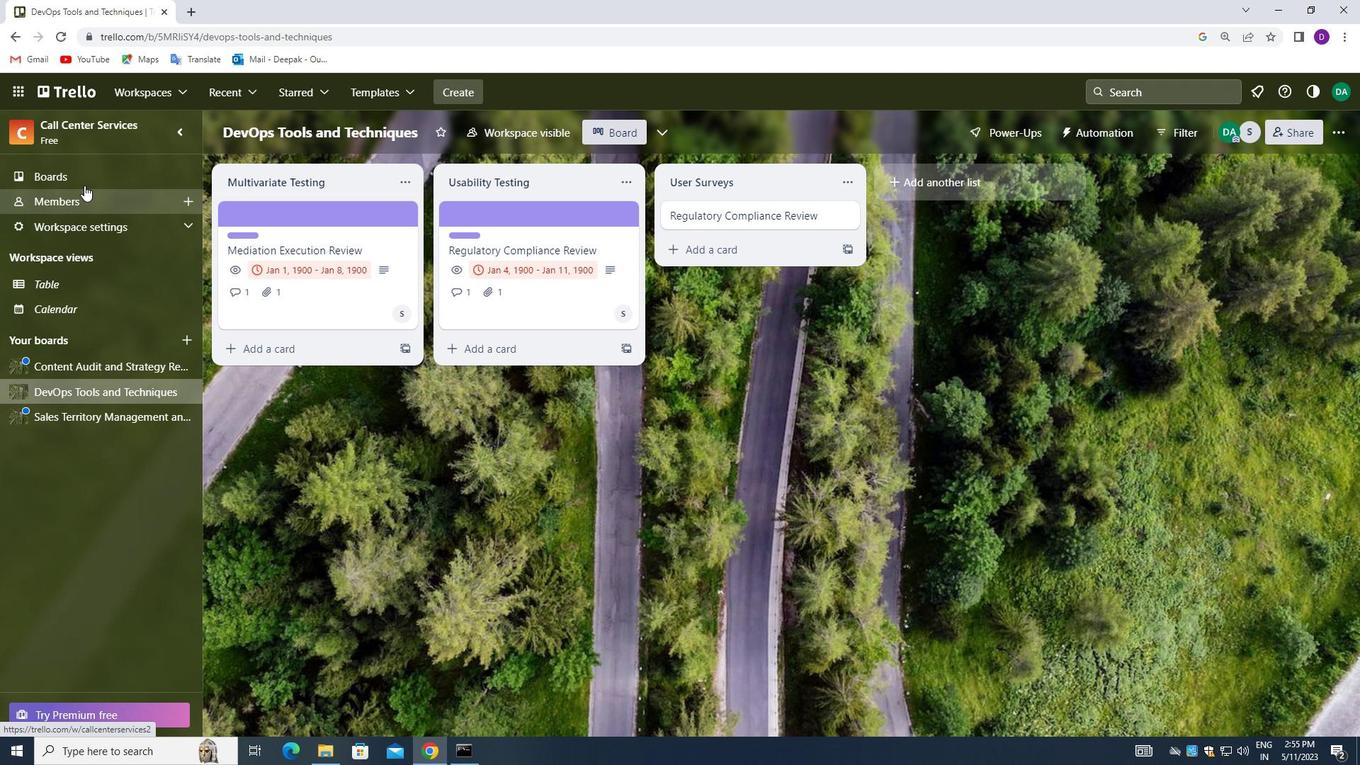 
Action: Mouse pressed left at (80, 180)
Screenshot: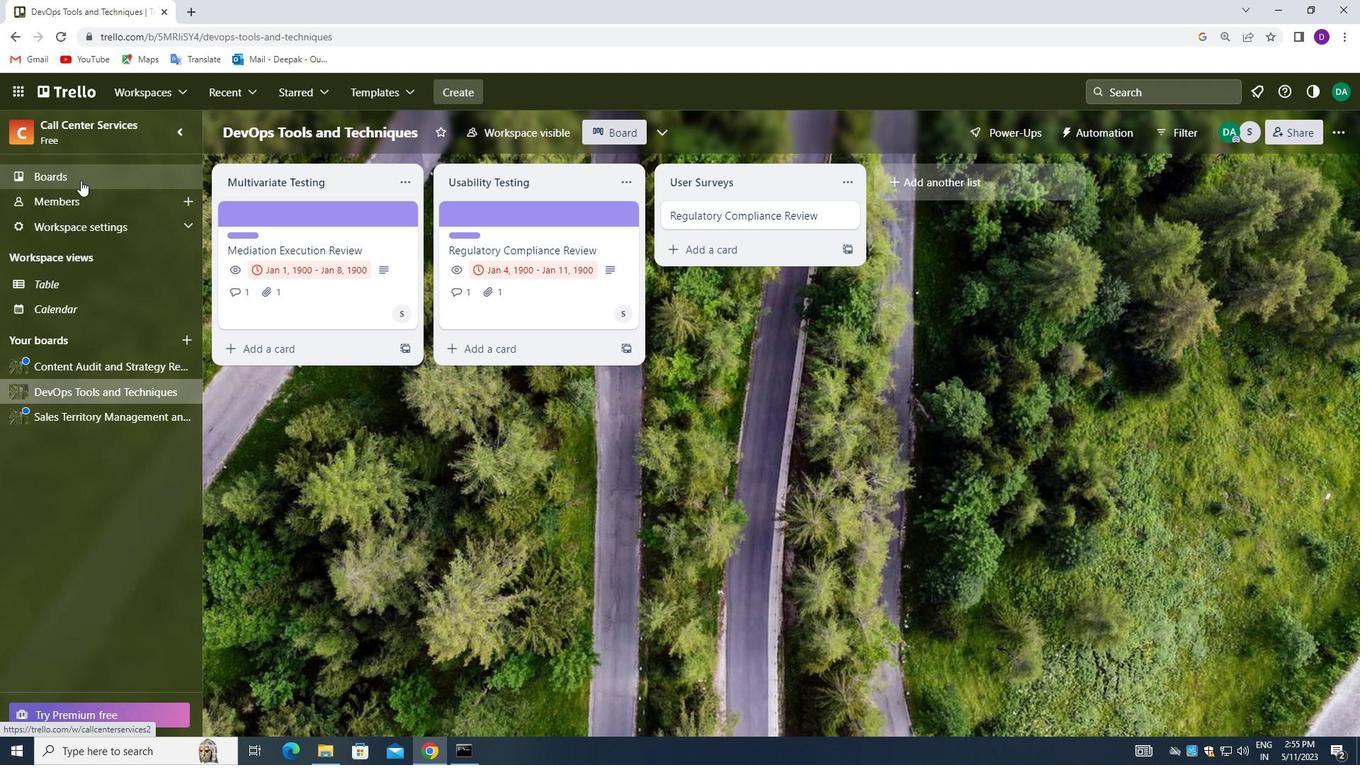
Action: Mouse moved to (571, 398)
Screenshot: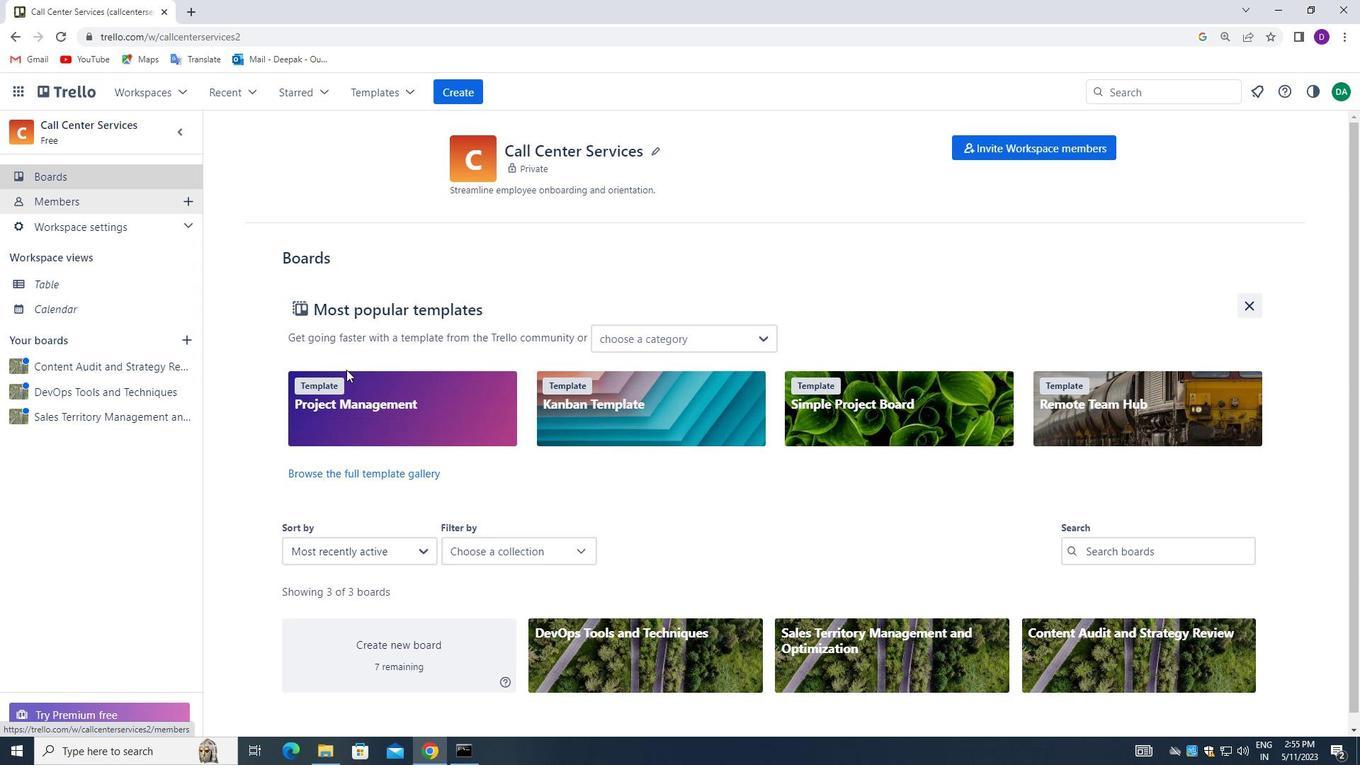 
